 Task: Explore Historic Homes in Annapolis with Waterfront Living.
Action: Key pressed <Key.caps_lock>A<Key.caps_lock>nnapolis
Screenshot: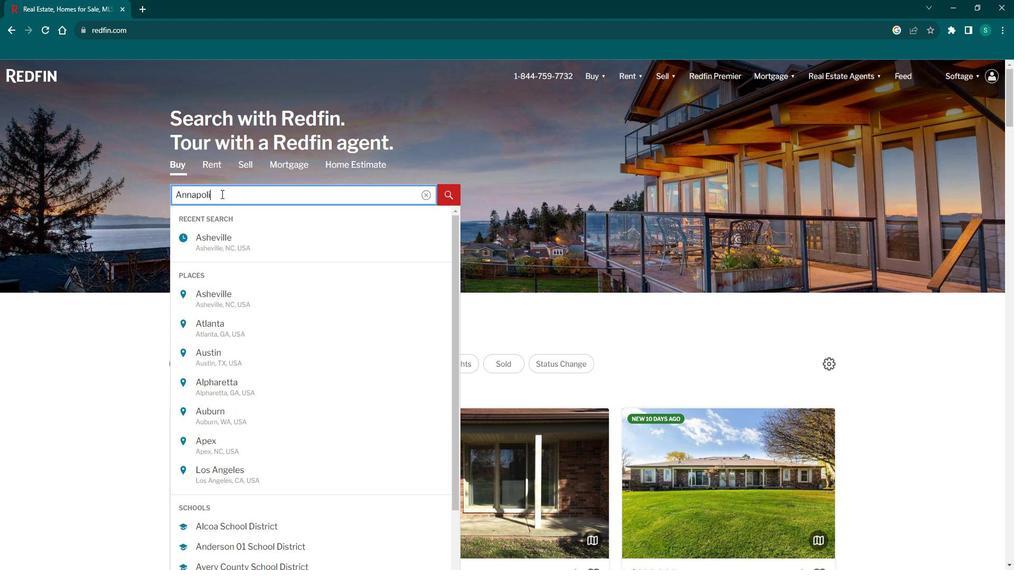 
Action: Mouse moved to (214, 245)
Screenshot: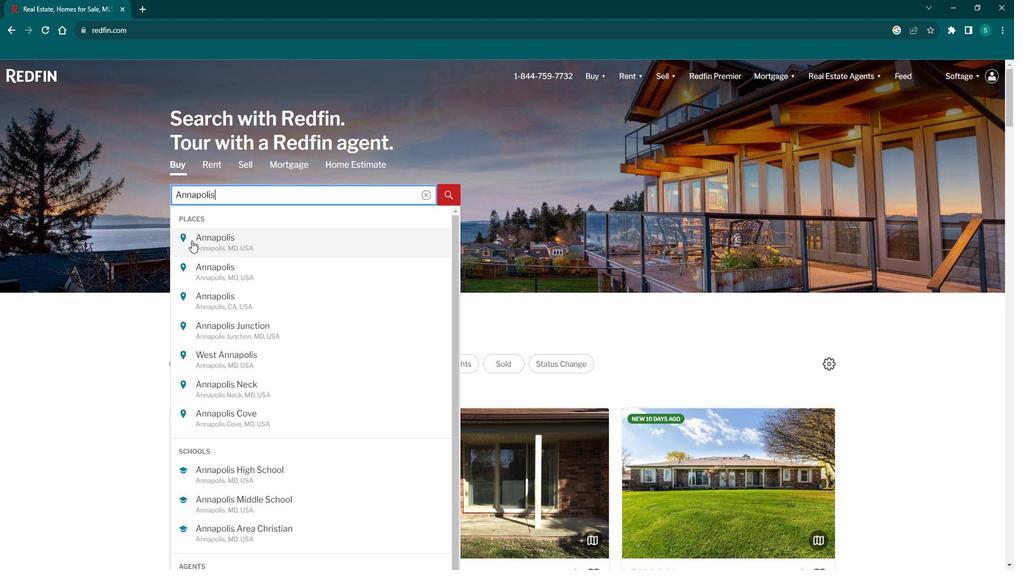 
Action: Mouse pressed left at (214, 245)
Screenshot: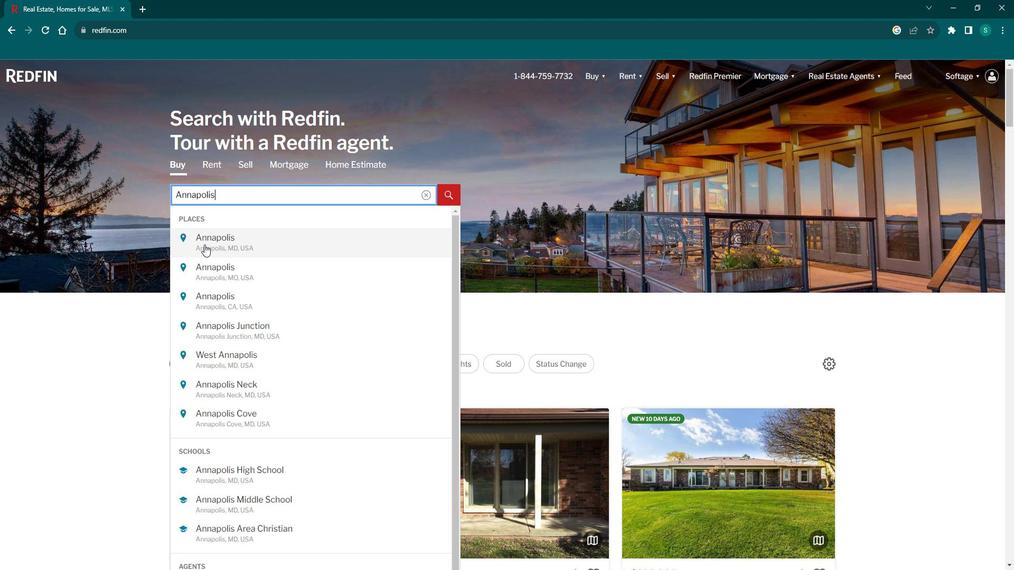 
Action: Mouse moved to (921, 153)
Screenshot: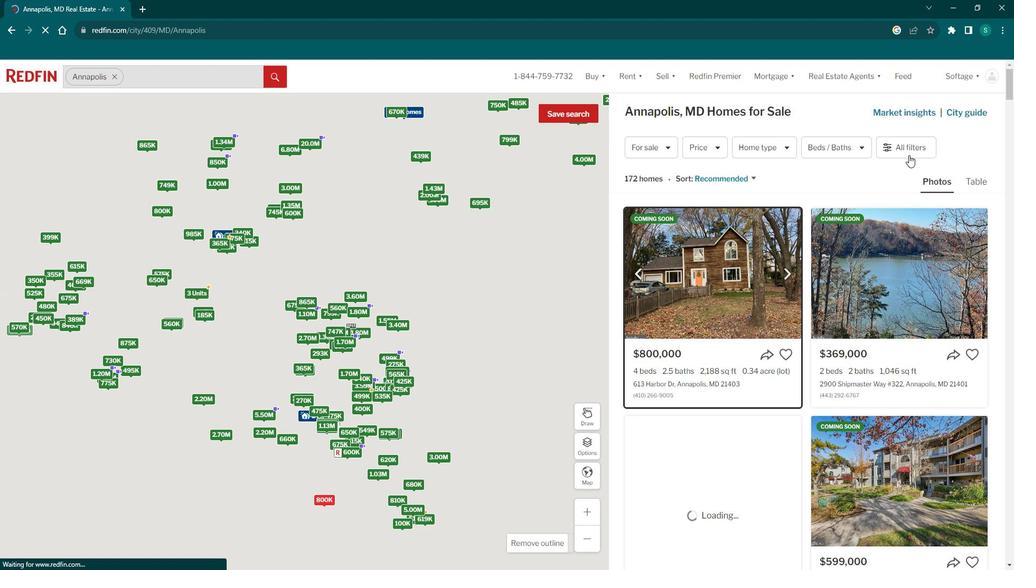 
Action: Mouse pressed left at (921, 153)
Screenshot: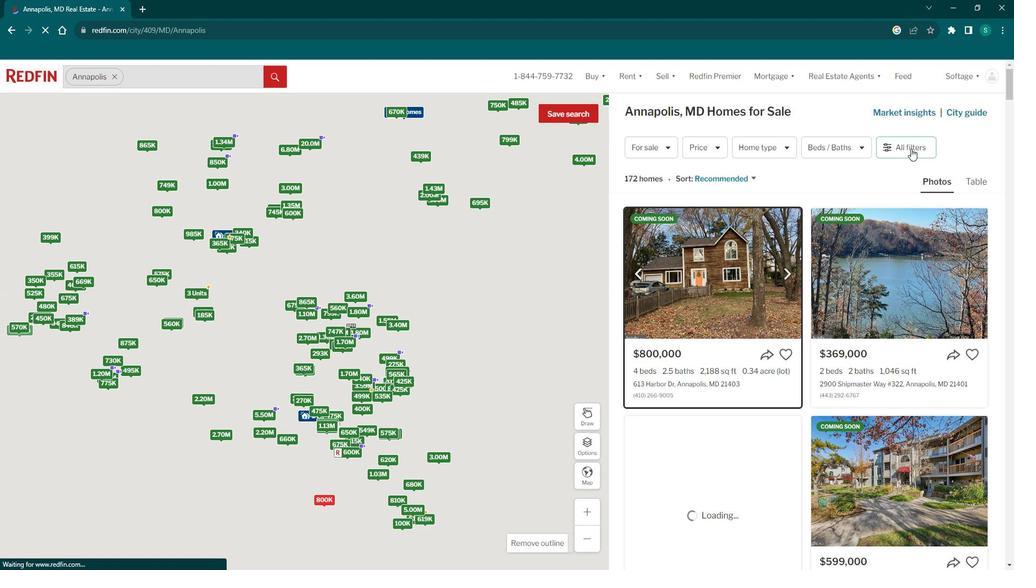 
Action: Mouse moved to (921, 153)
Screenshot: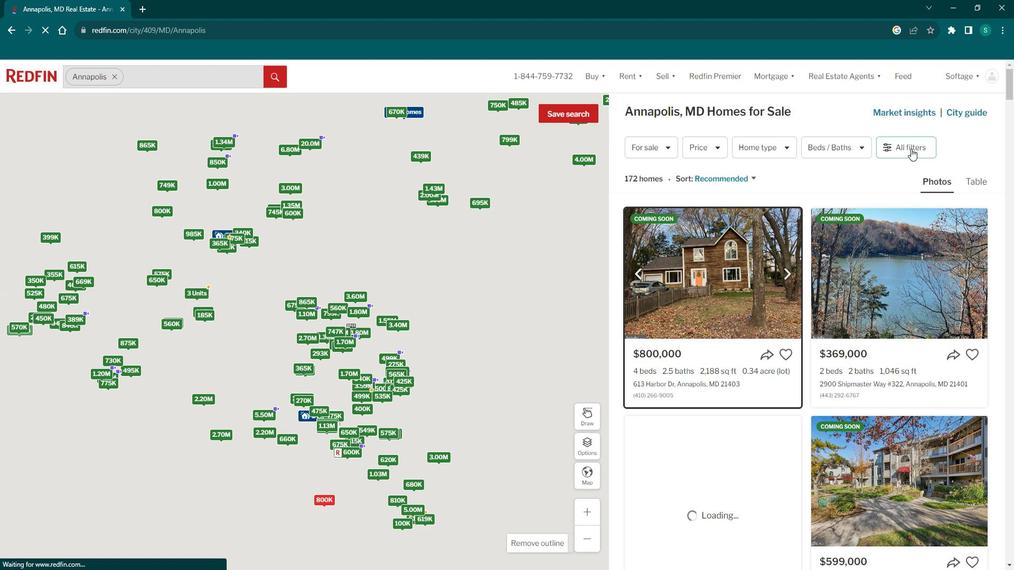 
Action: Mouse pressed left at (921, 153)
Screenshot: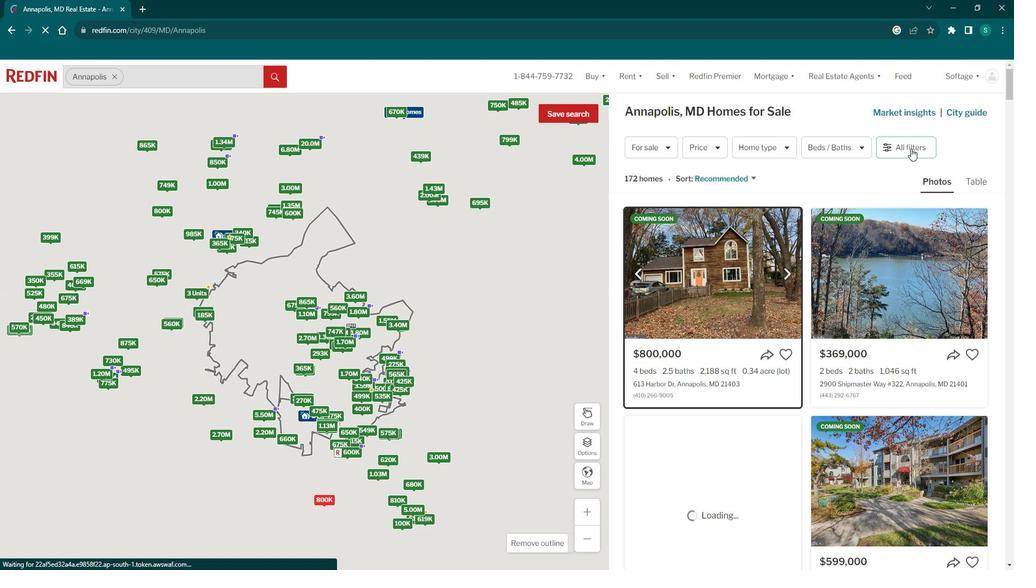 
Action: Mouse pressed left at (921, 153)
Screenshot: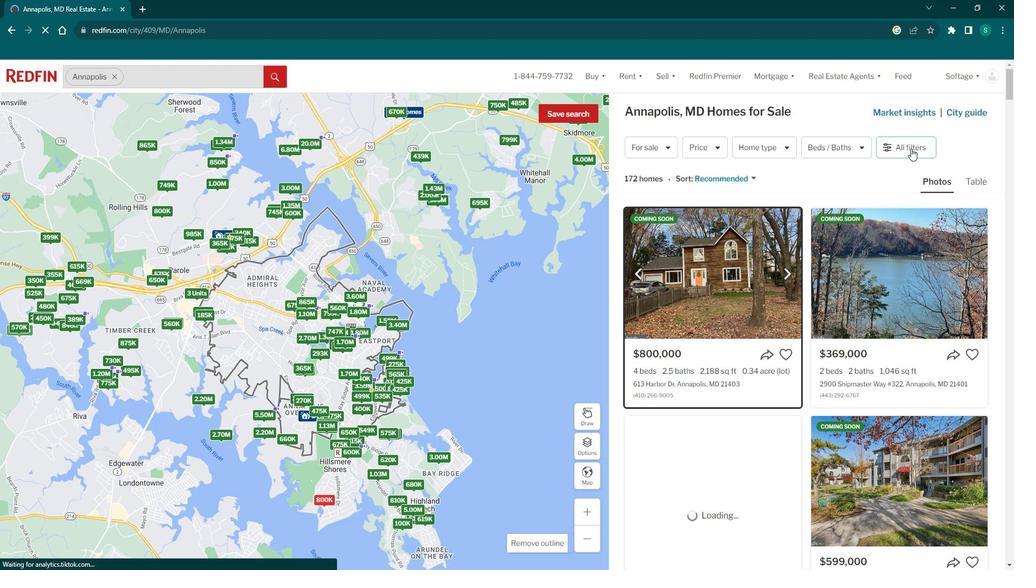 
Action: Mouse pressed left at (921, 153)
Screenshot: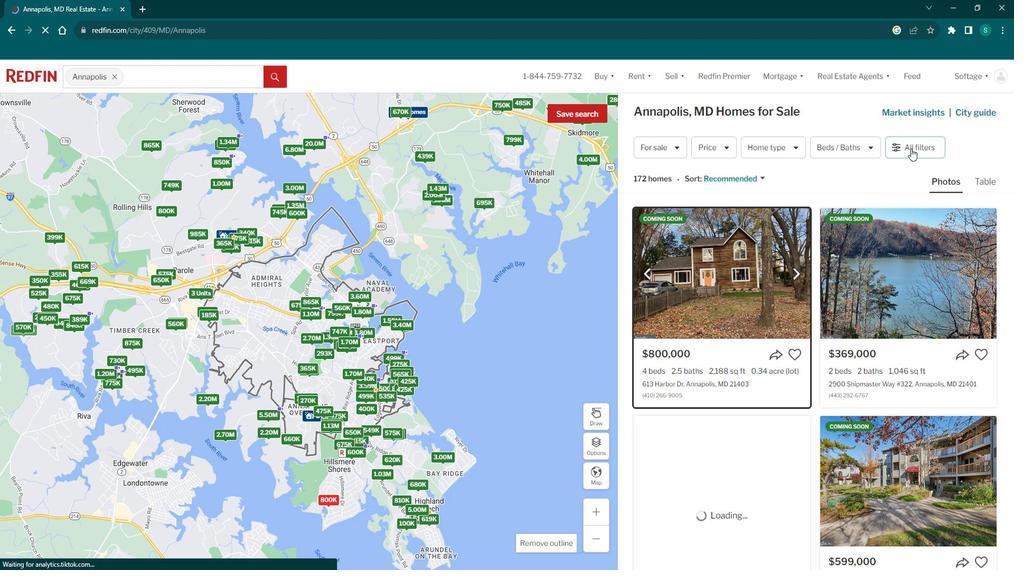 
Action: Mouse pressed left at (921, 153)
Screenshot: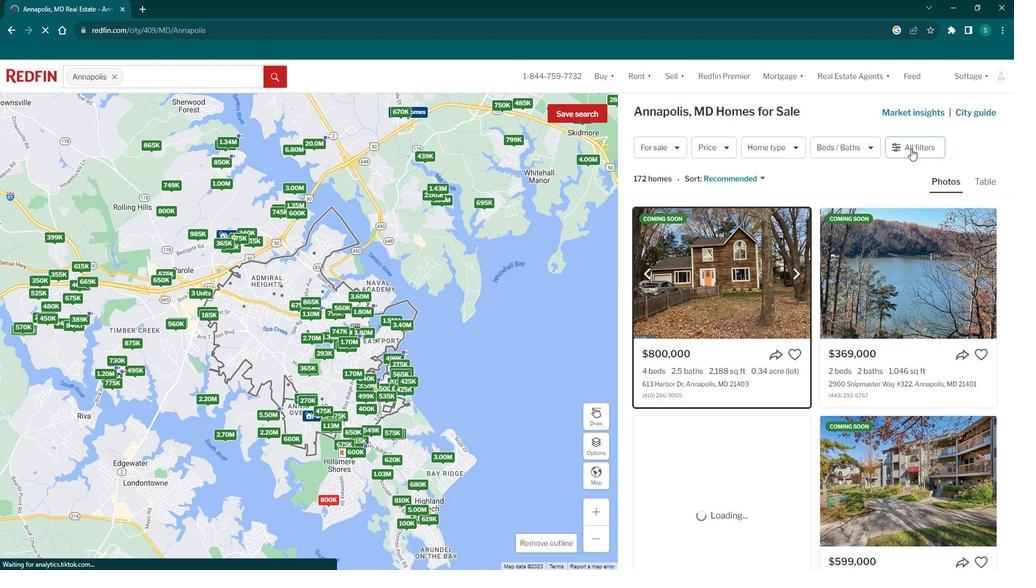 
Action: Mouse moved to (774, 333)
Screenshot: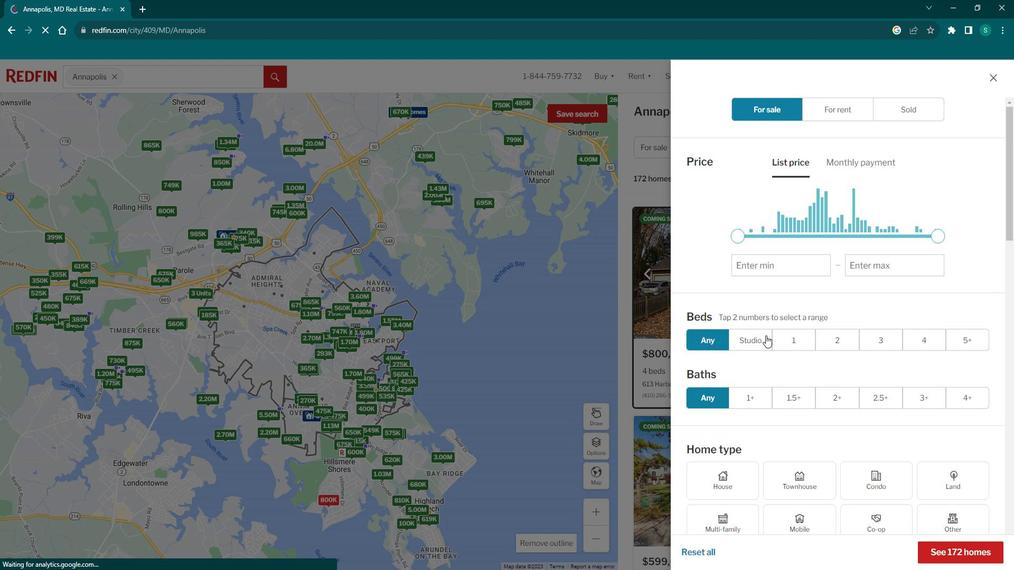 
Action: Mouse scrolled (774, 332) with delta (0, 0)
Screenshot: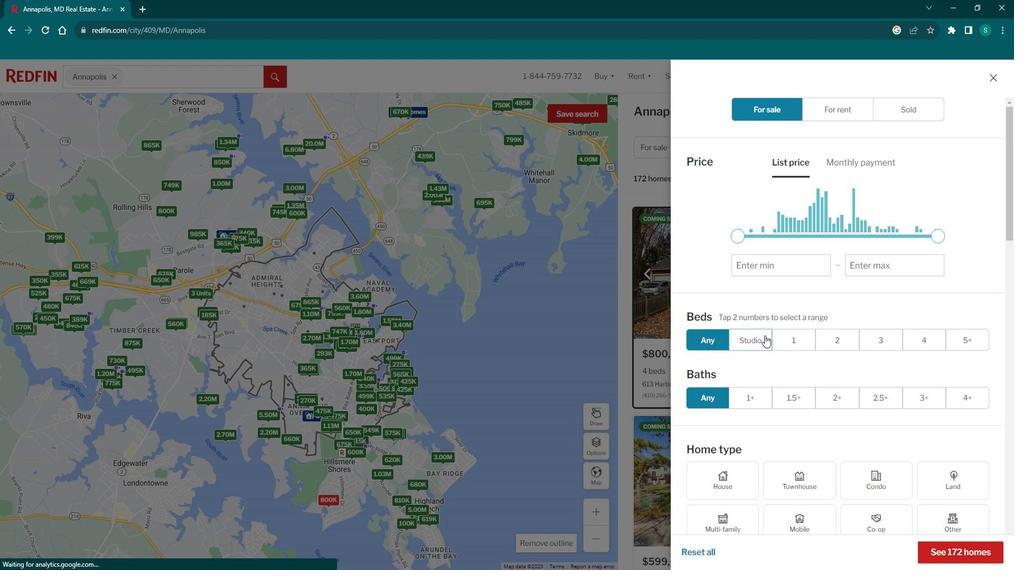 
Action: Mouse scrolled (774, 332) with delta (0, 0)
Screenshot: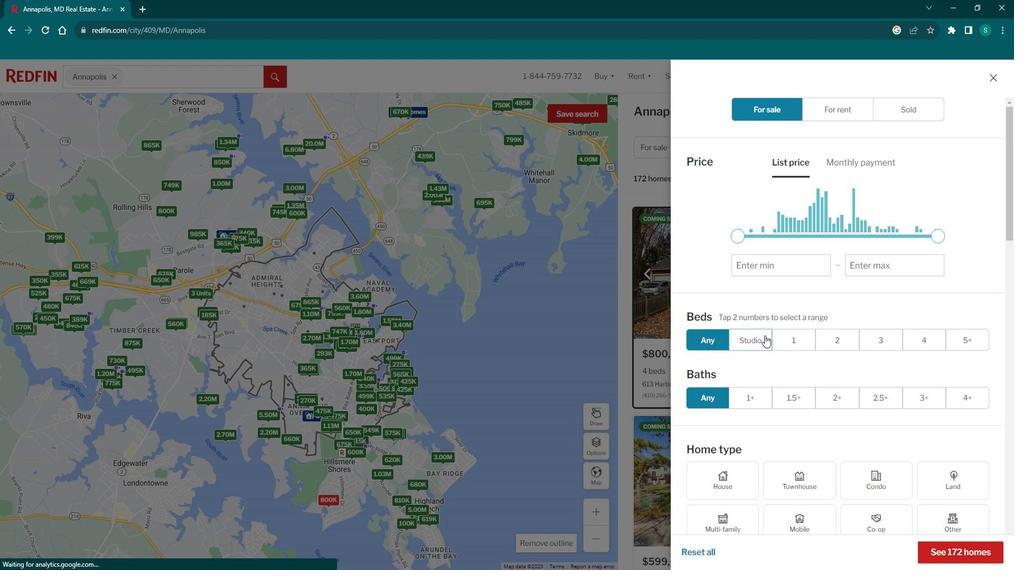 
Action: Mouse scrolled (774, 332) with delta (0, 0)
Screenshot: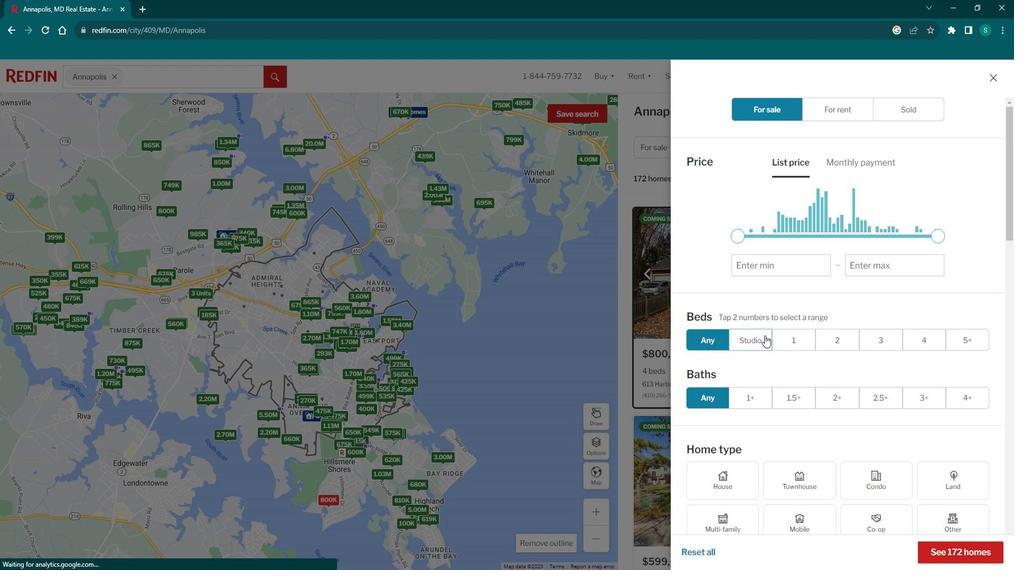 
Action: Mouse scrolled (774, 332) with delta (0, 0)
Screenshot: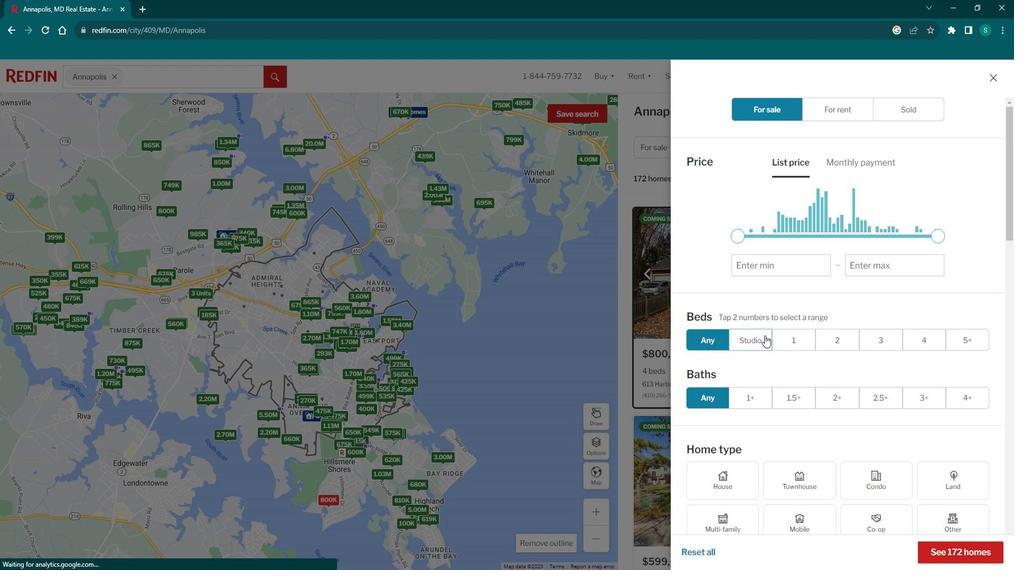 
Action: Mouse moved to (723, 320)
Screenshot: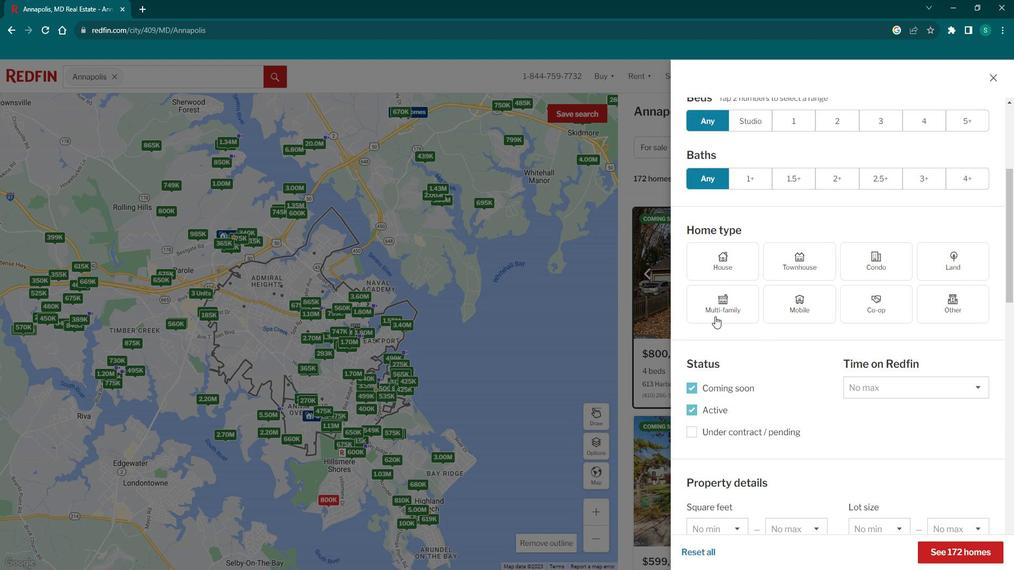 
Action: Mouse scrolled (723, 319) with delta (0, 0)
Screenshot: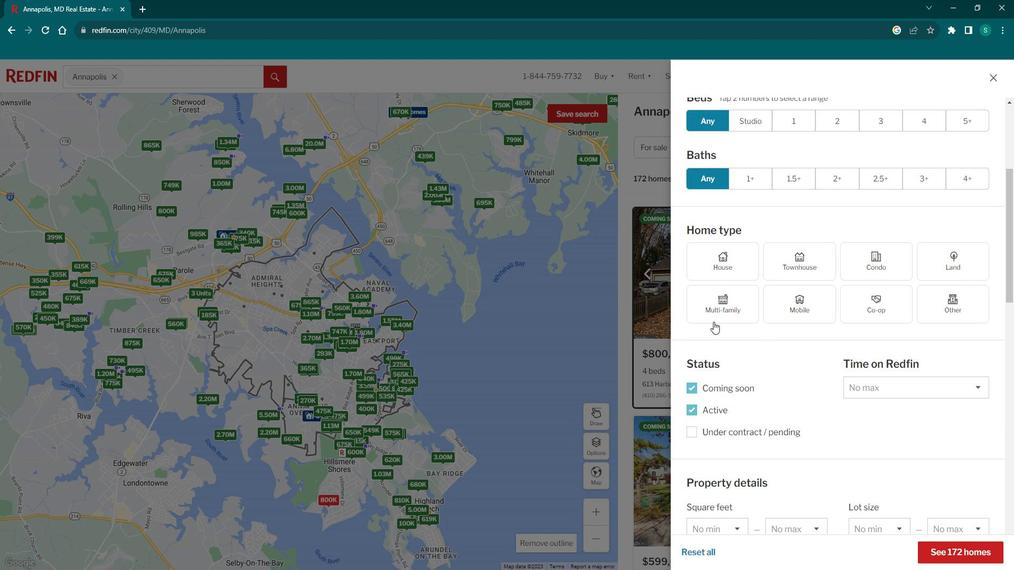 
Action: Mouse scrolled (723, 319) with delta (0, 0)
Screenshot: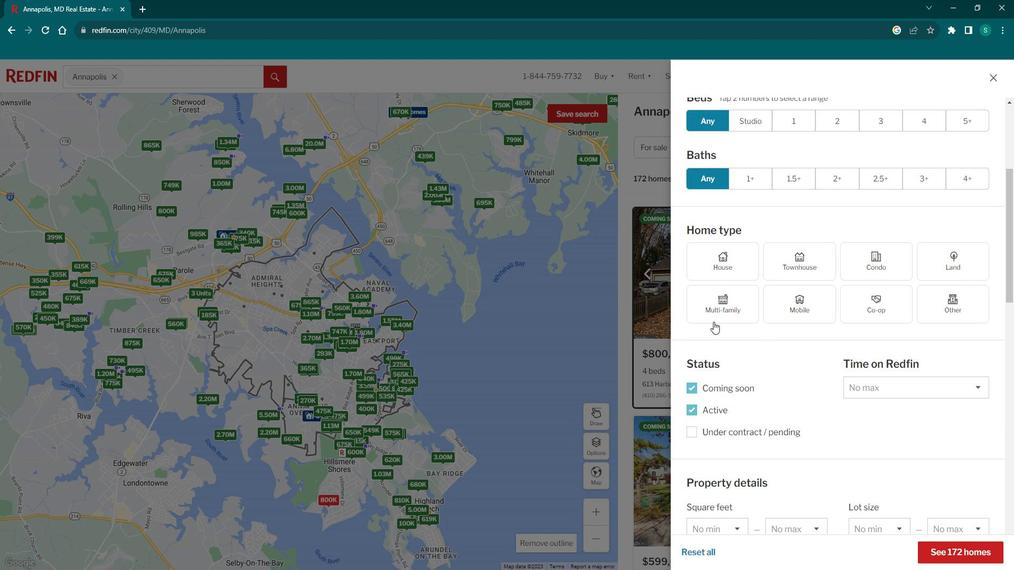 
Action: Mouse scrolled (723, 319) with delta (0, 0)
Screenshot: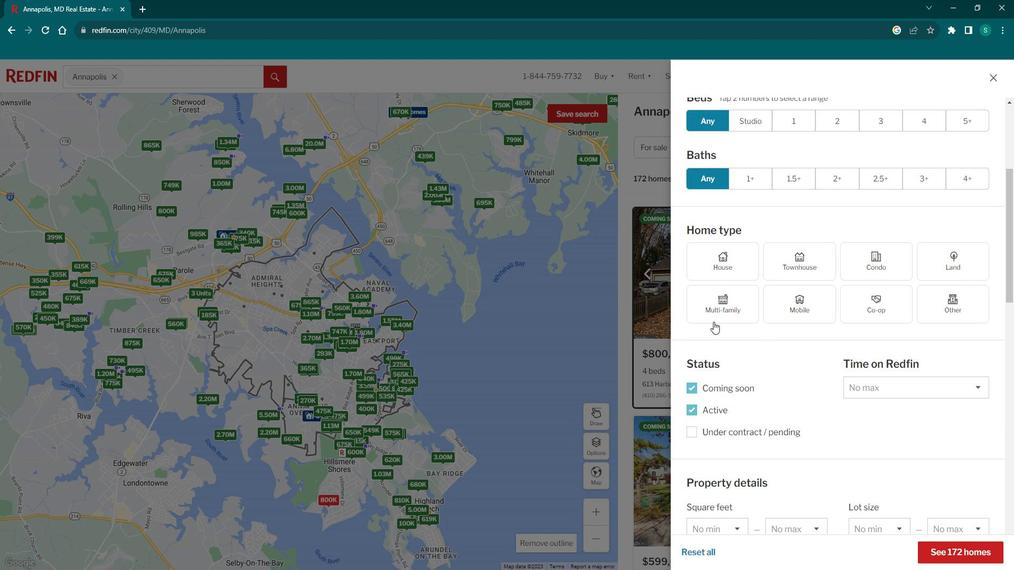 
Action: Mouse scrolled (723, 319) with delta (0, 0)
Screenshot: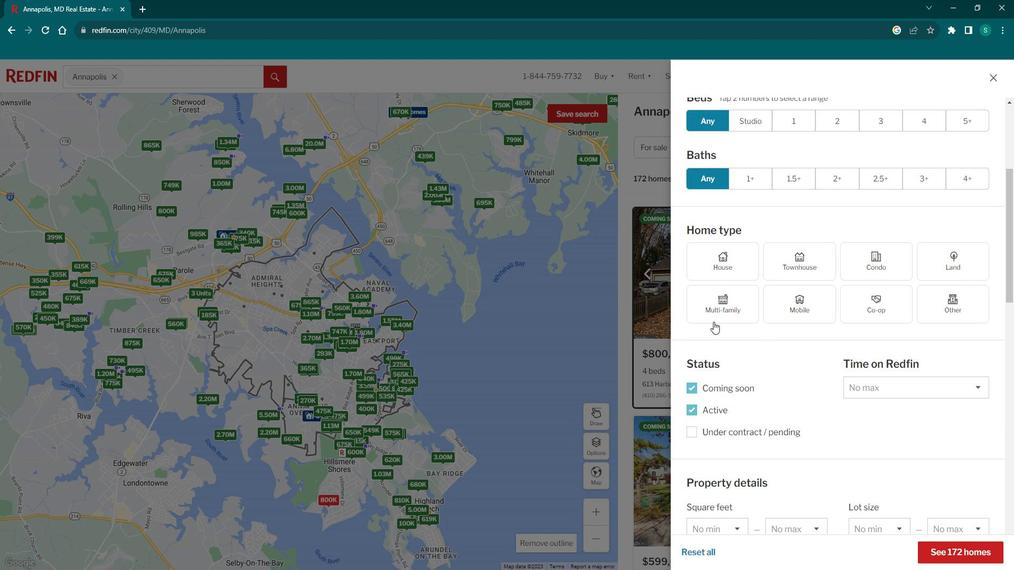
Action: Mouse scrolled (723, 319) with delta (0, 0)
Screenshot: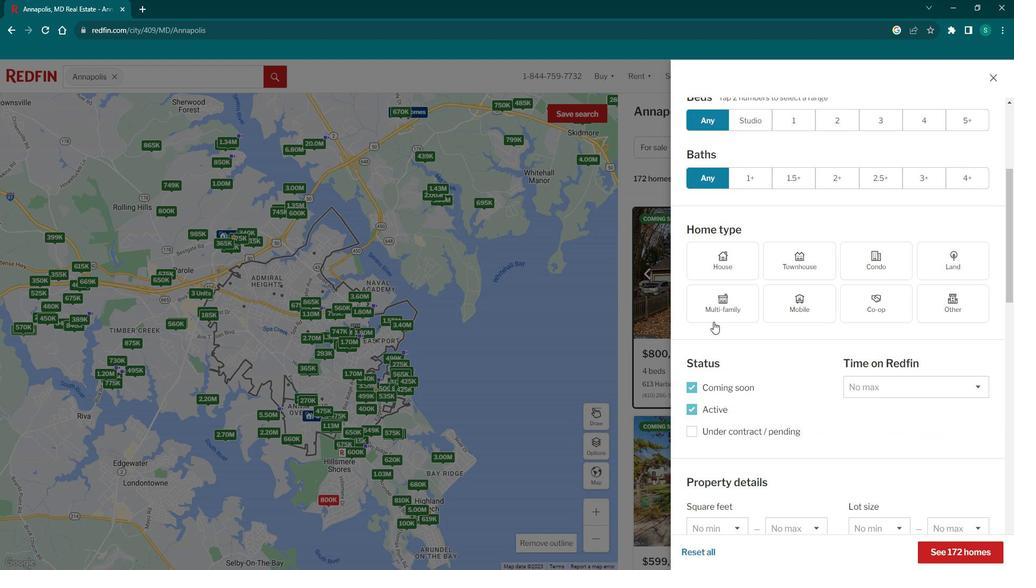 
Action: Mouse scrolled (723, 319) with delta (0, 0)
Screenshot: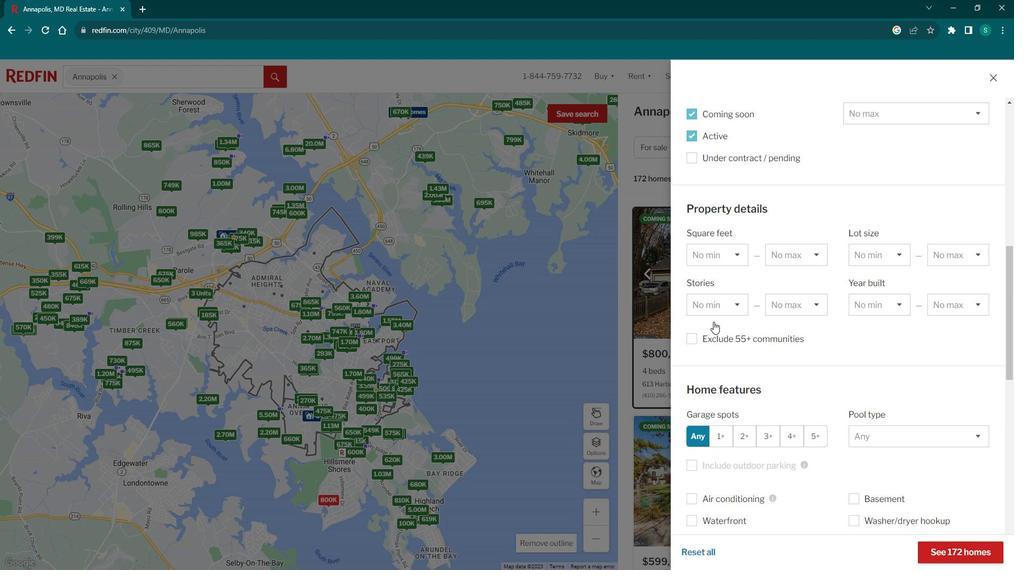 
Action: Mouse scrolled (723, 319) with delta (0, 0)
Screenshot: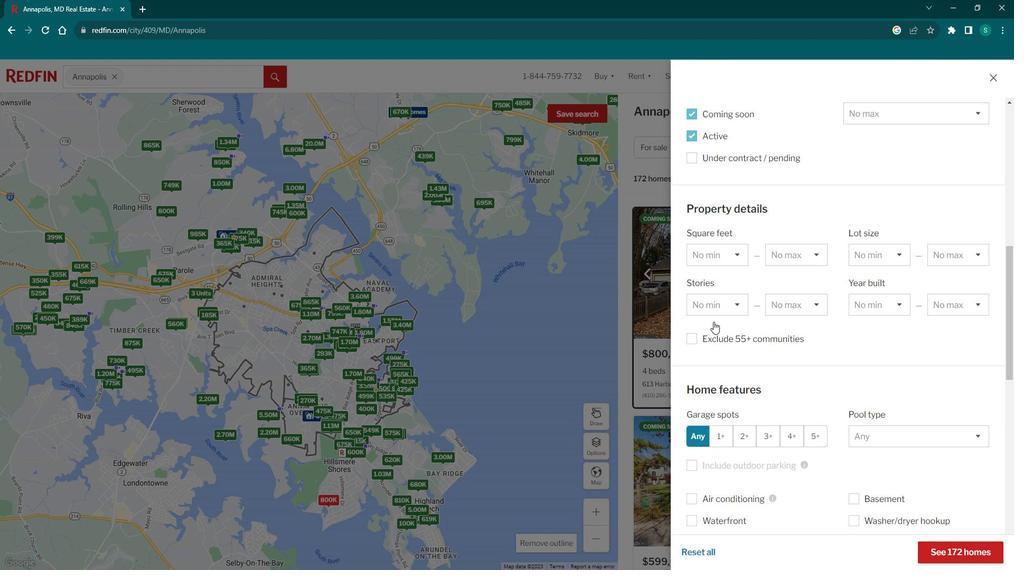 
Action: Mouse scrolled (723, 319) with delta (0, 0)
Screenshot: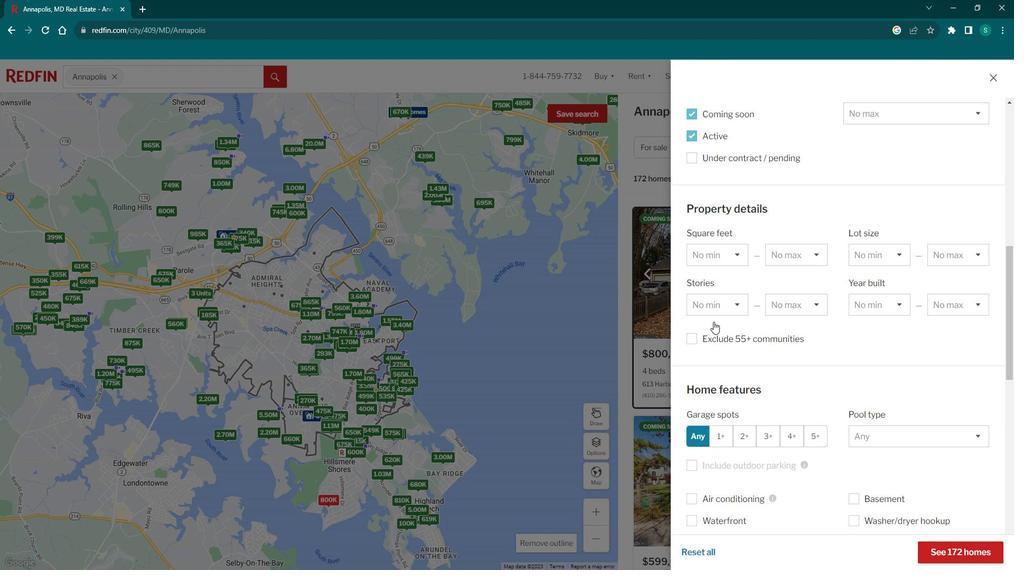 
Action: Mouse scrolled (723, 319) with delta (0, 0)
Screenshot: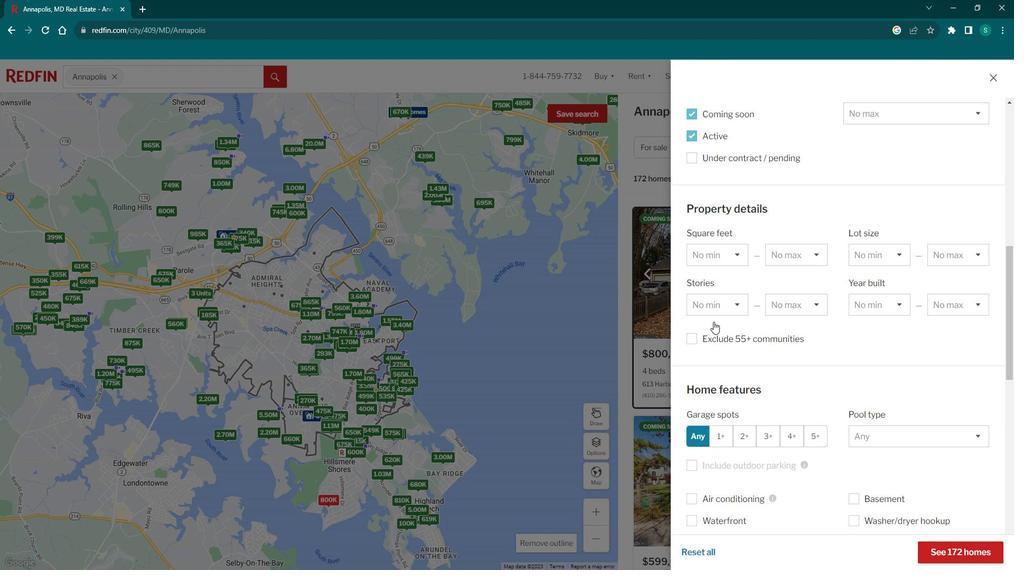 
Action: Mouse moved to (706, 298)
Screenshot: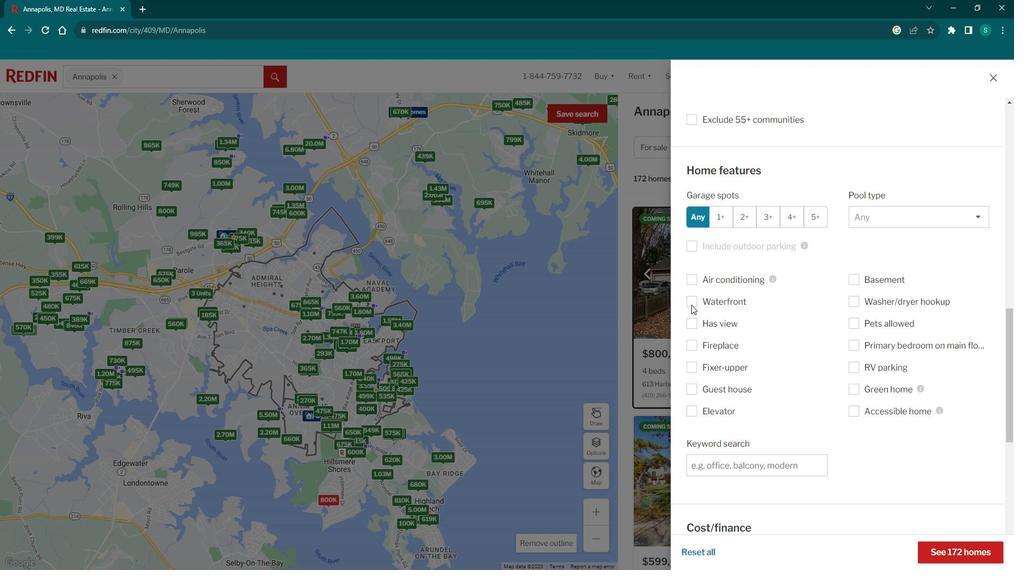 
Action: Mouse pressed left at (706, 298)
Screenshot: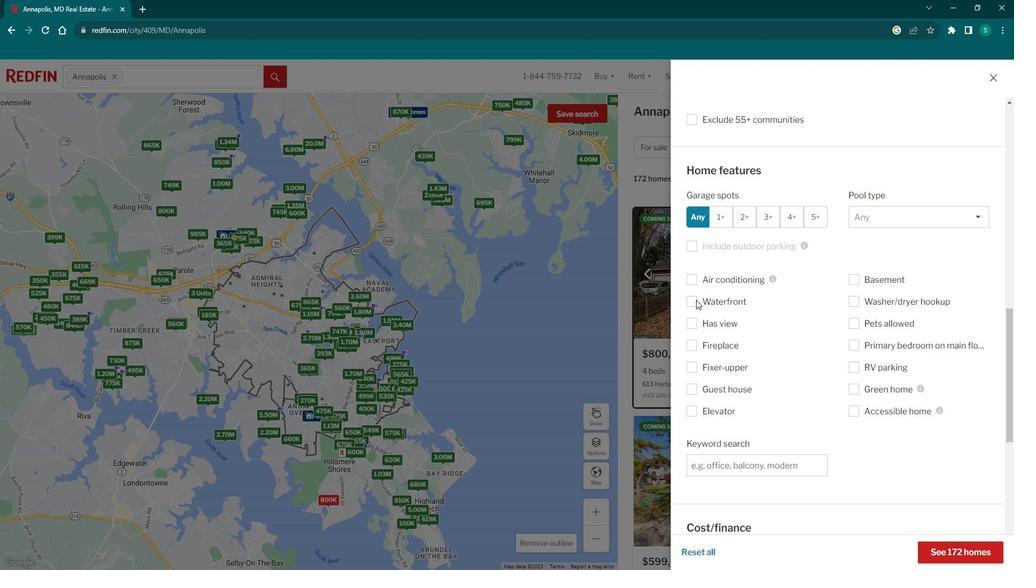 
Action: Mouse moved to (732, 461)
Screenshot: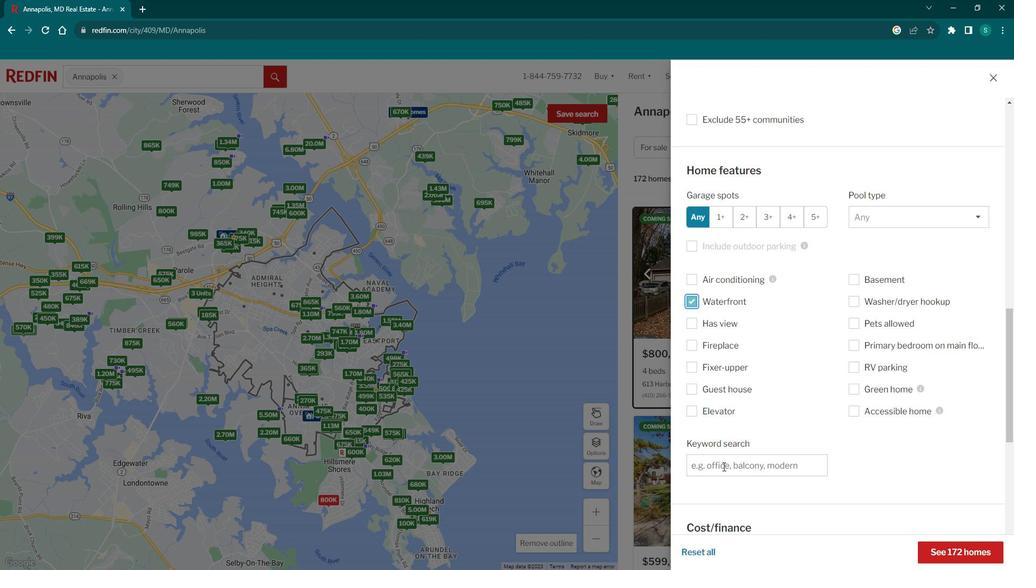 
Action: Mouse pressed left at (732, 461)
Screenshot: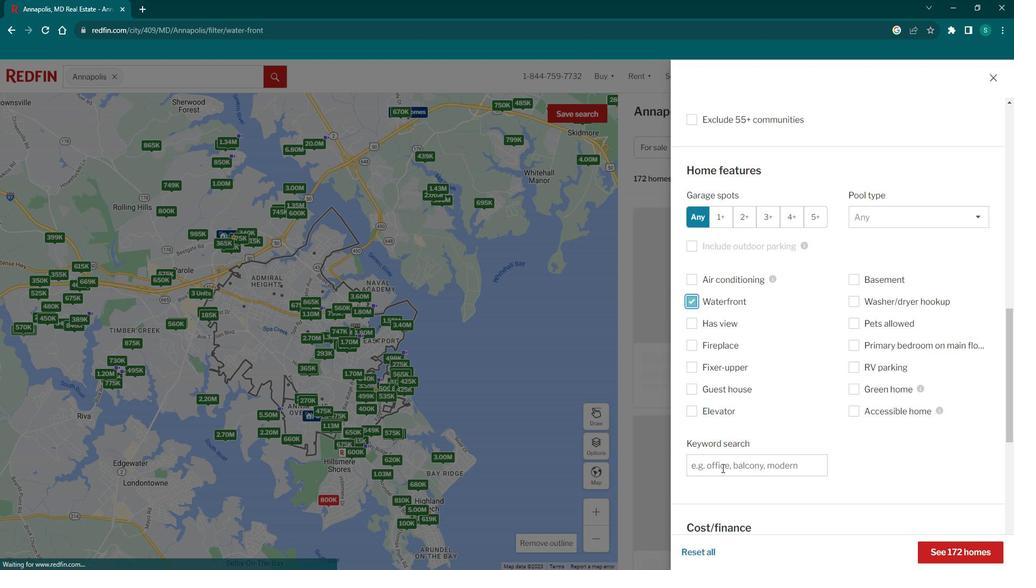 
Action: Key pressed <Key.caps_lock>H<Key.caps_lock>istoric<Key.space><Key.caps_lock>H<Key.caps_lock>om<Key.backspace><Key.backspace><Key.backspace><Key.space>
Screenshot: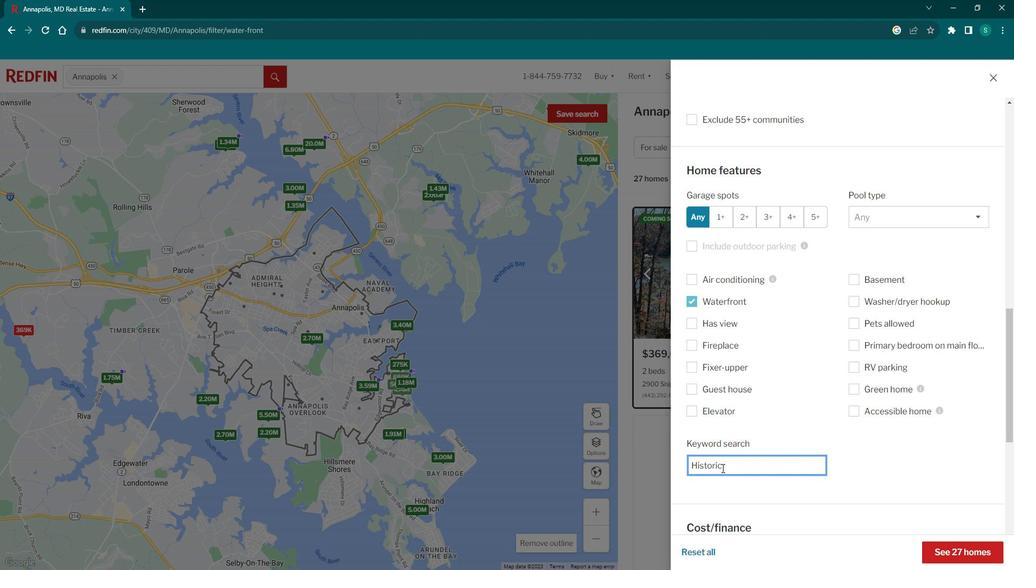 
Action: Mouse moved to (945, 535)
Screenshot: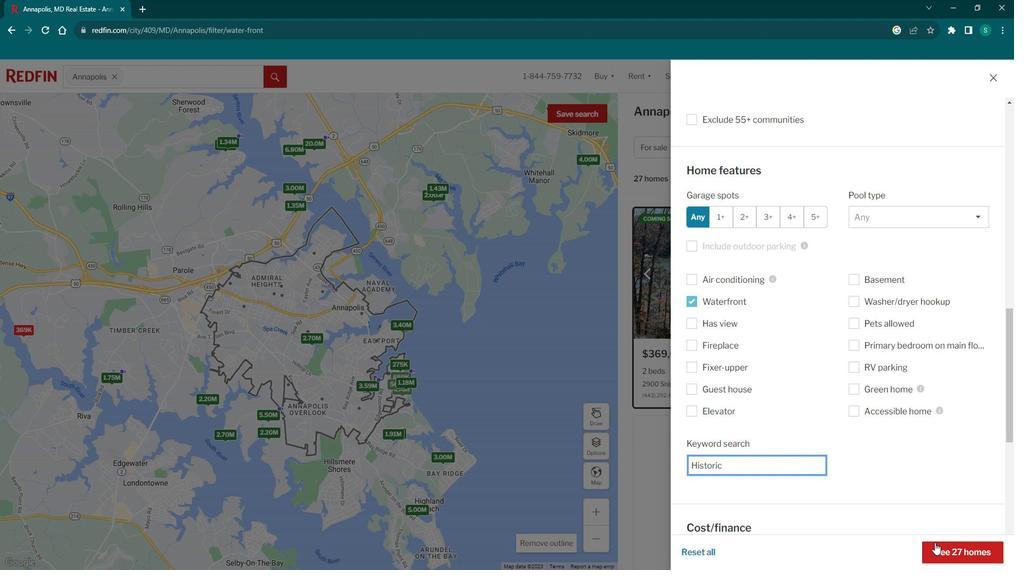 
Action: Mouse pressed left at (945, 535)
Screenshot: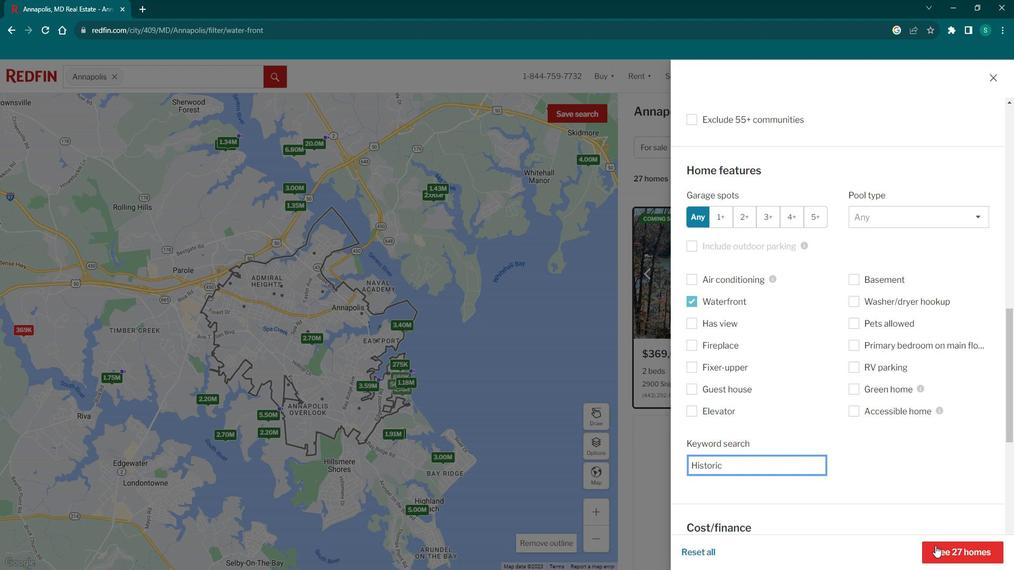 
Action: Mouse moved to (728, 382)
Screenshot: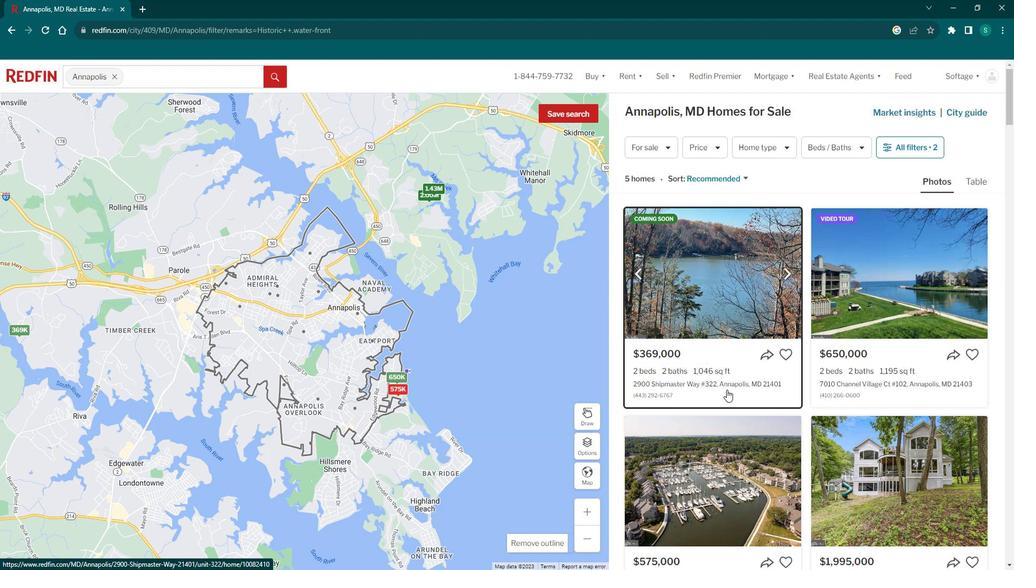 
Action: Mouse scrolled (728, 382) with delta (0, 0)
Screenshot: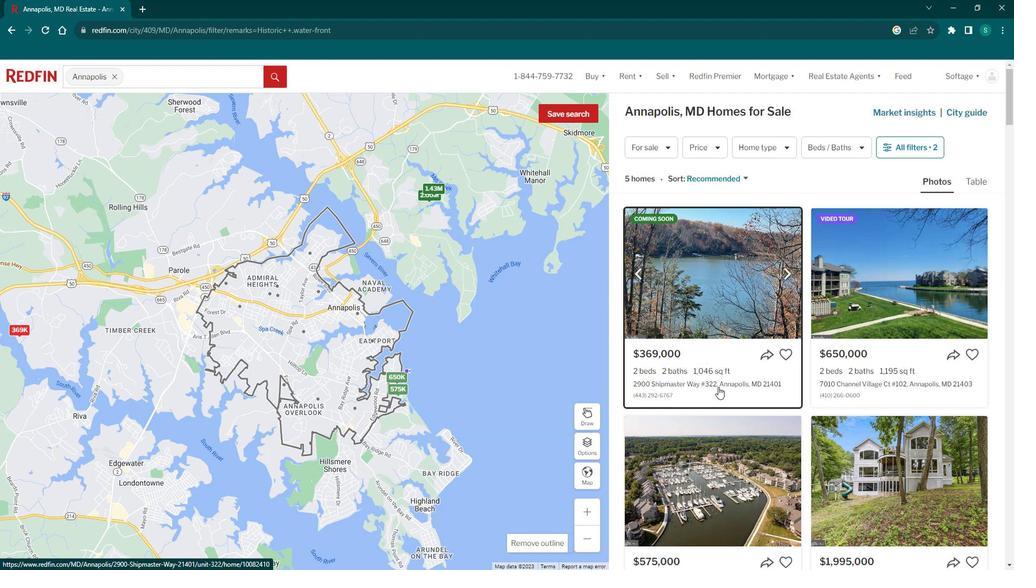 
Action: Mouse scrolled (728, 382) with delta (0, 0)
Screenshot: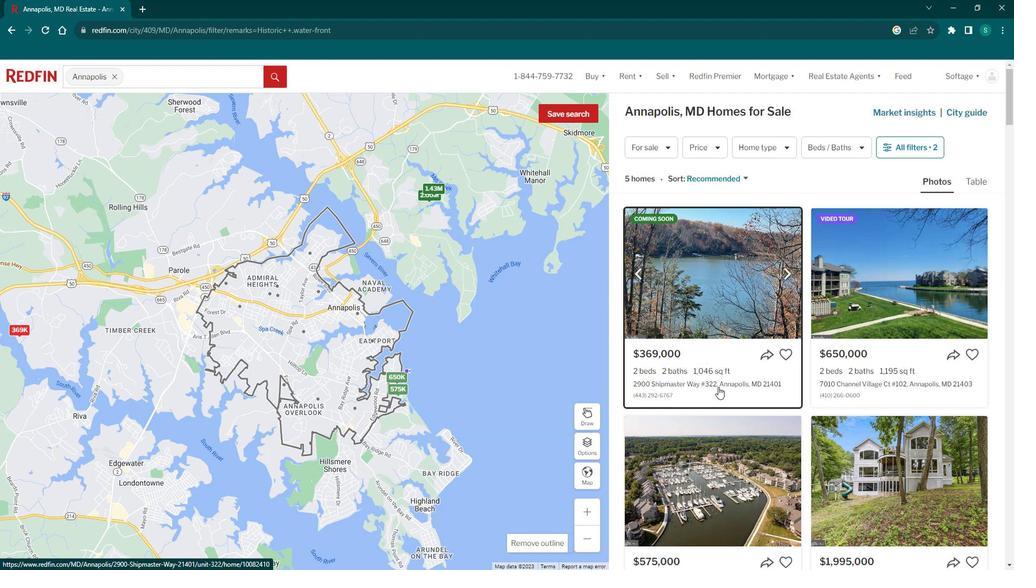 
Action: Mouse scrolled (728, 382) with delta (0, 0)
Screenshot: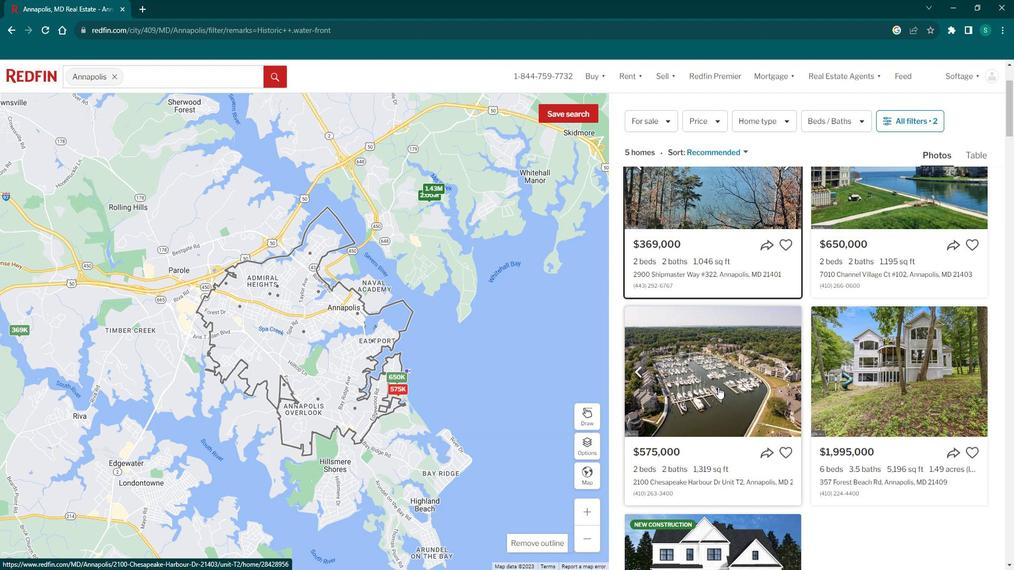 
Action: Mouse scrolled (728, 382) with delta (0, 0)
Screenshot: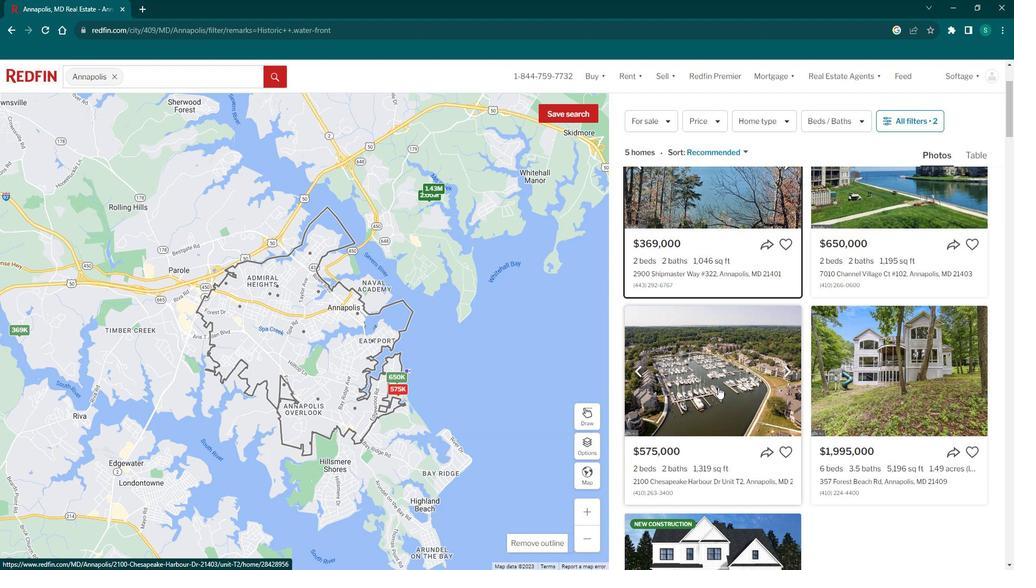 
Action: Mouse moved to (691, 452)
Screenshot: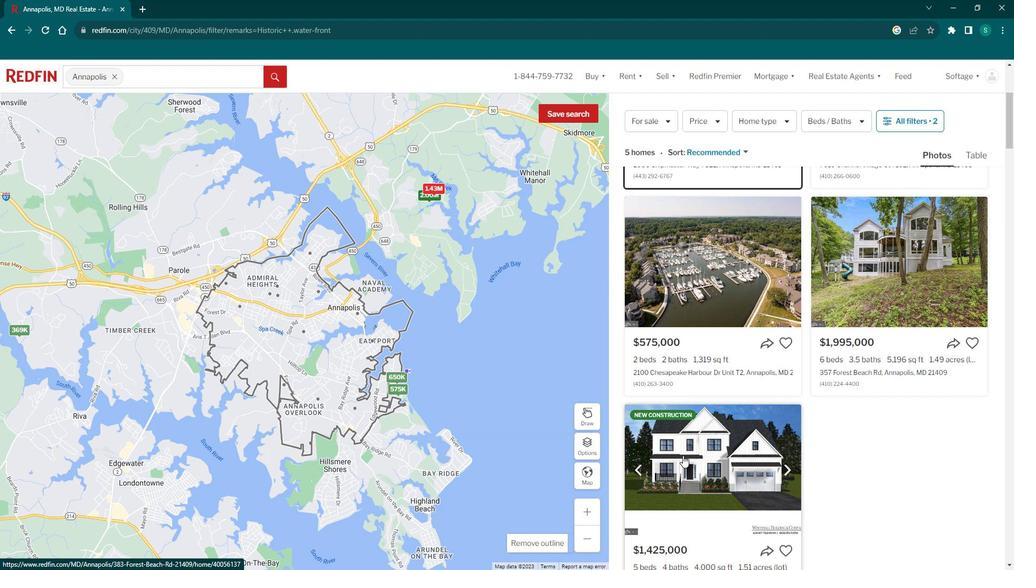 
Action: Mouse pressed left at (691, 452)
Screenshot: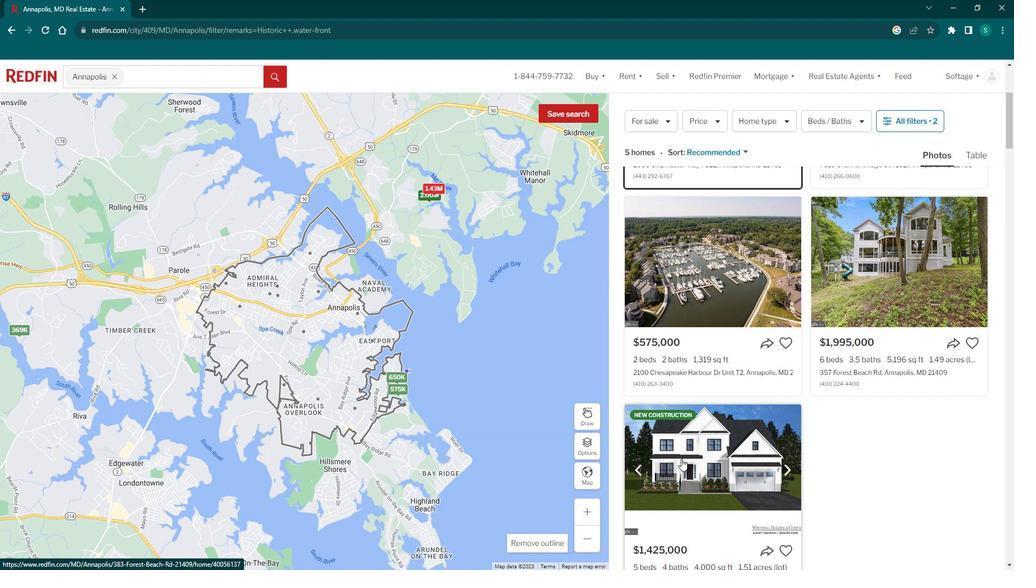 
Action: Mouse moved to (360, 370)
Screenshot: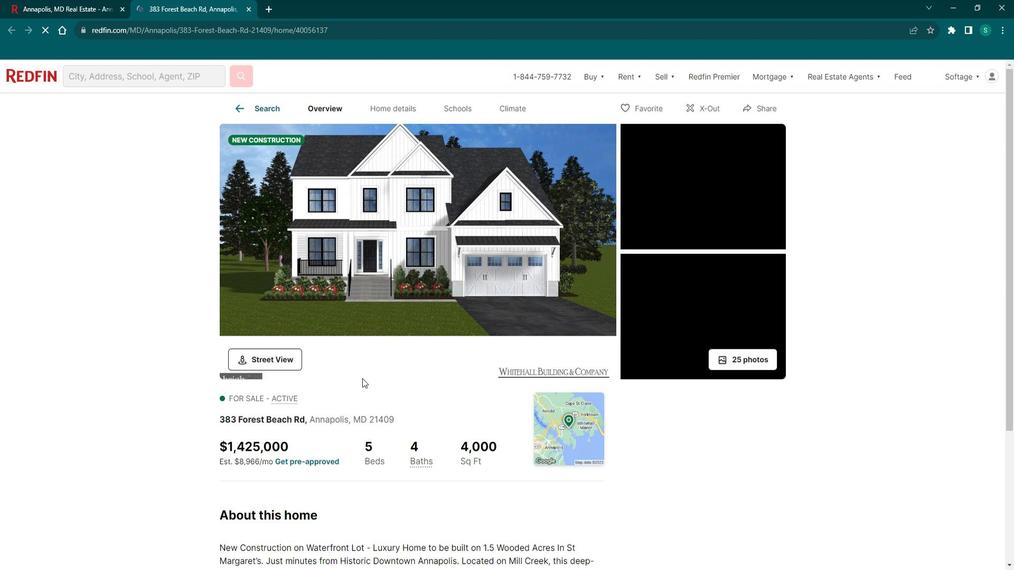 
Action: Mouse scrolled (360, 369) with delta (0, 0)
Screenshot: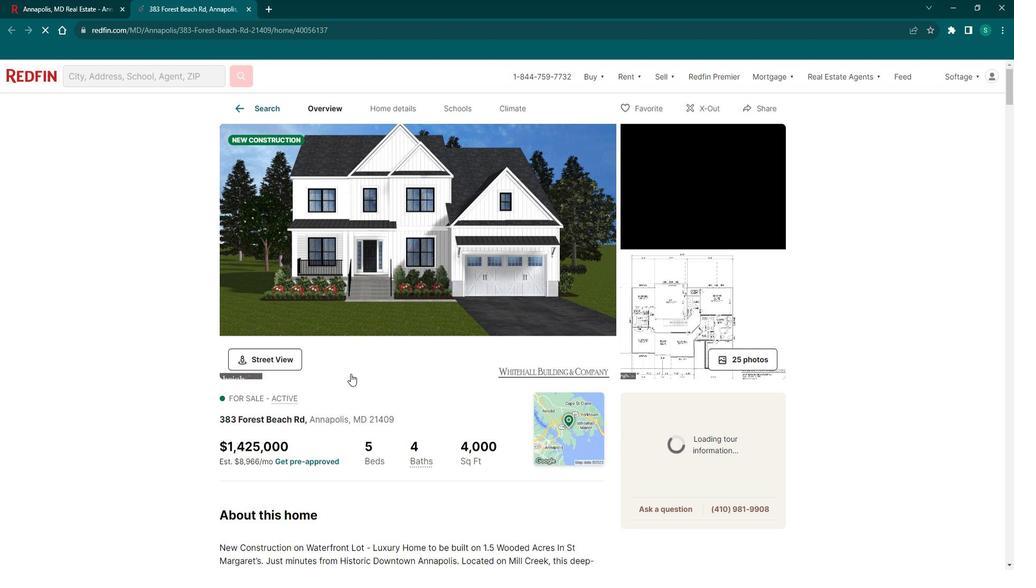 
Action: Mouse scrolled (360, 369) with delta (0, 0)
Screenshot: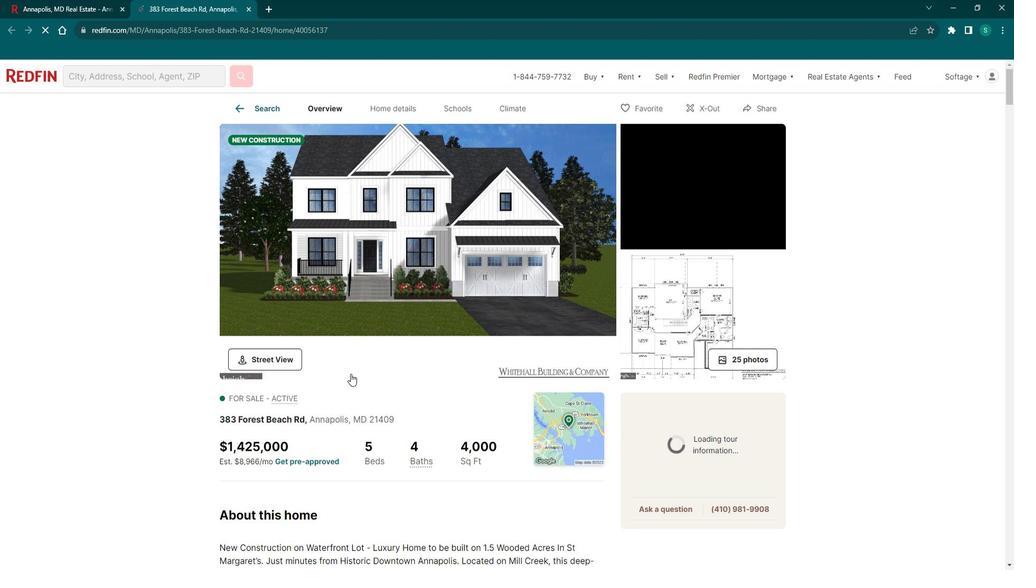 
Action: Mouse scrolled (360, 369) with delta (0, 0)
Screenshot: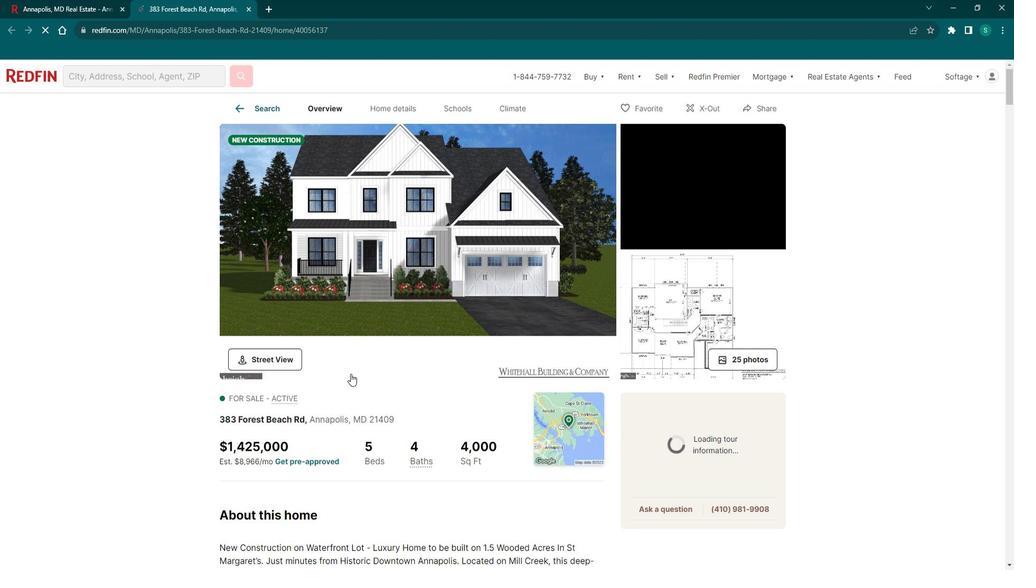 
Action: Mouse scrolled (360, 369) with delta (0, 0)
Screenshot: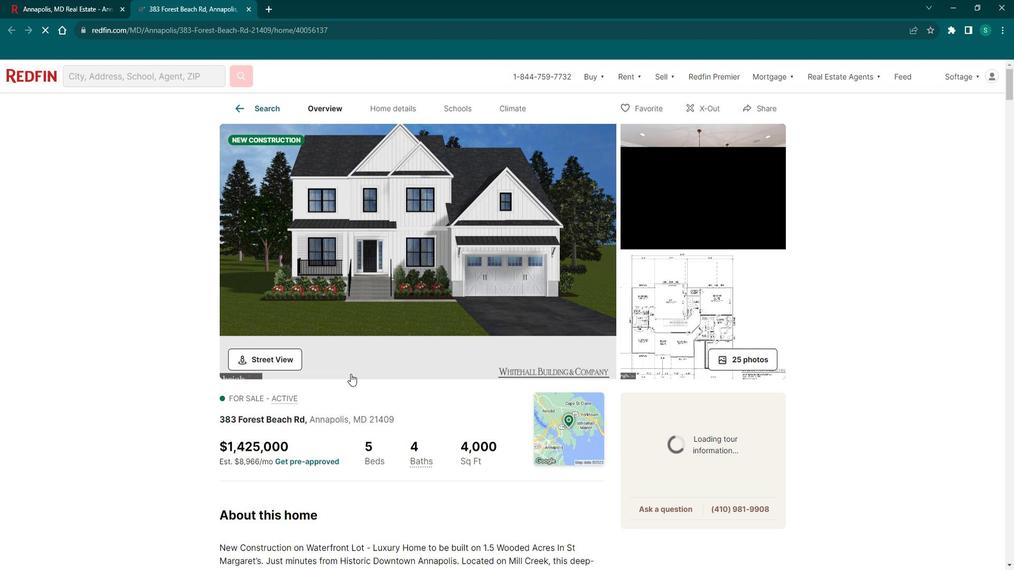 
Action: Mouse moved to (270, 369)
Screenshot: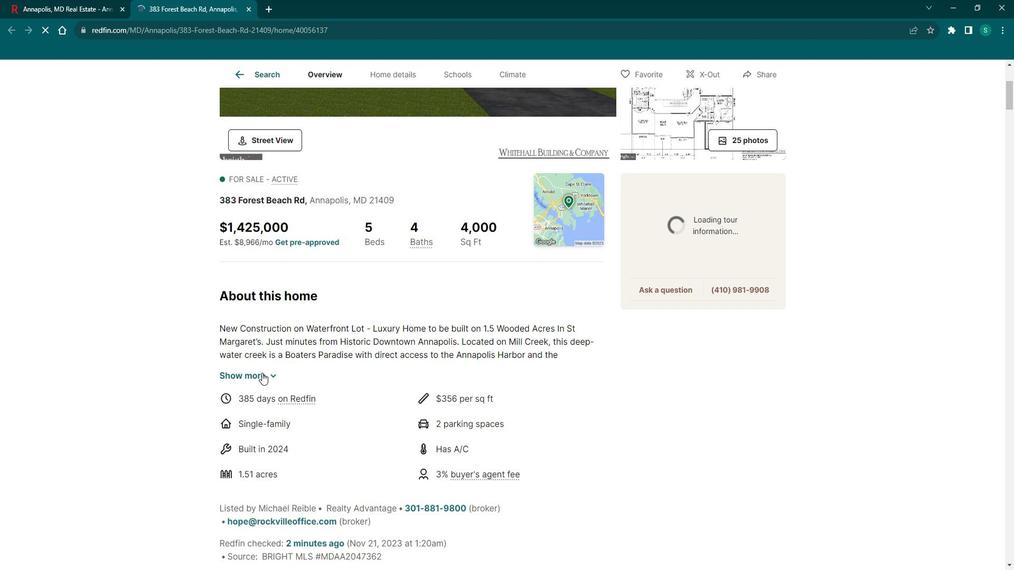 
Action: Mouse pressed left at (270, 369)
Screenshot: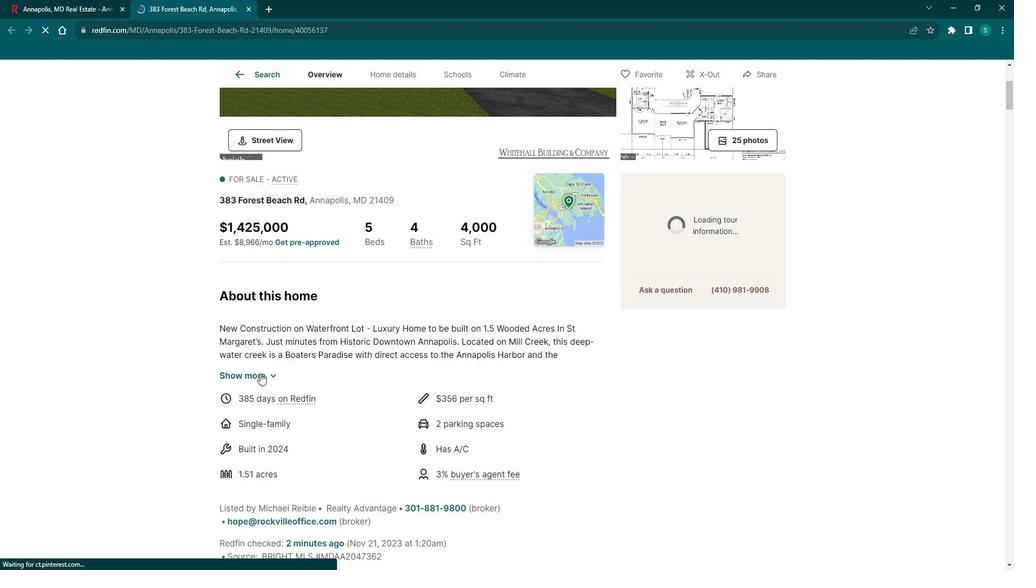 
Action: Mouse moved to (292, 372)
Screenshot: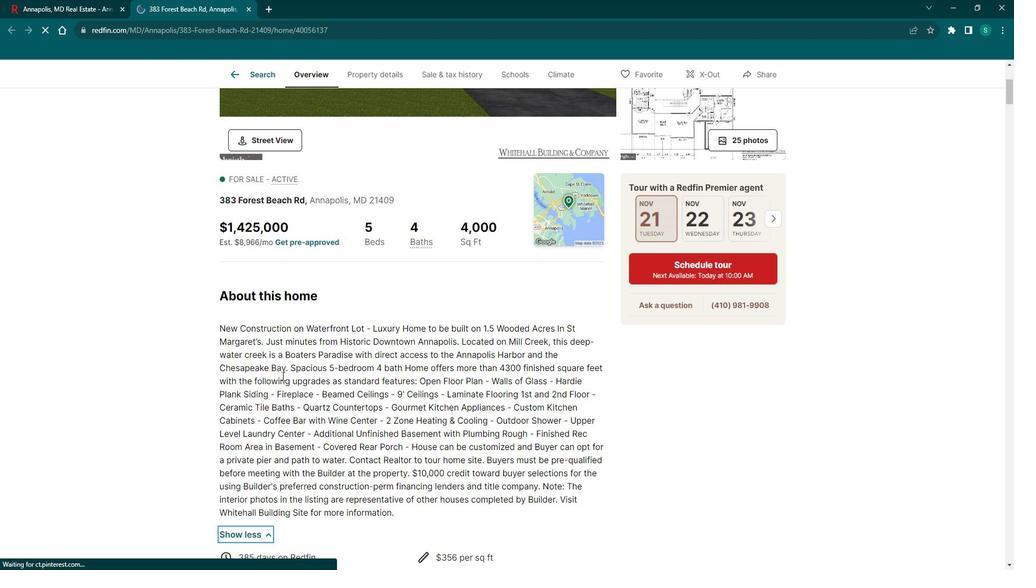 
Action: Mouse scrolled (292, 371) with delta (0, 0)
Screenshot: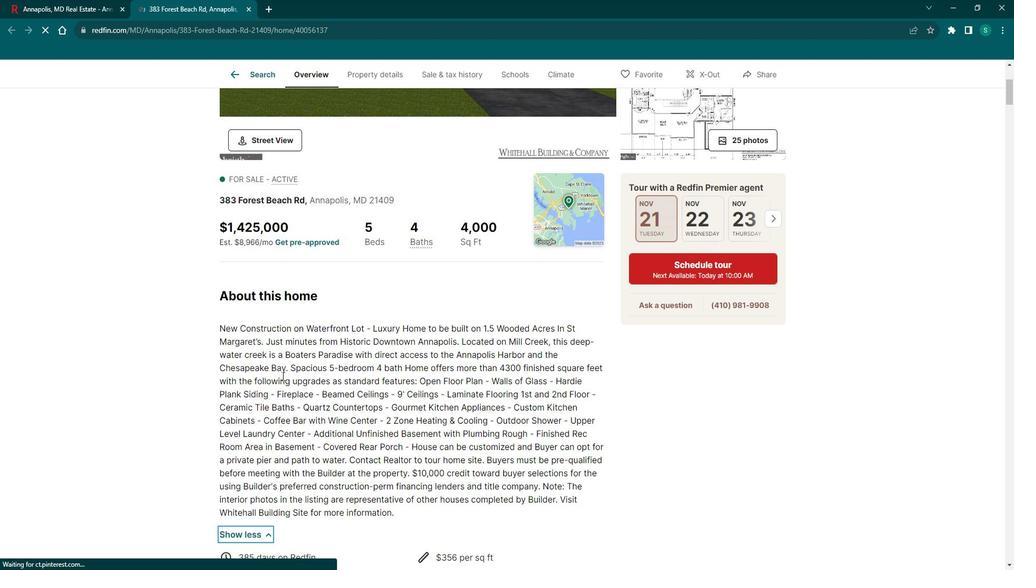 
Action: Mouse scrolled (292, 371) with delta (0, 0)
Screenshot: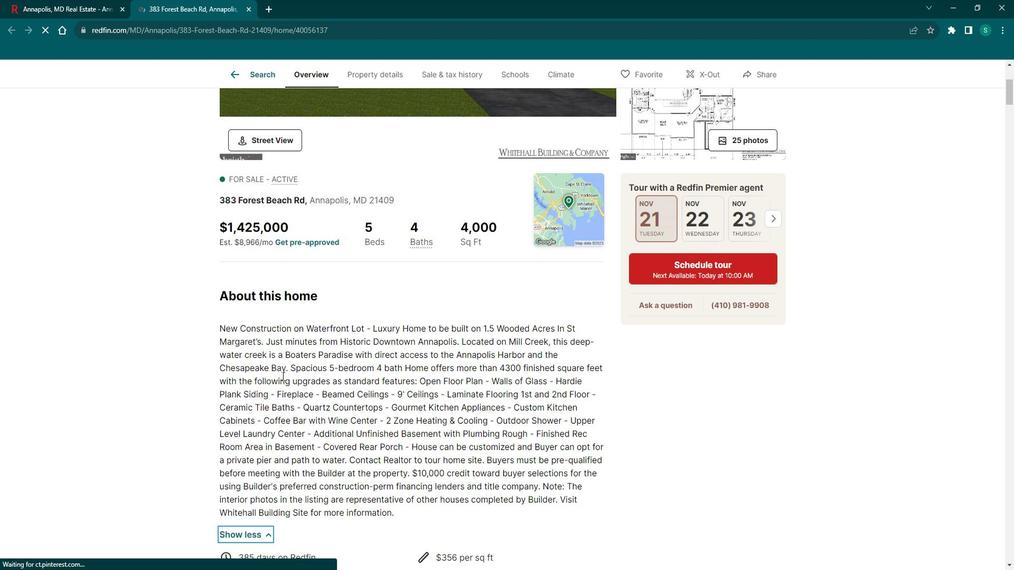 
Action: Mouse scrolled (292, 371) with delta (0, 0)
Screenshot: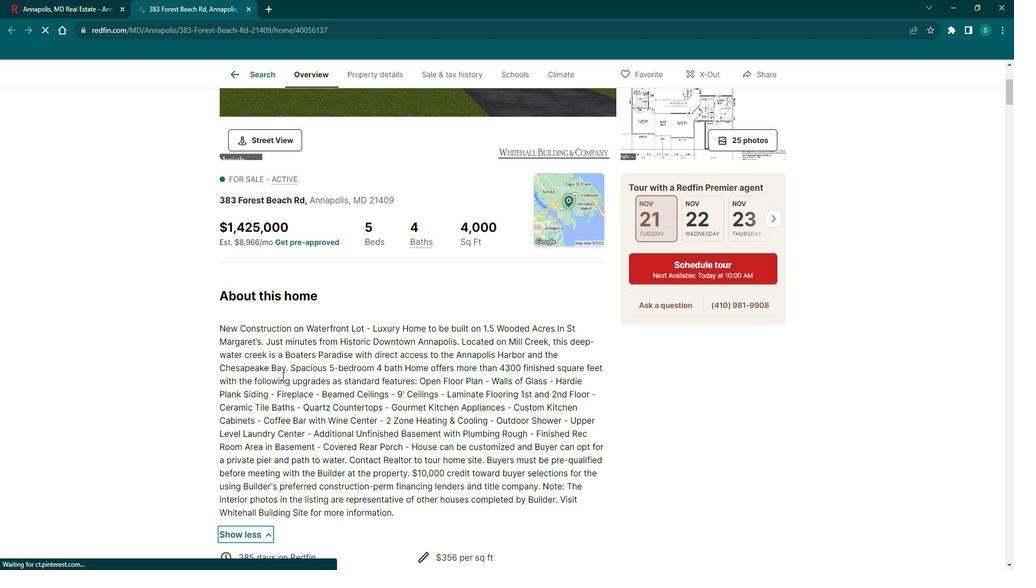
Action: Mouse moved to (423, 308)
Screenshot: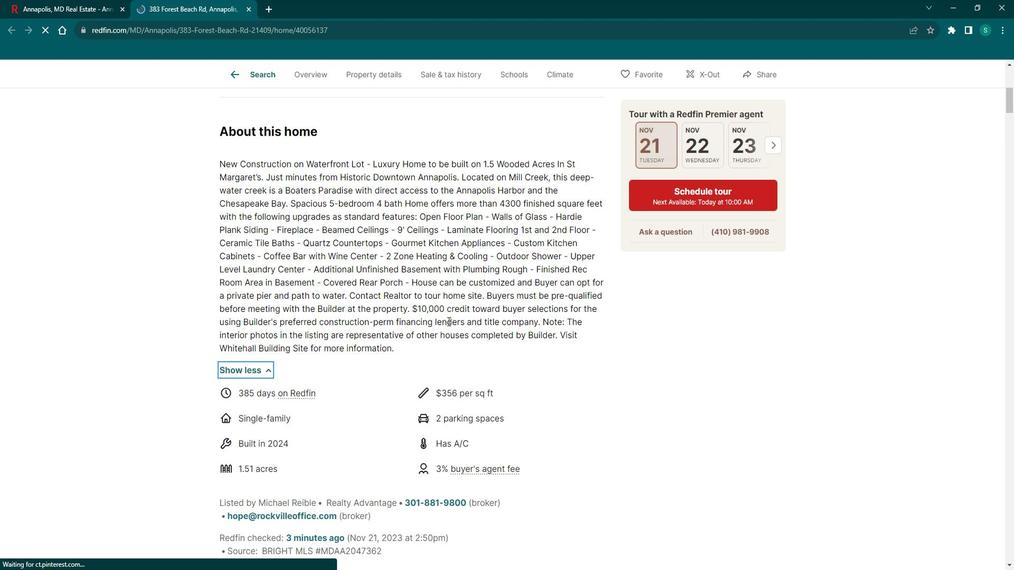 
Action: Mouse scrolled (423, 307) with delta (0, 0)
Screenshot: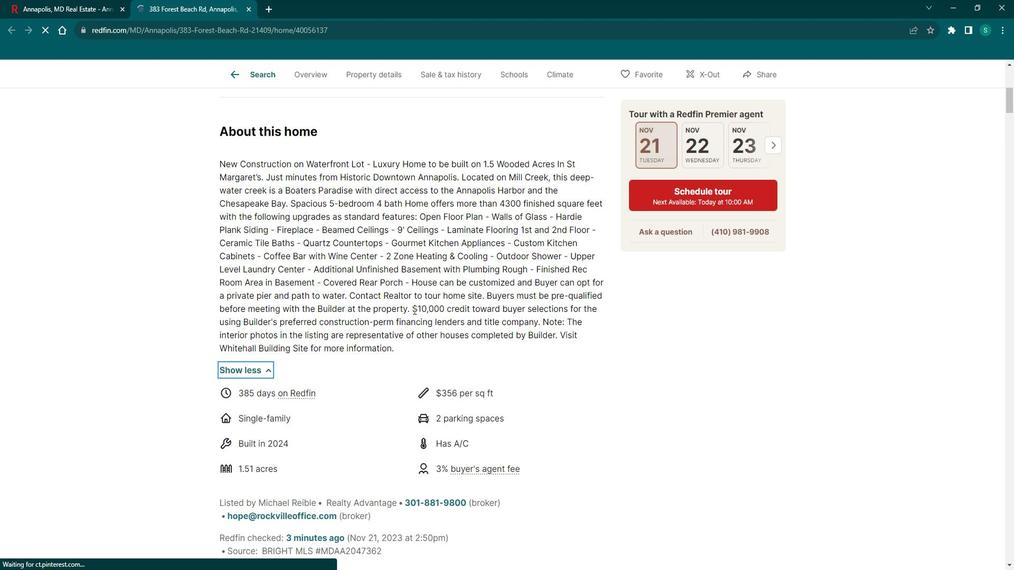 
Action: Mouse scrolled (423, 307) with delta (0, 0)
Screenshot: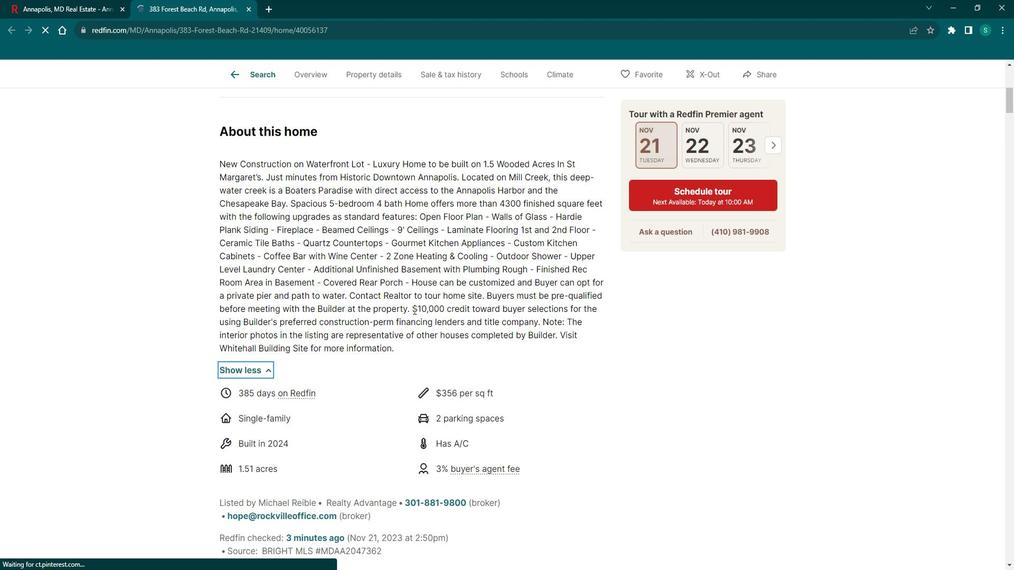 
Action: Mouse scrolled (423, 307) with delta (0, 0)
Screenshot: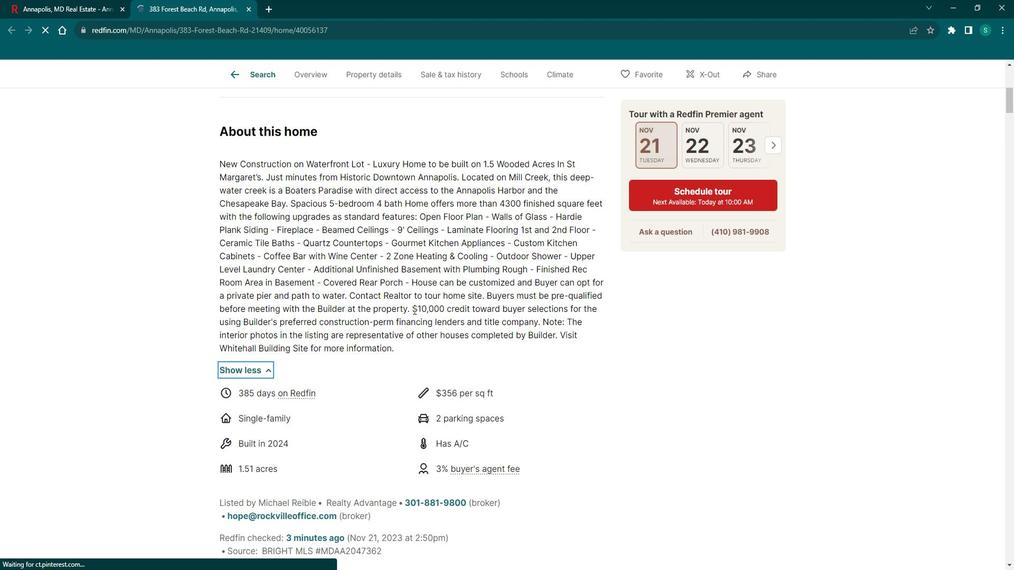 
Action: Mouse scrolled (423, 307) with delta (0, 0)
Screenshot: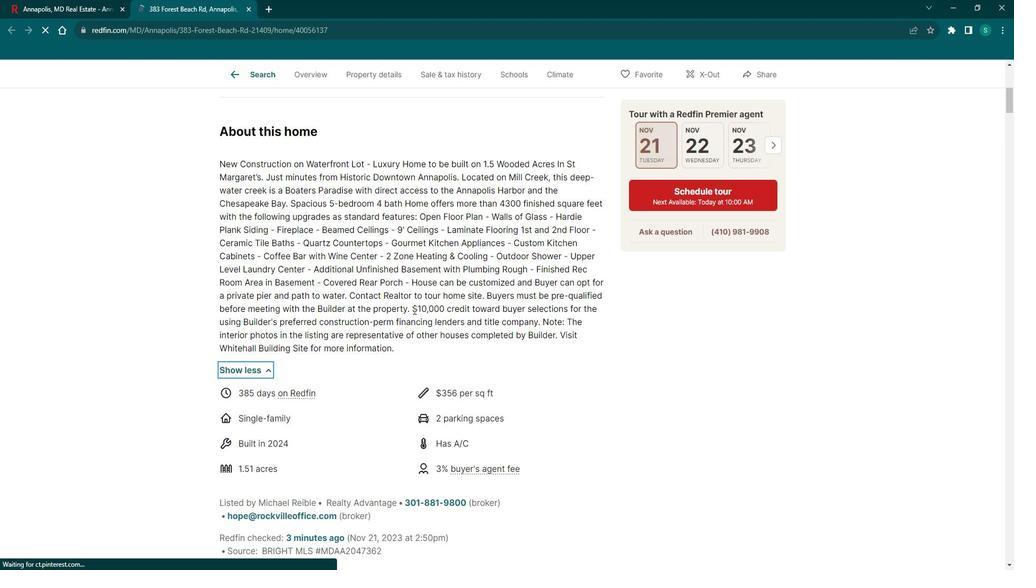
Action: Mouse scrolled (423, 307) with delta (0, 0)
Screenshot: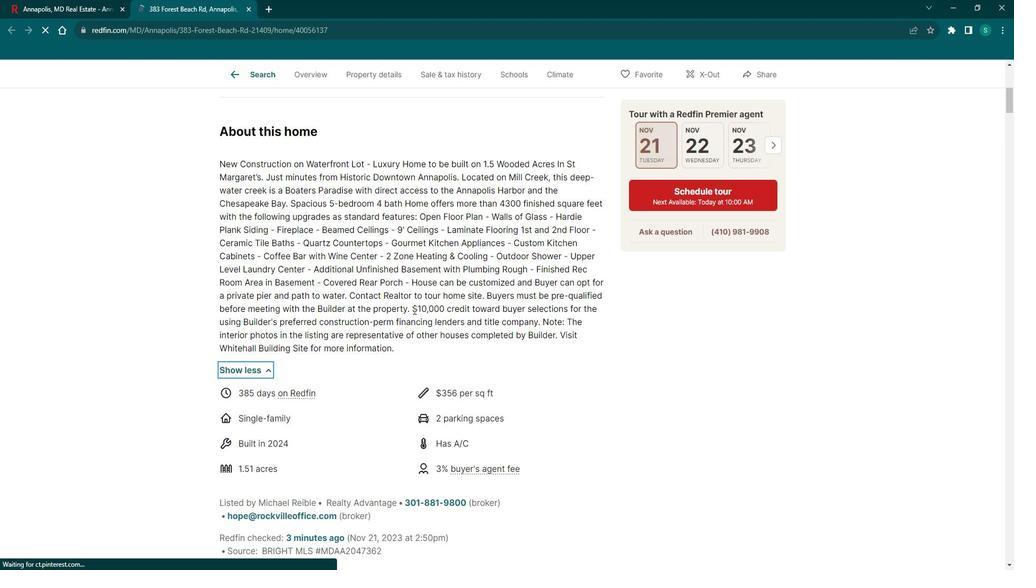 
Action: Mouse scrolled (423, 307) with delta (0, 0)
Screenshot: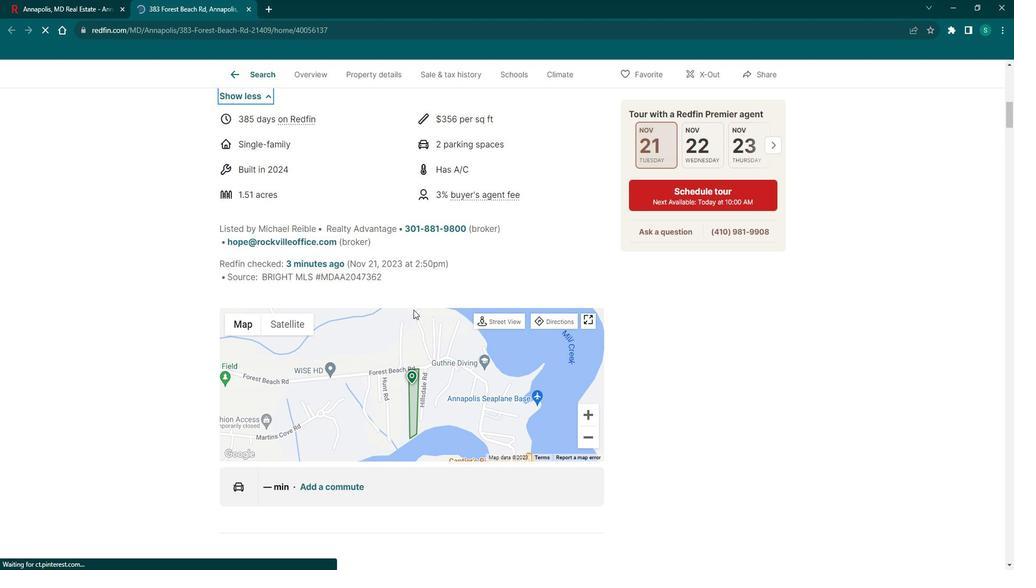 
Action: Mouse scrolled (423, 307) with delta (0, 0)
Screenshot: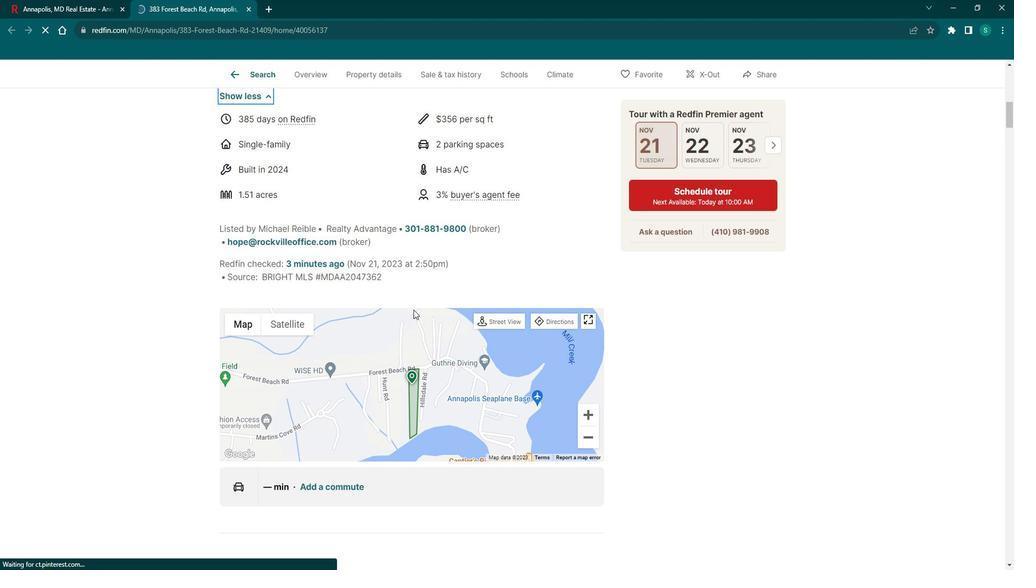 
Action: Mouse scrolled (423, 307) with delta (0, 0)
Screenshot: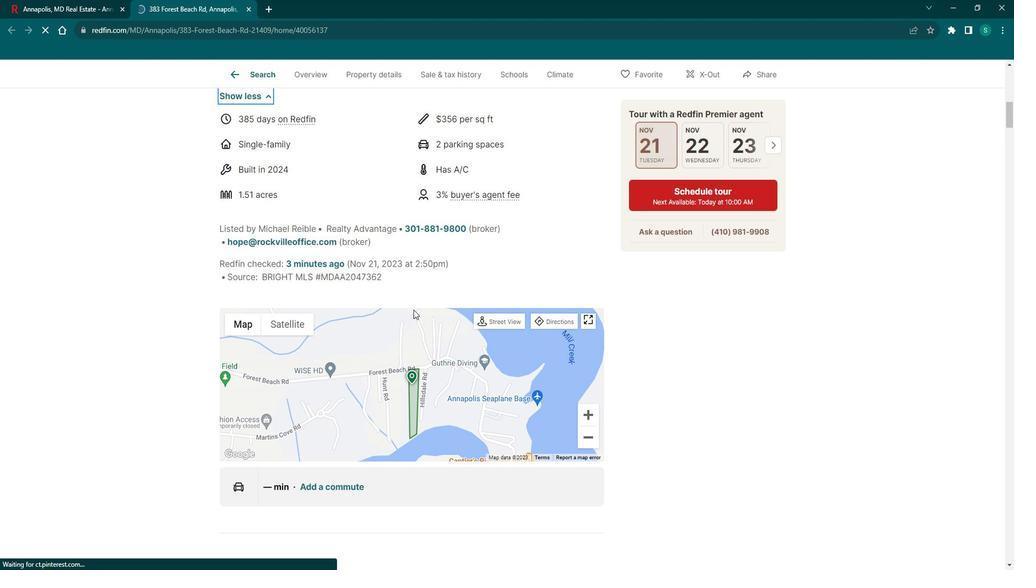 
Action: Mouse scrolled (423, 307) with delta (0, 0)
Screenshot: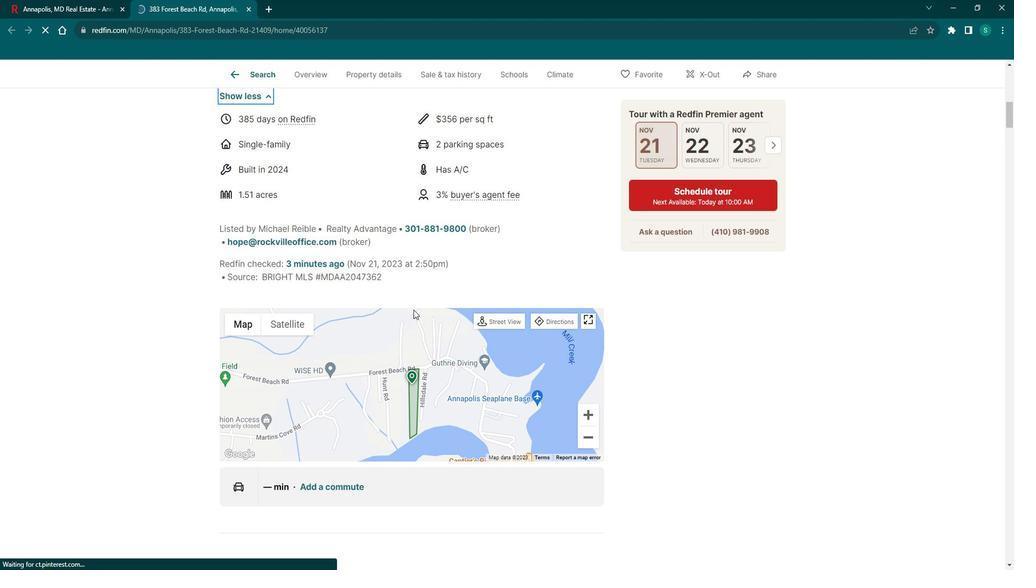 
Action: Mouse moved to (423, 308)
Screenshot: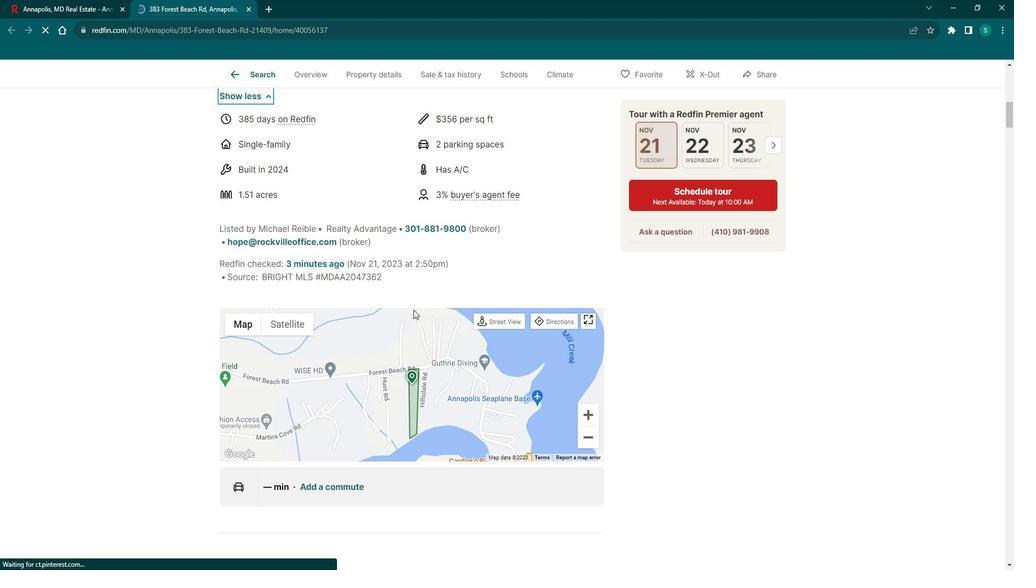 
Action: Mouse scrolled (423, 307) with delta (0, 0)
Screenshot: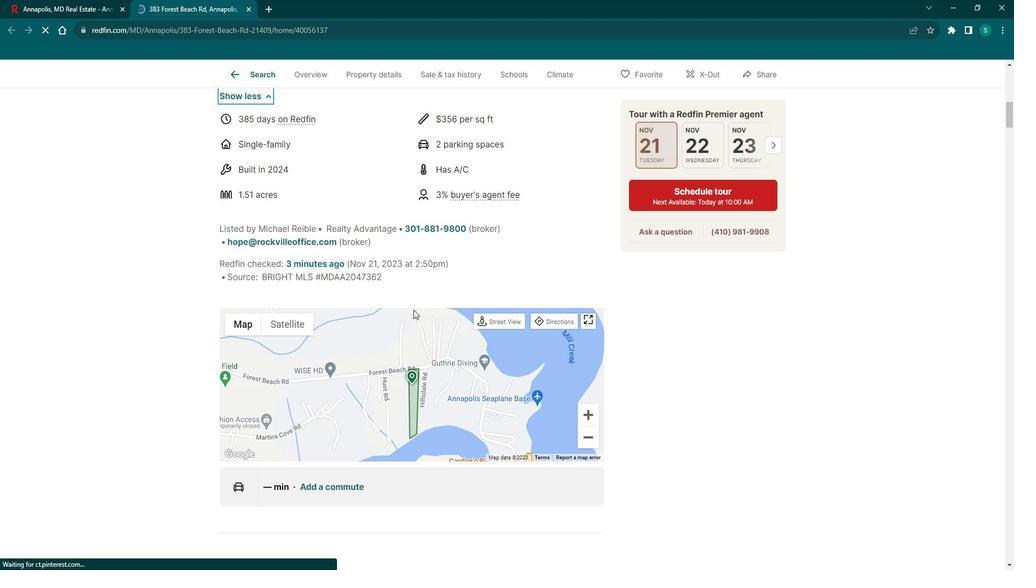 
Action: Mouse moved to (423, 307)
Screenshot: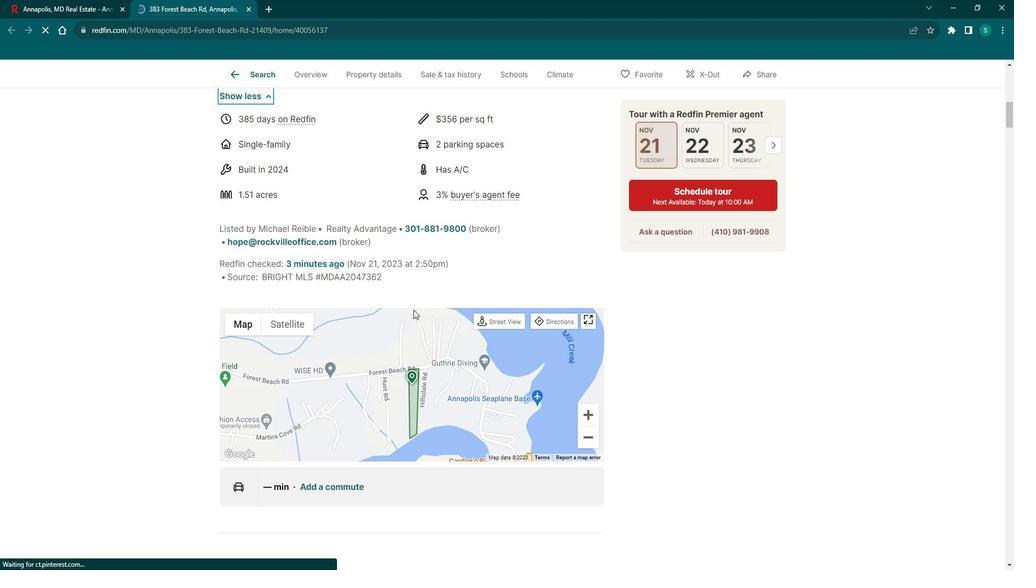 
Action: Mouse scrolled (423, 307) with delta (0, 0)
Screenshot: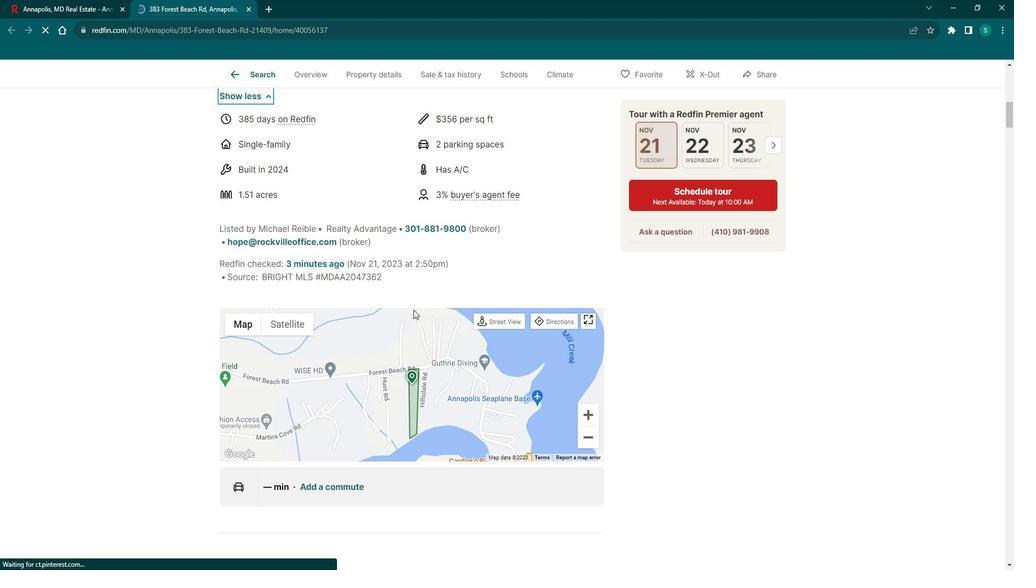 
Action: Mouse moved to (424, 307)
Screenshot: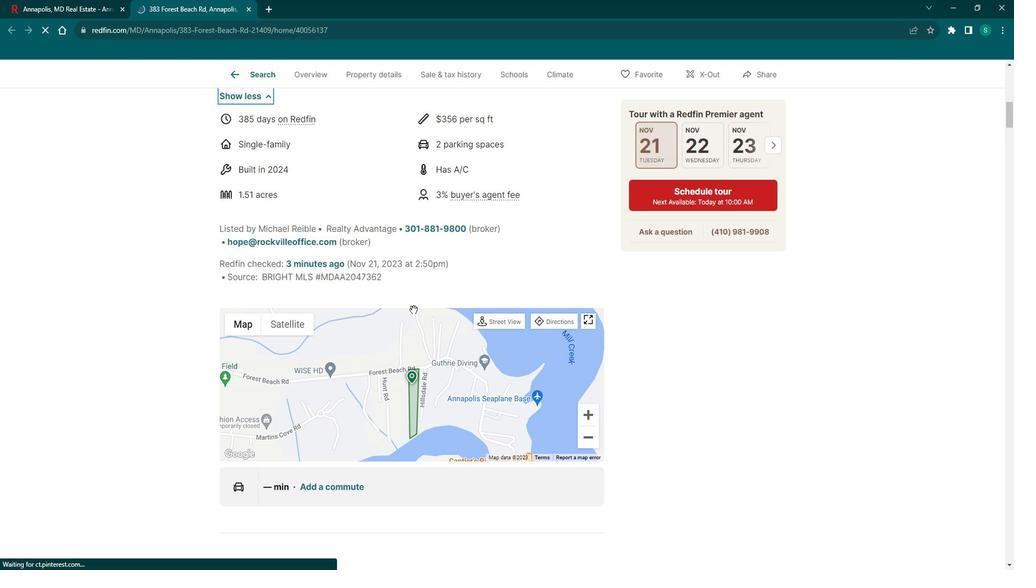 
Action: Mouse scrolled (424, 306) with delta (0, 0)
Screenshot: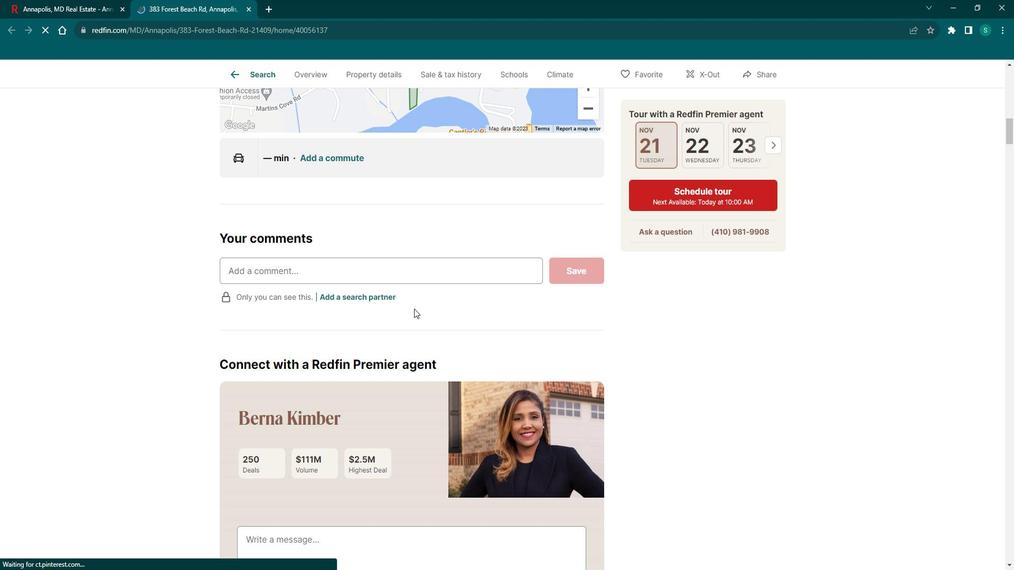 
Action: Mouse scrolled (424, 306) with delta (0, 0)
Screenshot: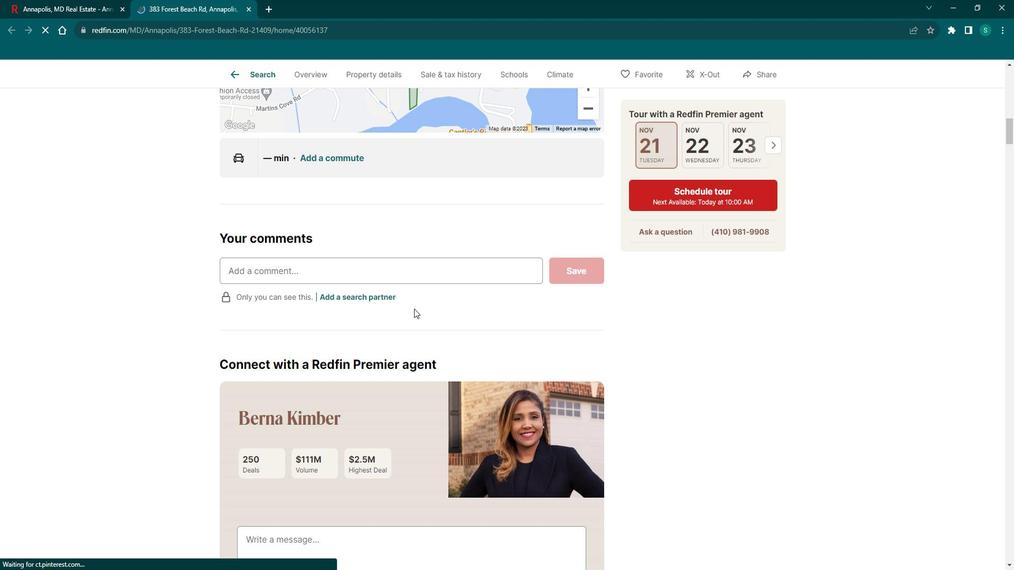 
Action: Mouse scrolled (424, 306) with delta (0, 0)
Screenshot: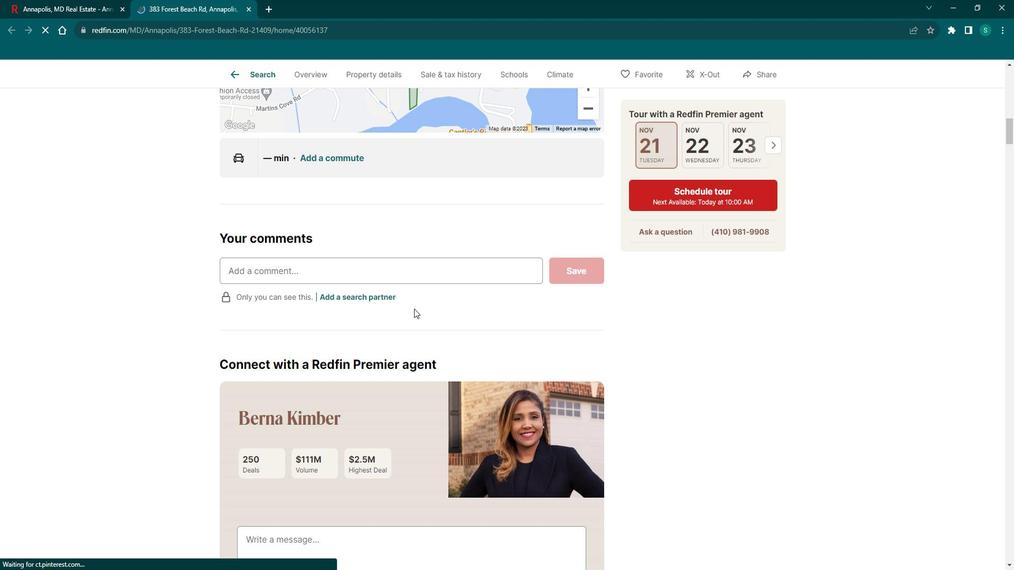 
Action: Mouse scrolled (424, 306) with delta (0, 0)
Screenshot: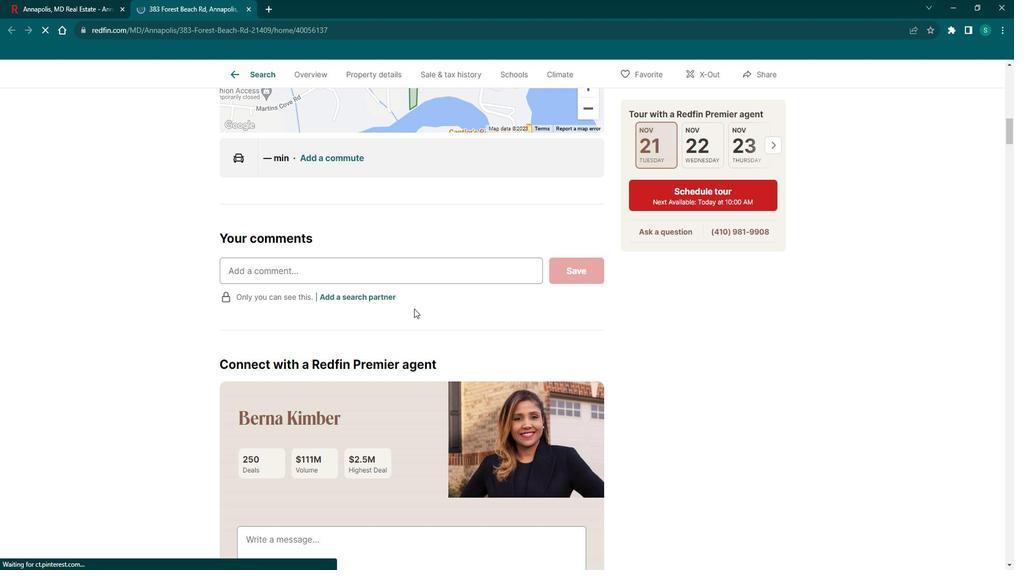 
Action: Mouse scrolled (424, 306) with delta (0, 0)
Screenshot: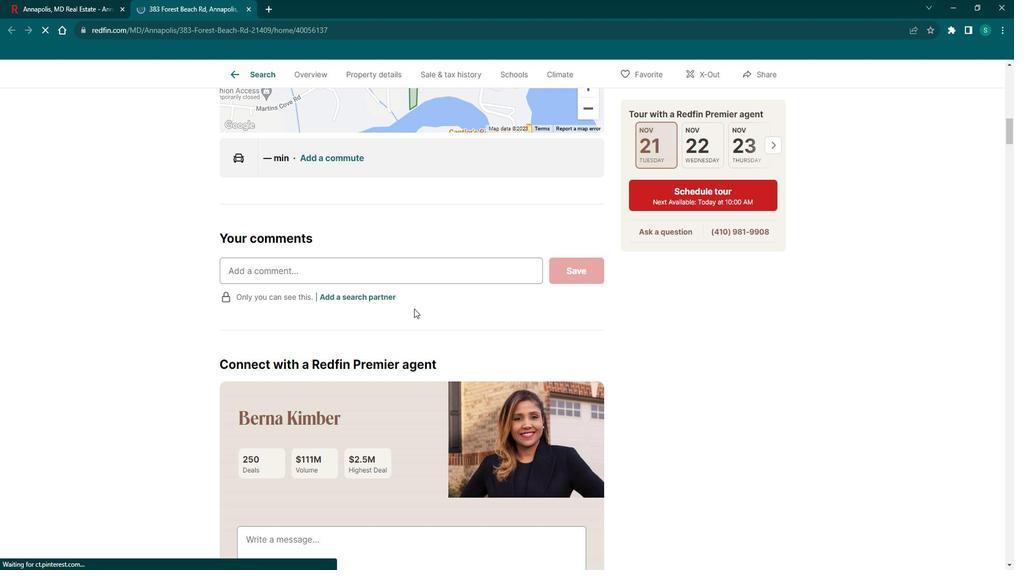 
Action: Mouse scrolled (424, 306) with delta (0, 0)
Screenshot: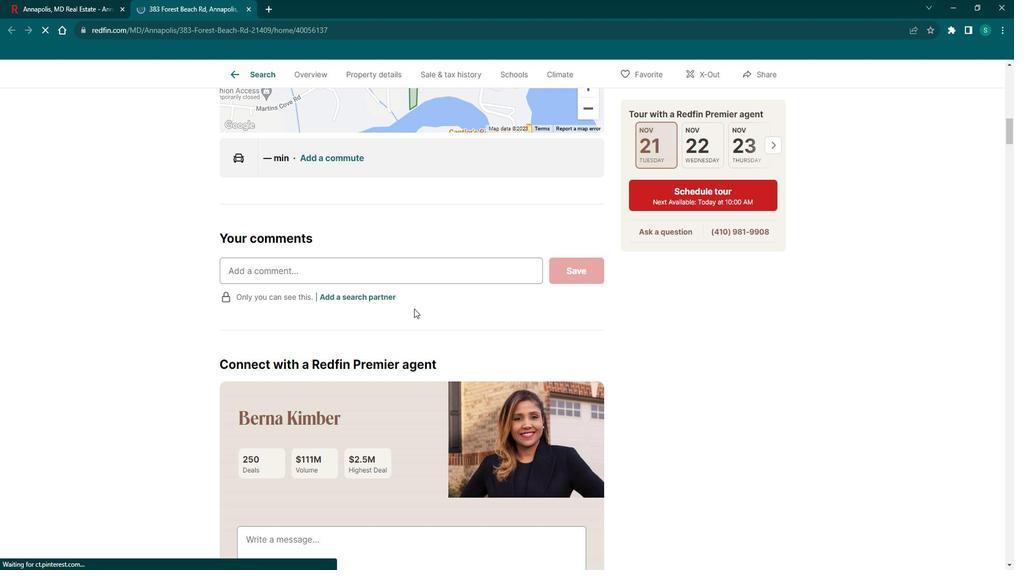 
Action: Mouse scrolled (424, 306) with delta (0, 0)
Screenshot: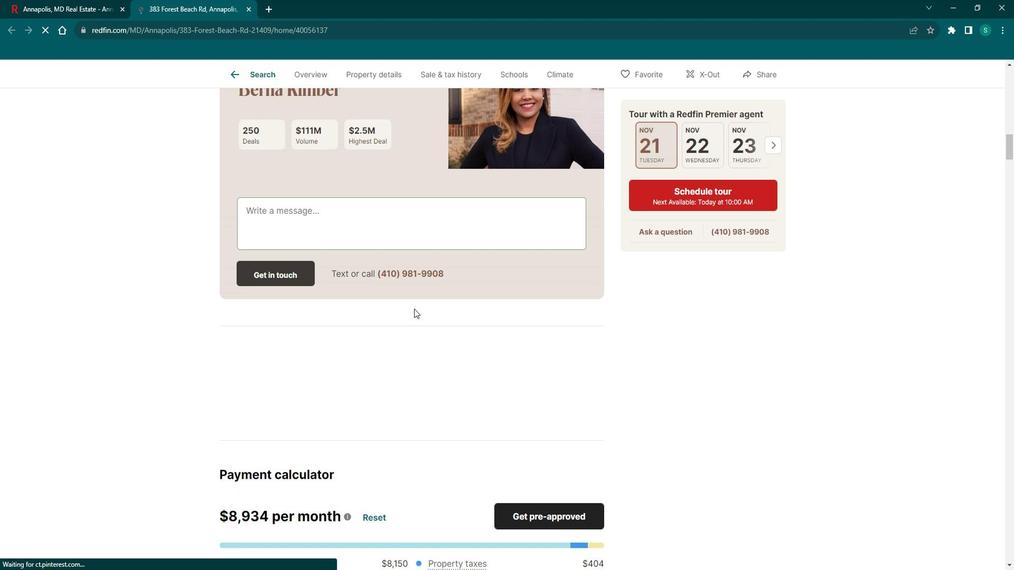 
Action: Mouse scrolled (424, 306) with delta (0, 0)
Screenshot: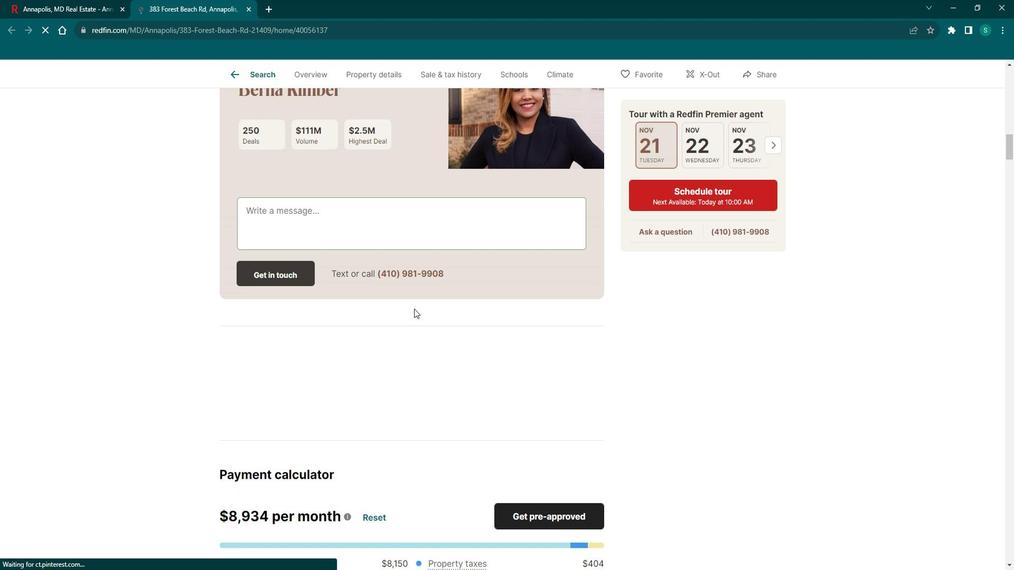 
Action: Mouse scrolled (424, 306) with delta (0, 0)
Screenshot: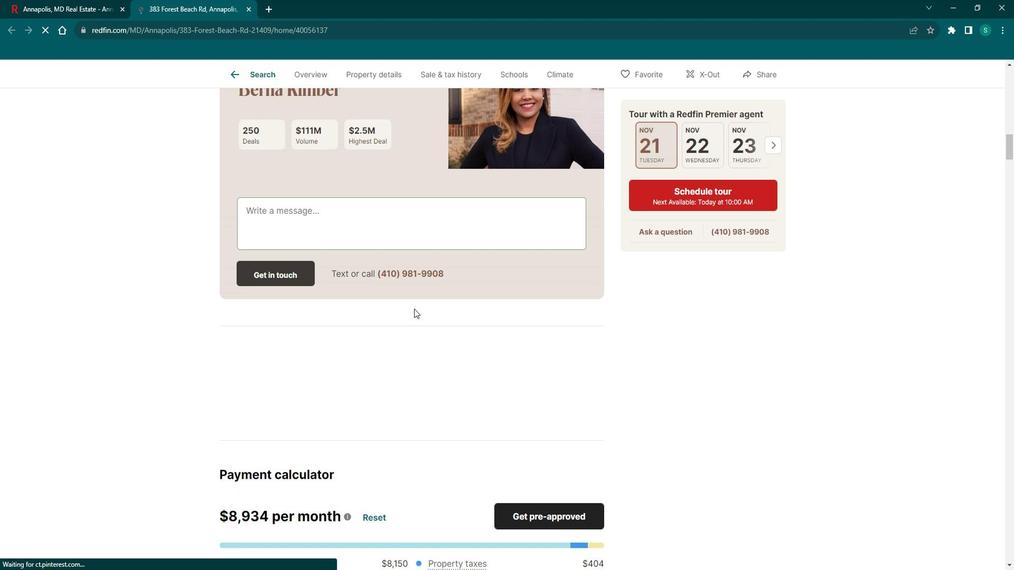 
Action: Mouse scrolled (424, 306) with delta (0, 0)
Screenshot: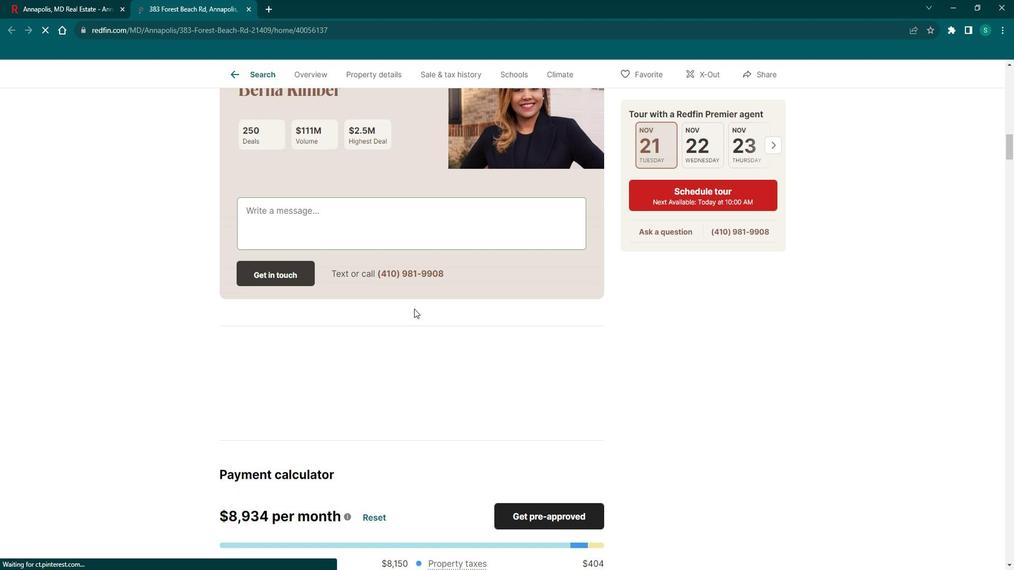 
Action: Mouse scrolled (424, 306) with delta (0, 0)
Screenshot: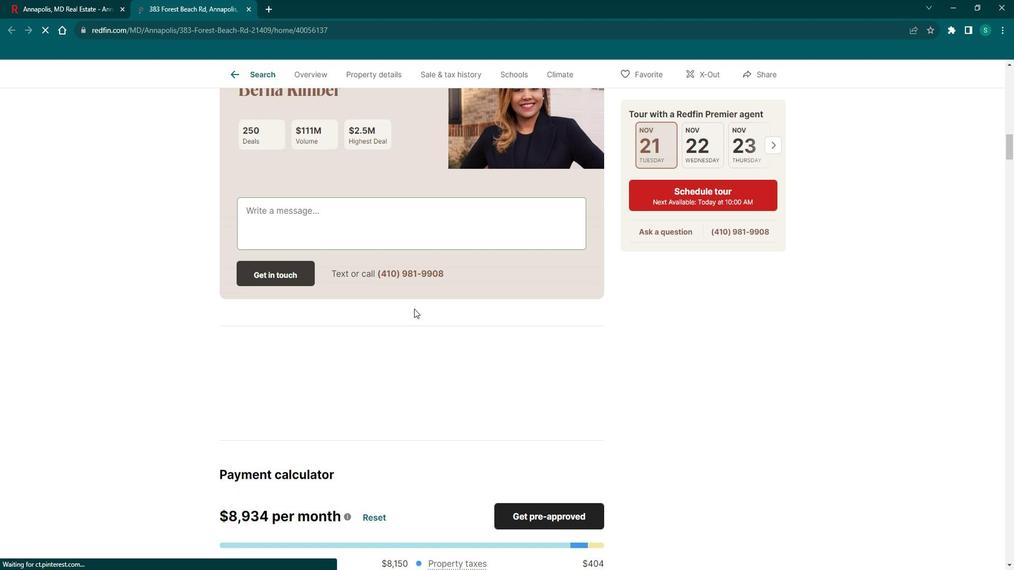 
Action: Mouse scrolled (424, 306) with delta (0, 0)
Screenshot: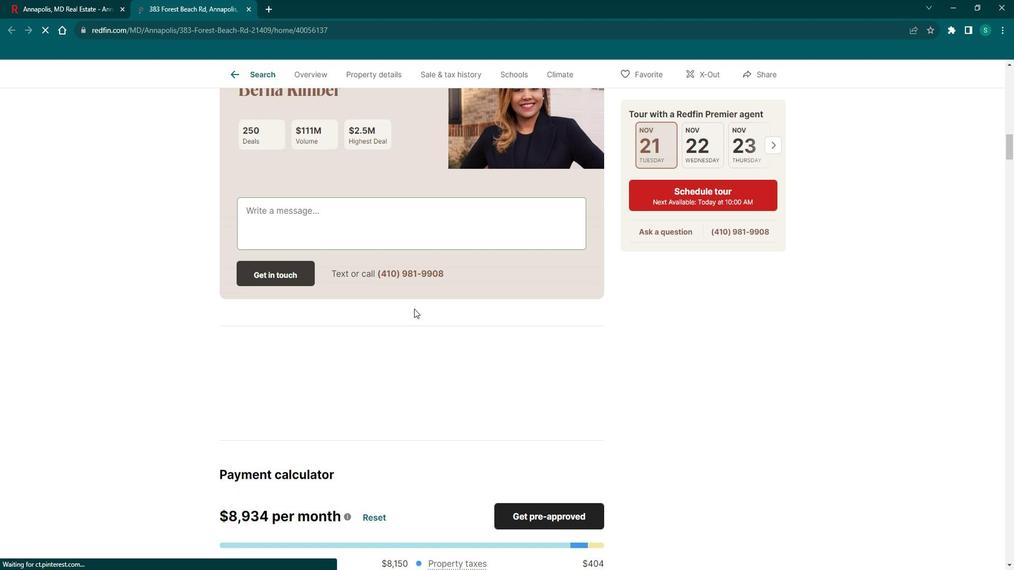 
Action: Mouse scrolled (424, 306) with delta (0, 0)
Screenshot: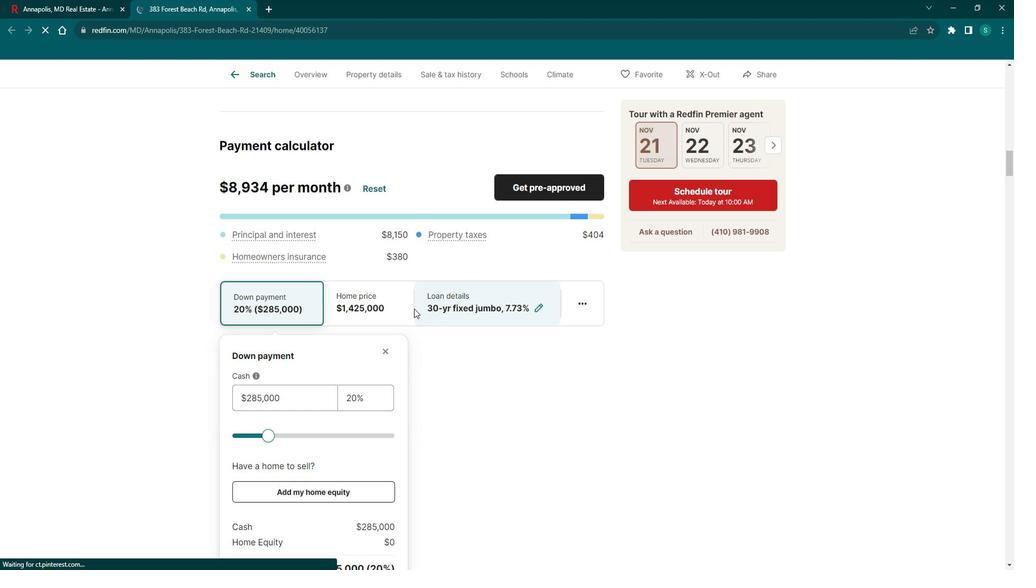 
Action: Mouse scrolled (424, 306) with delta (0, 0)
Screenshot: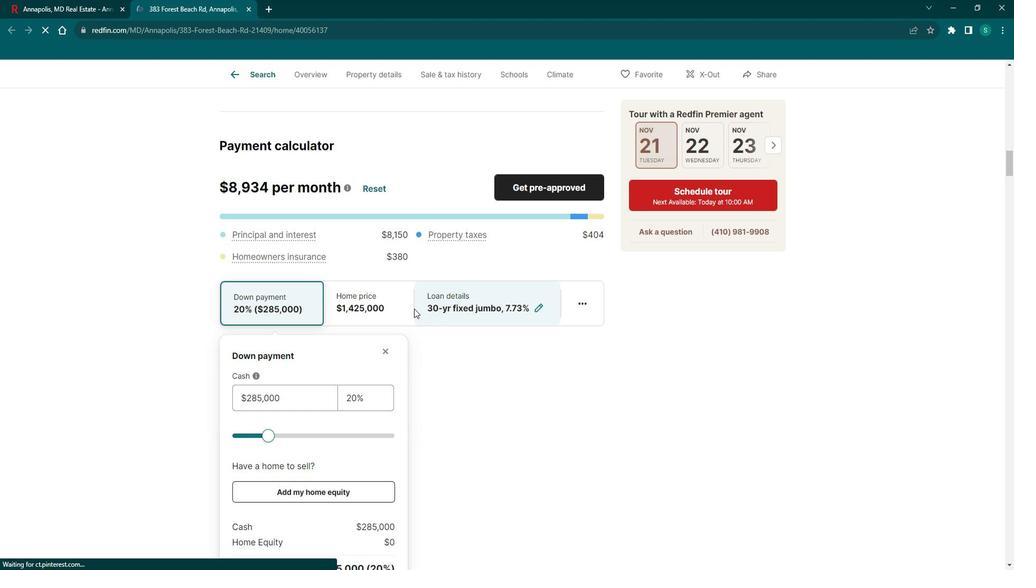 
Action: Mouse scrolled (424, 306) with delta (0, 0)
Screenshot: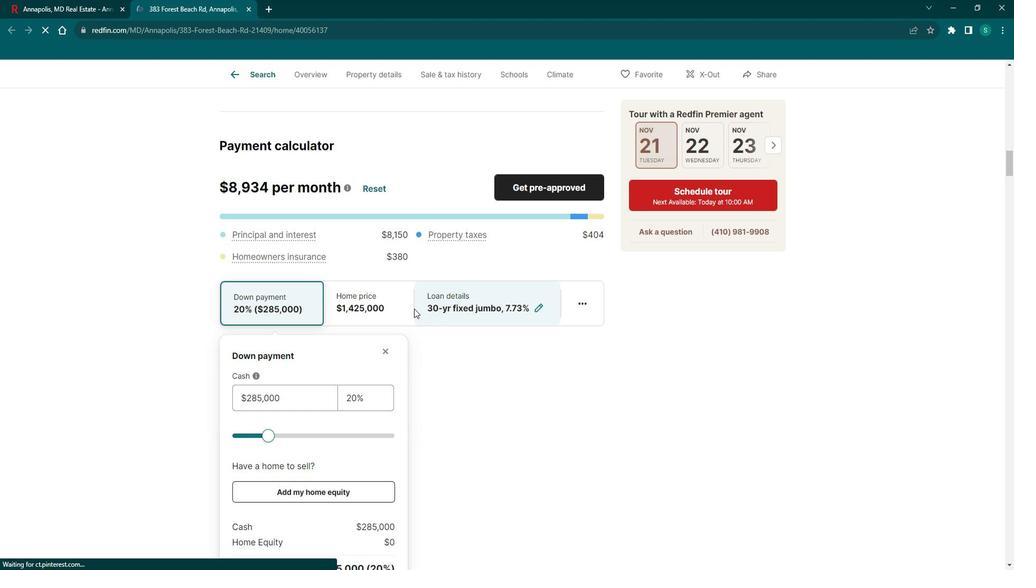 
Action: Mouse scrolled (424, 306) with delta (0, 0)
Screenshot: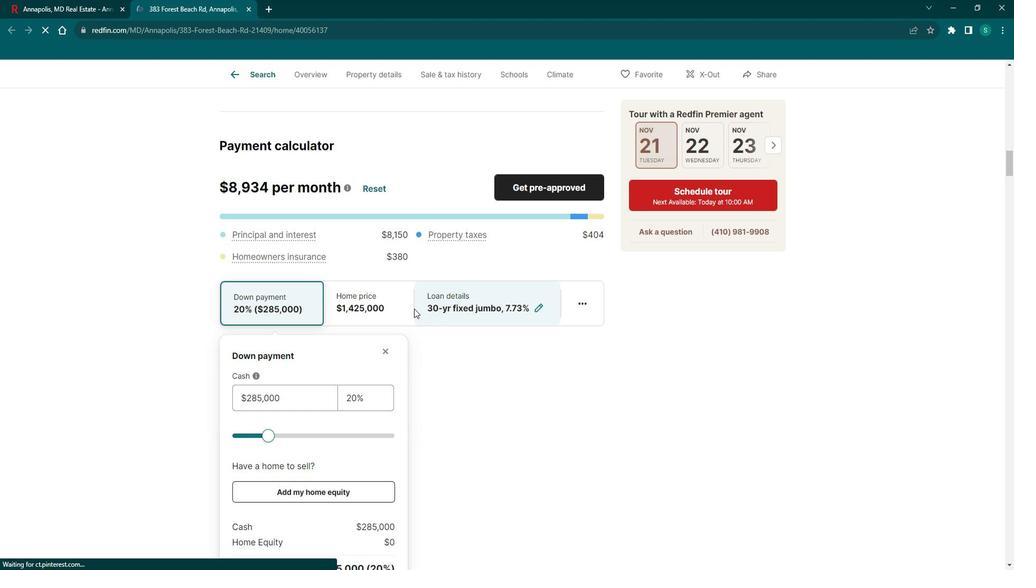 
Action: Mouse scrolled (424, 306) with delta (0, 0)
Screenshot: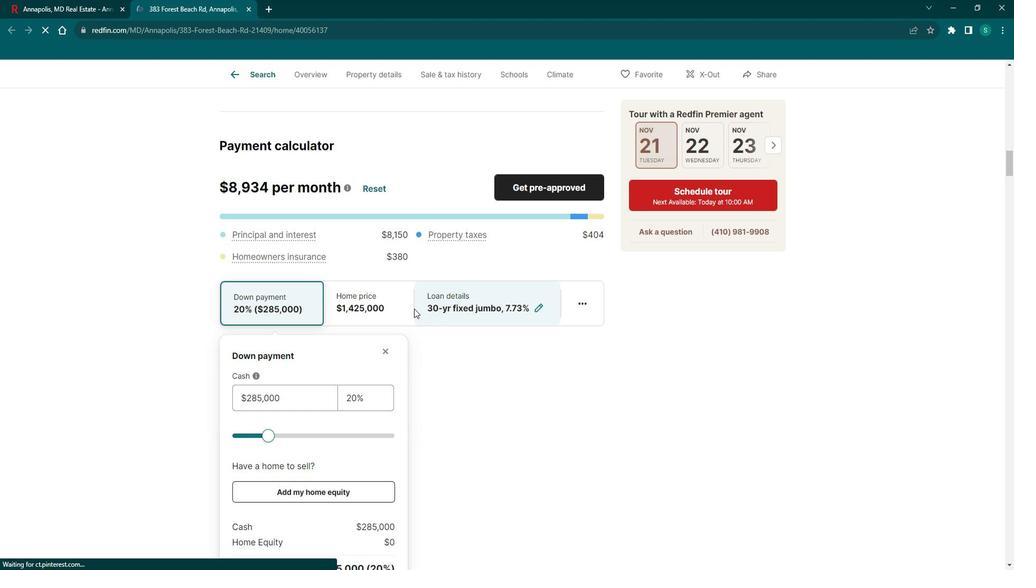 
Action: Mouse scrolled (424, 306) with delta (0, 0)
Screenshot: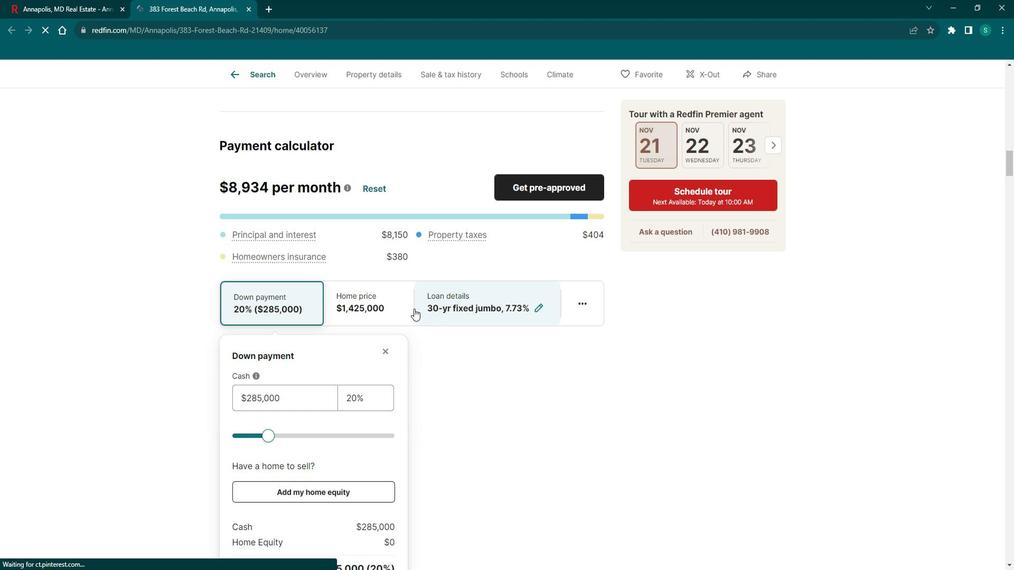
Action: Mouse scrolled (424, 306) with delta (0, 0)
Screenshot: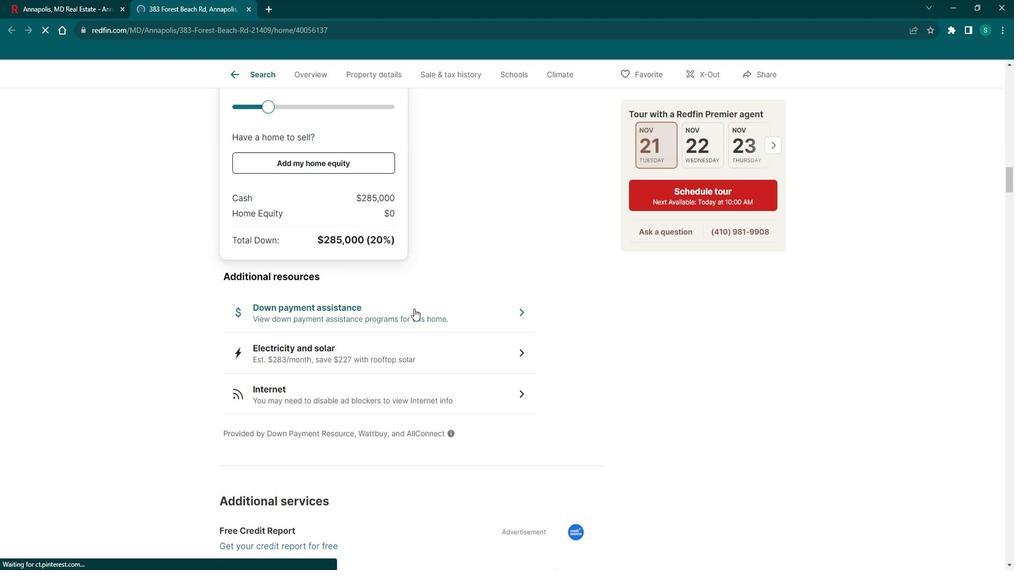 
Action: Mouse scrolled (424, 306) with delta (0, 0)
Screenshot: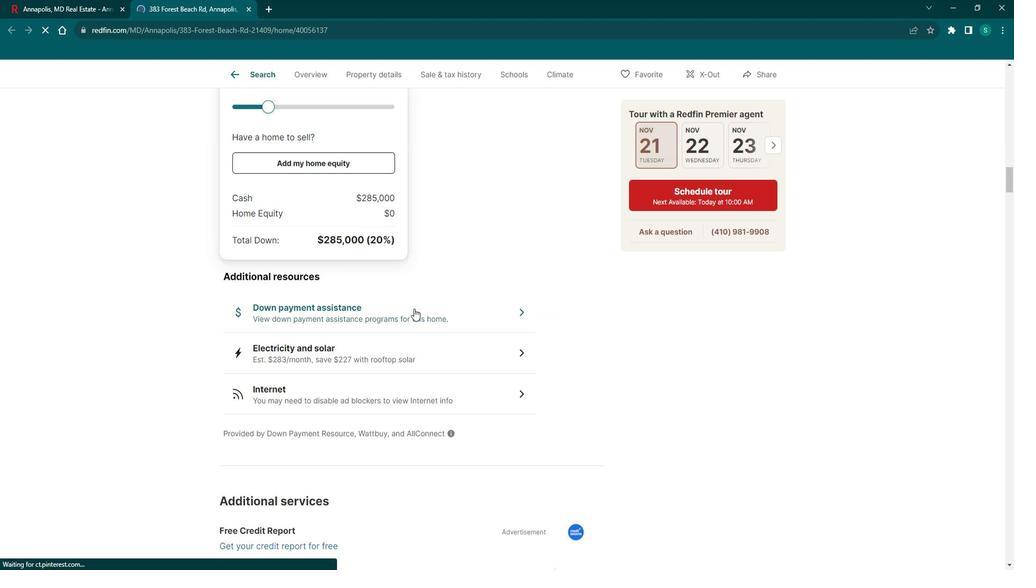 
Action: Mouse scrolled (424, 306) with delta (0, 0)
Screenshot: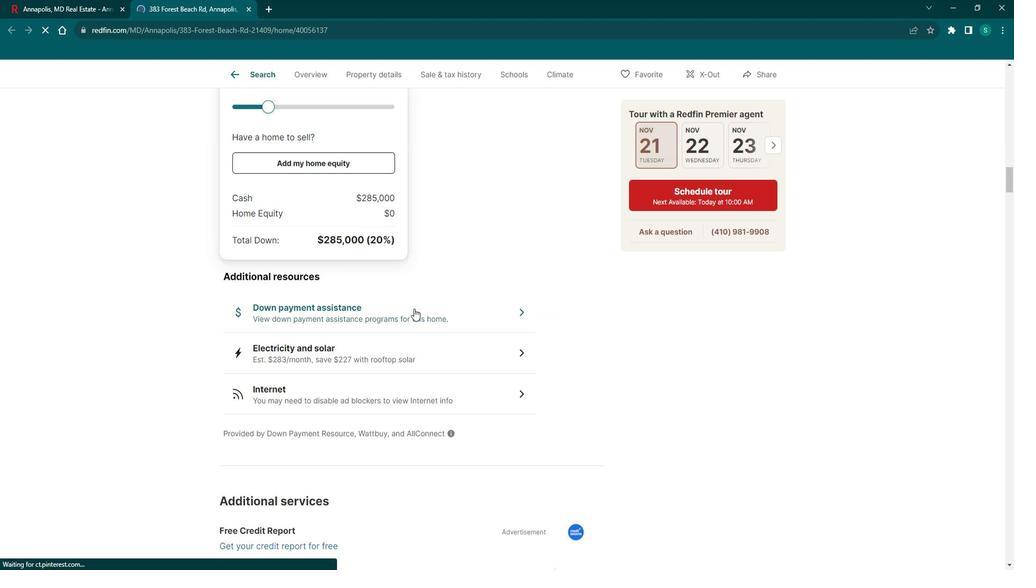 
Action: Mouse scrolled (424, 306) with delta (0, 0)
Screenshot: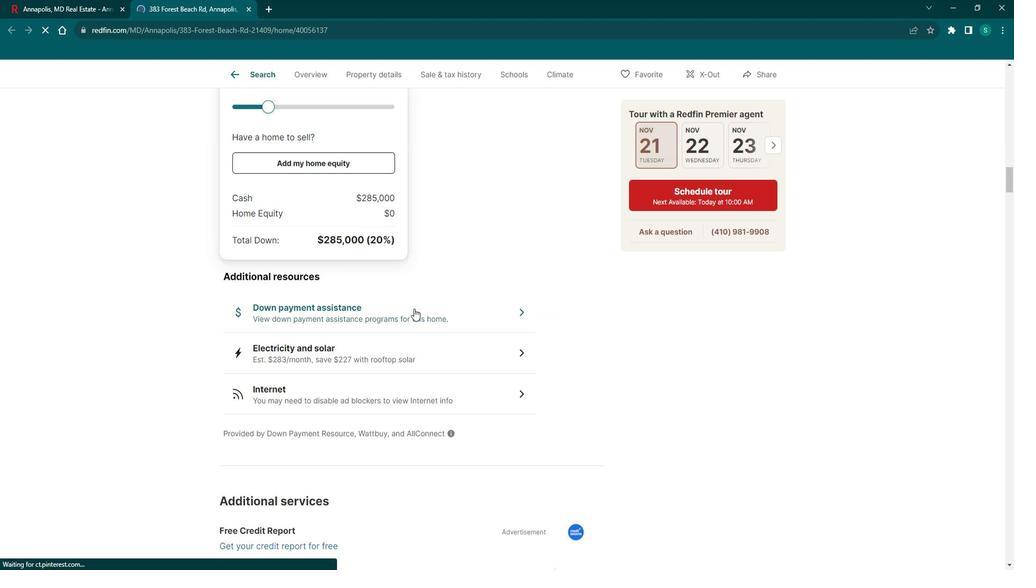 
Action: Mouse scrolled (424, 306) with delta (0, 0)
Screenshot: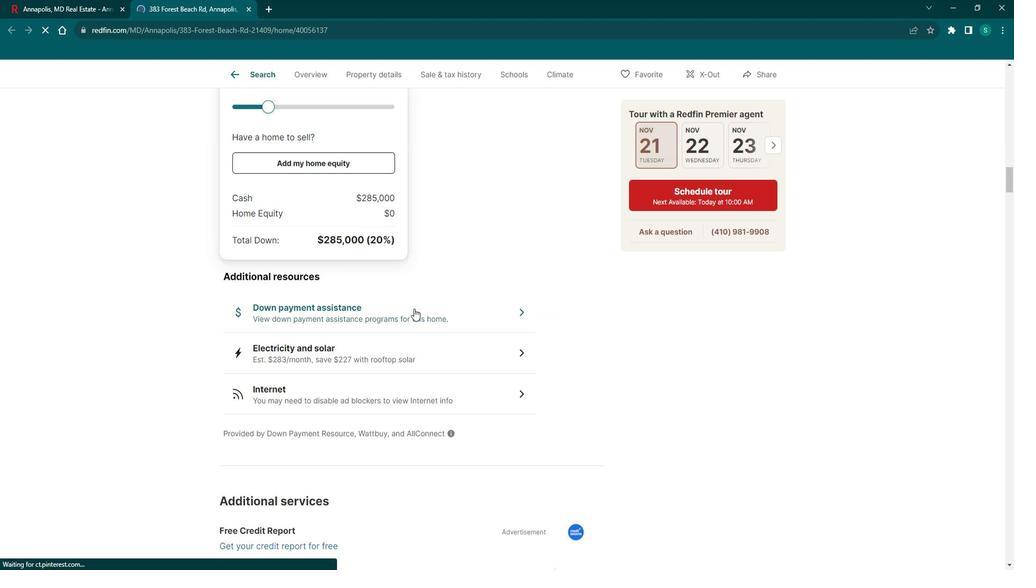 
Action: Mouse scrolled (424, 306) with delta (0, 0)
Screenshot: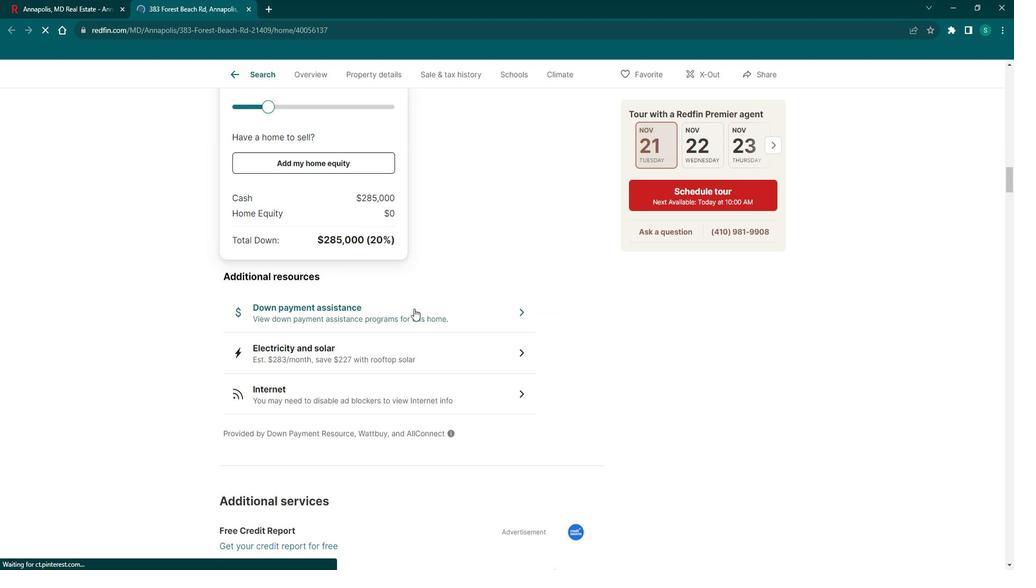 
Action: Mouse scrolled (424, 306) with delta (0, 0)
Screenshot: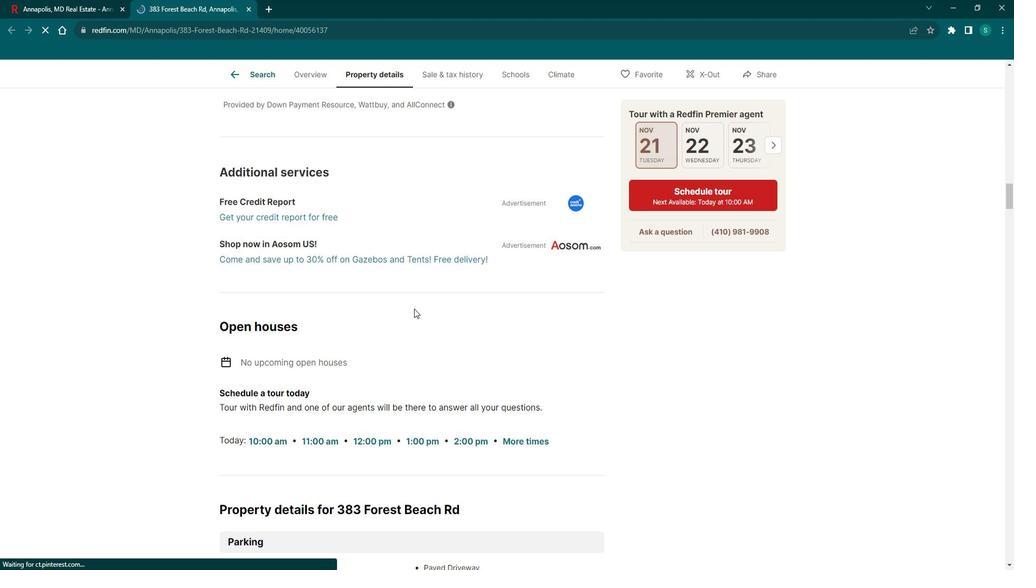 
Action: Mouse scrolled (424, 306) with delta (0, 0)
Screenshot: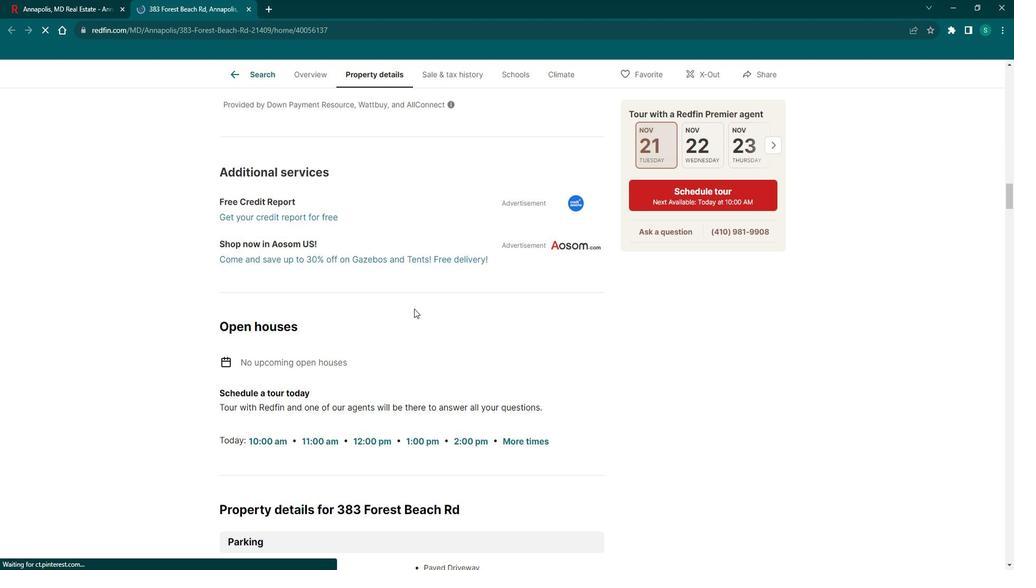 
Action: Mouse scrolled (424, 306) with delta (0, 0)
Screenshot: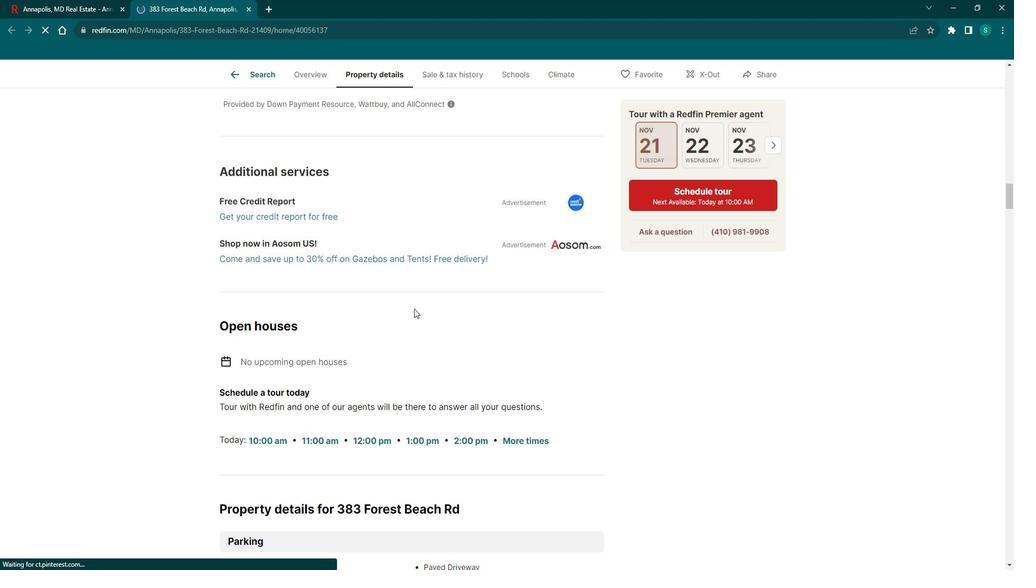 
Action: Mouse scrolled (424, 306) with delta (0, 0)
Screenshot: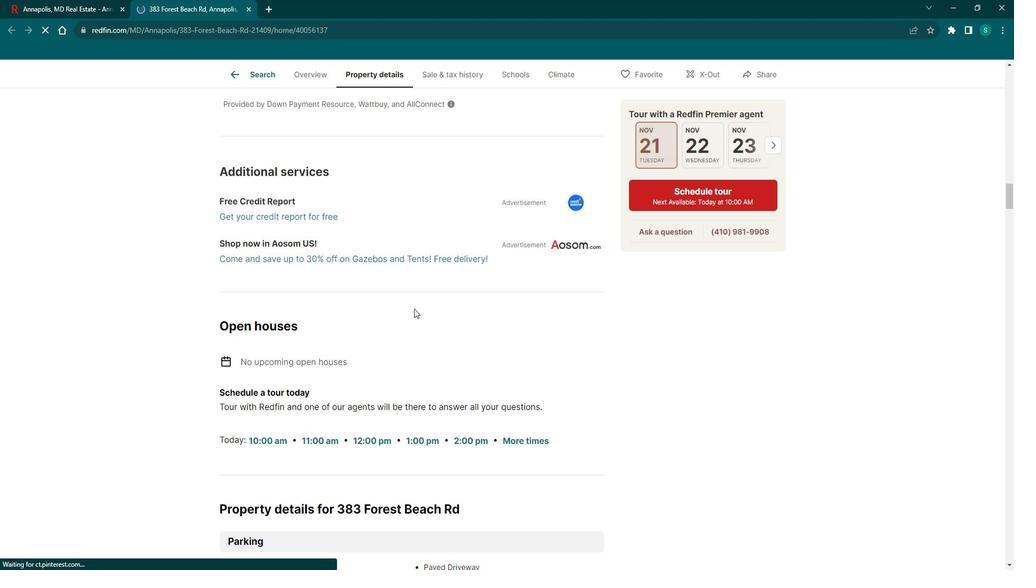 
Action: Mouse scrolled (424, 306) with delta (0, 0)
Screenshot: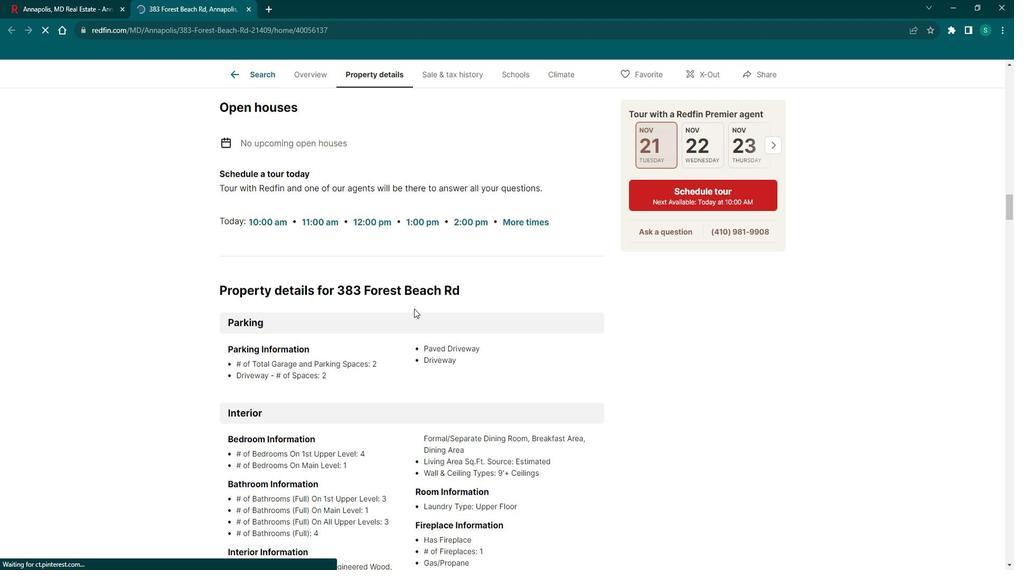 
Action: Mouse scrolled (424, 306) with delta (0, 0)
Screenshot: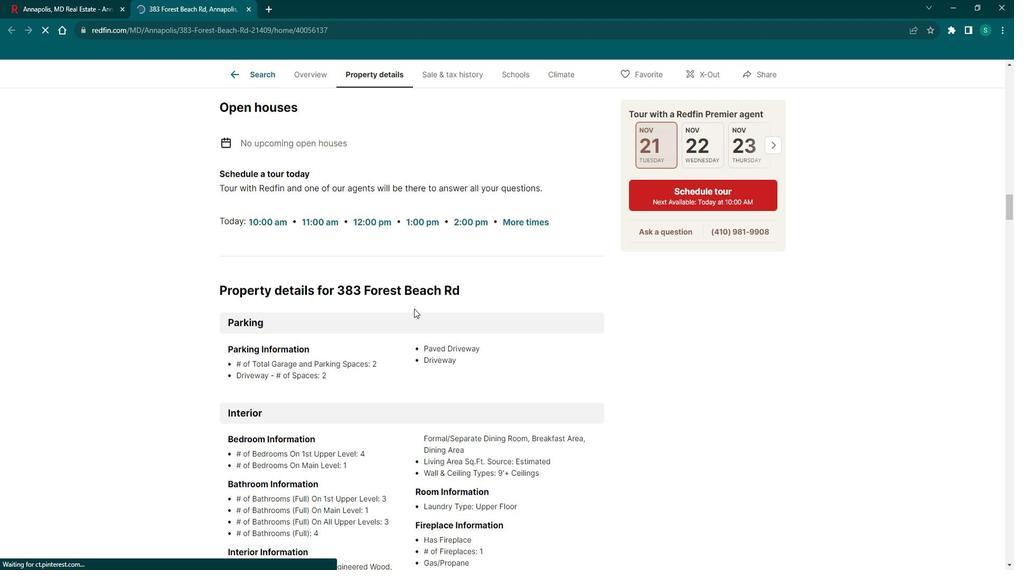 
Action: Mouse scrolled (424, 306) with delta (0, 0)
Screenshot: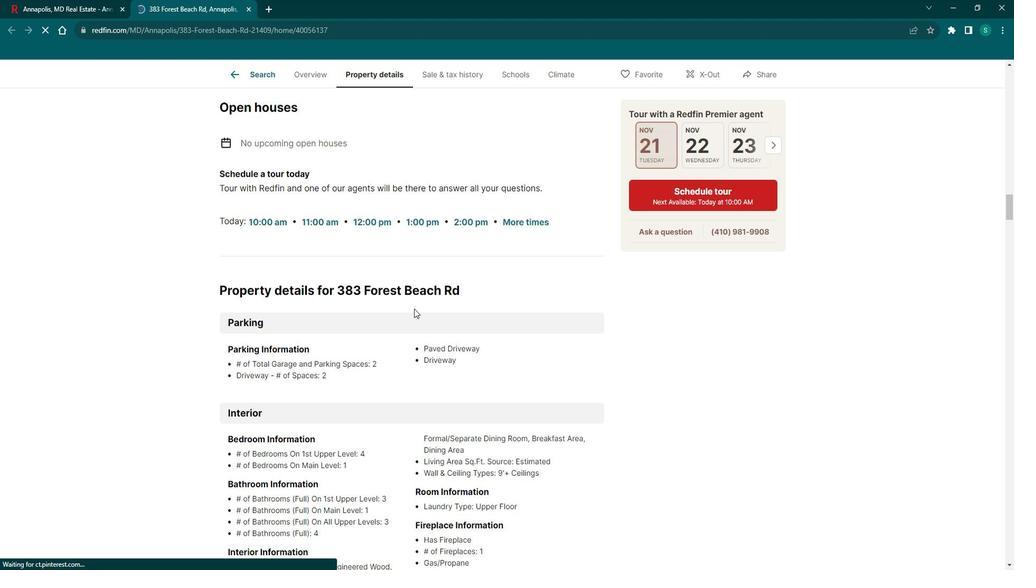 
Action: Mouse scrolled (424, 306) with delta (0, 0)
Screenshot: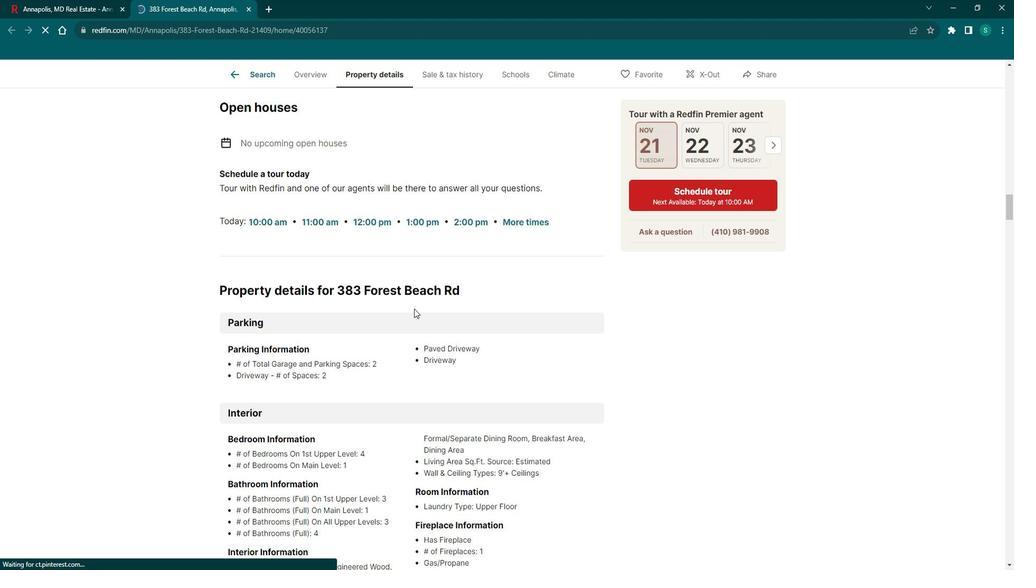 
Action: Mouse scrolled (424, 306) with delta (0, 0)
Screenshot: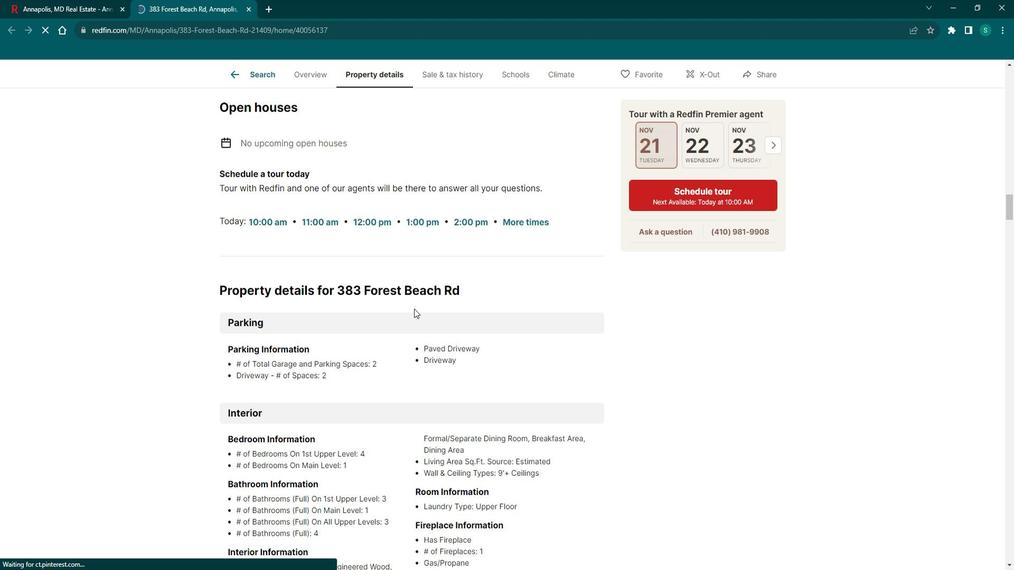 
Action: Mouse scrolled (424, 306) with delta (0, 0)
Screenshot: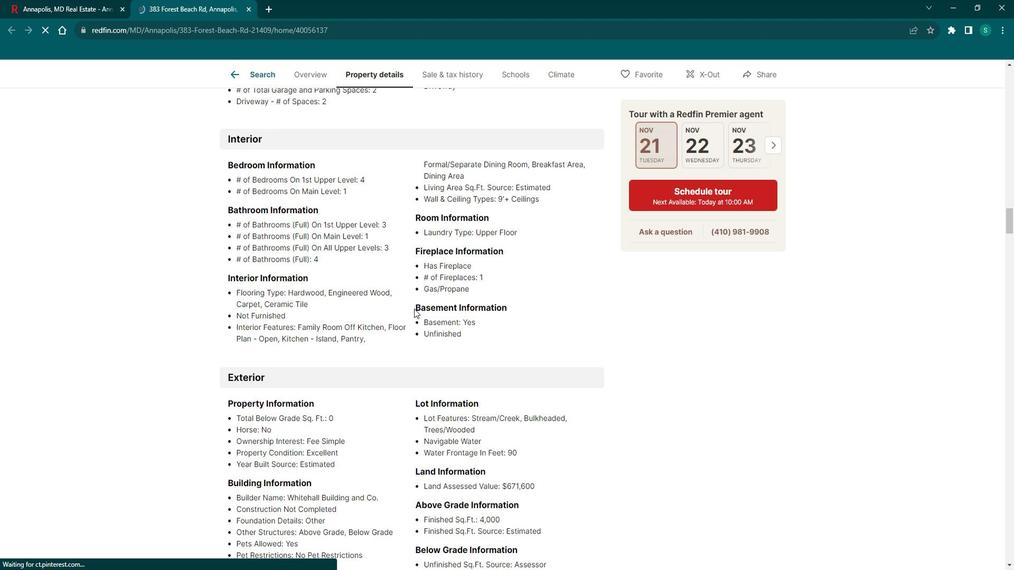 
Action: Mouse scrolled (424, 306) with delta (0, 0)
Screenshot: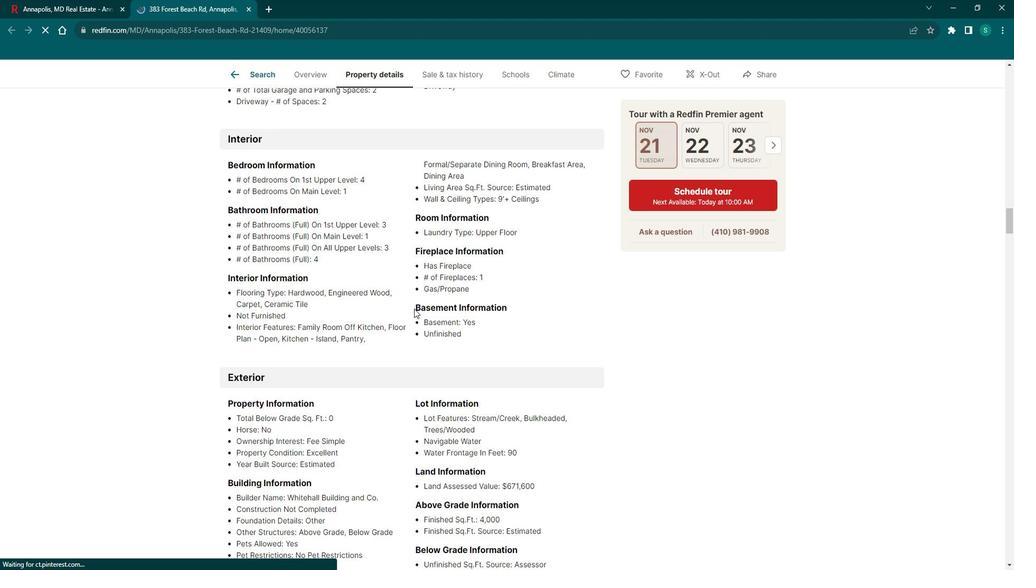 
Action: Mouse scrolled (424, 306) with delta (0, 0)
Screenshot: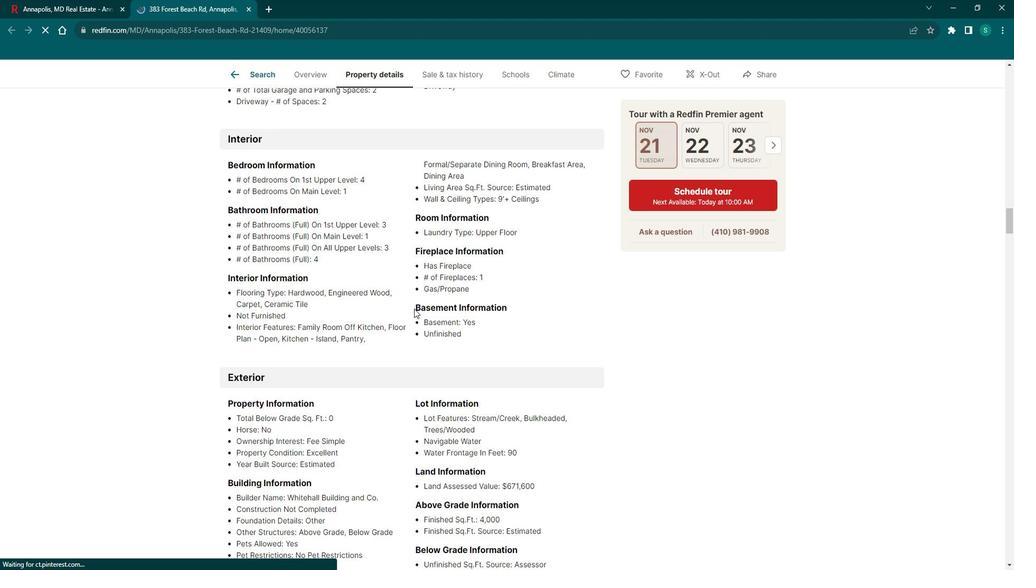 
Action: Mouse scrolled (424, 306) with delta (0, 0)
Screenshot: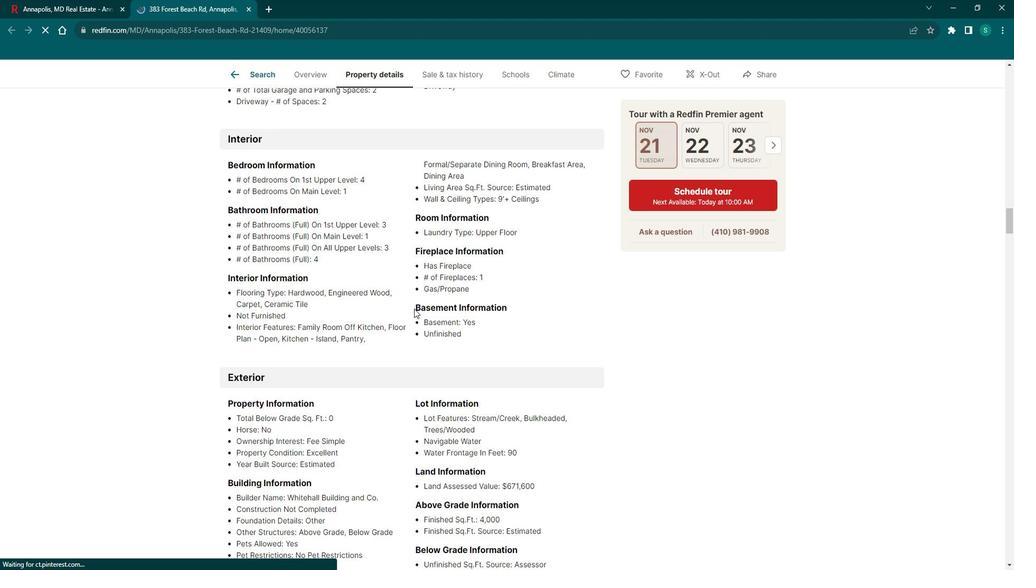 
Action: Mouse scrolled (424, 306) with delta (0, 0)
Screenshot: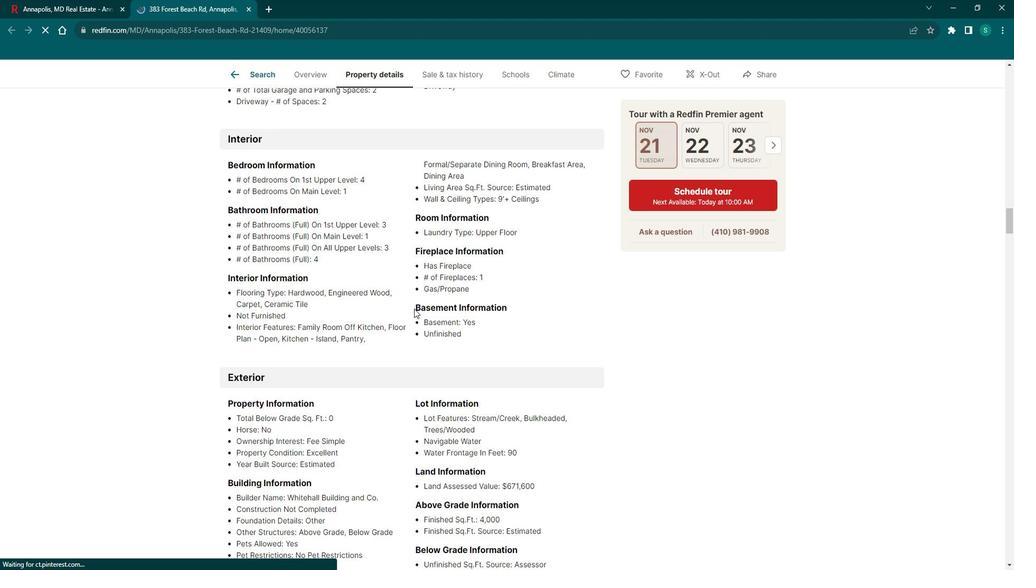 
Action: Mouse scrolled (424, 306) with delta (0, 0)
Screenshot: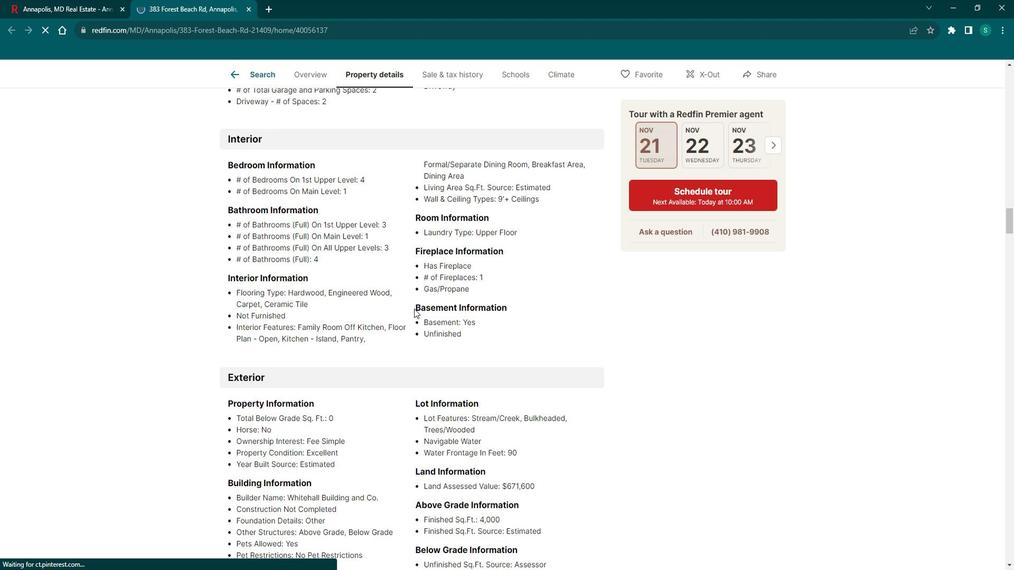 
Action: Mouse scrolled (424, 306) with delta (0, 0)
Screenshot: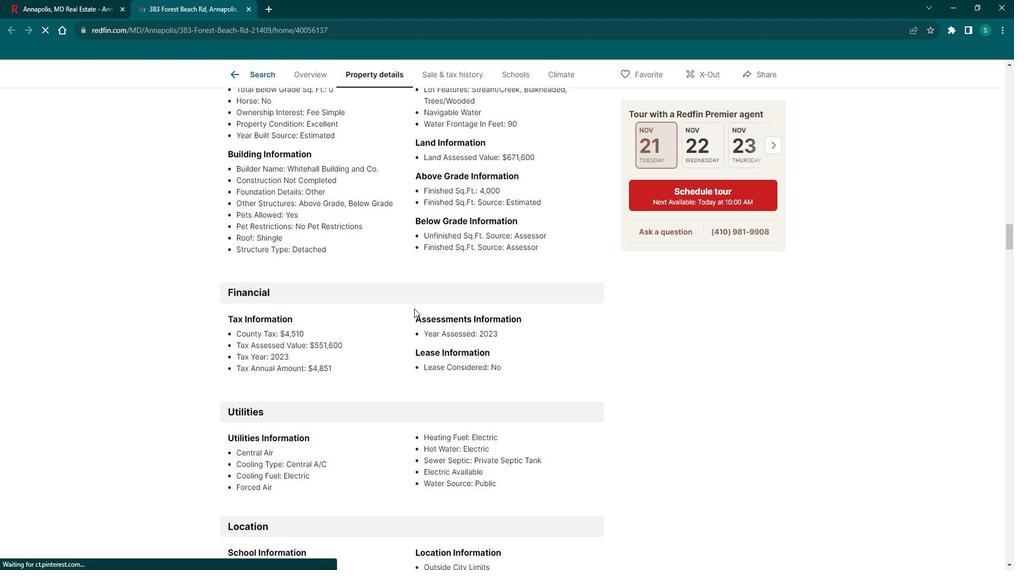 
Action: Mouse scrolled (424, 306) with delta (0, 0)
Screenshot: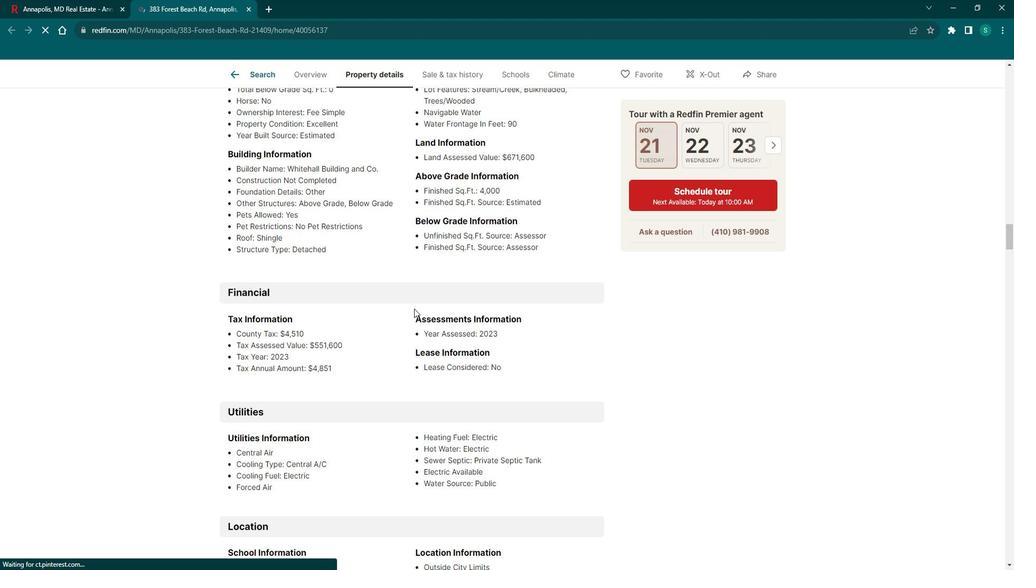 
Action: Mouse scrolled (424, 306) with delta (0, 0)
Screenshot: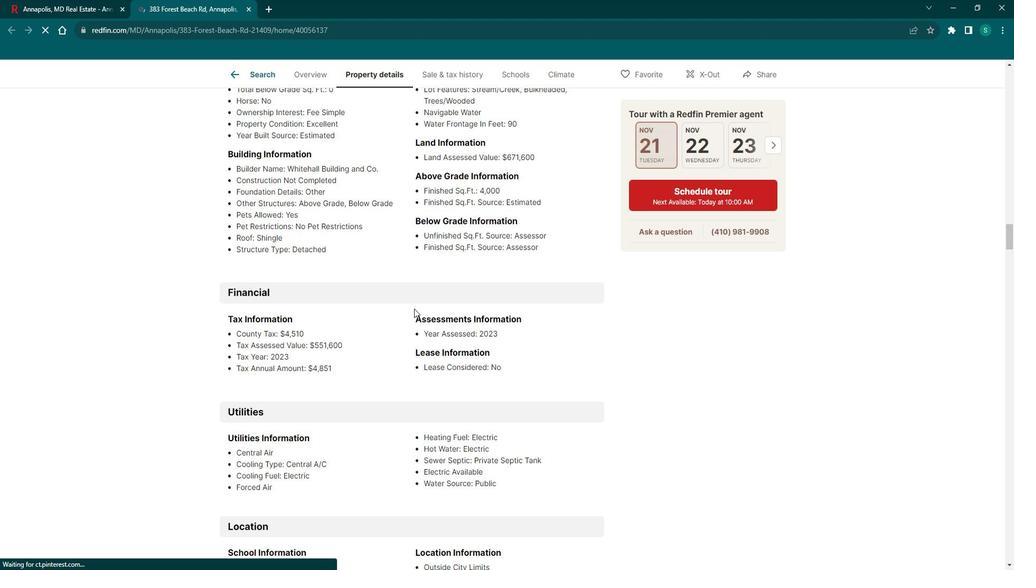 
Action: Mouse scrolled (424, 306) with delta (0, 0)
Screenshot: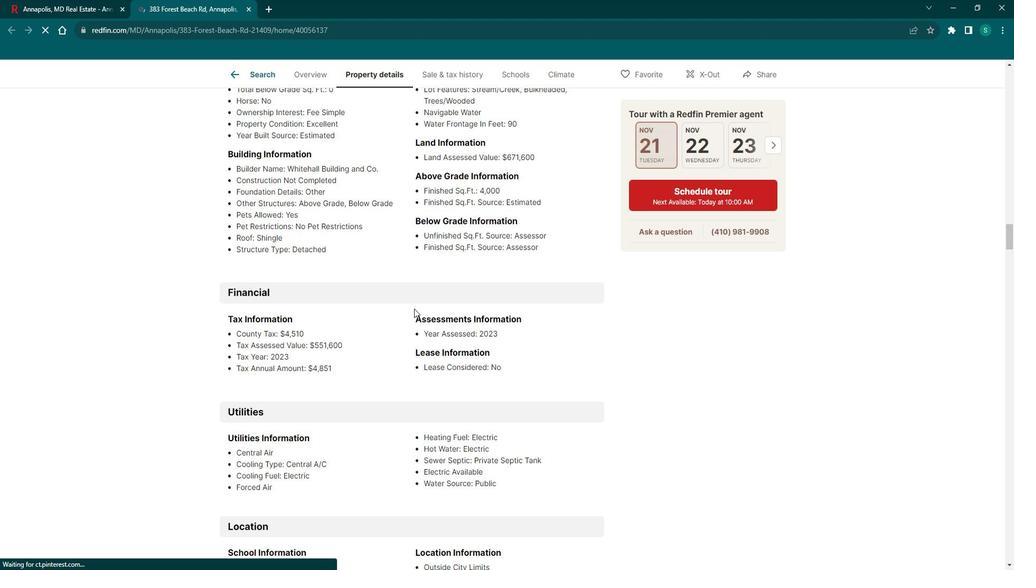 
Action: Mouse scrolled (424, 306) with delta (0, 0)
Screenshot: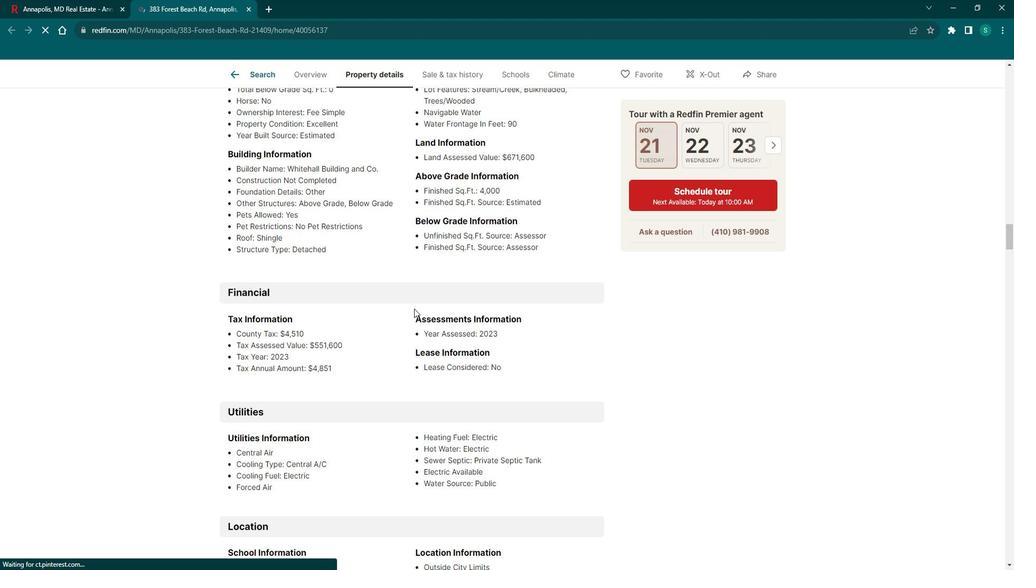 
Action: Mouse scrolled (424, 306) with delta (0, 0)
Screenshot: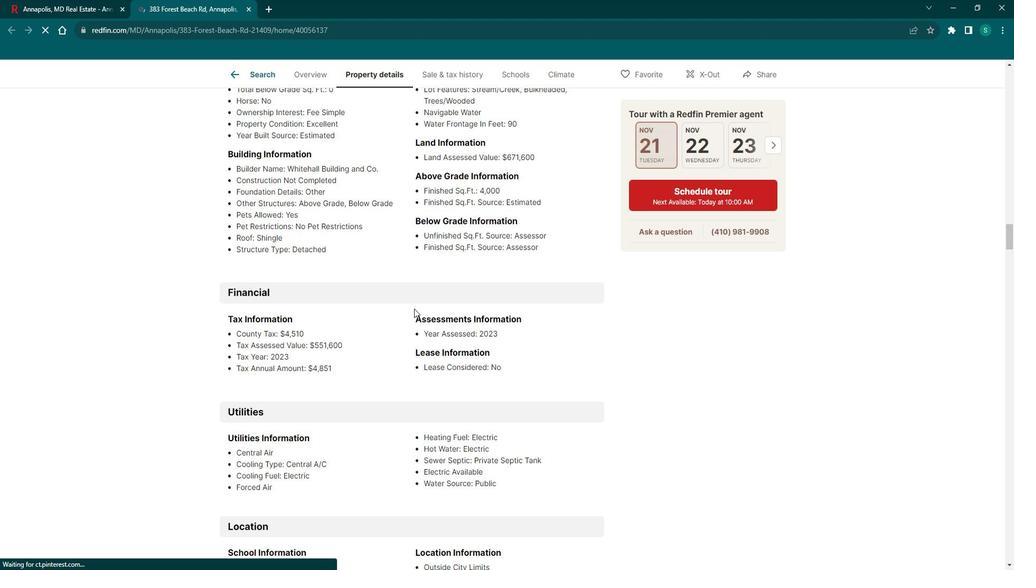 
Action: Mouse scrolled (424, 306) with delta (0, 0)
Screenshot: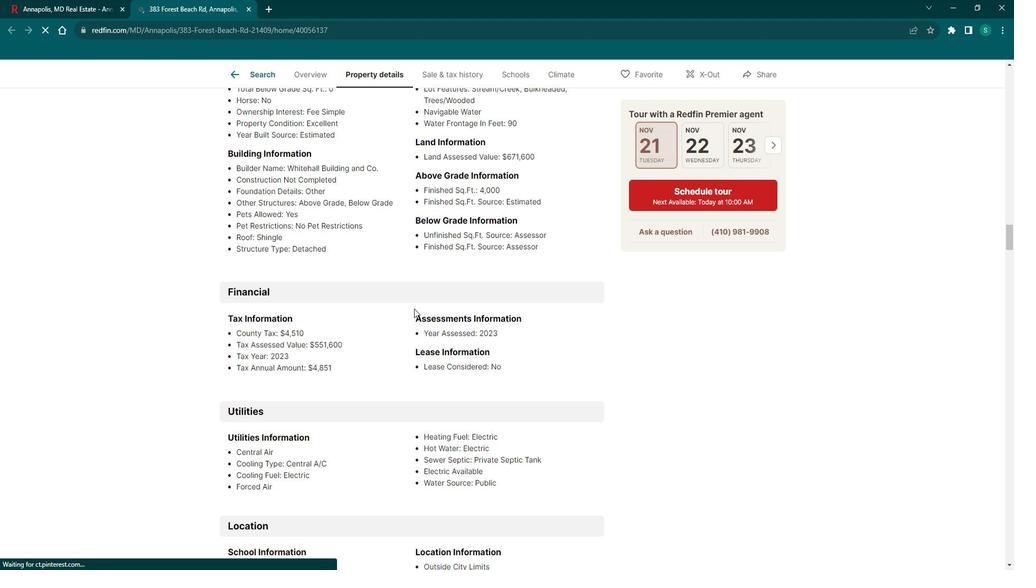 
Action: Mouse scrolled (424, 306) with delta (0, 0)
Screenshot: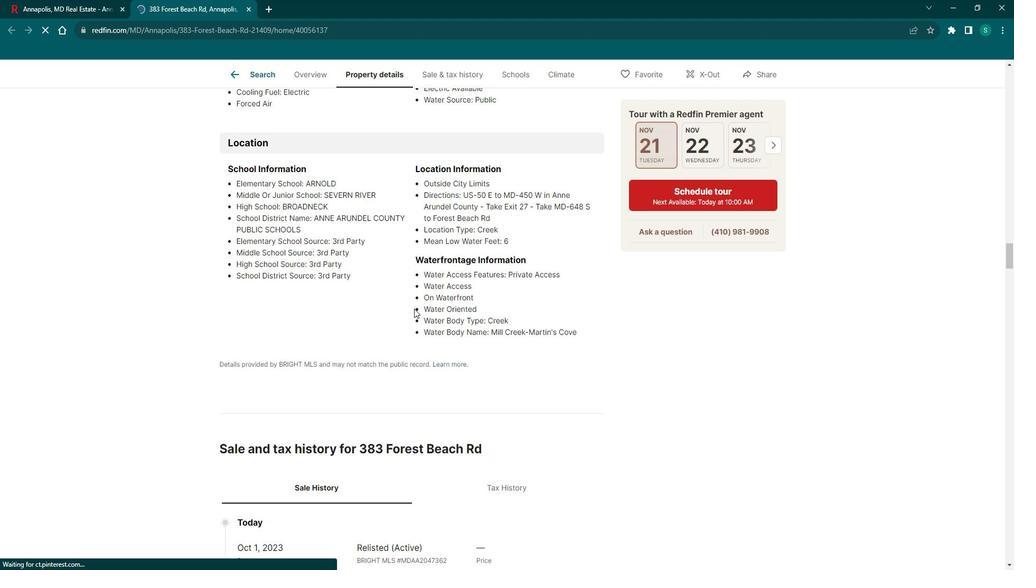 
Action: Mouse scrolled (424, 306) with delta (0, 0)
Screenshot: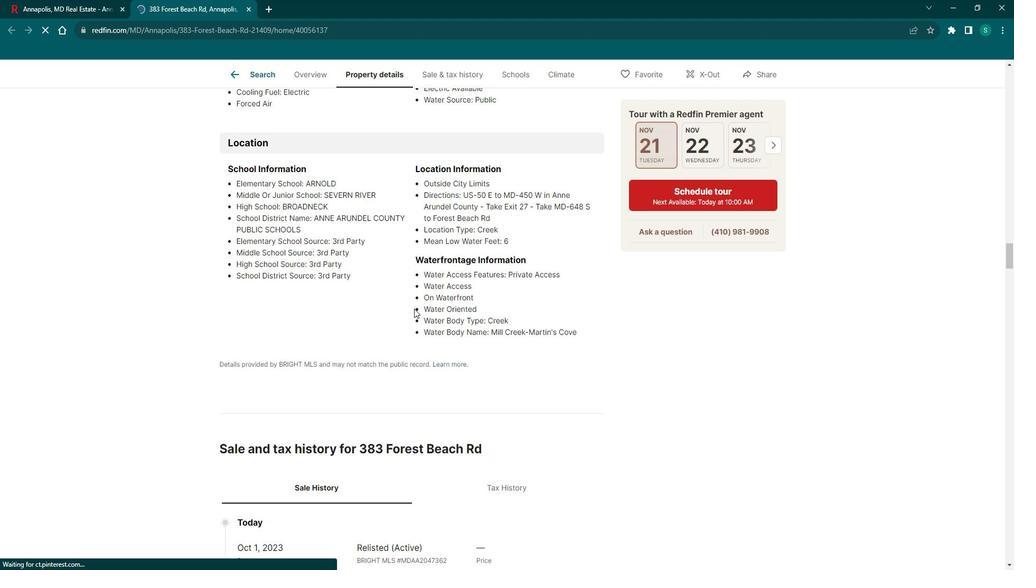 
Action: Mouse scrolled (424, 306) with delta (0, 0)
Screenshot: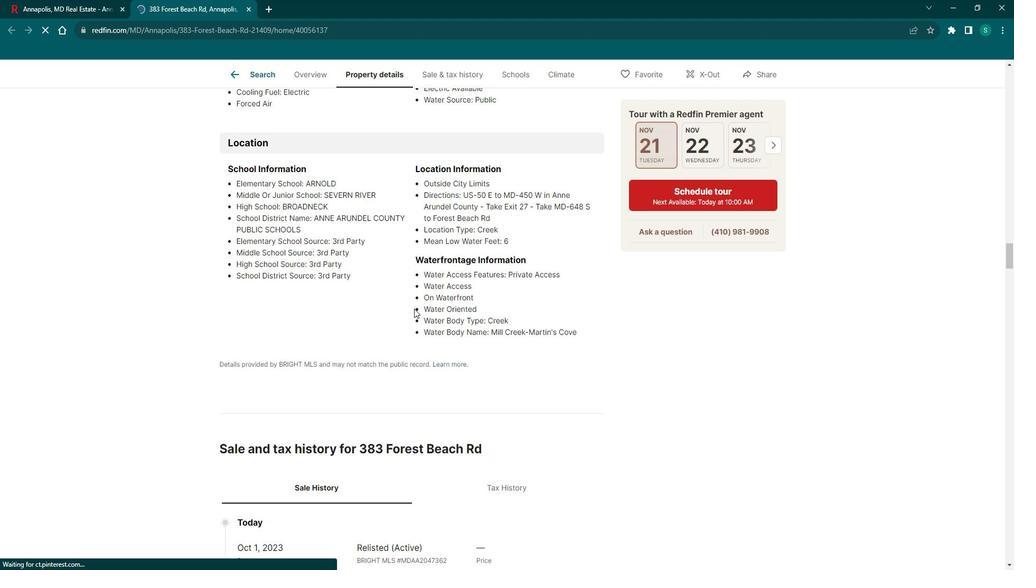 
Action: Mouse scrolled (424, 306) with delta (0, 0)
Screenshot: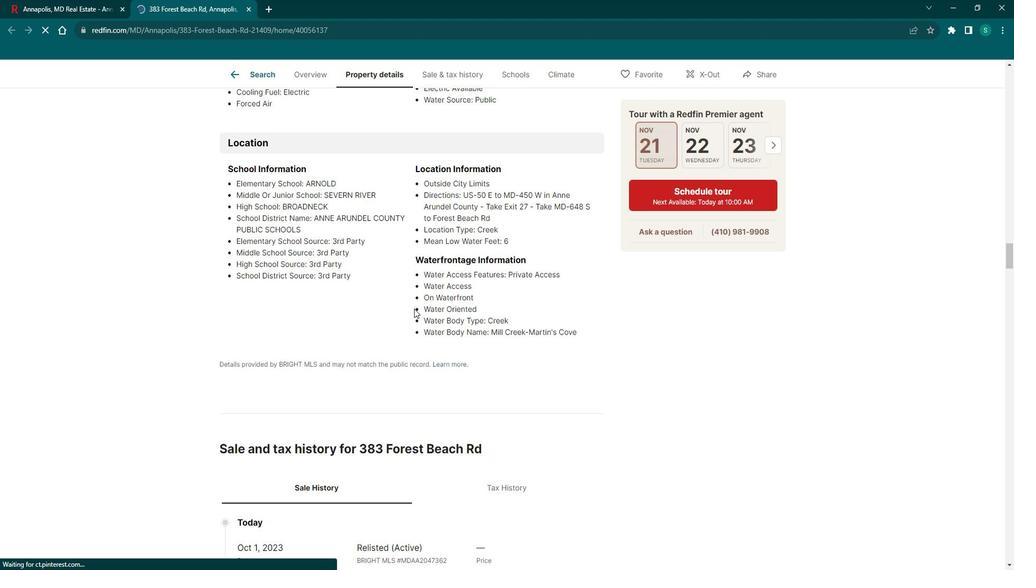 
Action: Mouse scrolled (424, 306) with delta (0, 0)
Screenshot: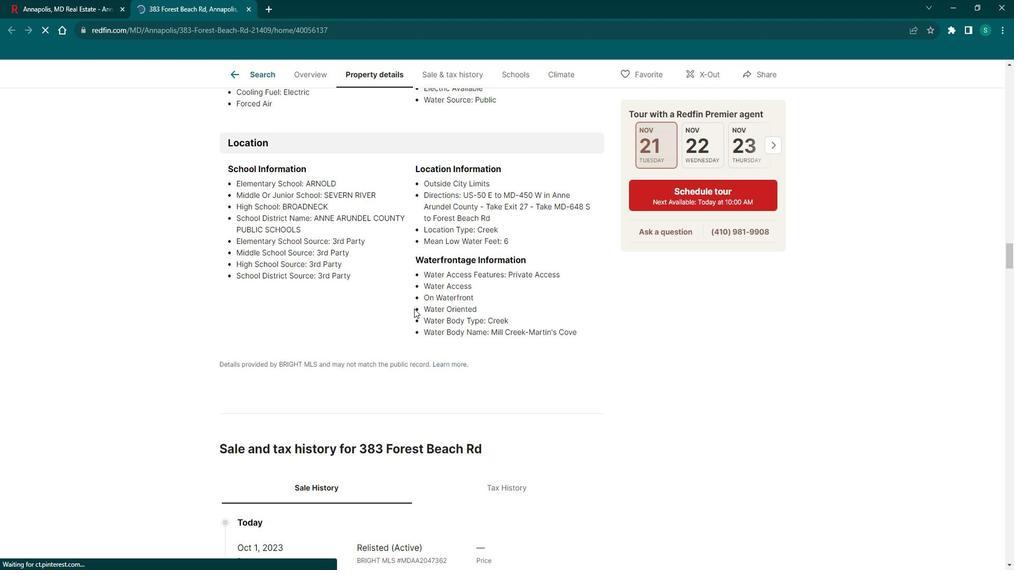 
Action: Mouse scrolled (424, 306) with delta (0, 0)
Screenshot: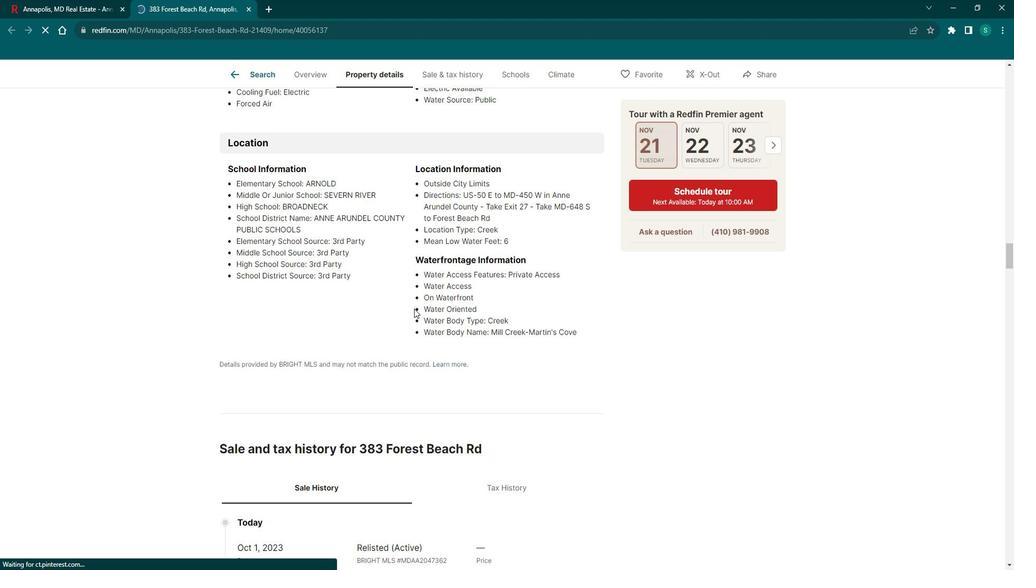
Action: Mouse scrolled (424, 306) with delta (0, 0)
Screenshot: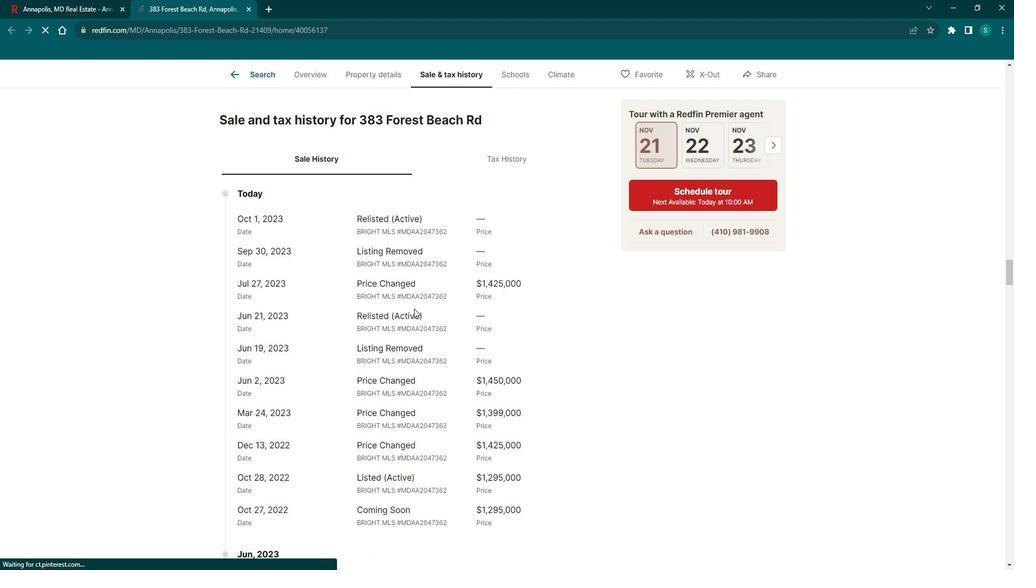 
Action: Mouse scrolled (424, 306) with delta (0, 0)
Screenshot: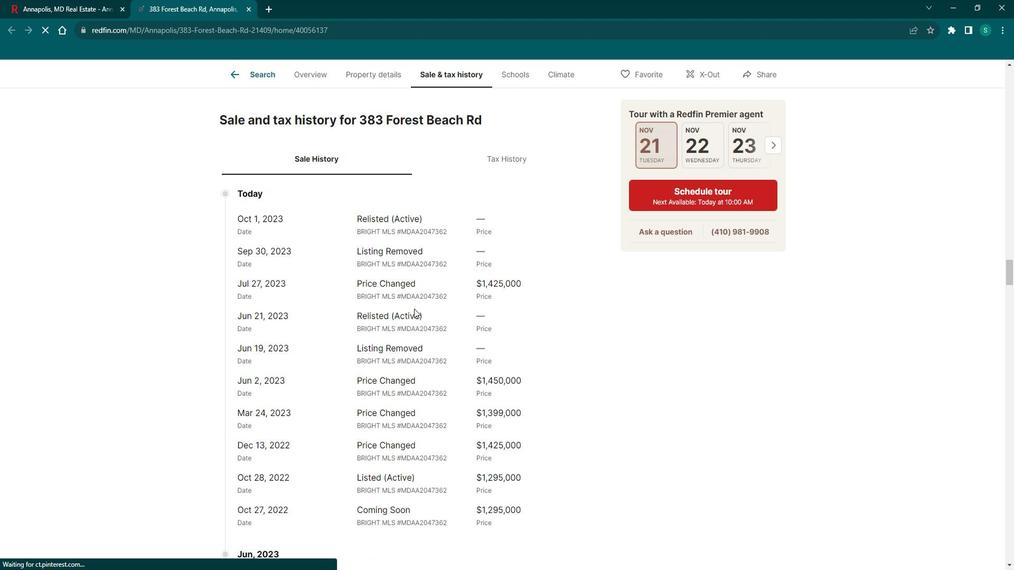 
Action: Mouse scrolled (424, 306) with delta (0, 0)
Screenshot: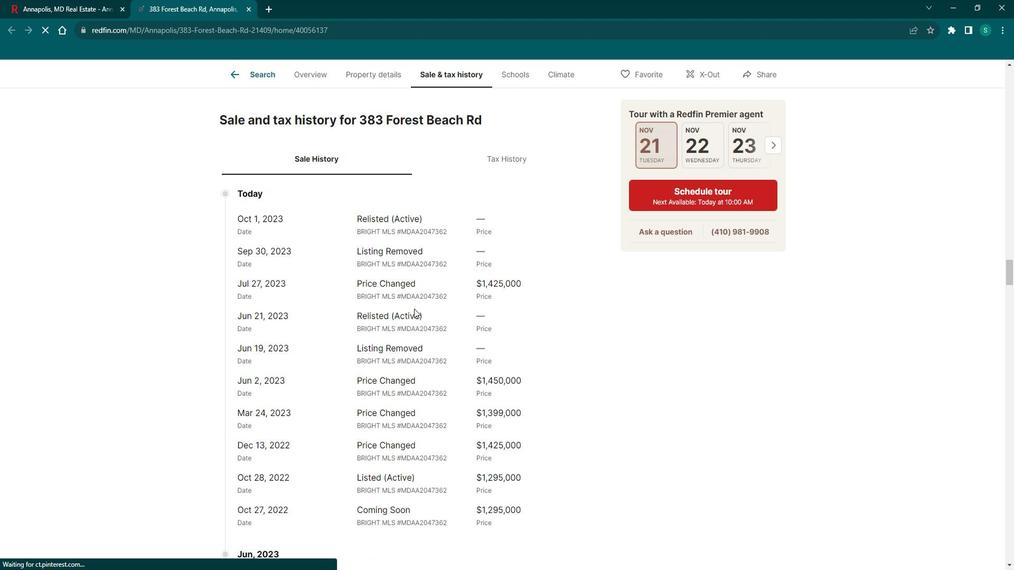 
Action: Mouse scrolled (424, 306) with delta (0, 0)
Screenshot: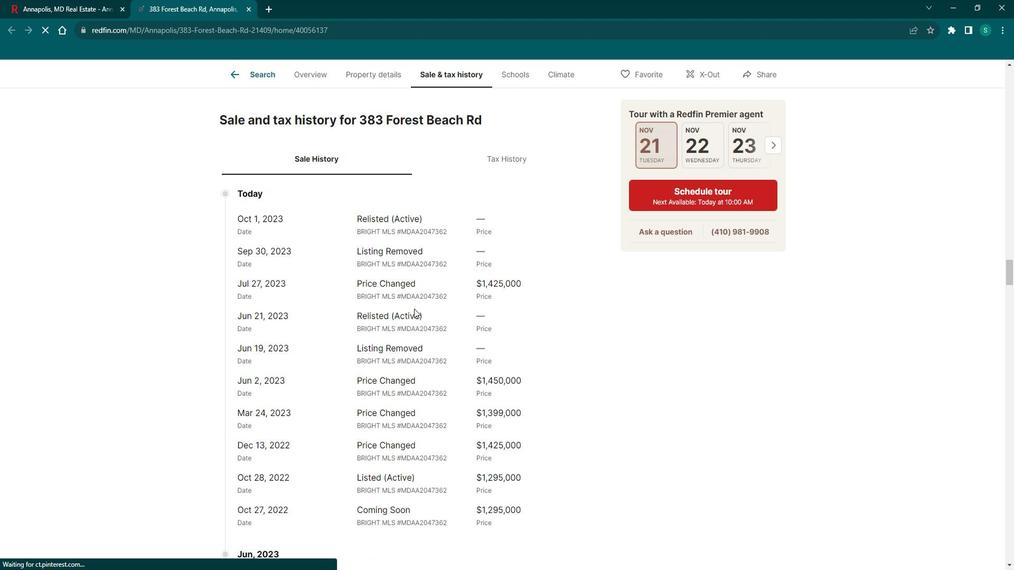 
Action: Mouse scrolled (424, 306) with delta (0, 0)
Screenshot: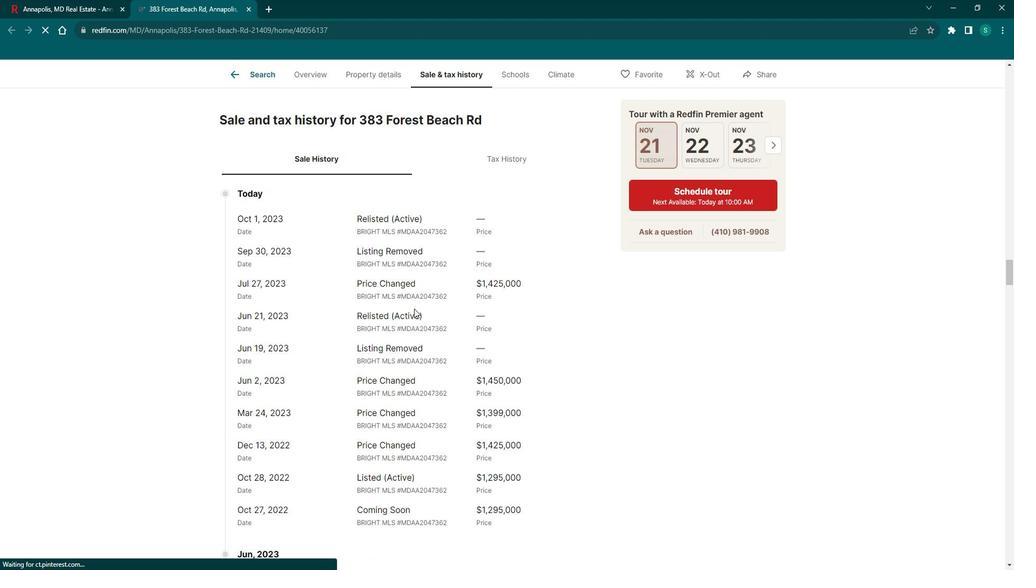 
Action: Mouse scrolled (424, 306) with delta (0, 0)
Screenshot: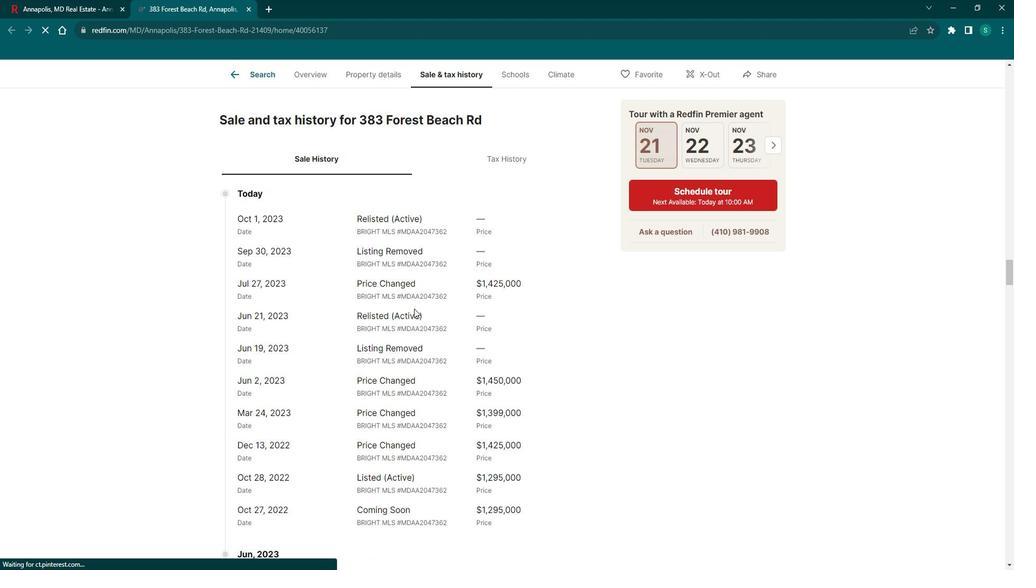 
Action: Mouse scrolled (424, 306) with delta (0, 0)
Screenshot: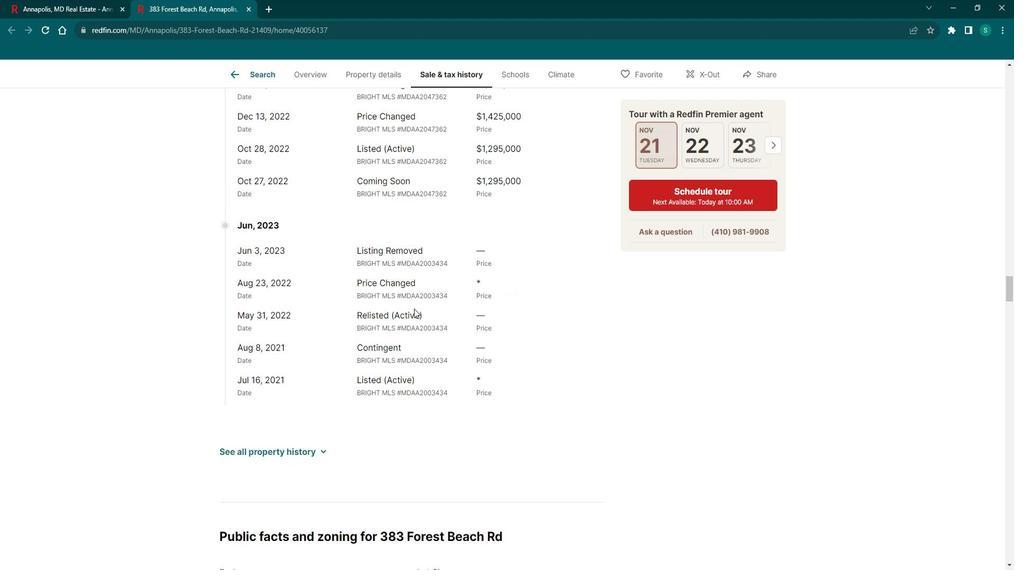 
Action: Mouse scrolled (424, 306) with delta (0, 0)
Screenshot: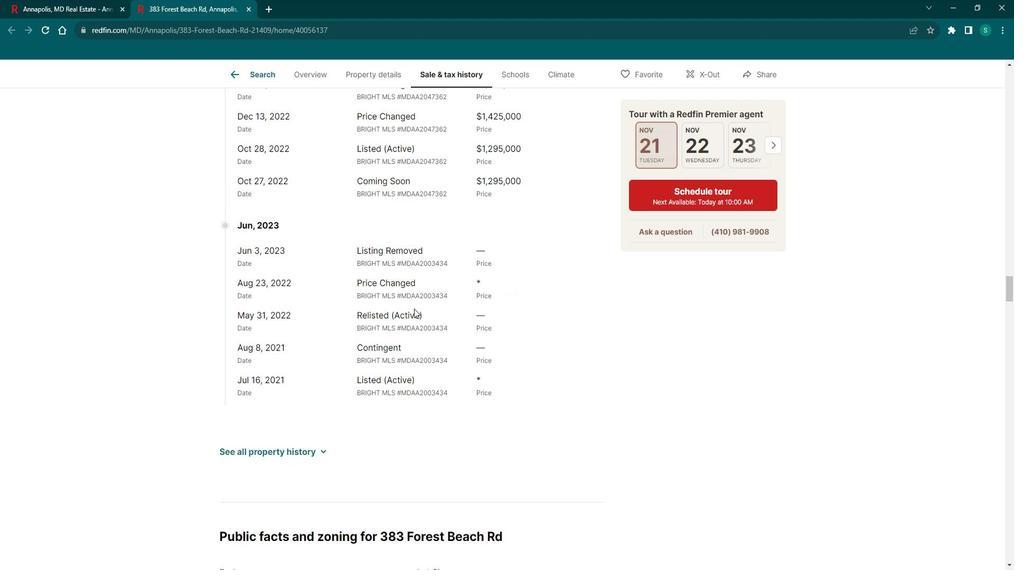 
Action: Mouse scrolled (424, 306) with delta (0, 0)
Screenshot: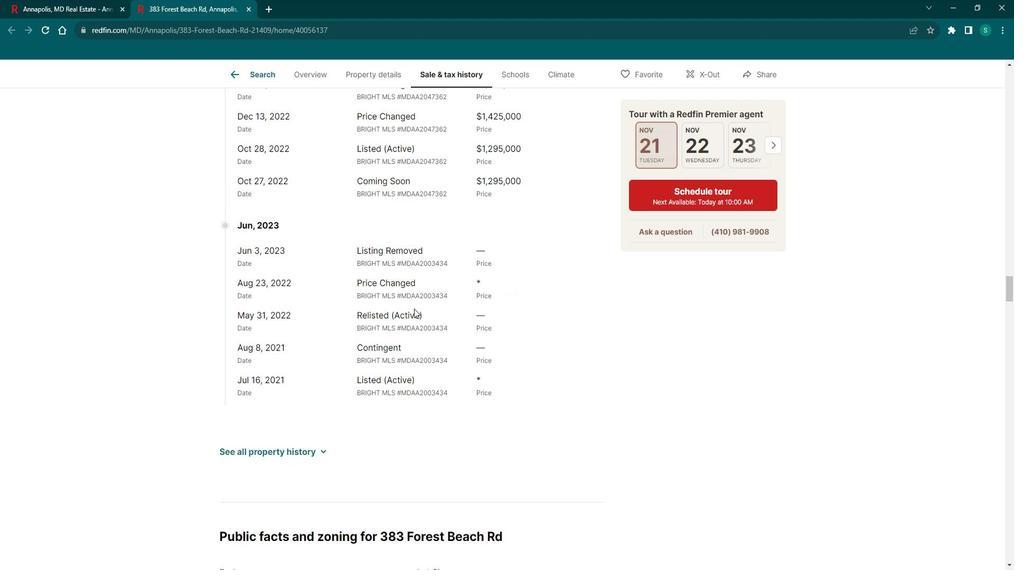 
Action: Mouse scrolled (424, 306) with delta (0, 0)
Screenshot: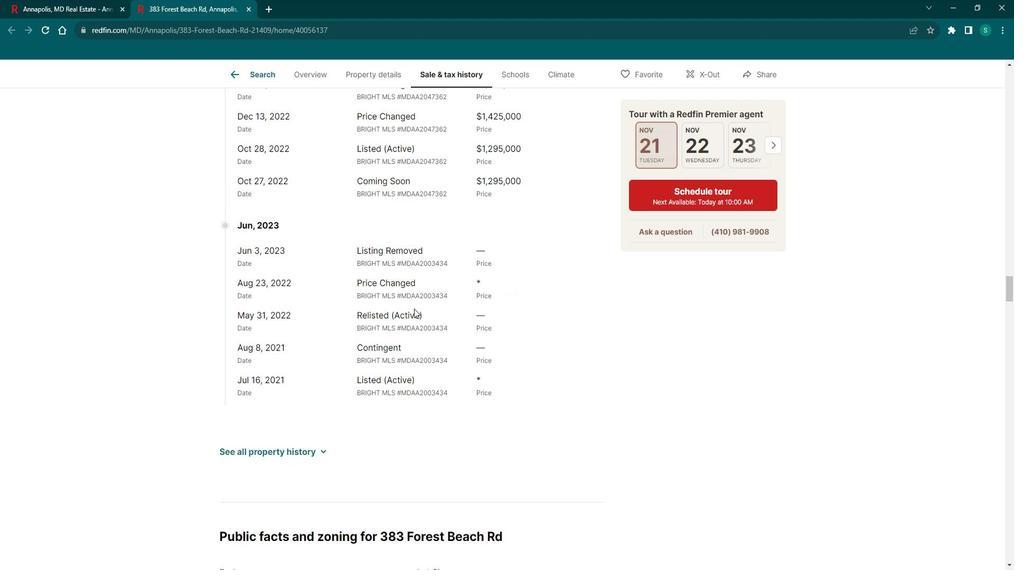 
Action: Mouse scrolled (424, 306) with delta (0, 0)
Screenshot: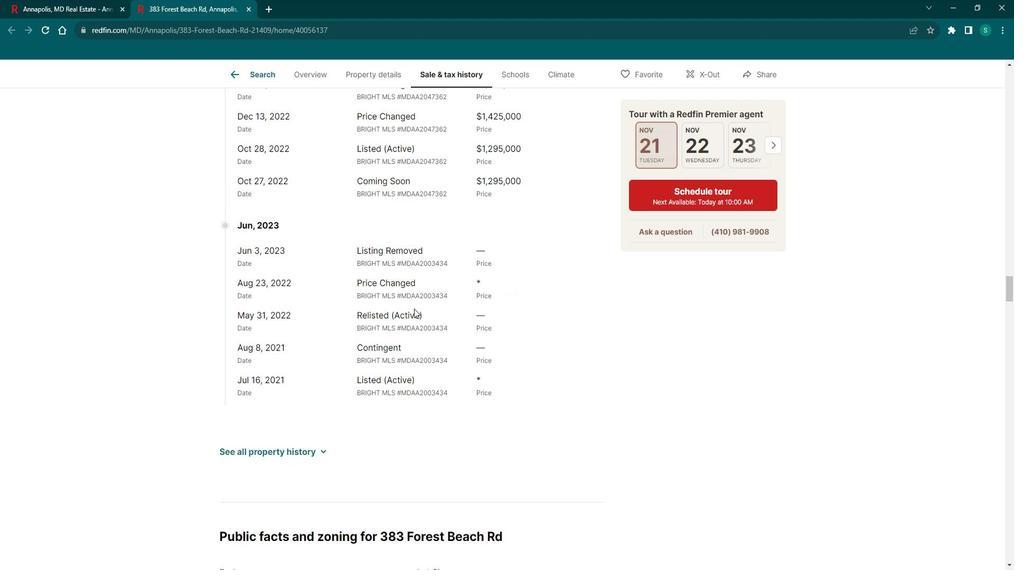 
Action: Mouse scrolled (424, 306) with delta (0, 0)
Screenshot: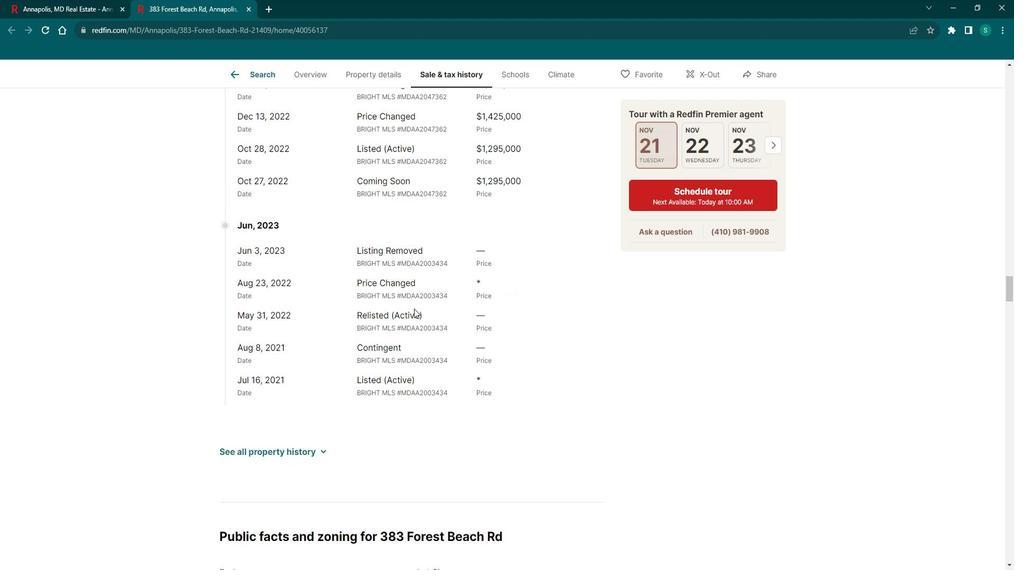 
Action: Mouse scrolled (424, 306) with delta (0, 0)
Screenshot: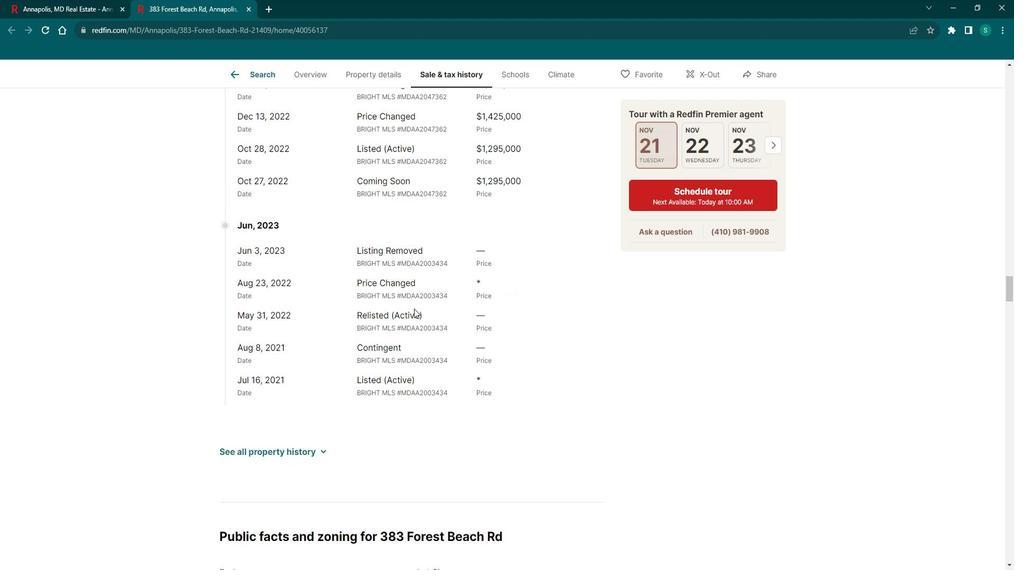 
Action: Mouse scrolled (424, 307) with delta (0, 0)
Screenshot: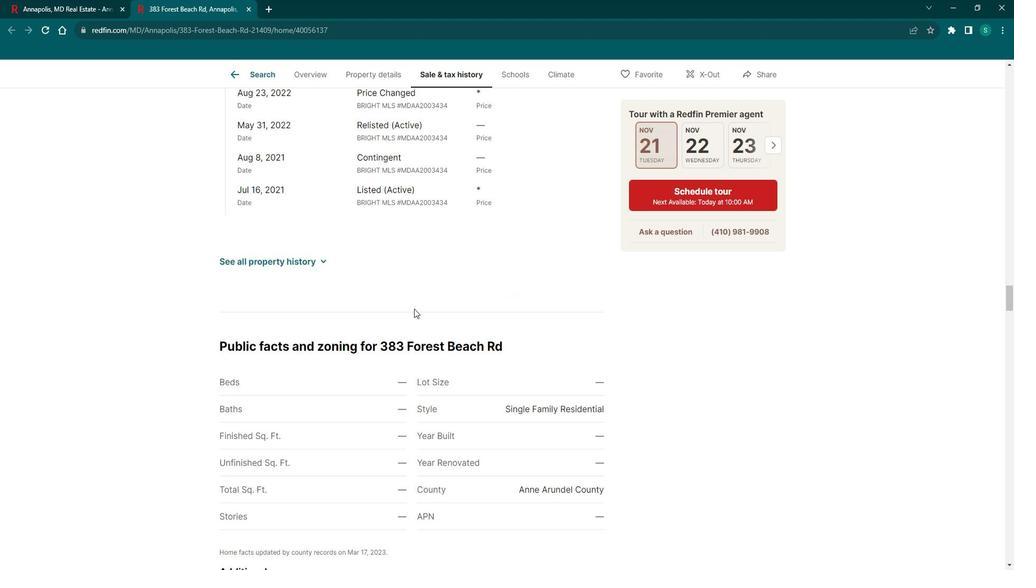 
Action: Mouse scrolled (424, 306) with delta (0, 0)
Screenshot: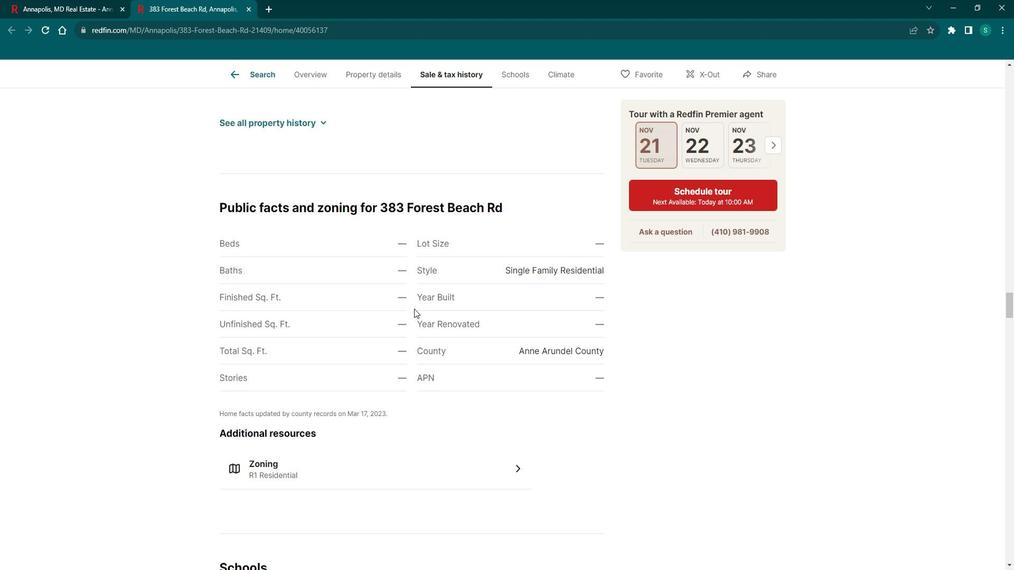 
Action: Mouse scrolled (424, 306) with delta (0, 0)
Screenshot: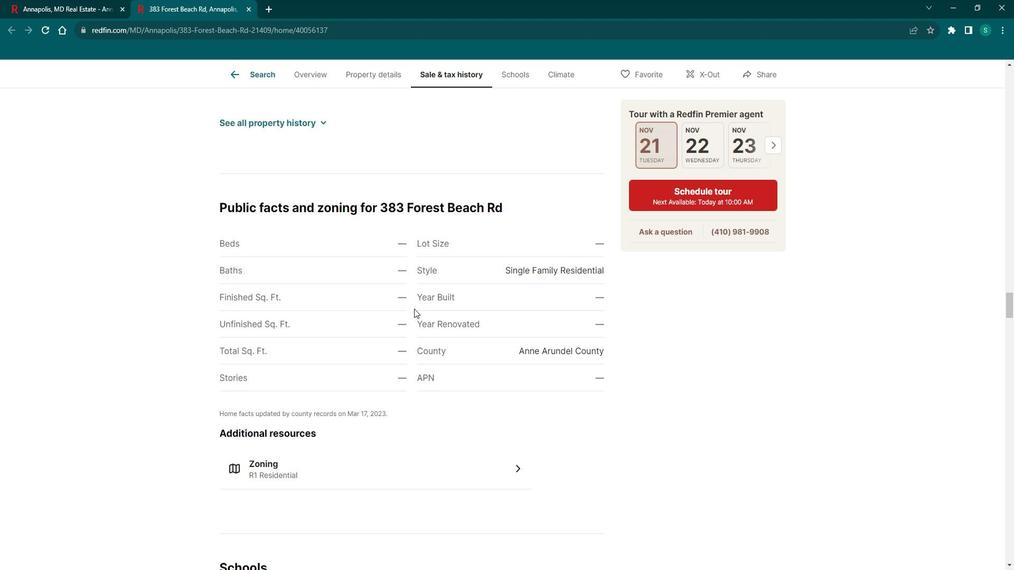 
Action: Mouse scrolled (424, 306) with delta (0, 0)
Screenshot: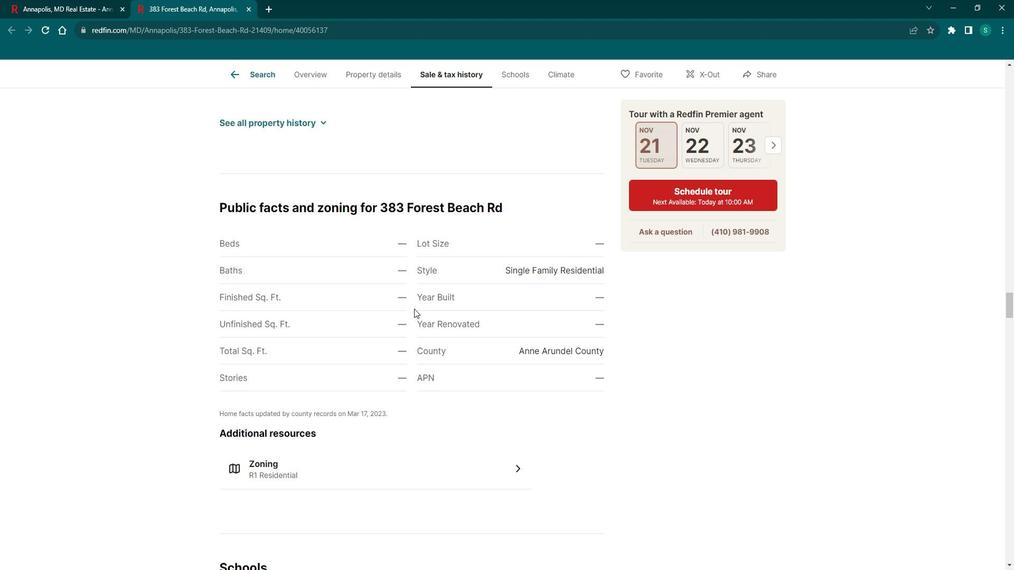 
Action: Mouse scrolled (424, 306) with delta (0, 0)
Screenshot: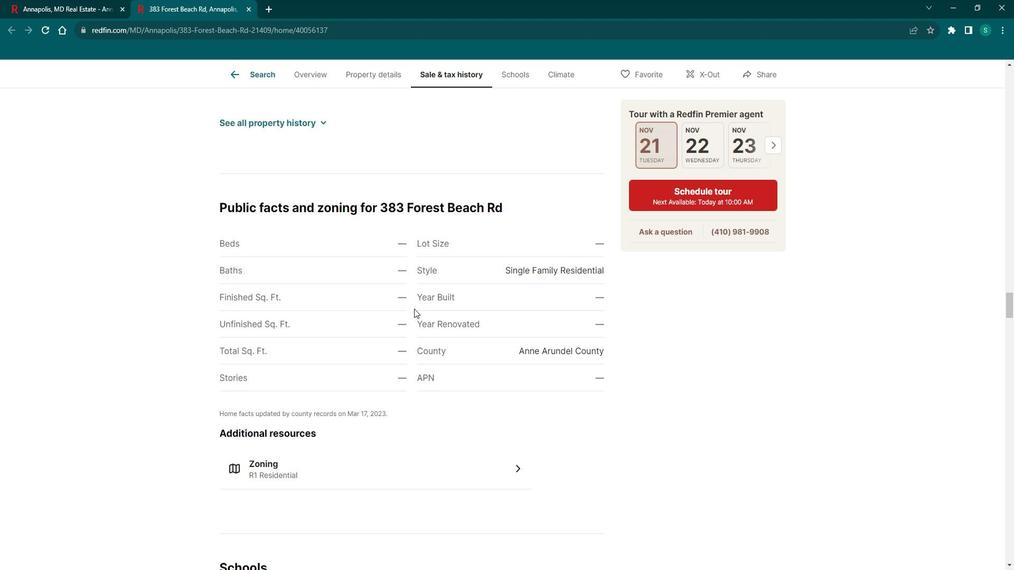 
Action: Mouse scrolled (424, 306) with delta (0, 0)
Screenshot: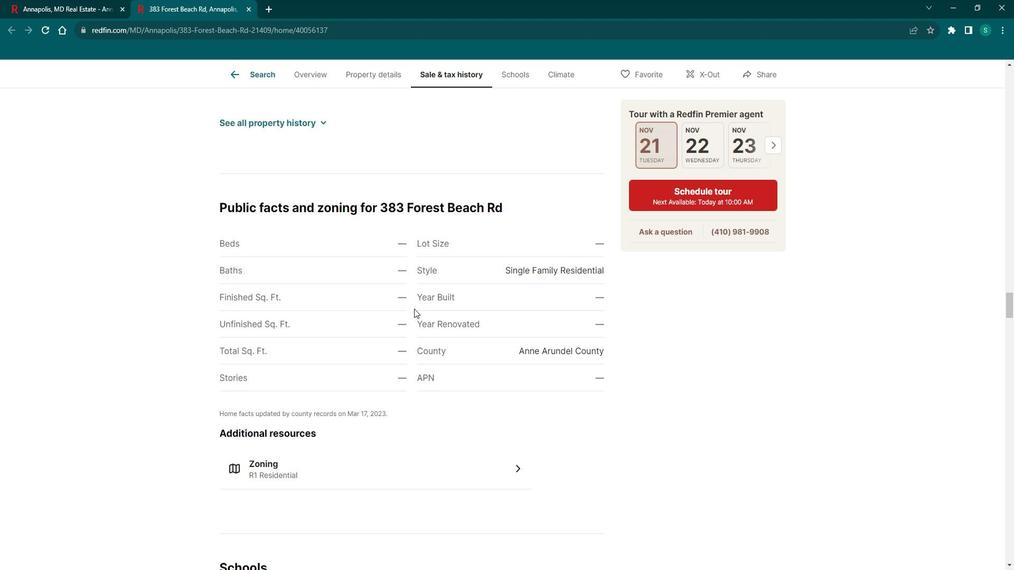 
Action: Mouse scrolled (424, 306) with delta (0, 0)
Screenshot: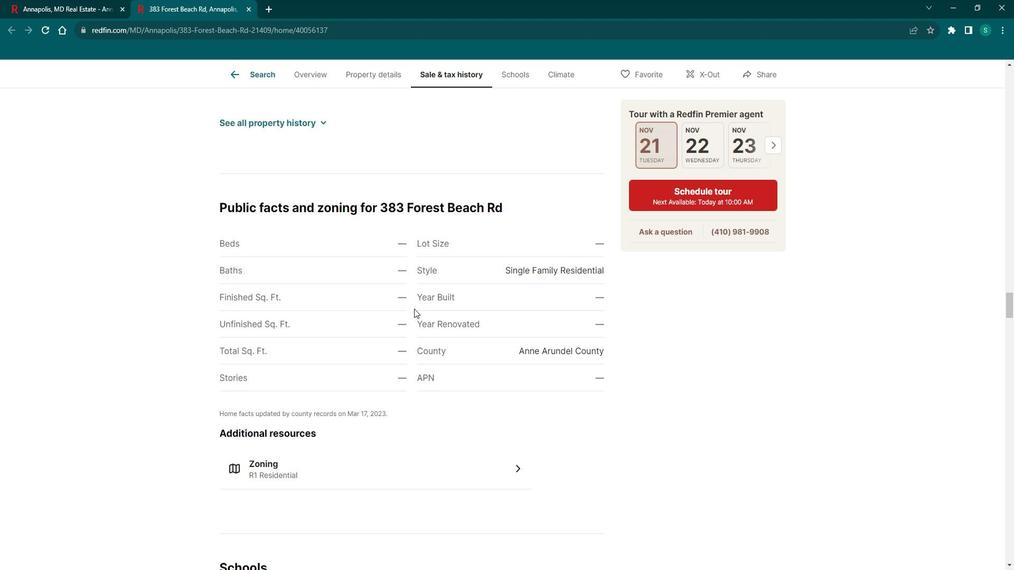 
Action: Mouse scrolled (424, 306) with delta (0, 0)
Screenshot: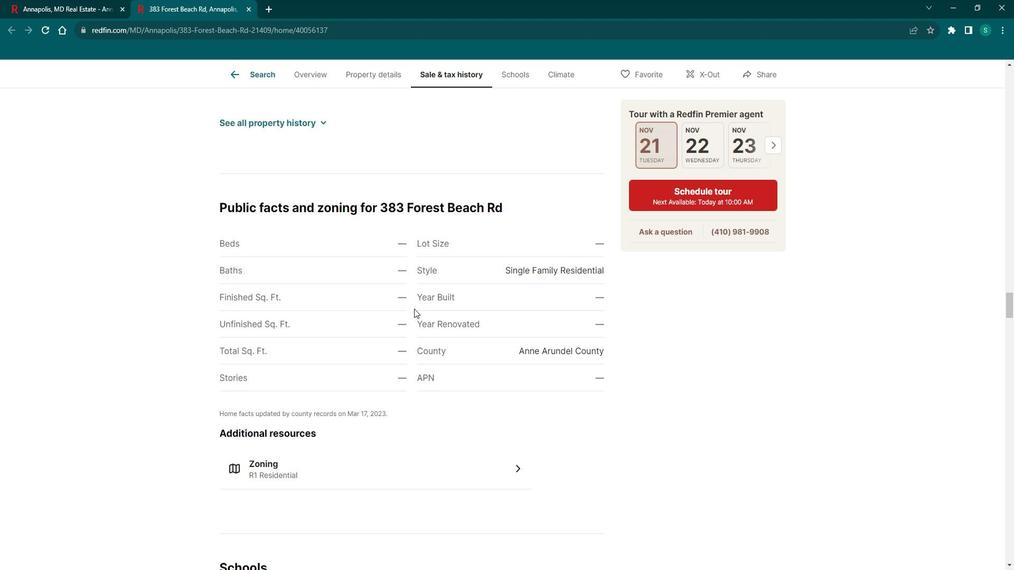 
Action: Mouse scrolled (424, 307) with delta (0, 0)
Screenshot: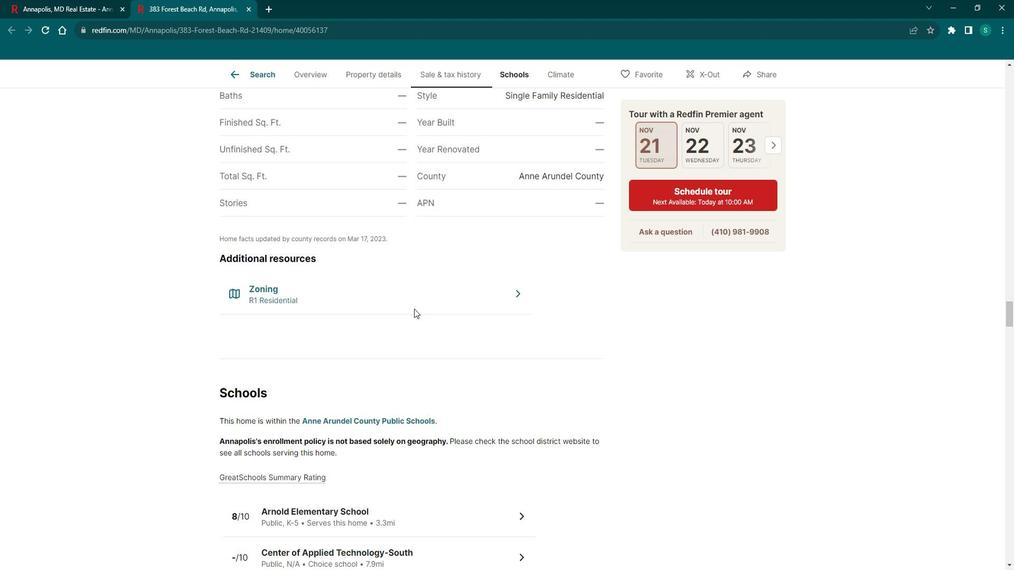 
Action: Mouse scrolled (424, 306) with delta (0, 0)
Screenshot: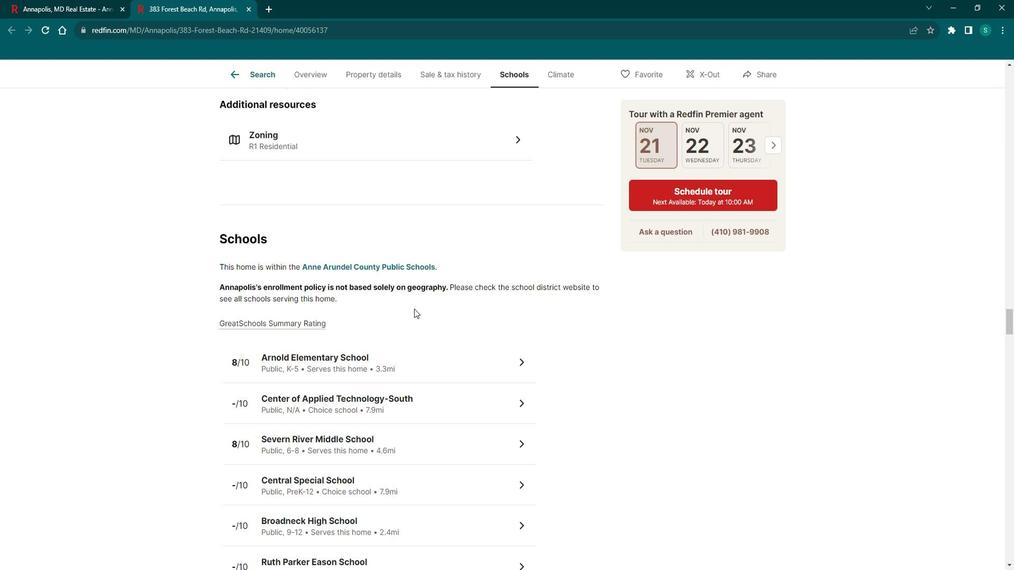 
Action: Mouse scrolled (424, 306) with delta (0, 0)
Screenshot: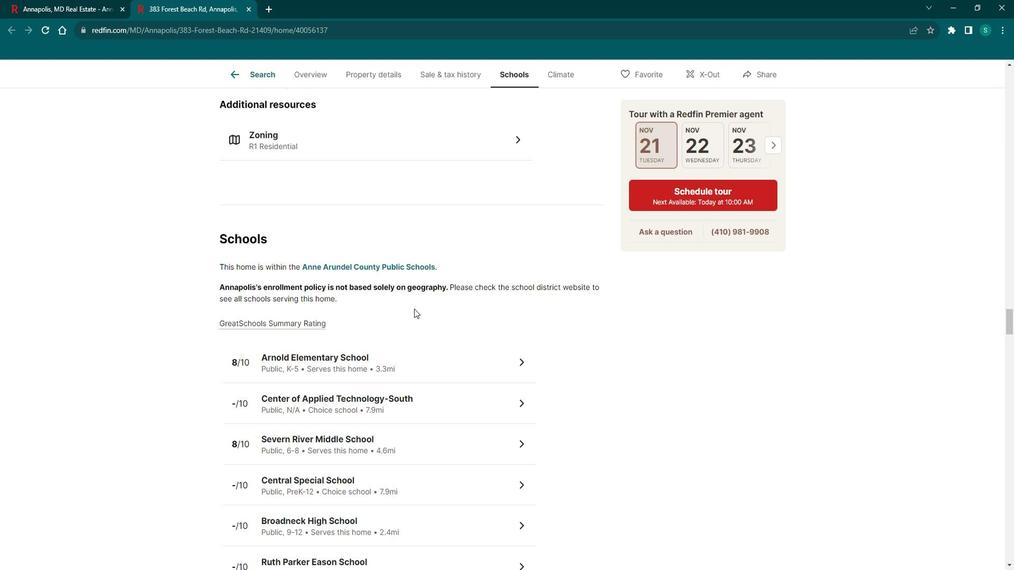 
Action: Mouse scrolled (424, 306) with delta (0, 0)
Screenshot: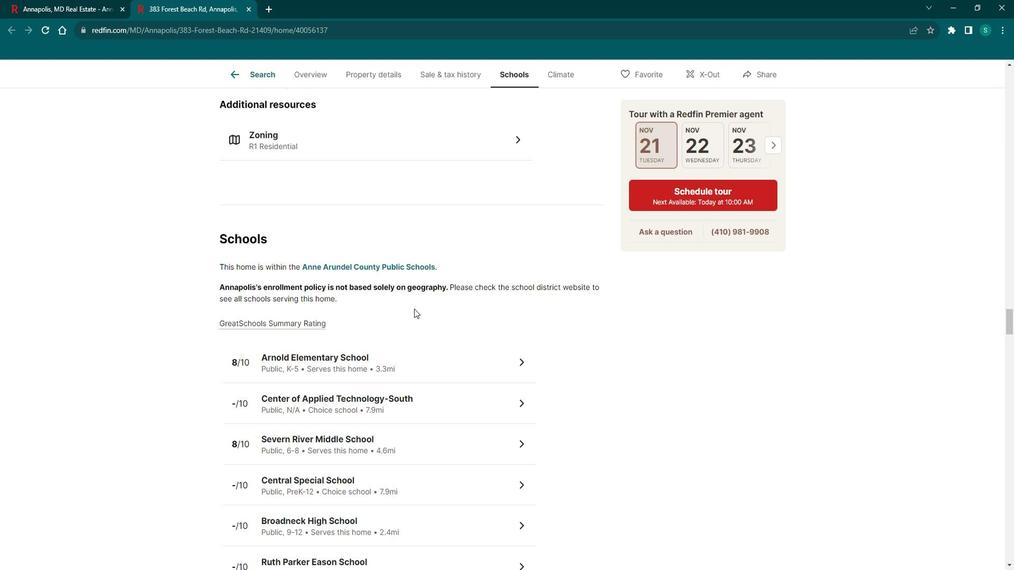
Action: Mouse scrolled (424, 306) with delta (0, 0)
Screenshot: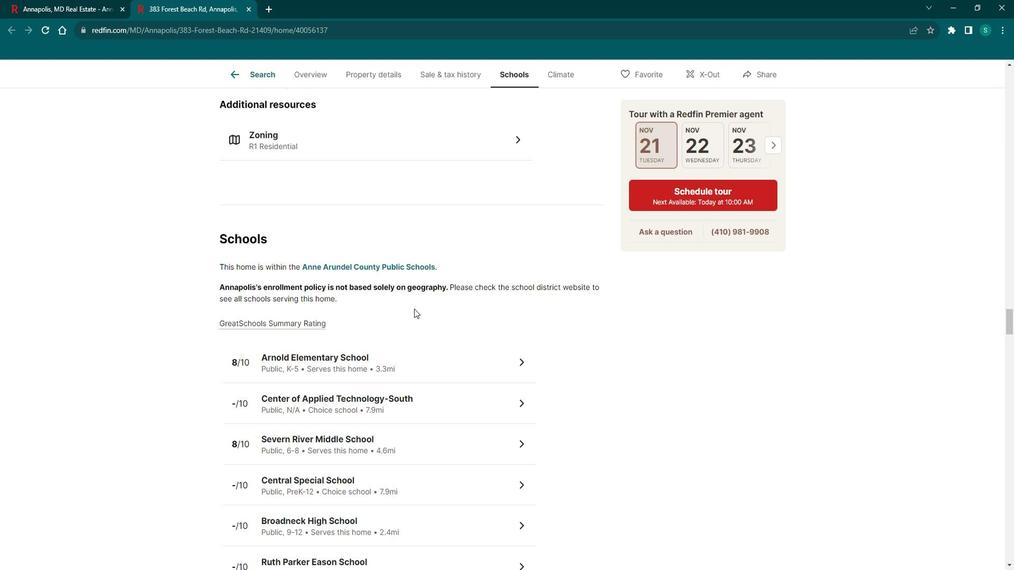 
Action: Mouse scrolled (424, 306) with delta (0, 0)
Screenshot: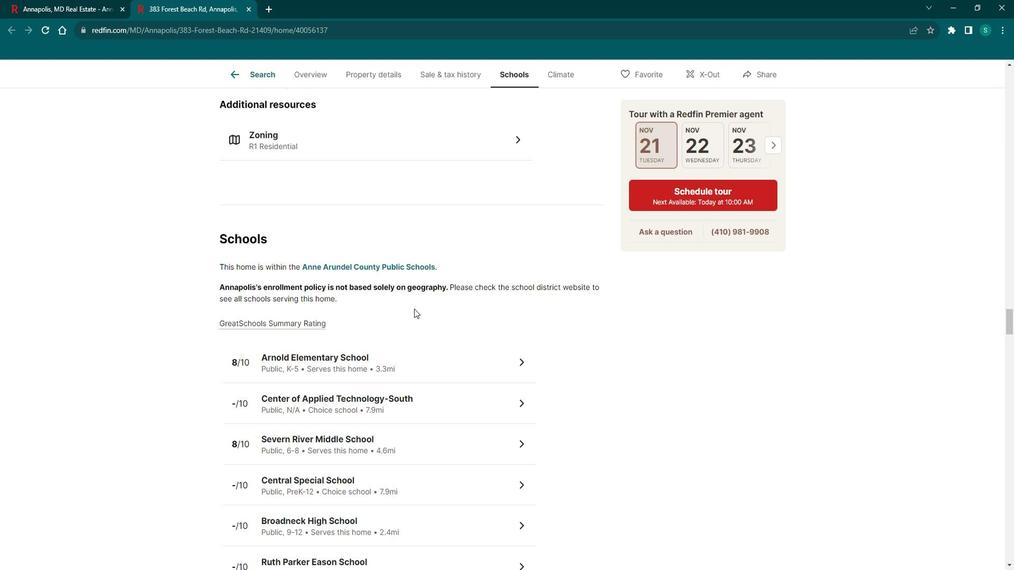 
Action: Mouse scrolled (424, 306) with delta (0, 0)
Screenshot: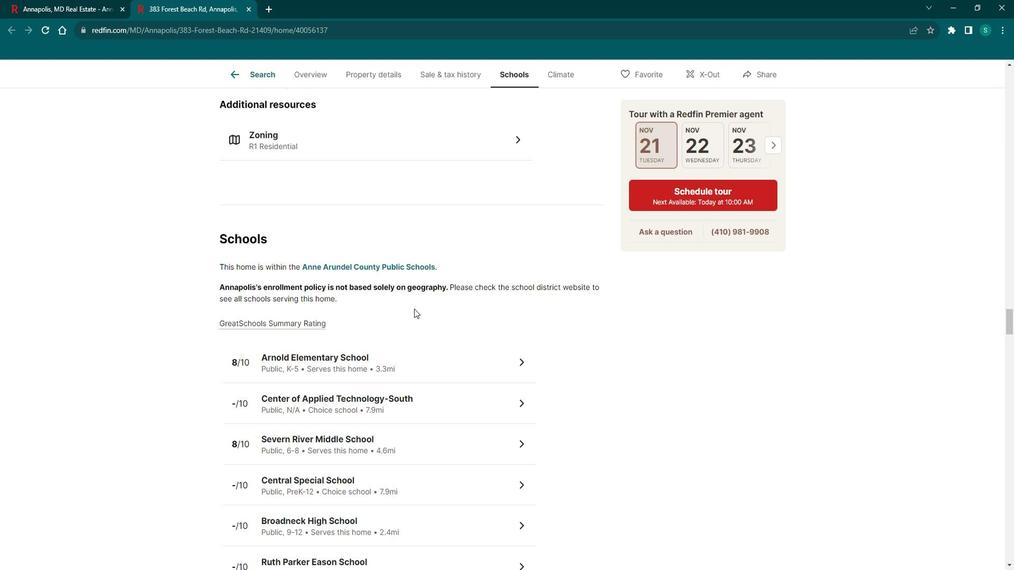 
Action: Mouse scrolled (424, 306) with delta (0, 0)
Screenshot: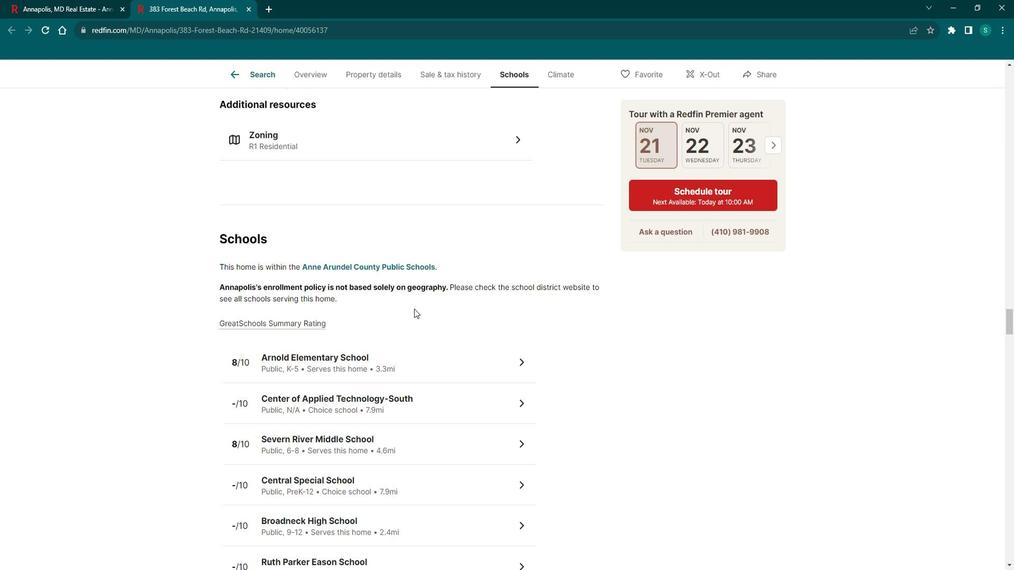 
Action: Mouse scrolled (424, 306) with delta (0, 0)
Screenshot: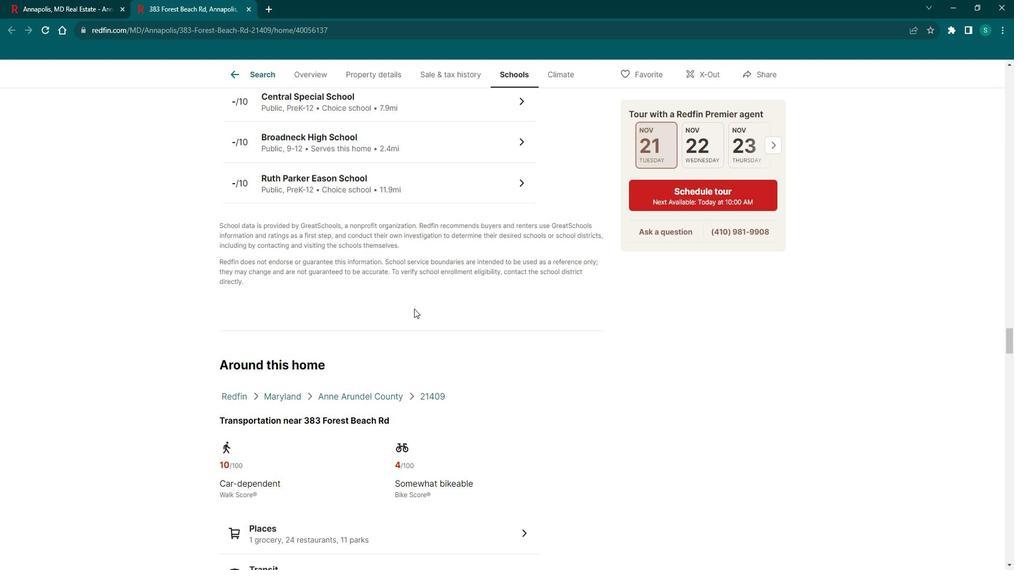 
Action: Mouse scrolled (424, 306) with delta (0, 0)
Screenshot: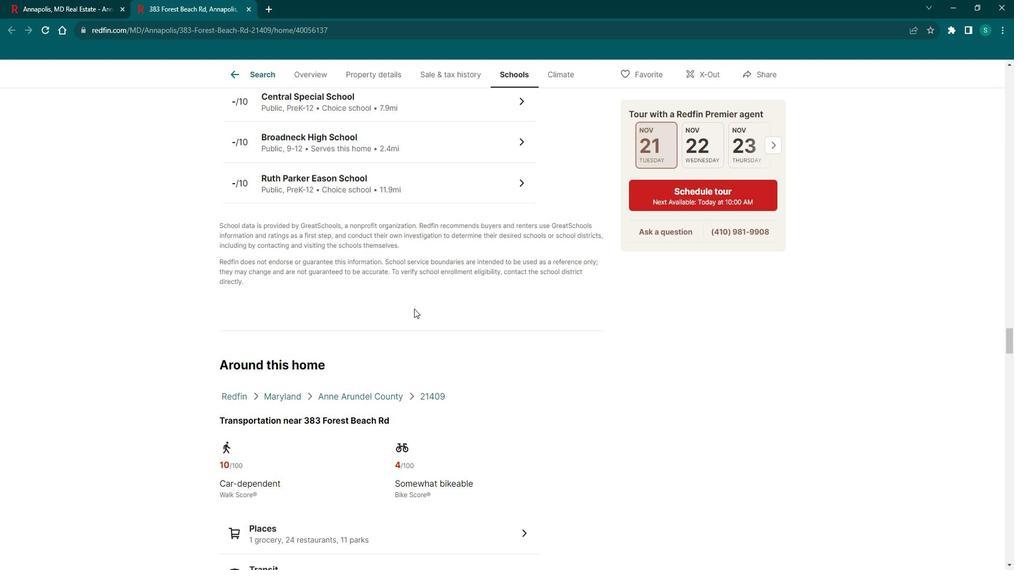
Action: Mouse scrolled (424, 306) with delta (0, 0)
Screenshot: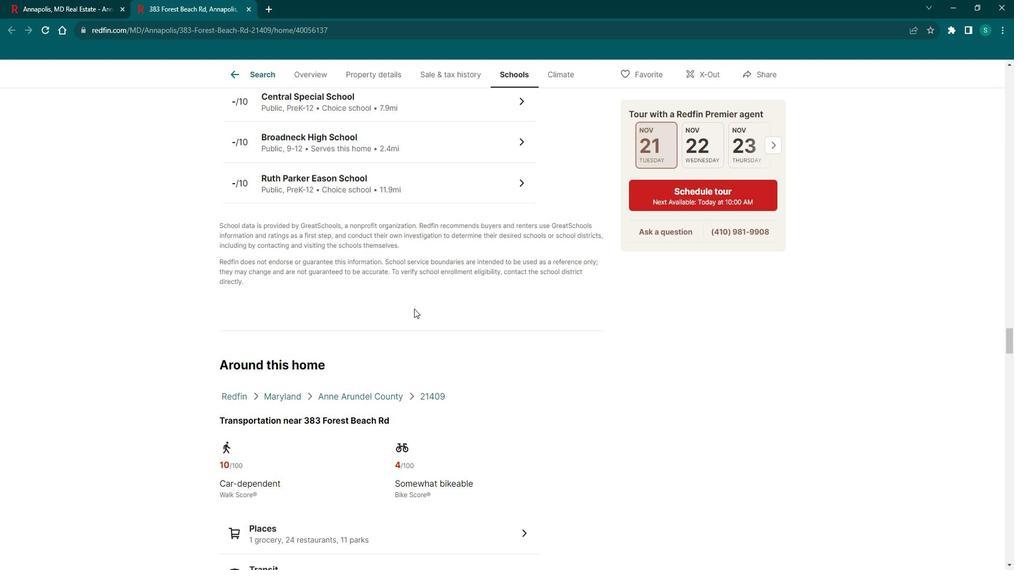 
Action: Mouse scrolled (424, 306) with delta (0, 0)
Screenshot: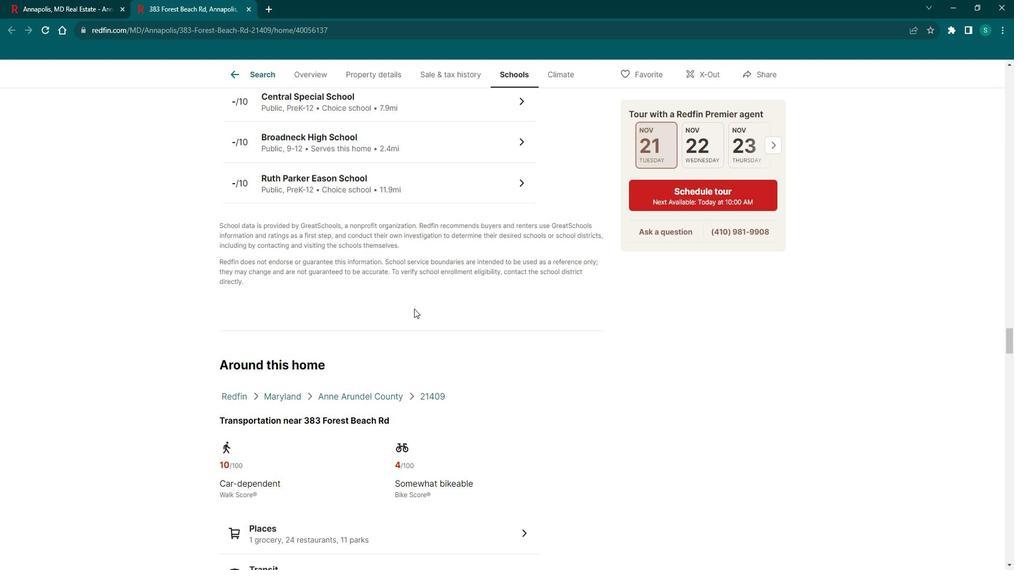 
Action: Mouse scrolled (424, 306) with delta (0, 0)
Screenshot: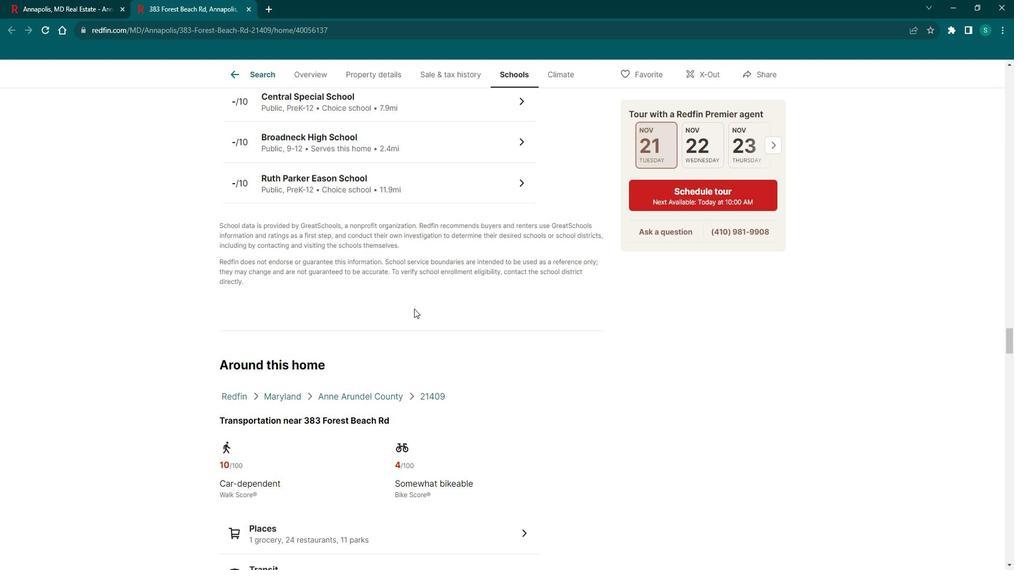 
Action: Mouse scrolled (424, 306) with delta (0, 0)
Screenshot: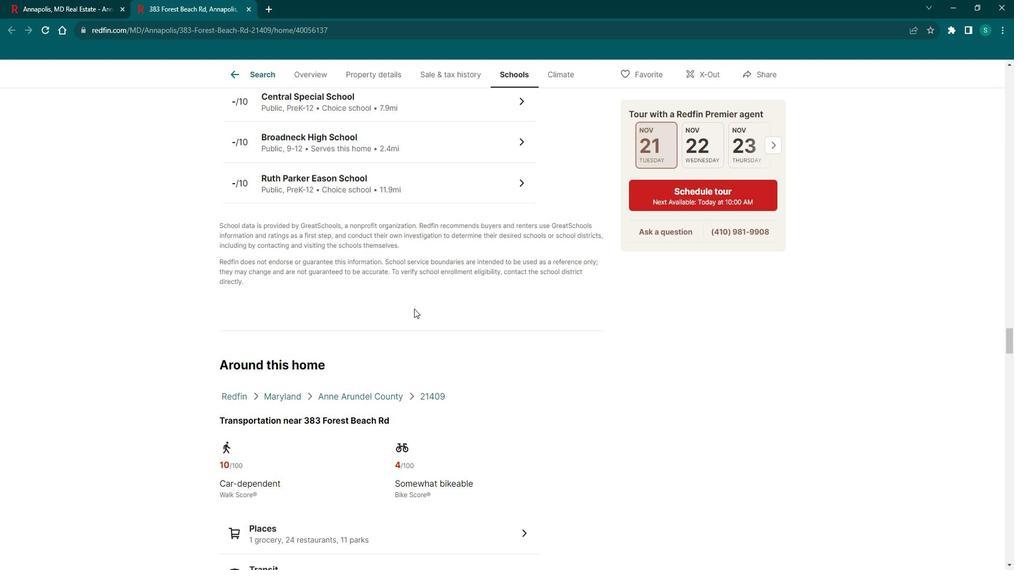 
Action: Mouse scrolled (424, 306) with delta (0, 0)
Screenshot: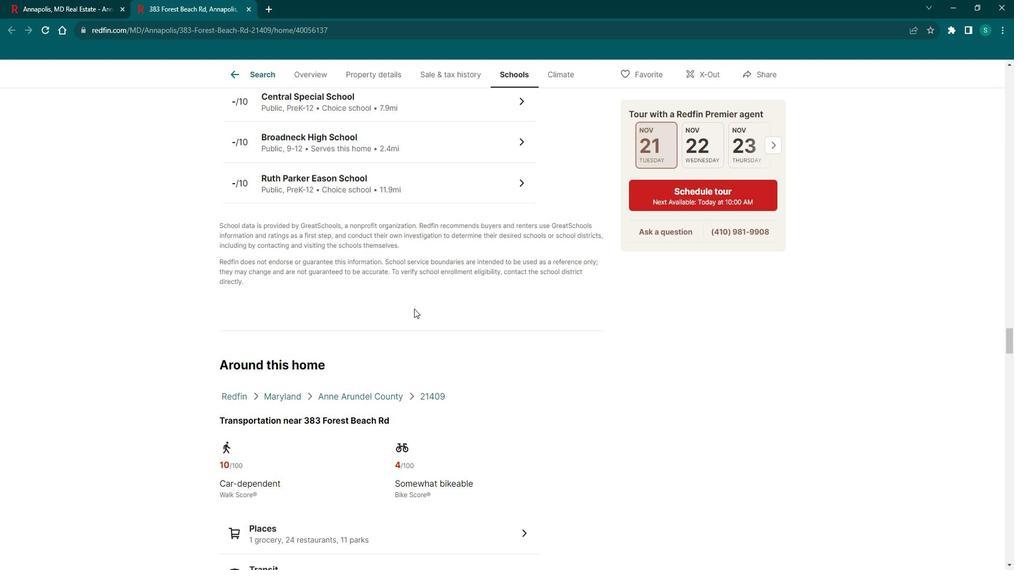 
Action: Mouse scrolled (424, 306) with delta (0, 0)
Screenshot: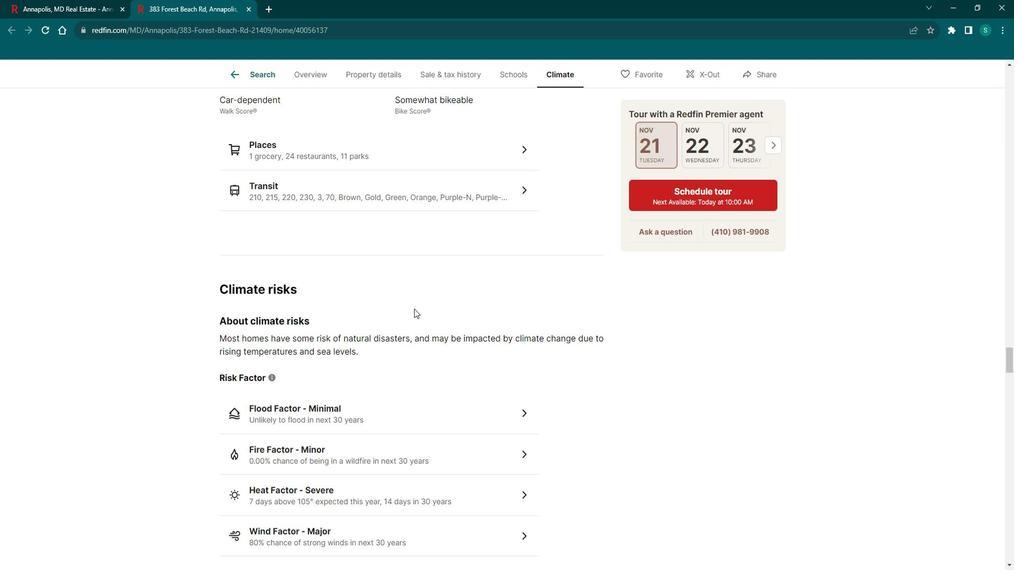 
Action: Mouse scrolled (424, 306) with delta (0, 0)
Screenshot: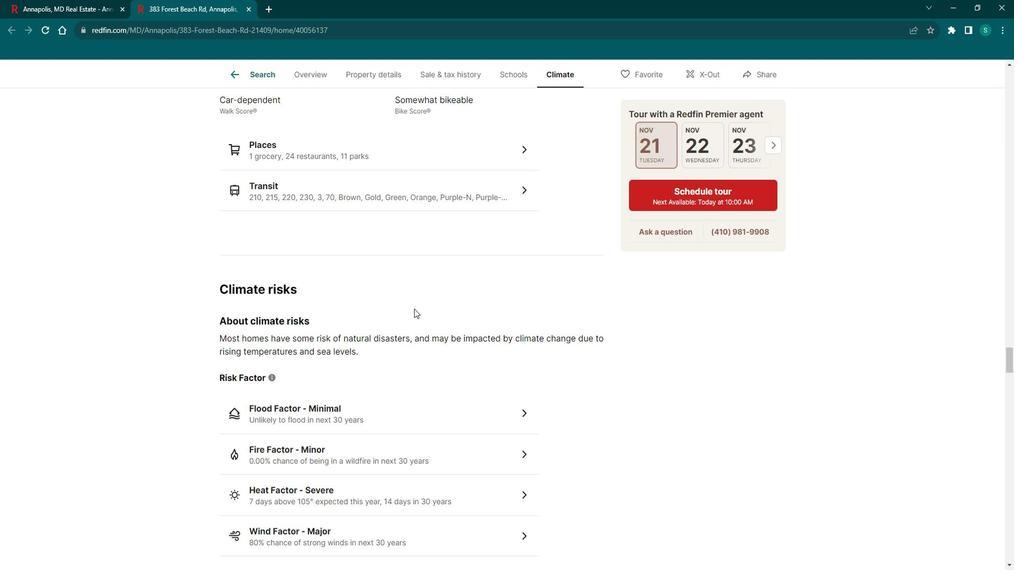 
Action: Mouse scrolled (424, 306) with delta (0, 0)
Screenshot: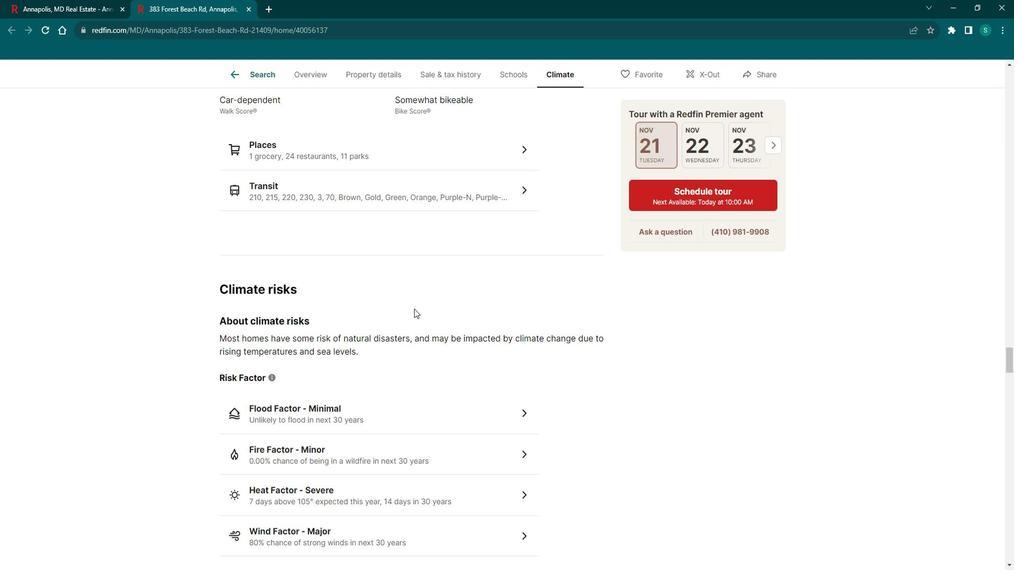 
Action: Mouse scrolled (424, 306) with delta (0, 0)
Screenshot: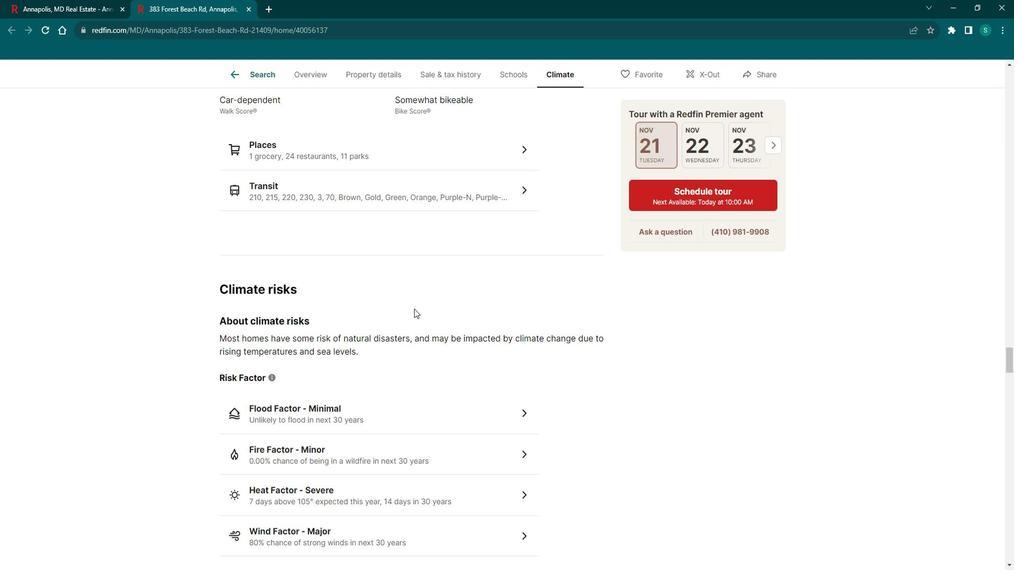 
Action: Mouse scrolled (424, 306) with delta (0, 0)
Screenshot: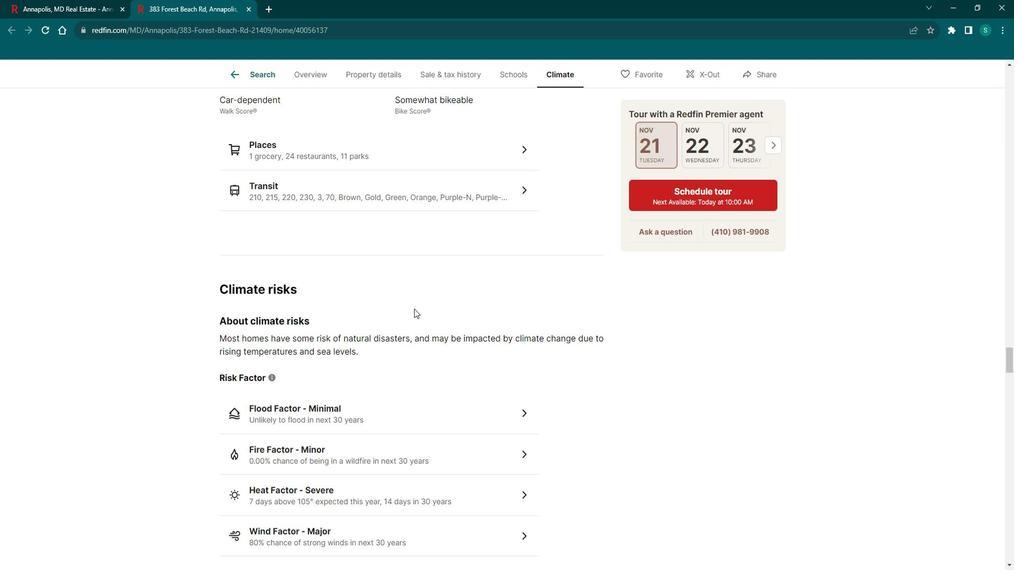 
Action: Mouse scrolled (424, 306) with delta (0, 0)
Screenshot: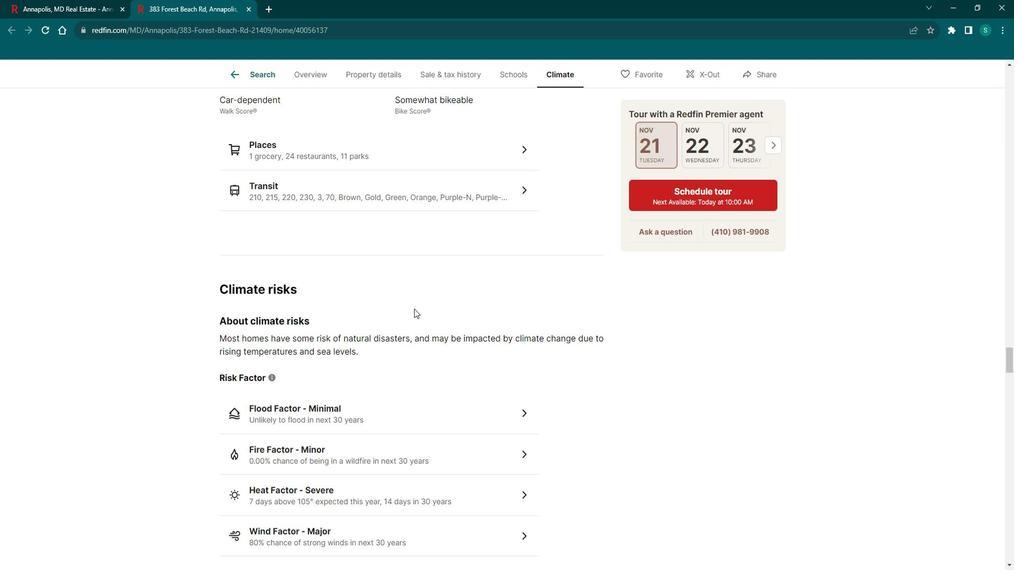 
Action: Mouse scrolled (424, 306) with delta (0, 0)
Screenshot: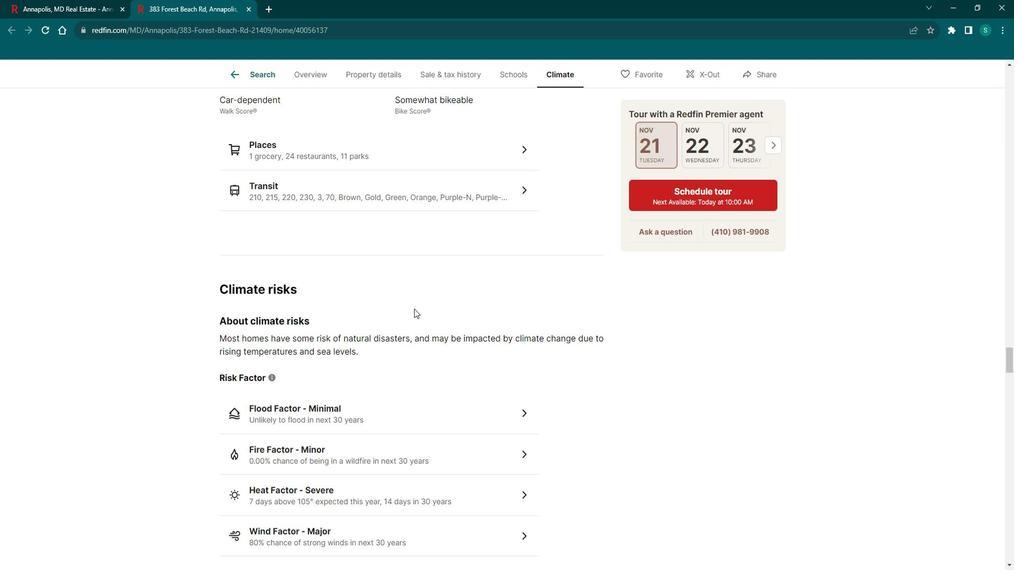 
Action: Mouse scrolled (424, 306) with delta (0, 0)
Screenshot: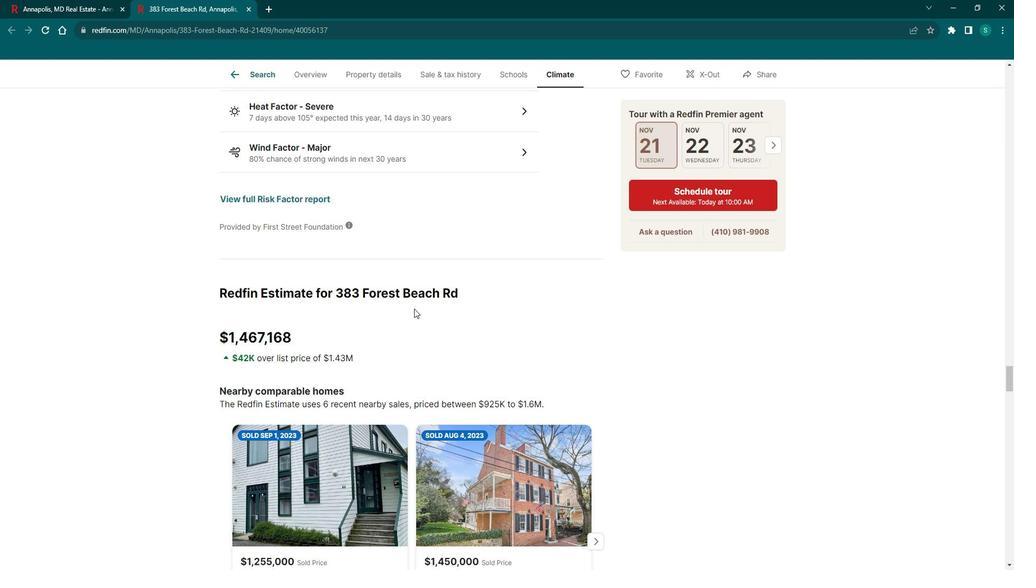 
Action: Mouse scrolled (424, 306) with delta (0, 0)
Screenshot: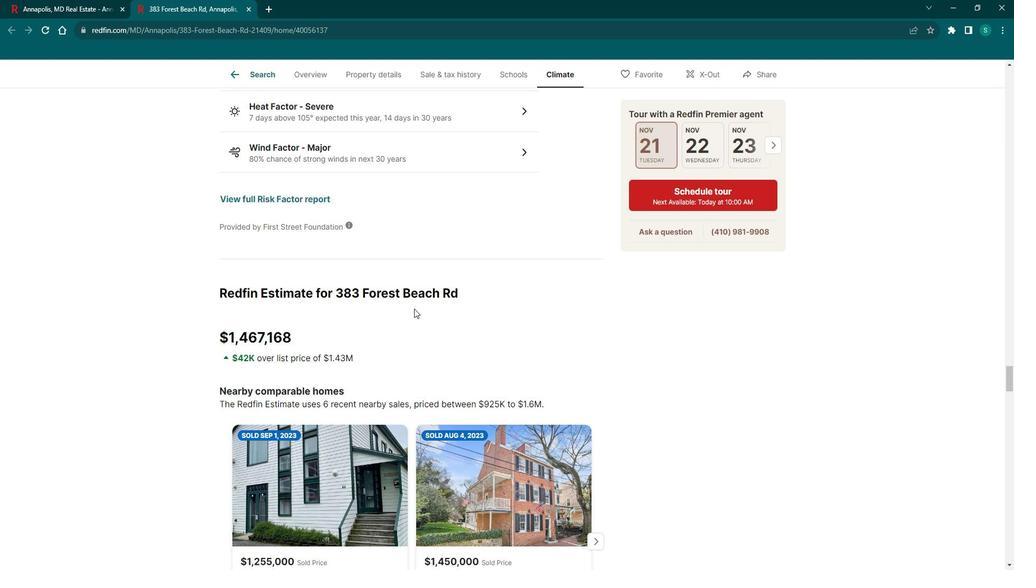 
Action: Mouse scrolled (424, 306) with delta (0, 0)
Screenshot: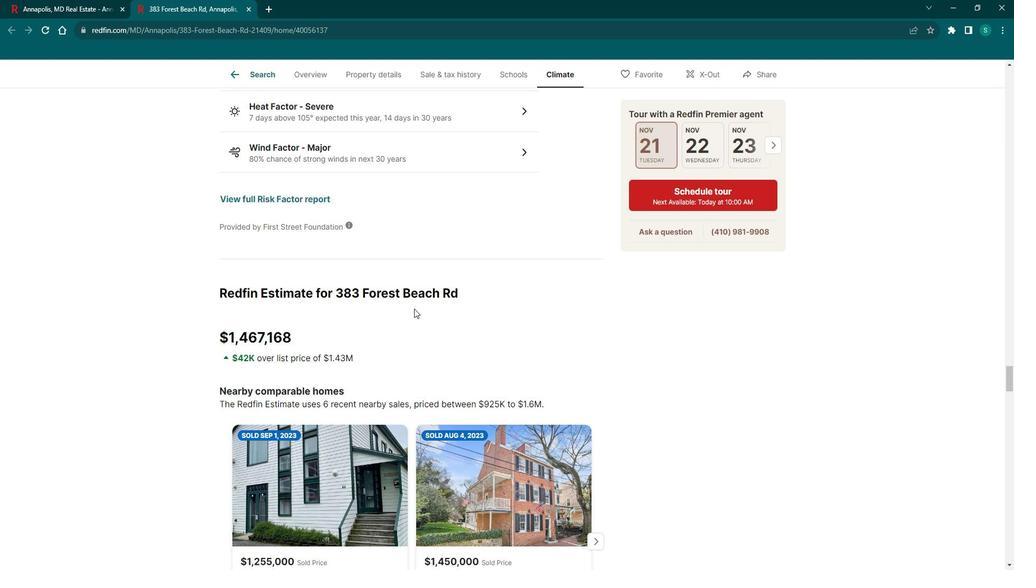 
Action: Mouse scrolled (424, 306) with delta (0, 0)
Screenshot: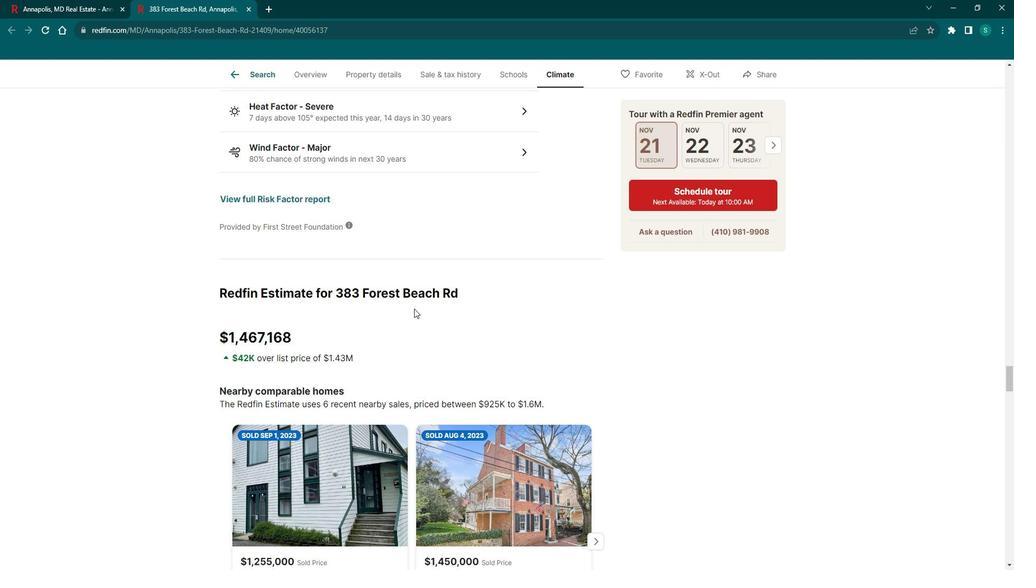 
Action: Mouse scrolled (424, 306) with delta (0, 0)
Screenshot: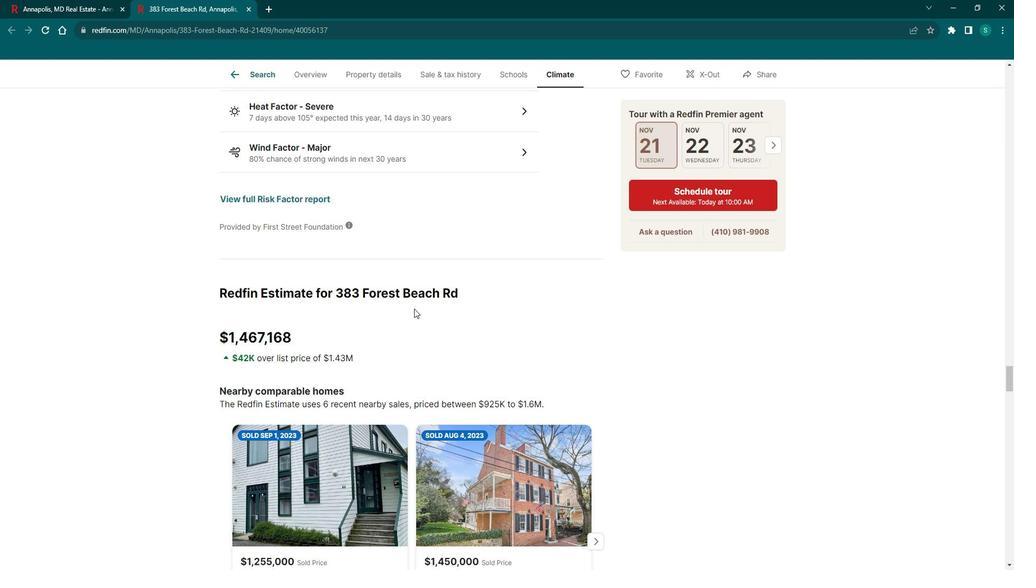 
Action: Mouse scrolled (424, 306) with delta (0, 0)
Screenshot: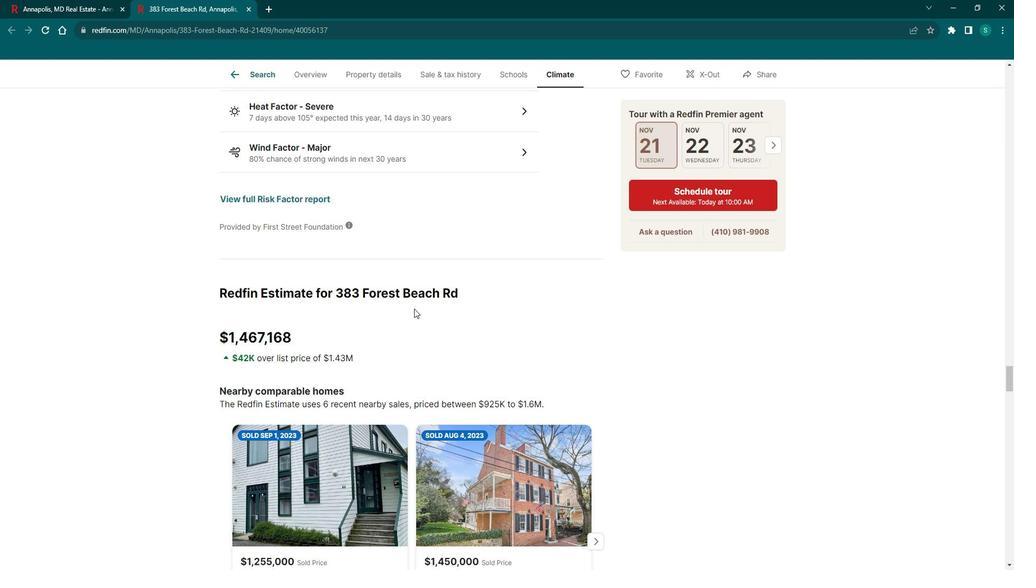 
Action: Mouse scrolled (424, 306) with delta (0, 0)
Screenshot: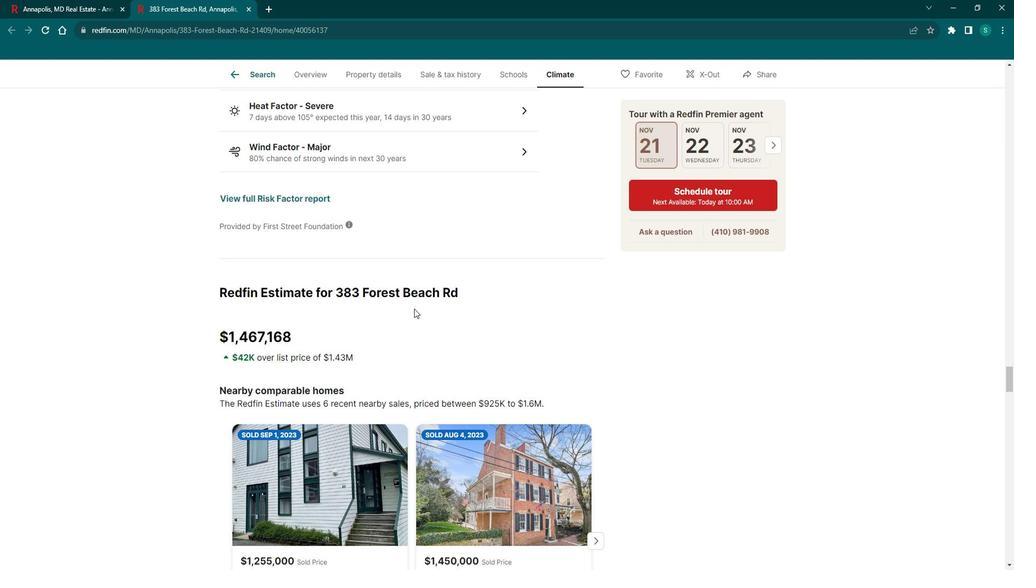 
Action: Mouse moved to (266, 81)
Screenshot: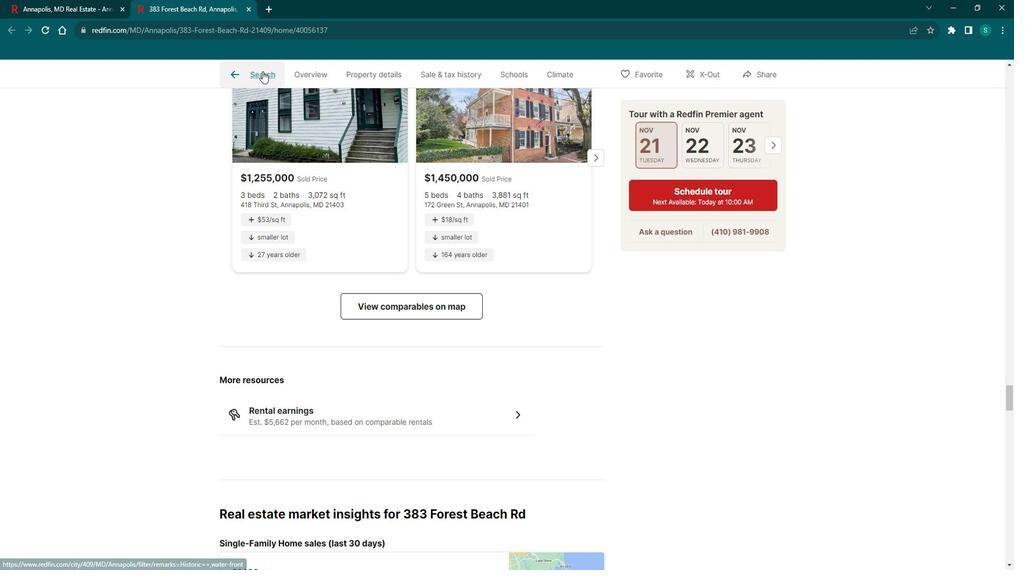 
Action: Mouse pressed left at (266, 81)
Screenshot: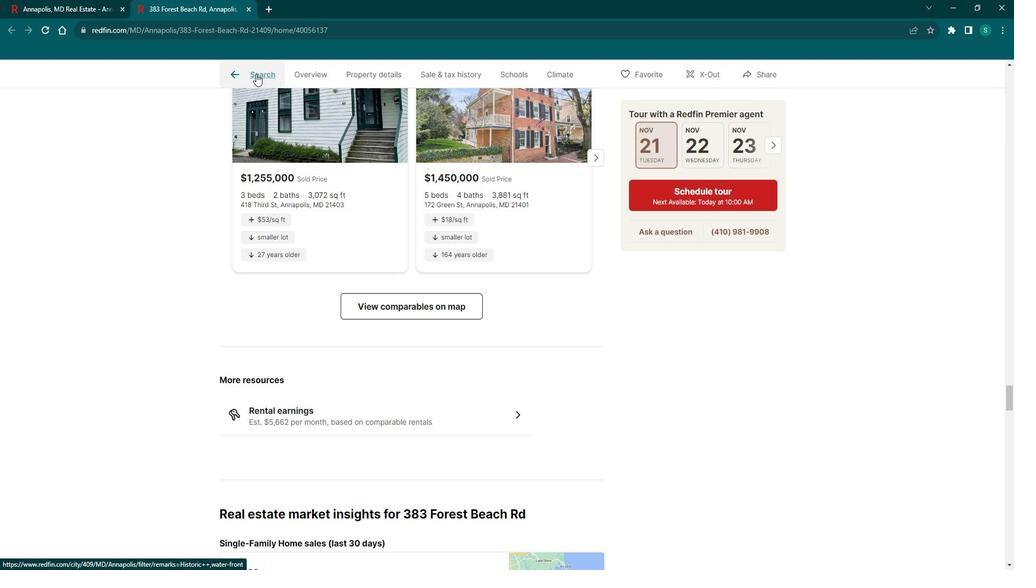 
Action: Mouse moved to (881, 367)
Screenshot: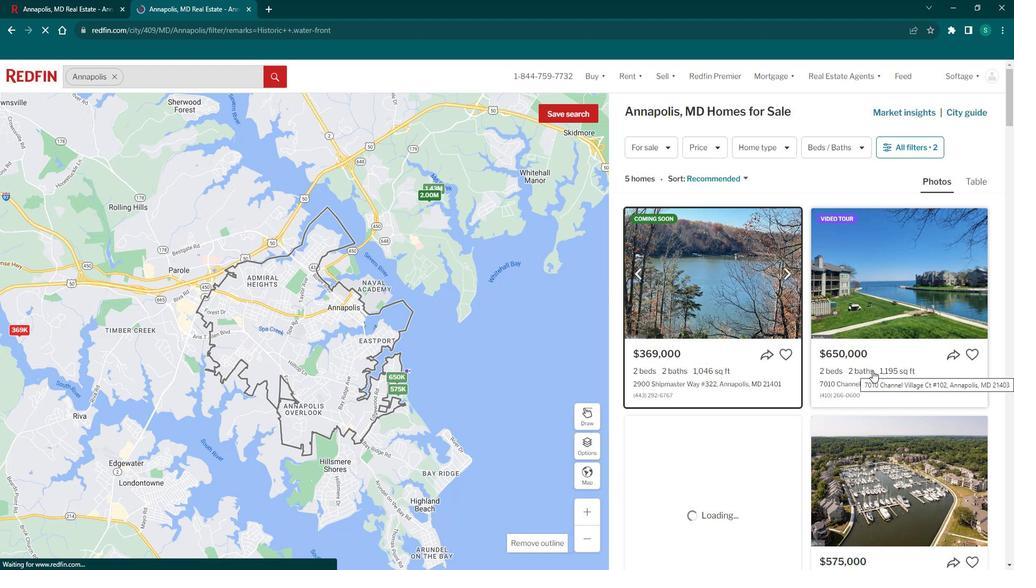 
Action: Mouse pressed left at (881, 367)
Screenshot: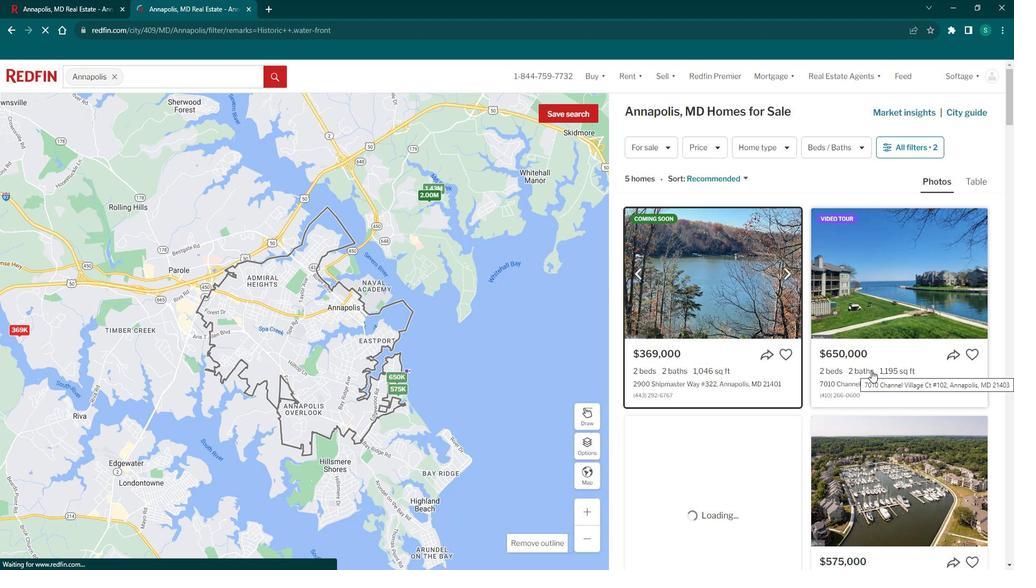 
Action: Mouse moved to (370, 331)
Screenshot: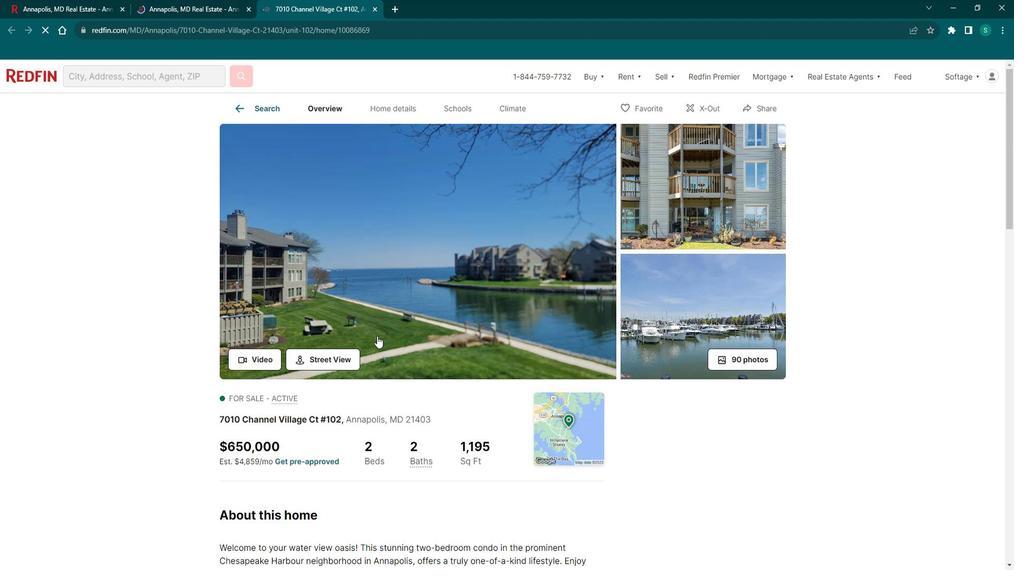 
Action: Mouse scrolled (370, 330) with delta (0, 0)
Screenshot: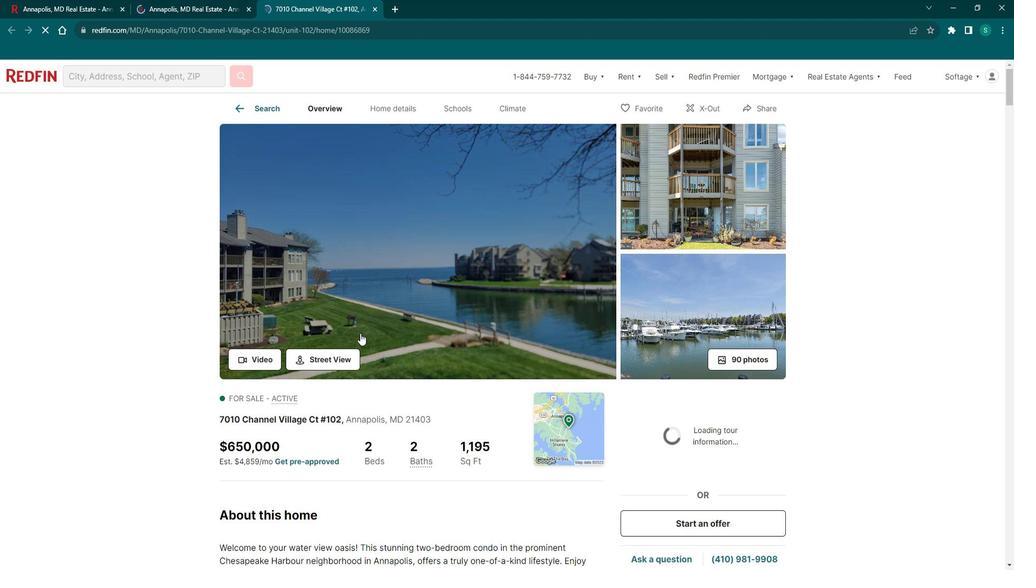 
Action: Mouse scrolled (370, 330) with delta (0, 0)
Screenshot: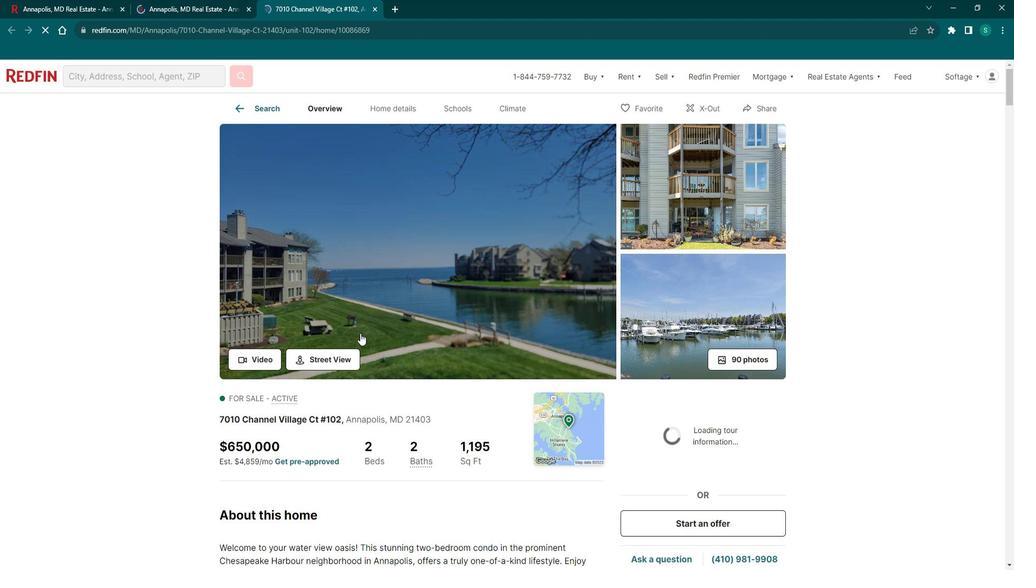 
Action: Mouse scrolled (370, 330) with delta (0, 0)
Screenshot: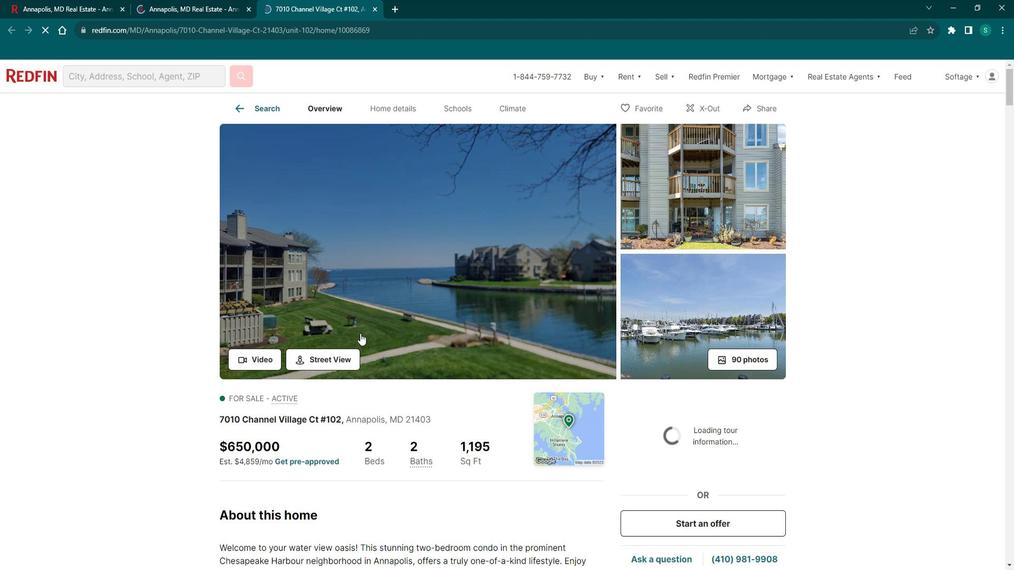 
Action: Mouse scrolled (370, 330) with delta (0, 0)
Screenshot: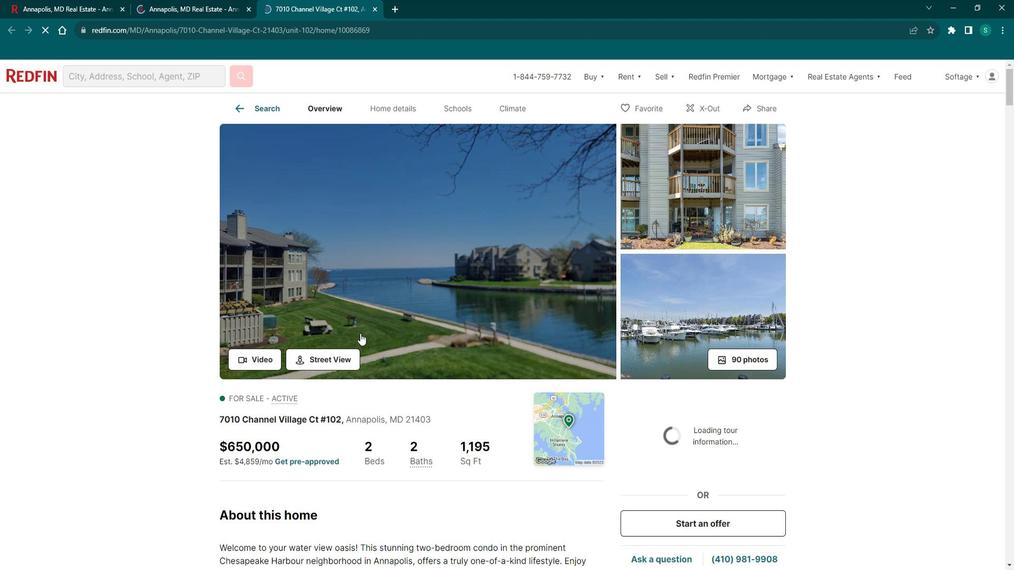 
Action: Mouse scrolled (370, 330) with delta (0, 0)
Screenshot: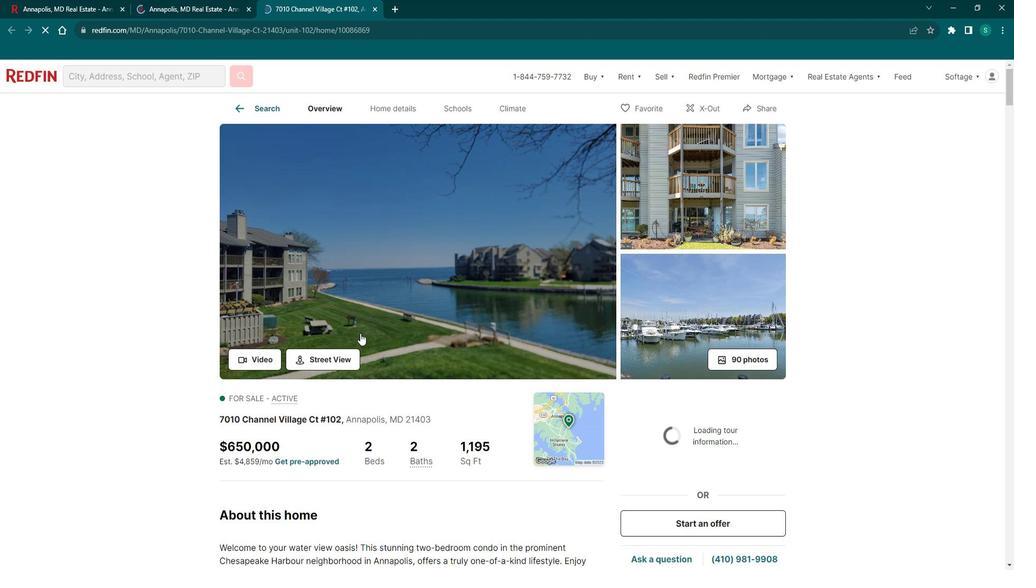 
Action: Mouse moved to (262, 318)
Screenshot: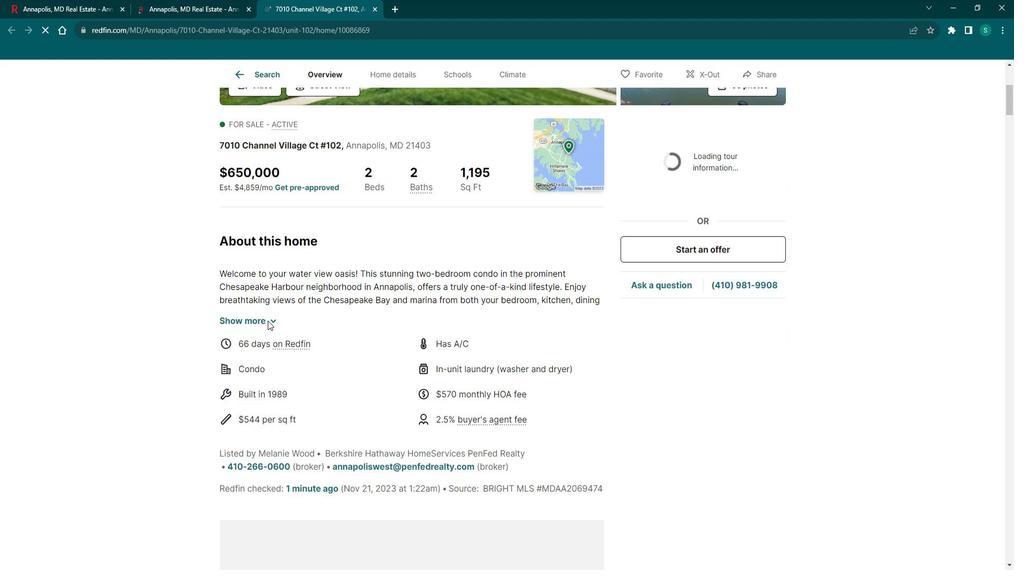 
Action: Mouse pressed left at (262, 318)
Screenshot: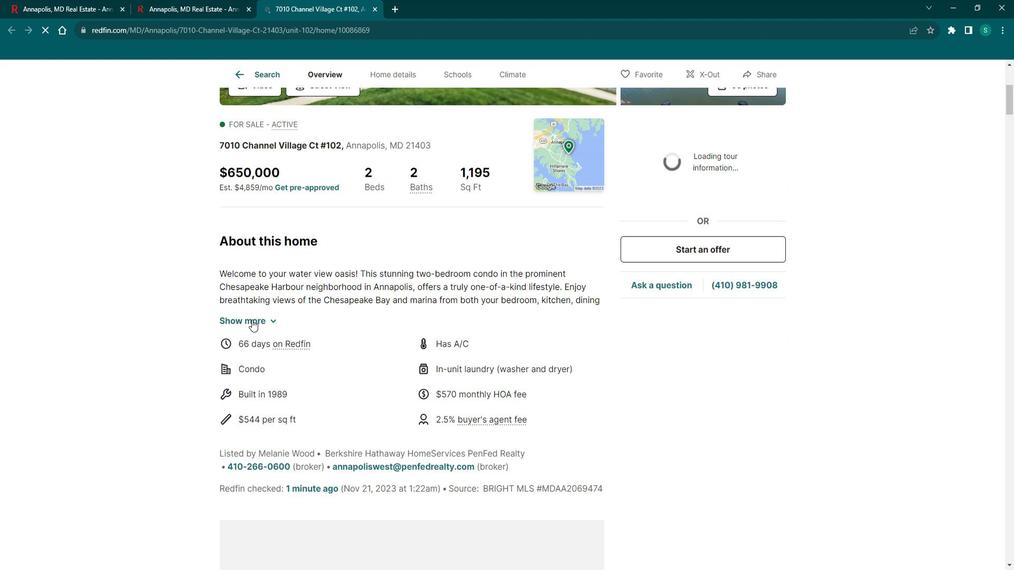 
Action: Mouse moved to (275, 321)
Screenshot: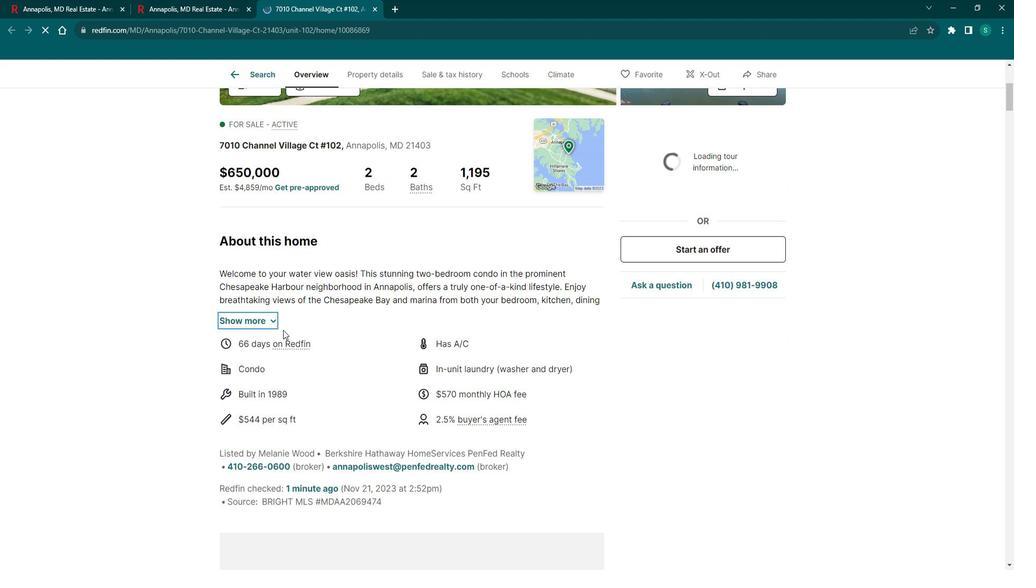 
Action: Mouse pressed left at (275, 321)
Screenshot: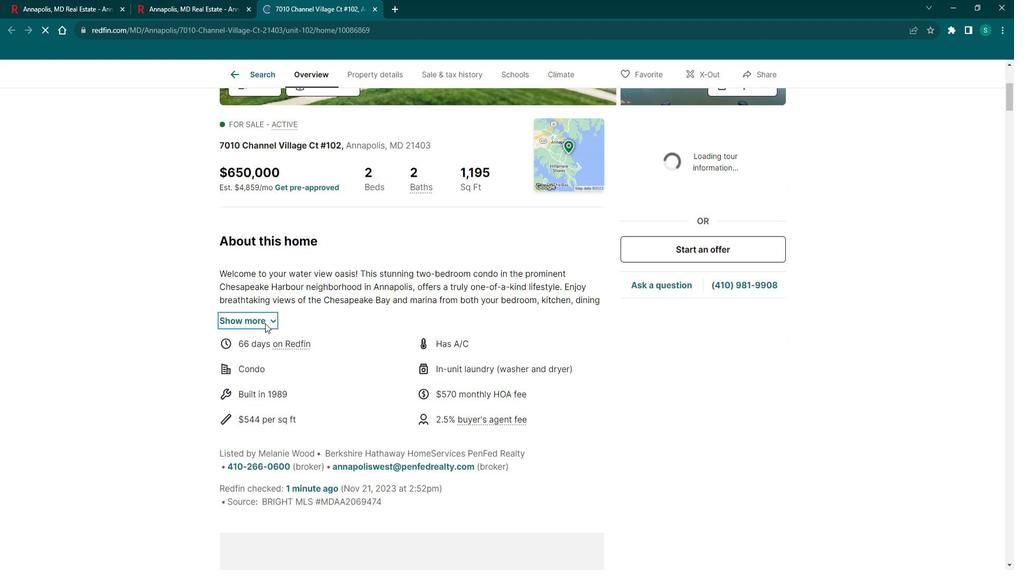 
Action: Mouse moved to (305, 317)
Screenshot: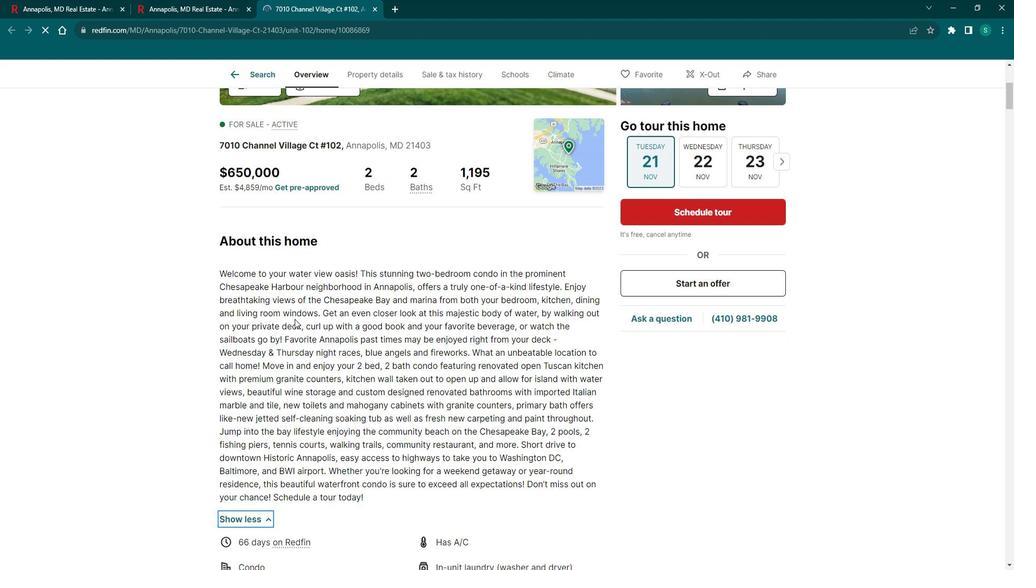 
Action: Mouse scrolled (305, 316) with delta (0, 0)
Screenshot: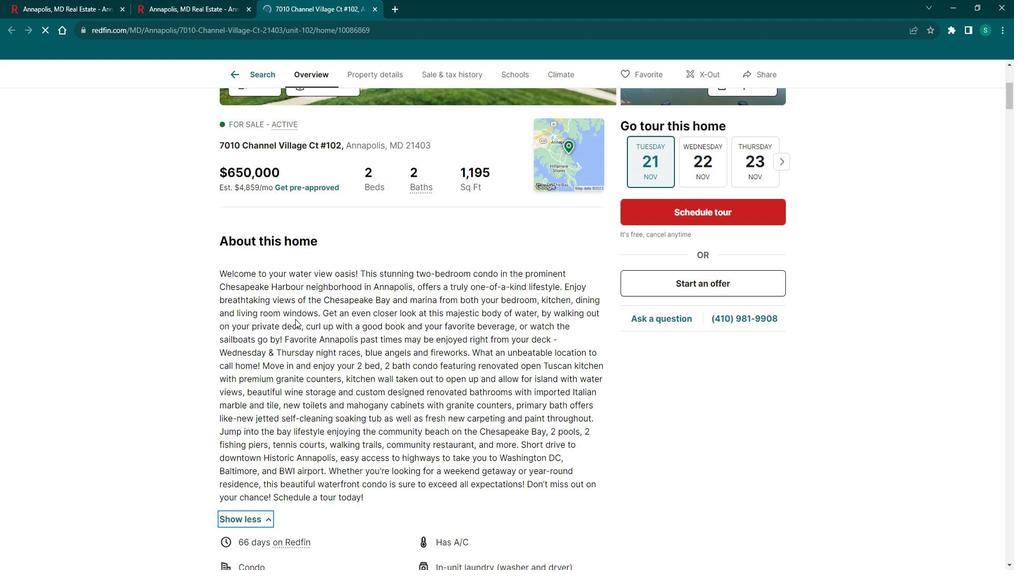 
Action: Mouse scrolled (305, 316) with delta (0, 0)
Screenshot: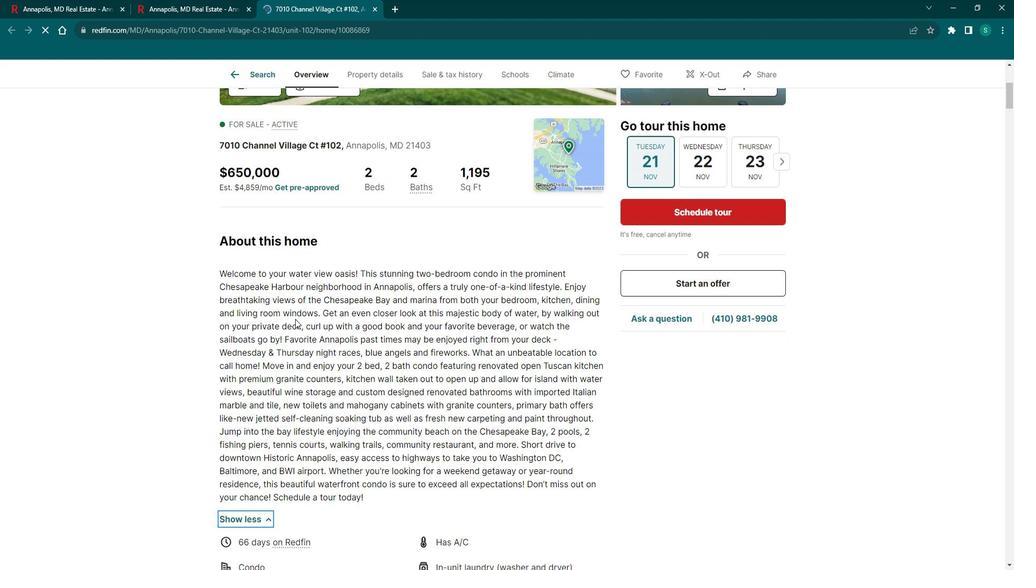 
Action: Mouse scrolled (305, 316) with delta (0, 0)
Screenshot: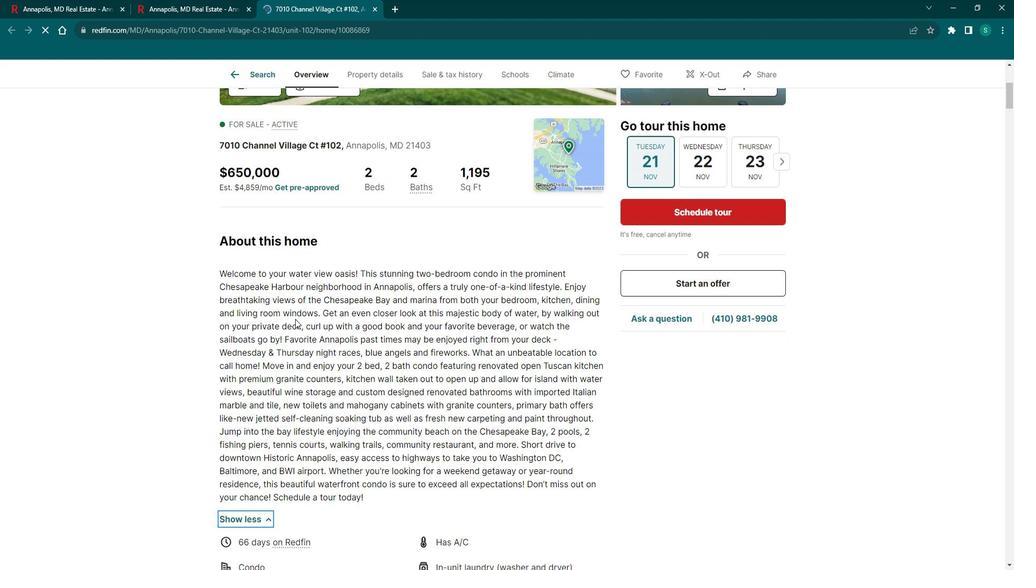 
Action: Mouse scrolled (305, 316) with delta (0, 0)
Screenshot: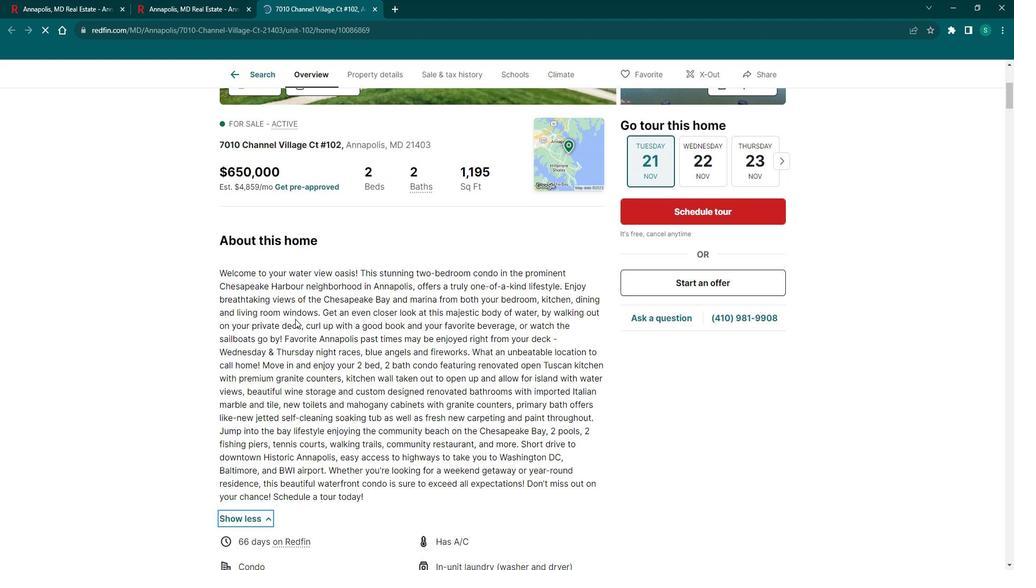 
Action: Mouse scrolled (305, 316) with delta (0, 0)
Screenshot: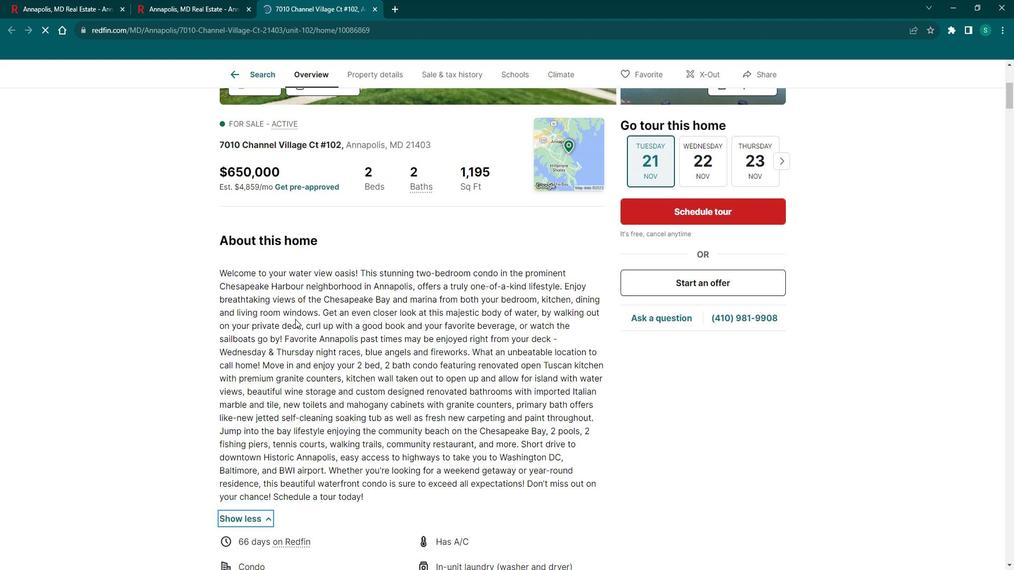 
Action: Mouse scrolled (305, 316) with delta (0, 0)
Screenshot: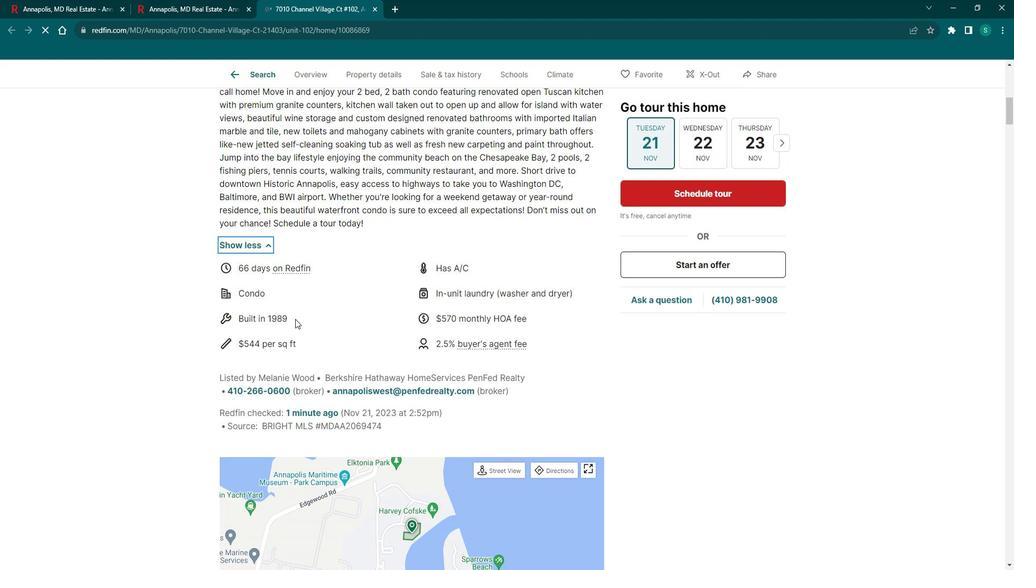 
Action: Mouse scrolled (305, 316) with delta (0, 0)
Screenshot: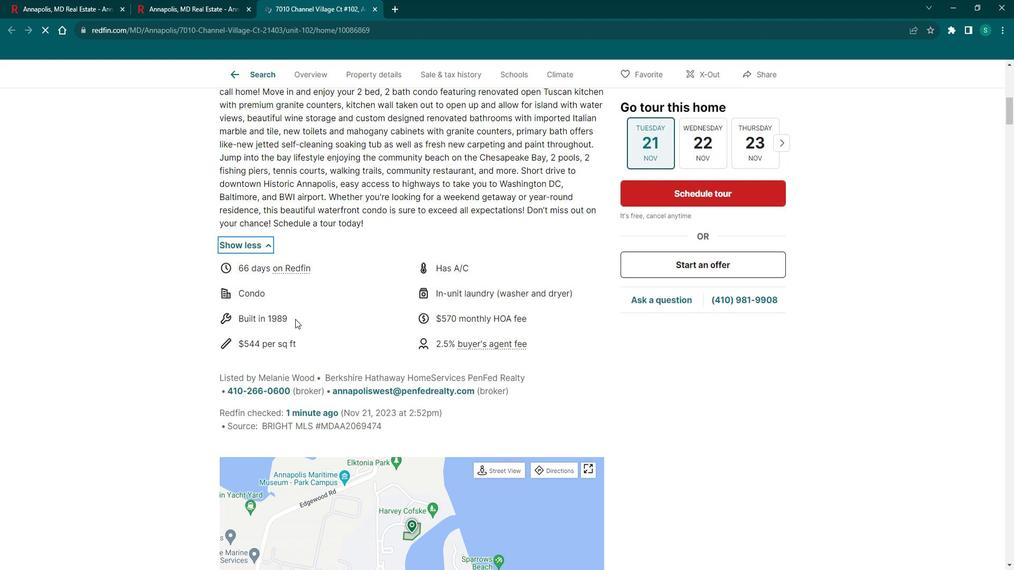 
Action: Mouse scrolled (305, 316) with delta (0, 0)
Screenshot: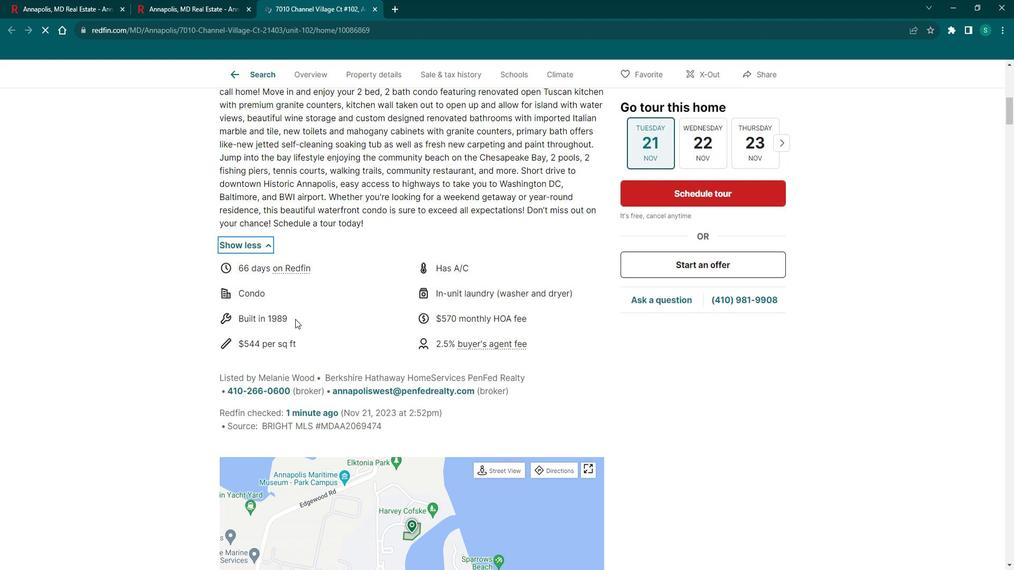 
Action: Mouse scrolled (305, 316) with delta (0, 0)
Screenshot: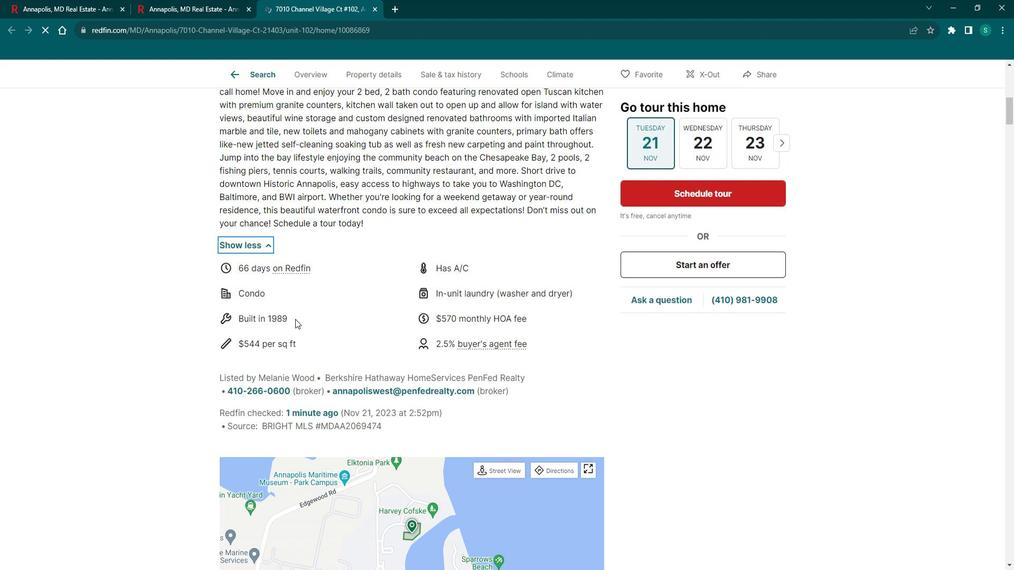 
Action: Mouse scrolled (305, 316) with delta (0, 0)
Screenshot: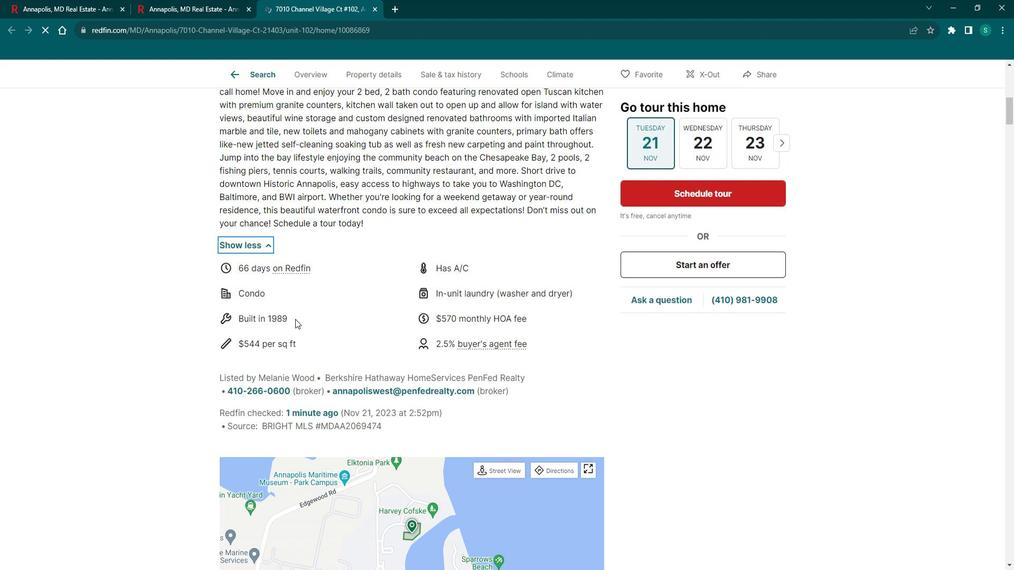 
Action: Mouse scrolled (305, 316) with delta (0, 0)
Screenshot: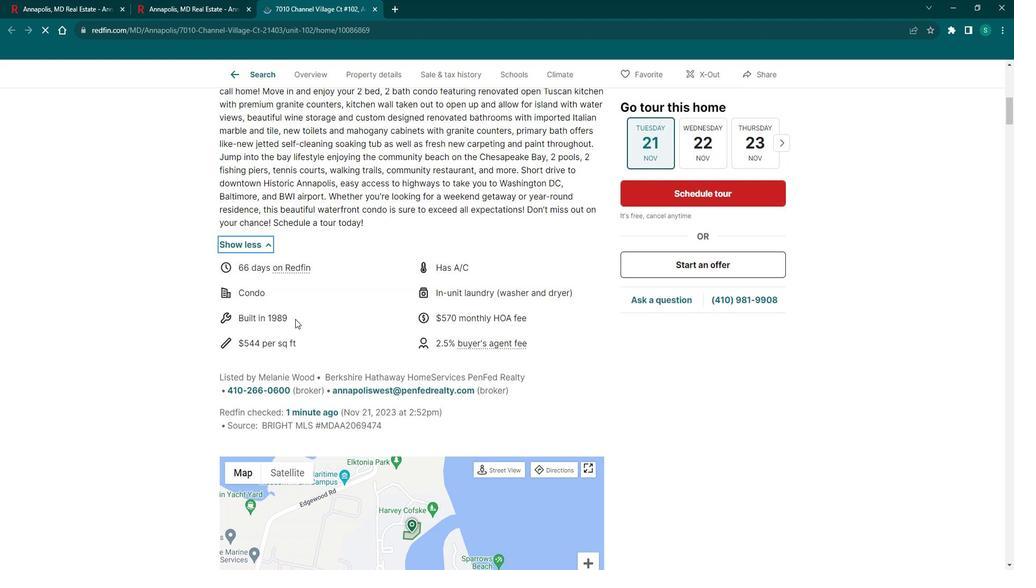 
Action: Mouse scrolled (305, 316) with delta (0, 0)
Screenshot: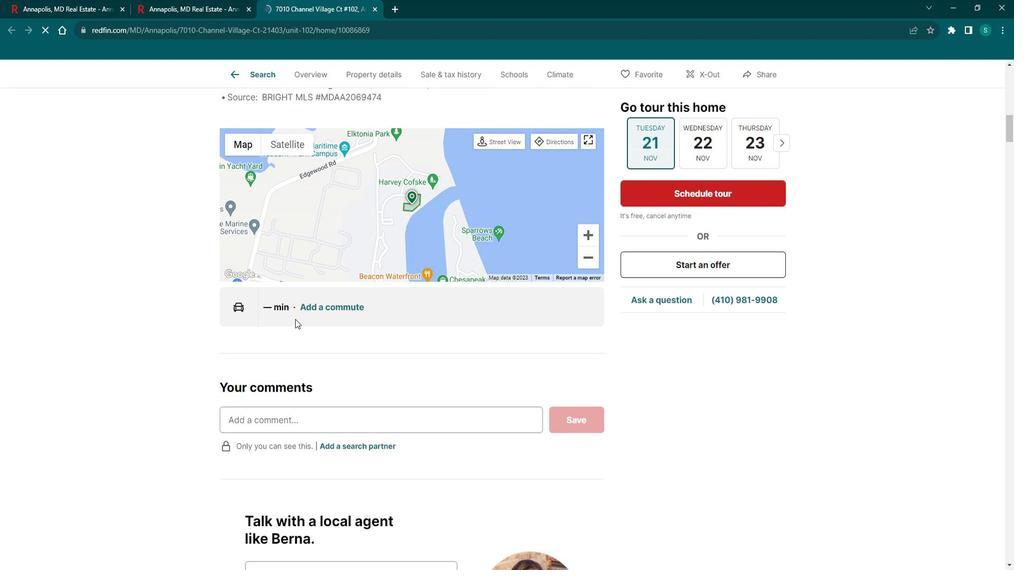 
Action: Mouse scrolled (305, 316) with delta (0, 0)
Screenshot: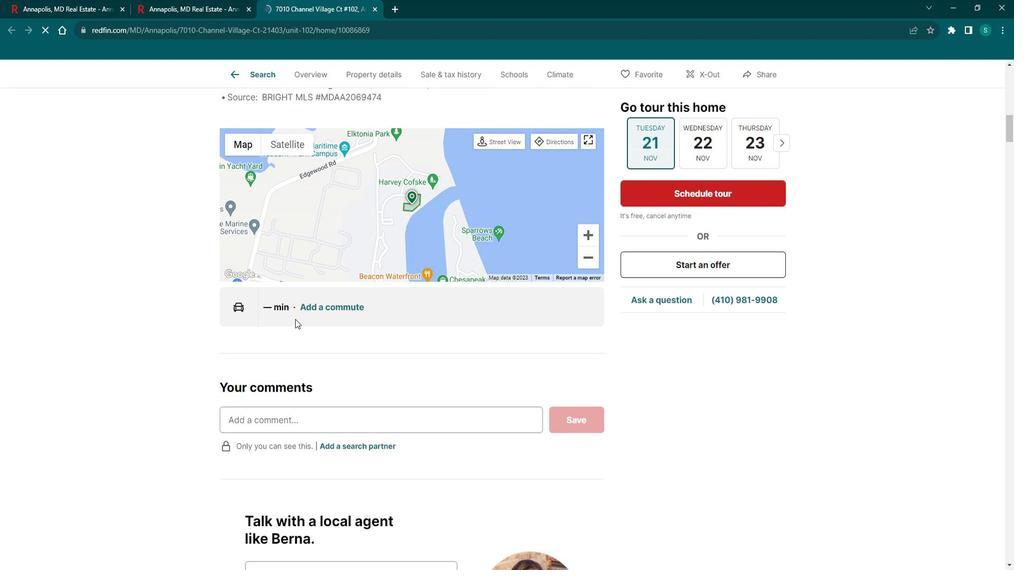 
Action: Mouse scrolled (305, 316) with delta (0, 0)
Screenshot: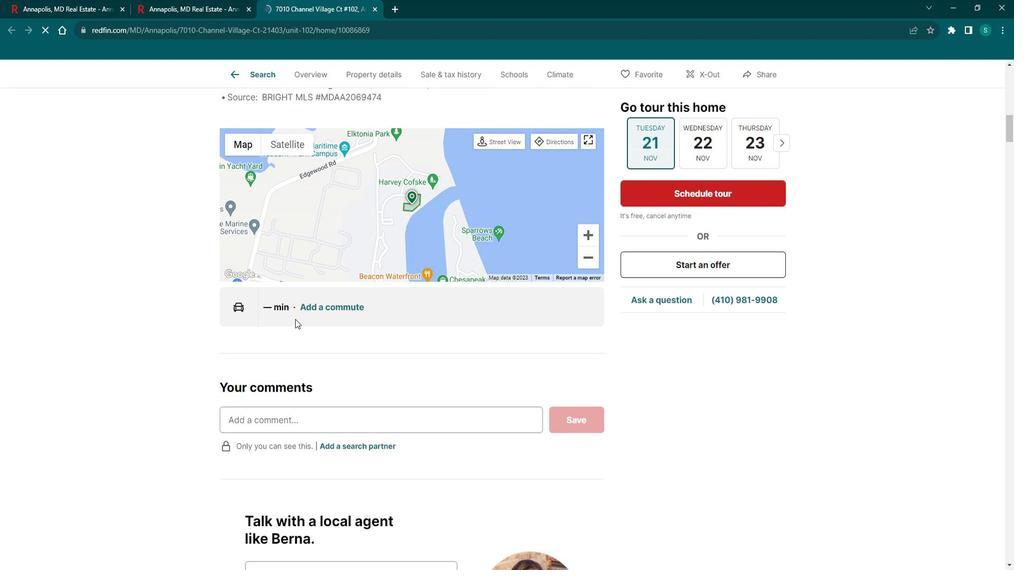 
Action: Mouse scrolled (305, 316) with delta (0, 0)
Screenshot: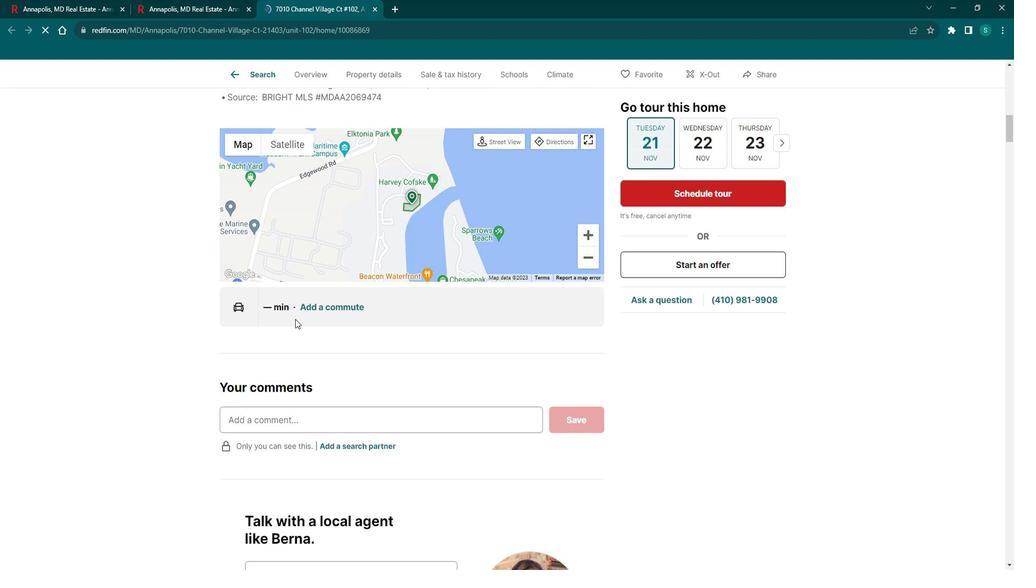 
Action: Mouse scrolled (305, 316) with delta (0, 0)
Screenshot: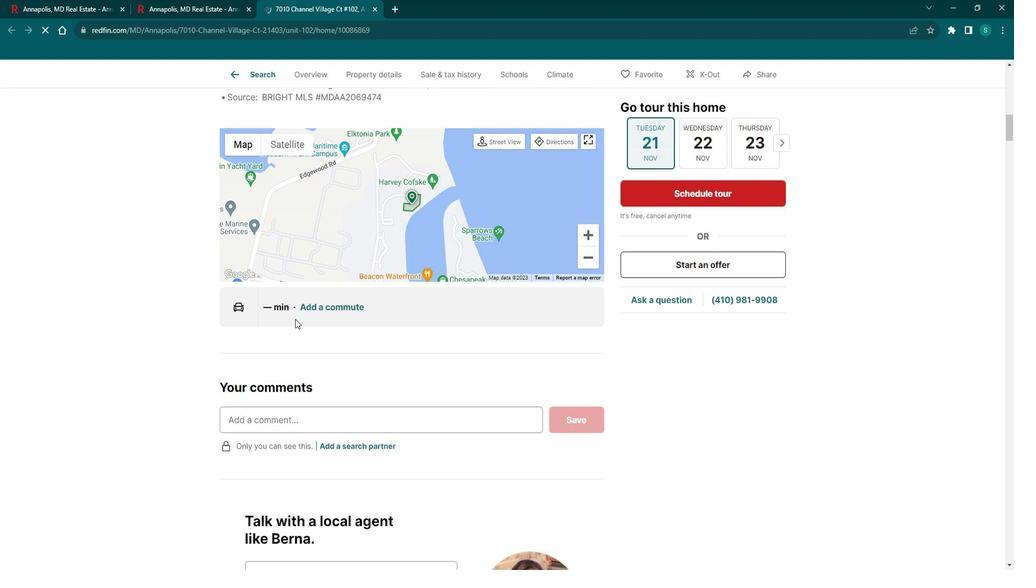 
Action: Mouse scrolled (305, 316) with delta (0, 0)
Screenshot: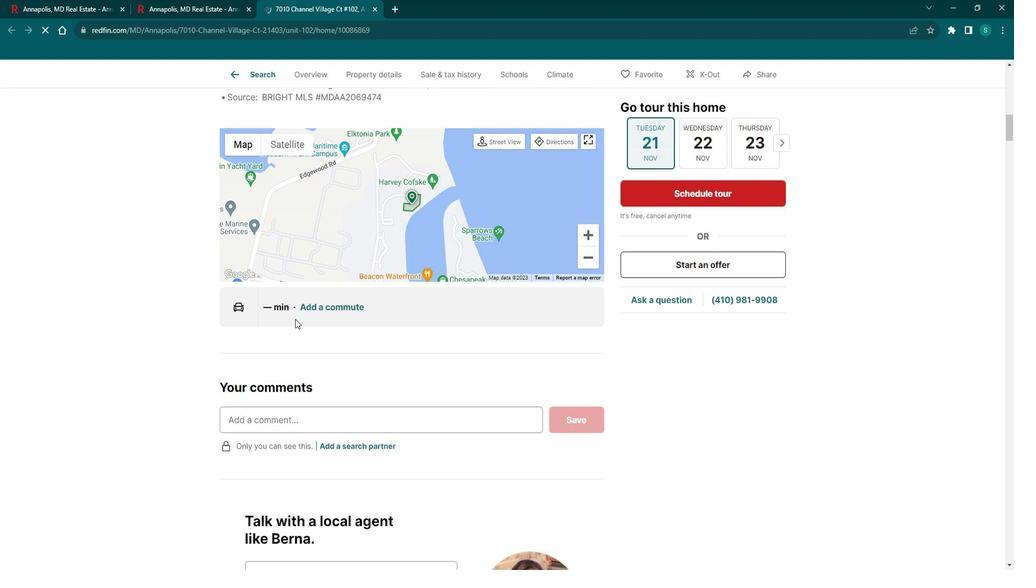 
Action: Mouse scrolled (305, 316) with delta (0, 0)
Screenshot: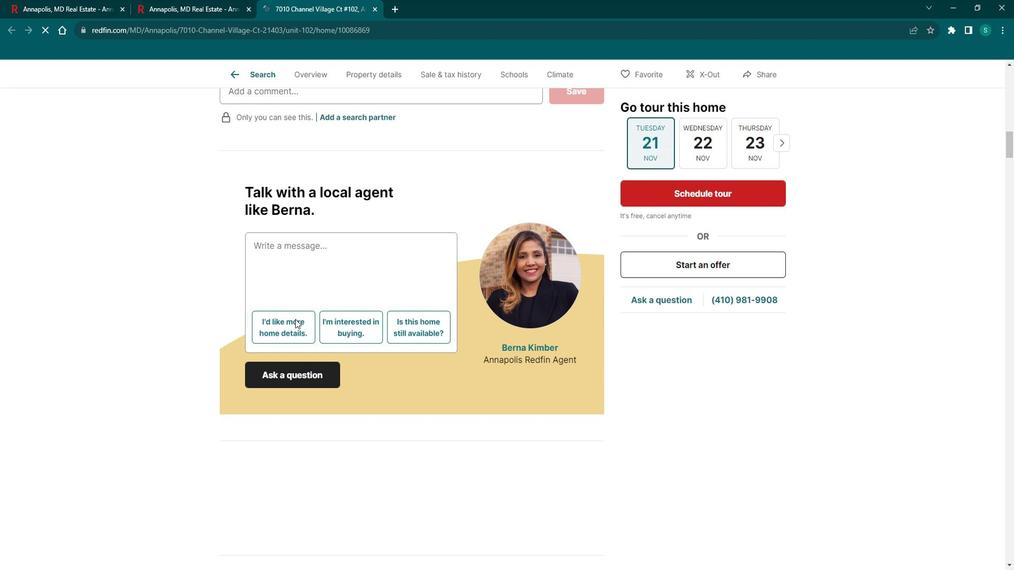 
Action: Mouse scrolled (305, 316) with delta (0, 0)
Screenshot: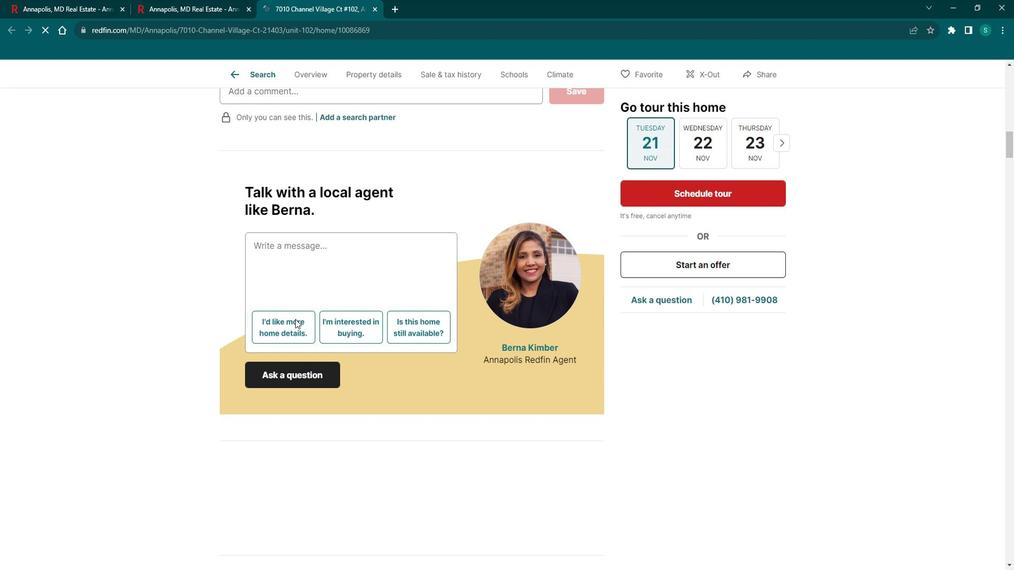 
Action: Mouse scrolled (305, 316) with delta (0, 0)
Screenshot: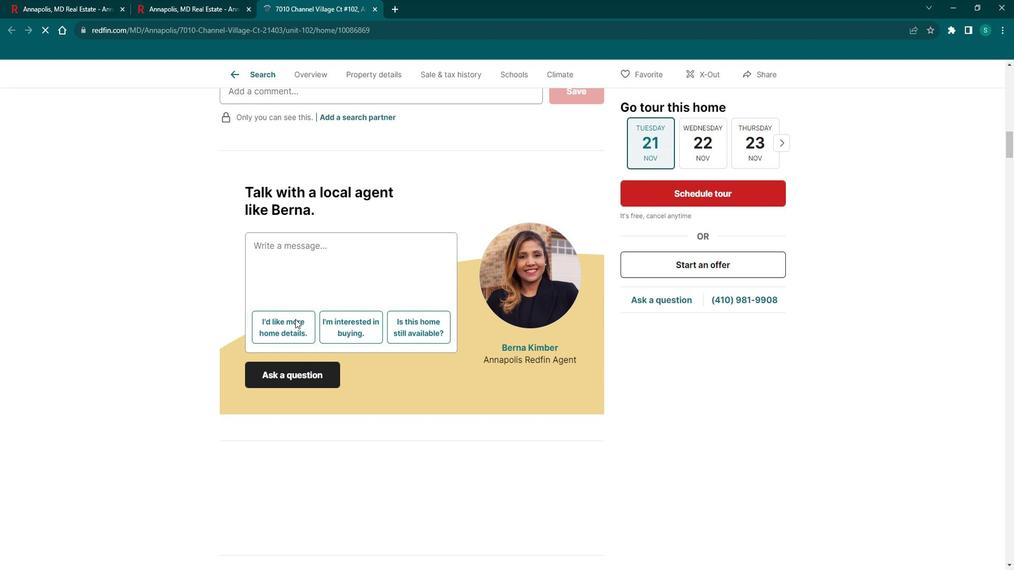 
Action: Mouse scrolled (305, 316) with delta (0, 0)
Screenshot: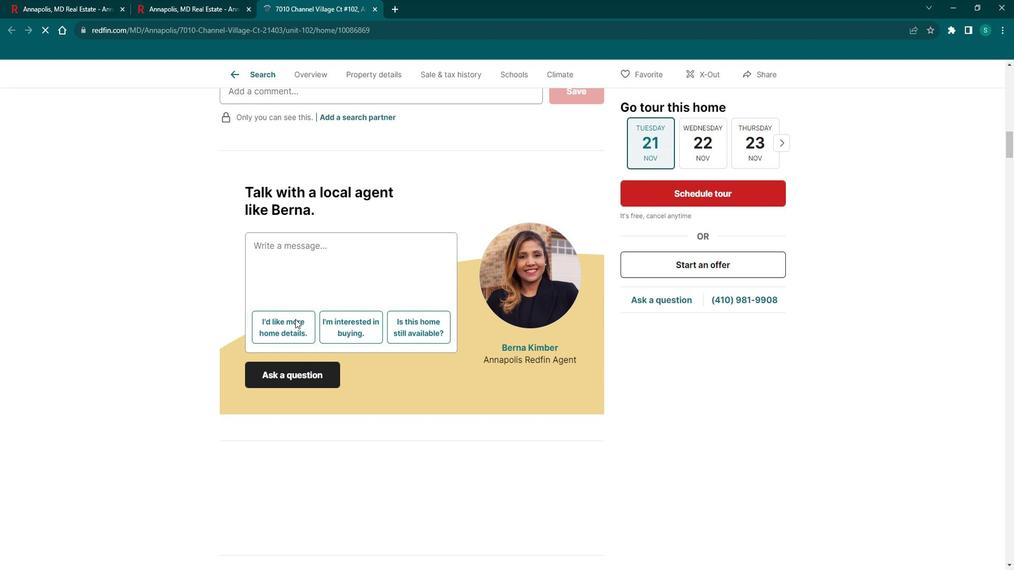 
Action: Mouse scrolled (305, 316) with delta (0, 0)
Screenshot: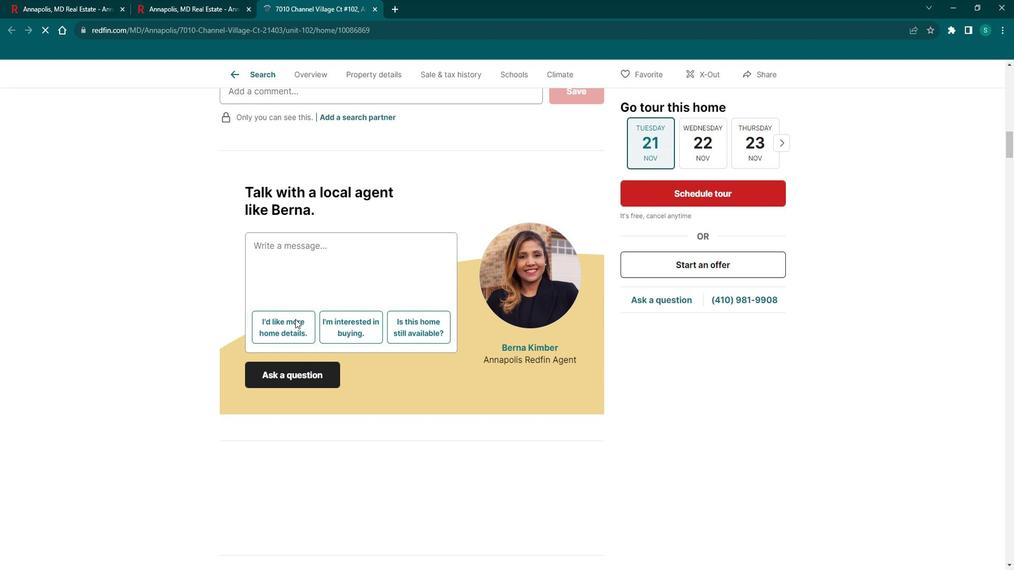 
Action: Mouse scrolled (305, 316) with delta (0, 0)
Screenshot: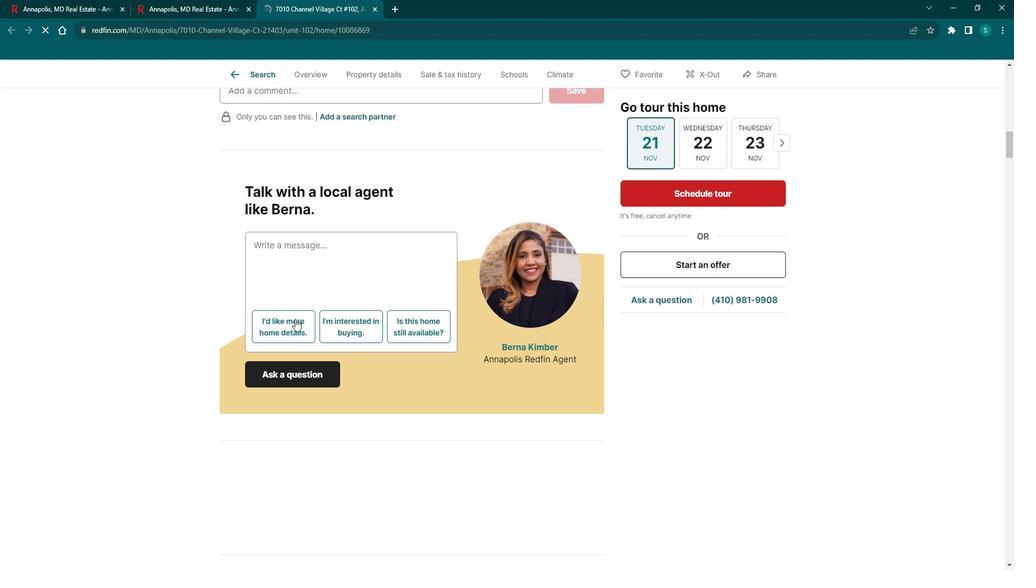 
Action: Mouse scrolled (305, 316) with delta (0, 0)
Screenshot: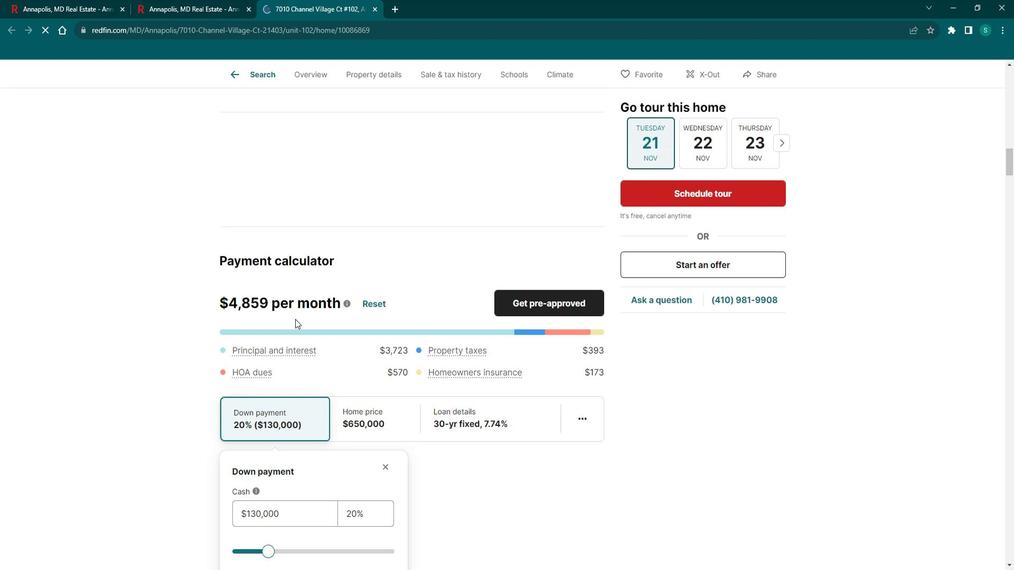 
Action: Mouse scrolled (305, 316) with delta (0, 0)
Screenshot: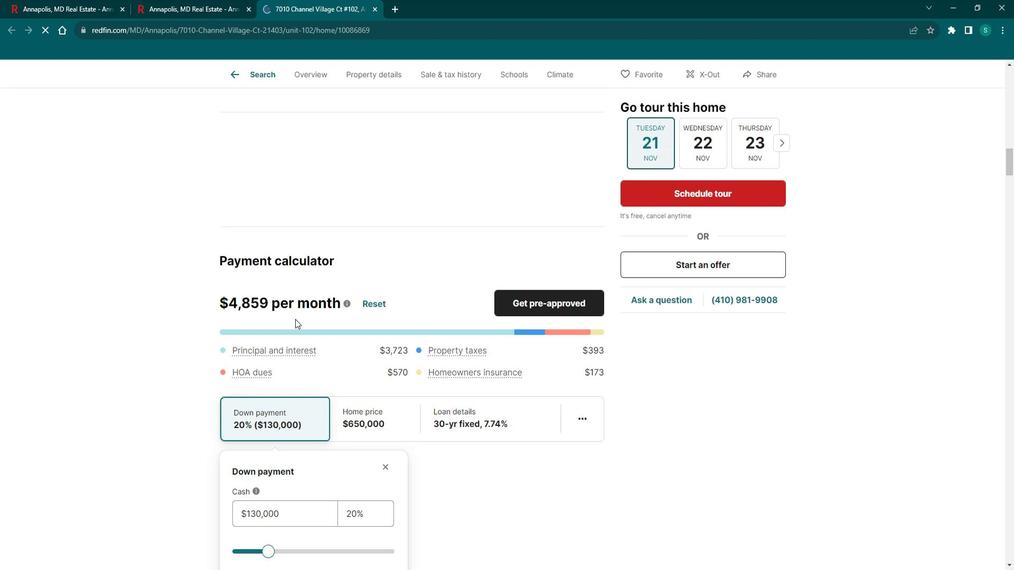 
Action: Mouse scrolled (305, 316) with delta (0, 0)
Screenshot: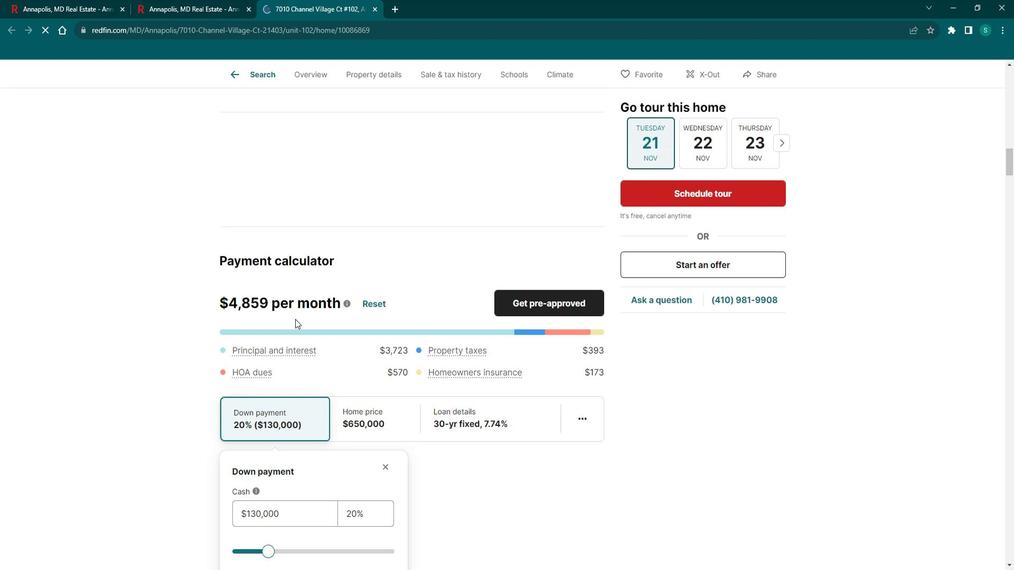 
Action: Mouse scrolled (305, 316) with delta (0, 0)
Screenshot: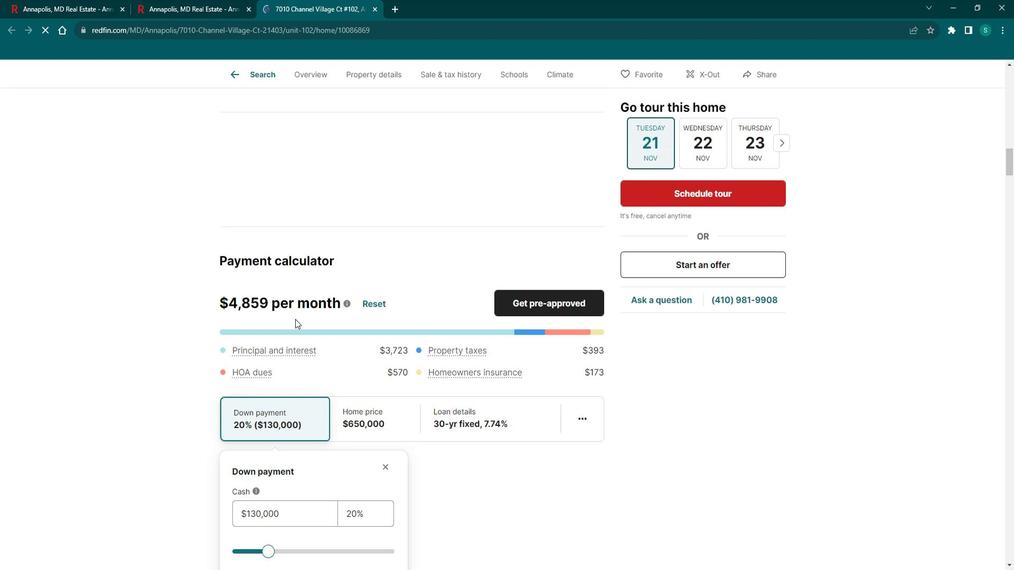 
Action: Mouse scrolled (305, 316) with delta (0, 0)
Screenshot: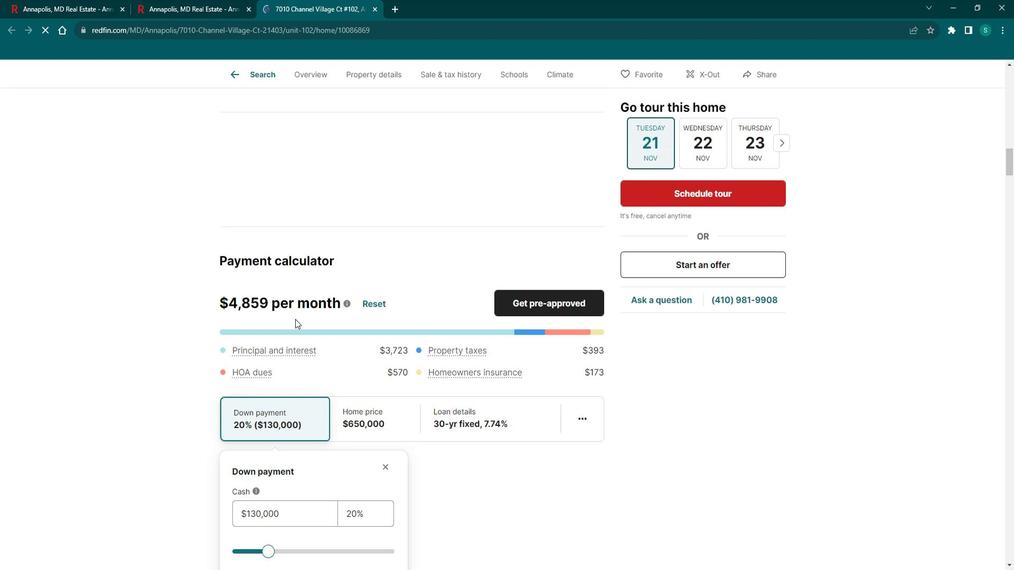 
Action: Mouse scrolled (305, 316) with delta (0, 0)
Screenshot: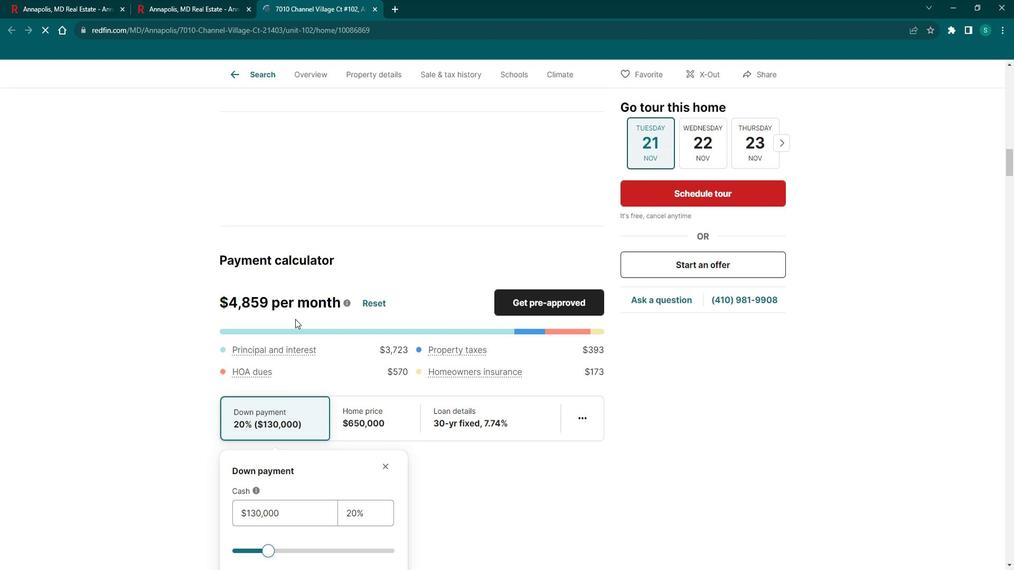 
Action: Mouse scrolled (305, 316) with delta (0, 0)
Screenshot: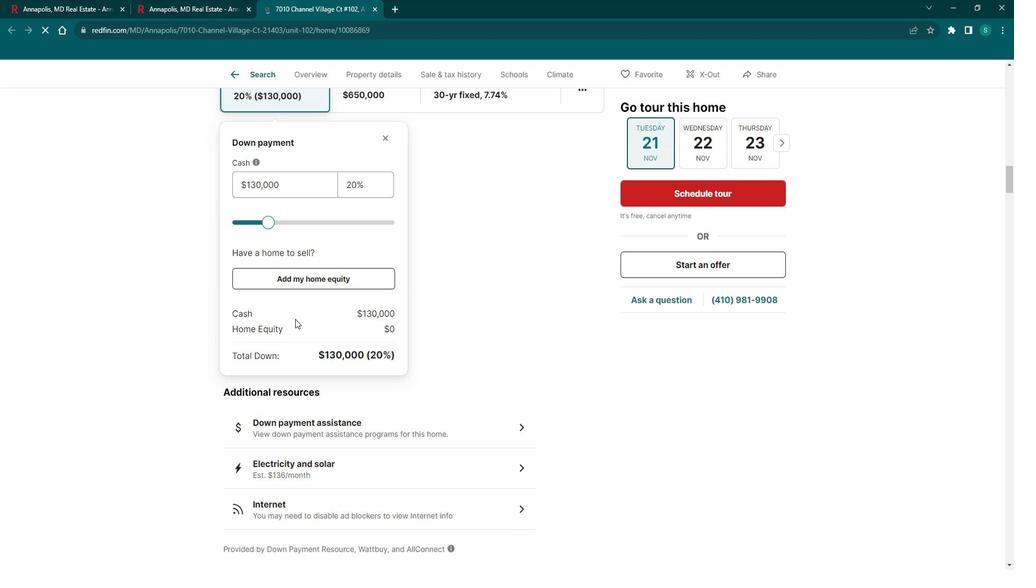 
Action: Mouse scrolled (305, 316) with delta (0, 0)
Screenshot: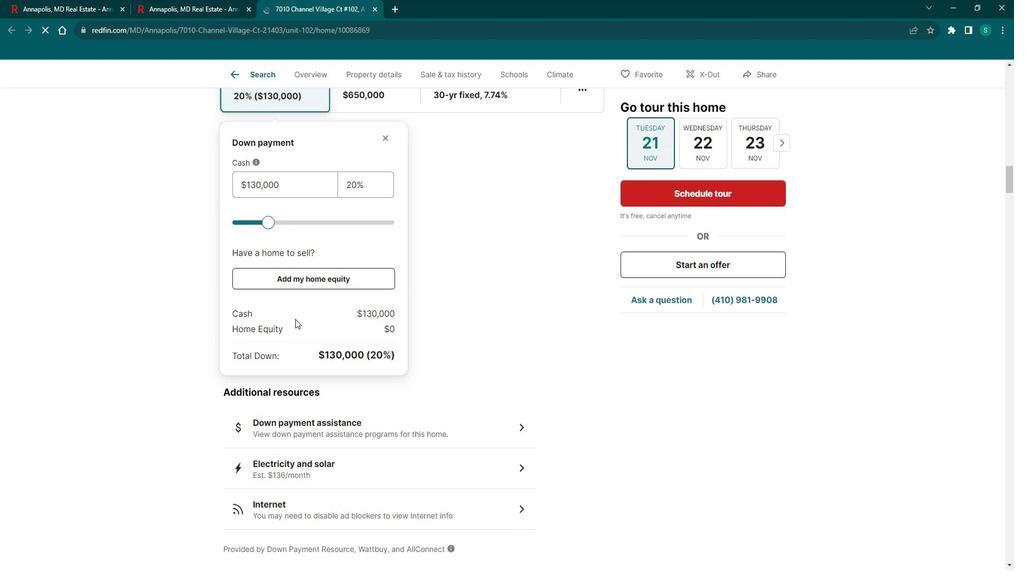 
Action: Mouse scrolled (305, 316) with delta (0, 0)
Screenshot: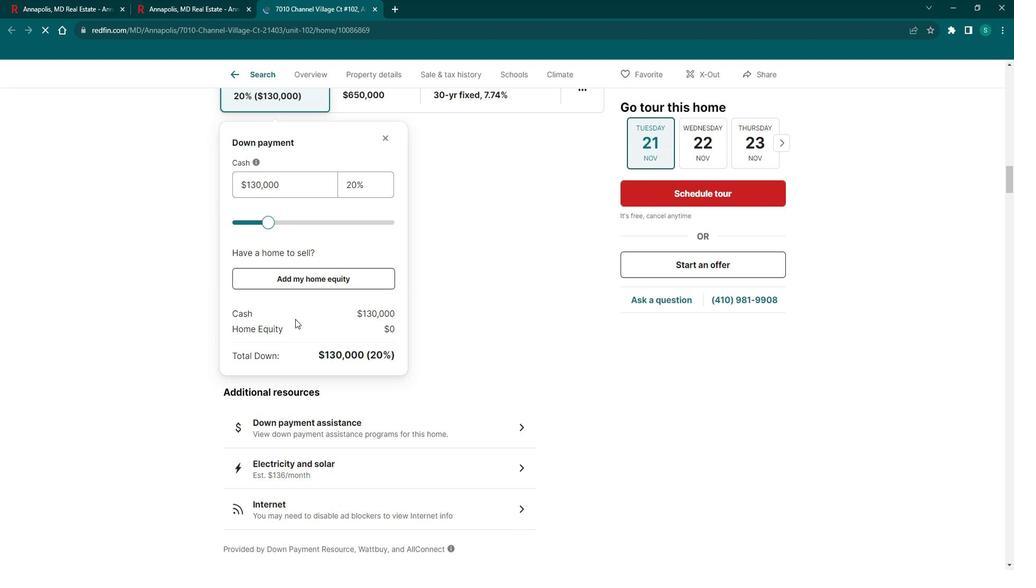 
Action: Mouse scrolled (305, 316) with delta (0, 0)
Screenshot: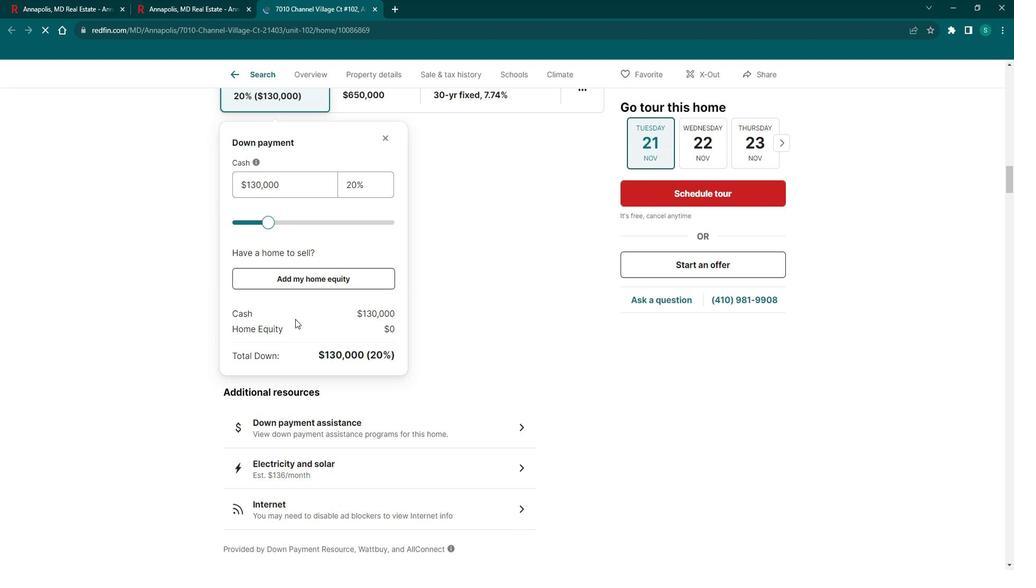 
Action: Mouse scrolled (305, 316) with delta (0, 0)
Screenshot: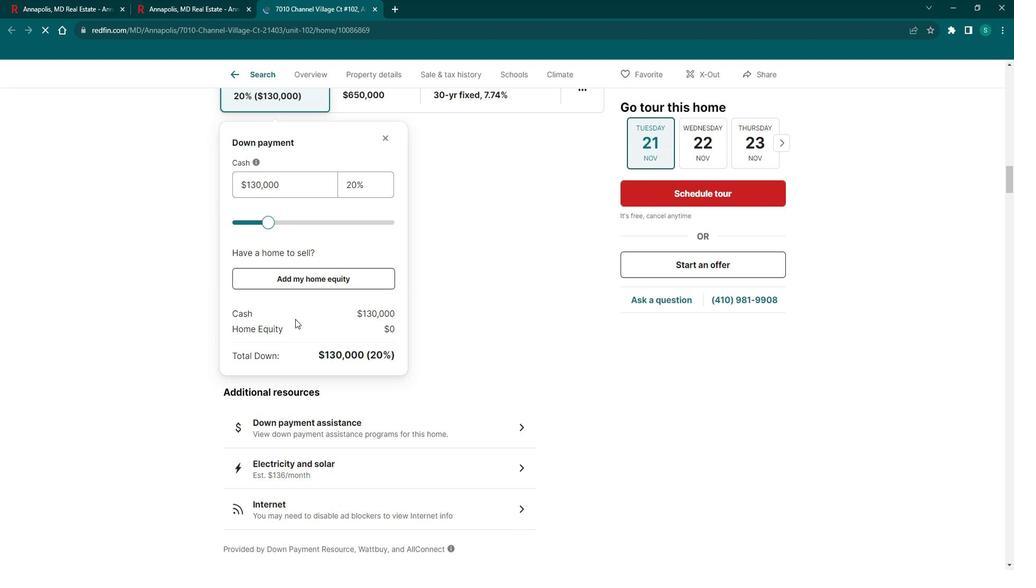 
Action: Mouse scrolled (305, 316) with delta (0, 0)
Screenshot: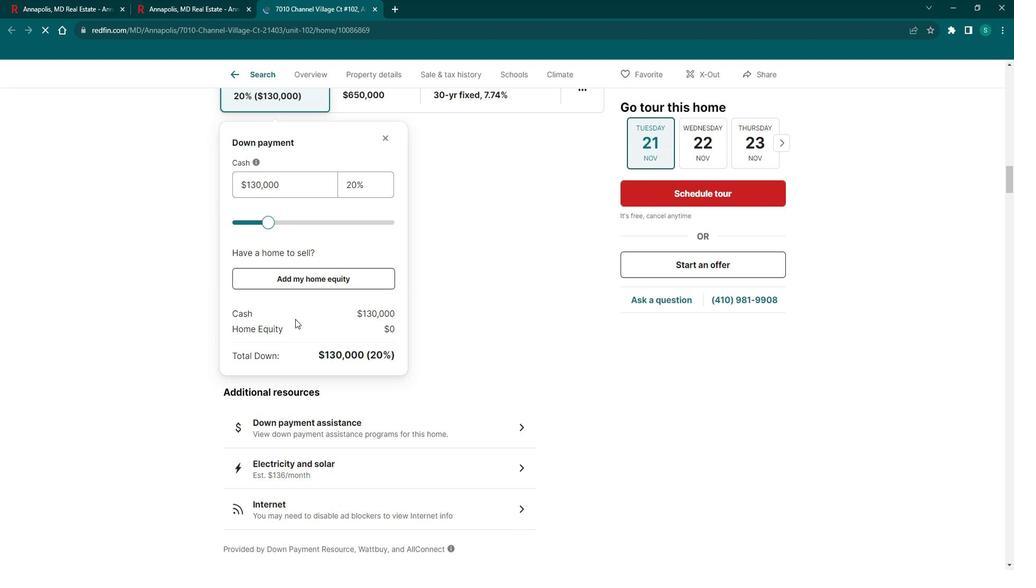 
Action: Mouse scrolled (305, 316) with delta (0, 0)
Screenshot: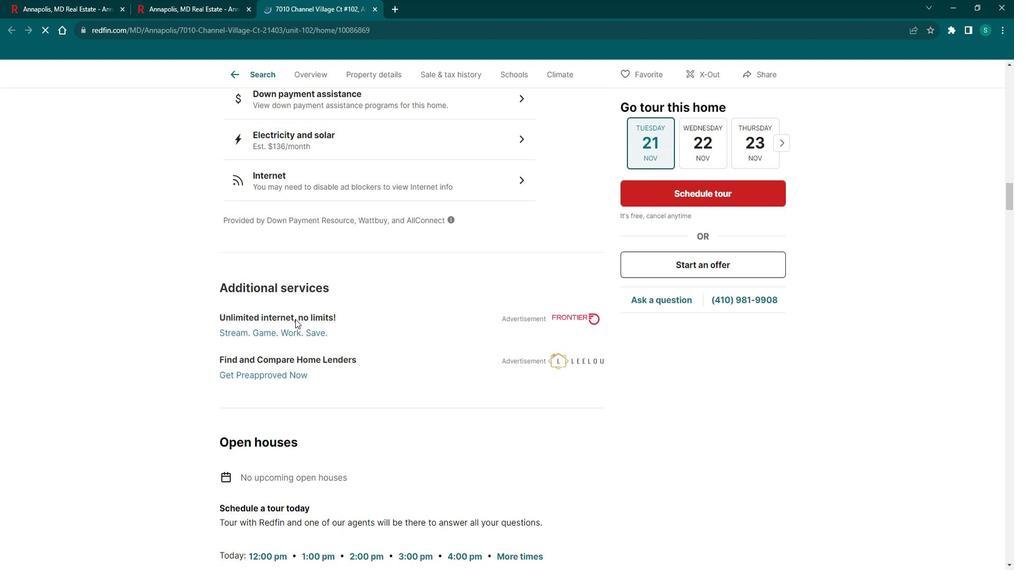 
Action: Mouse scrolled (305, 316) with delta (0, 0)
Screenshot: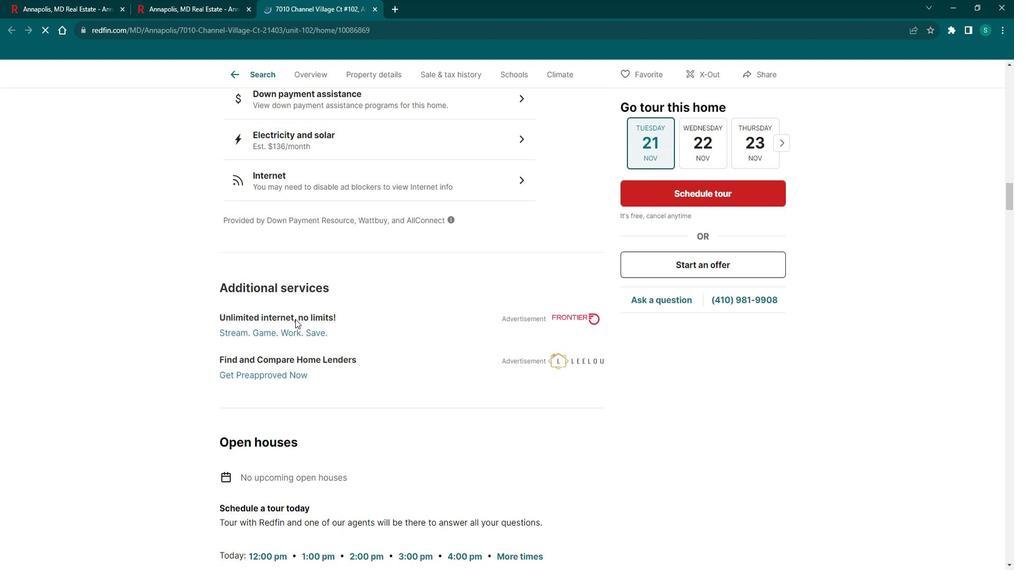 
Action: Mouse scrolled (305, 316) with delta (0, 0)
Screenshot: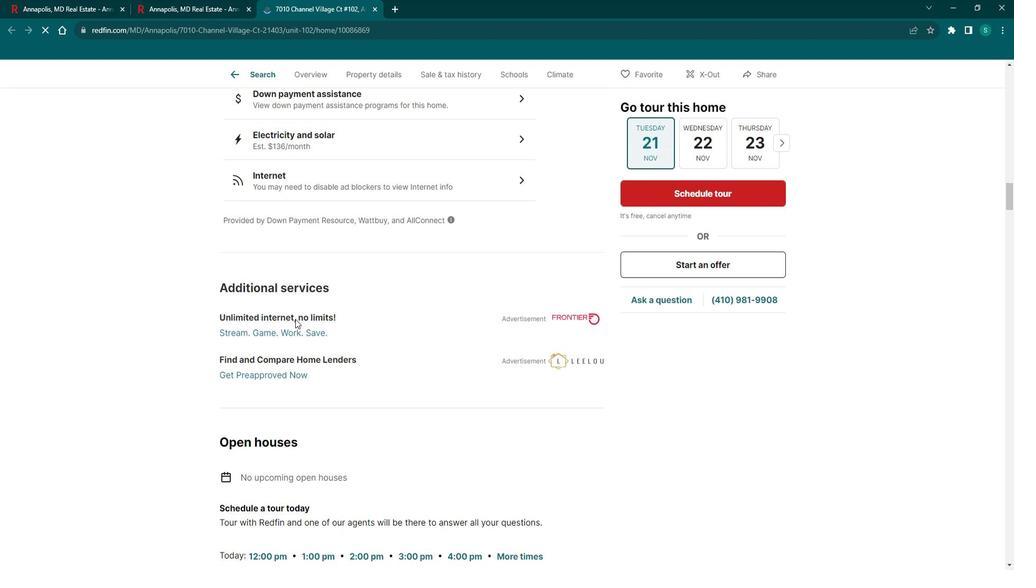 
Action: Mouse scrolled (305, 316) with delta (0, 0)
Screenshot: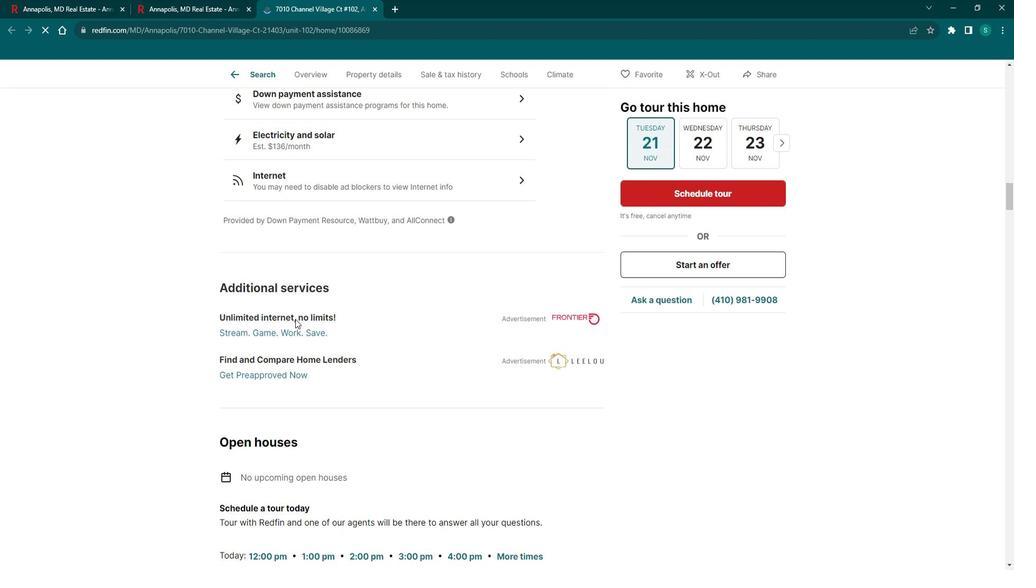 
Action: Mouse scrolled (305, 316) with delta (0, 0)
Screenshot: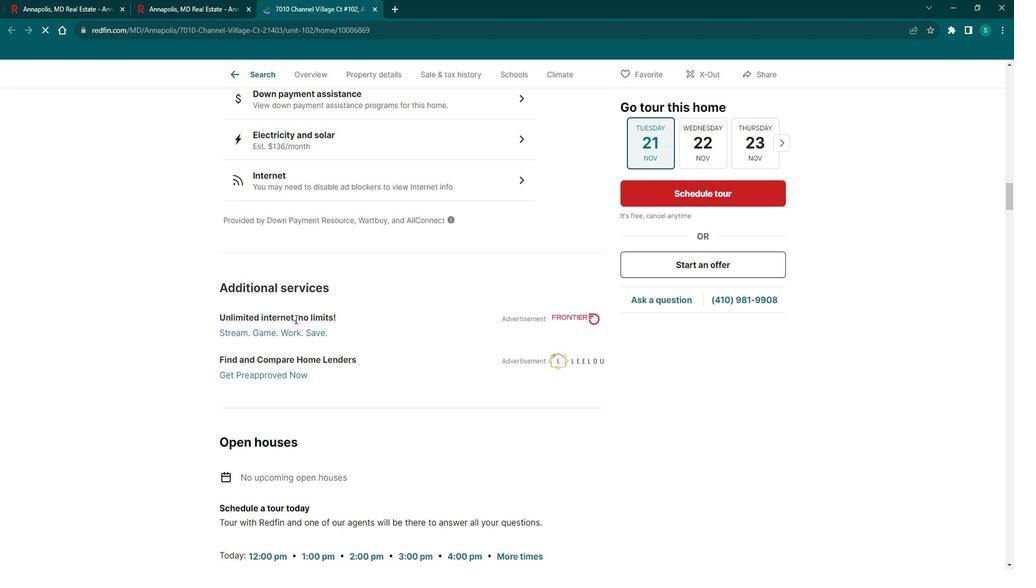 
Action: Mouse scrolled (305, 316) with delta (0, 0)
Screenshot: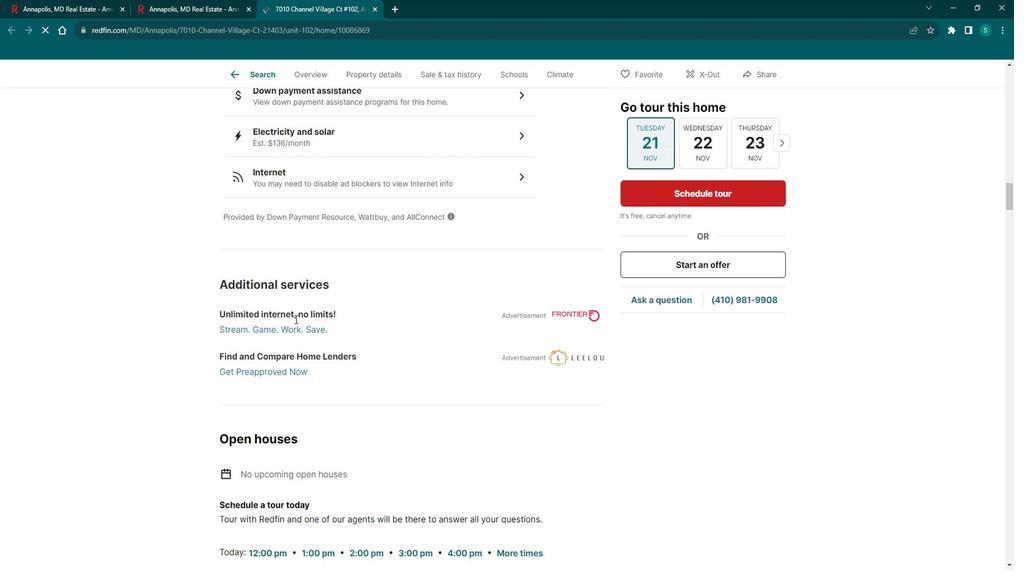 
Action: Mouse scrolled (305, 316) with delta (0, 0)
Screenshot: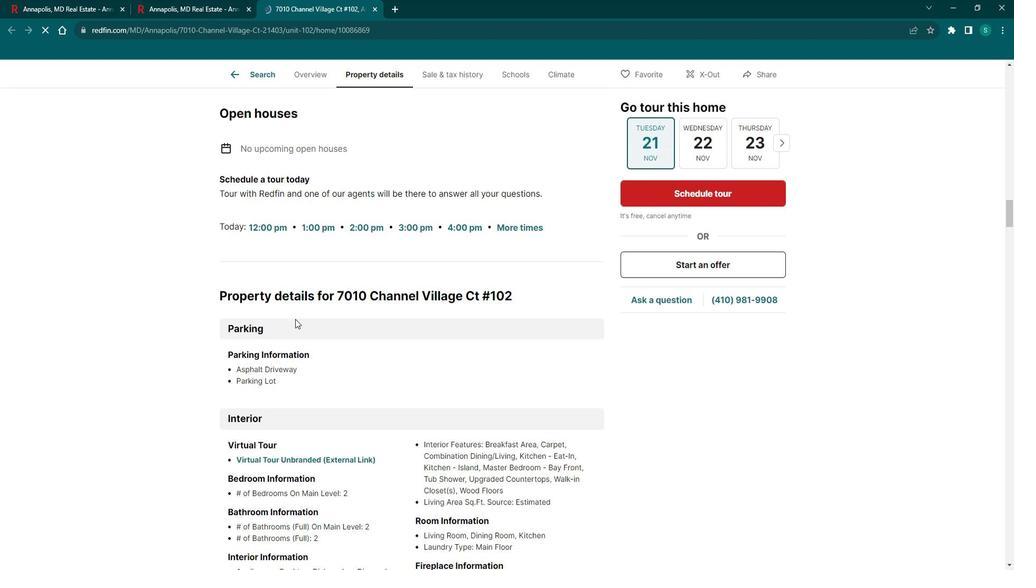 
Action: Mouse scrolled (305, 316) with delta (0, 0)
Screenshot: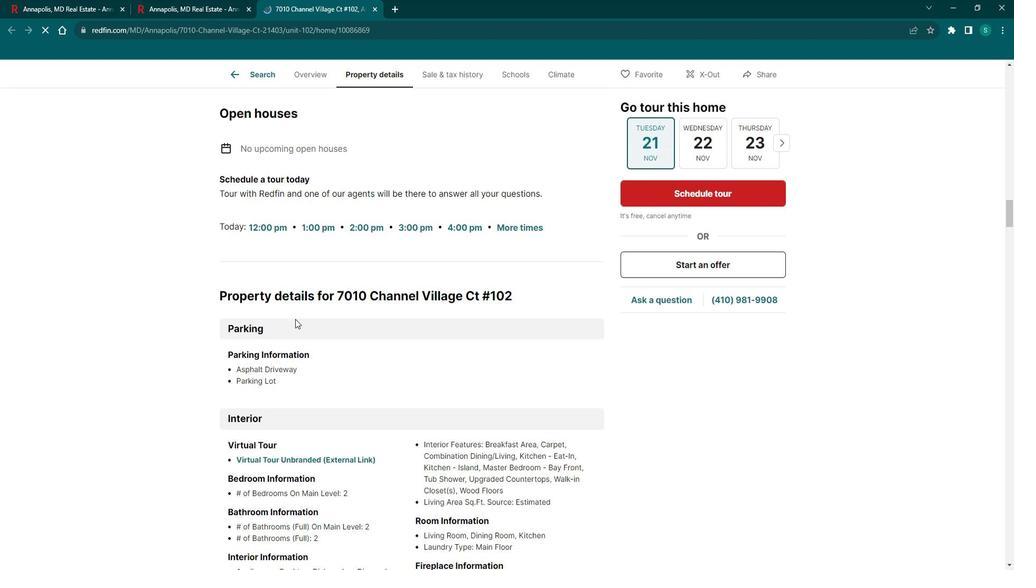
Action: Mouse scrolled (305, 316) with delta (0, 0)
Screenshot: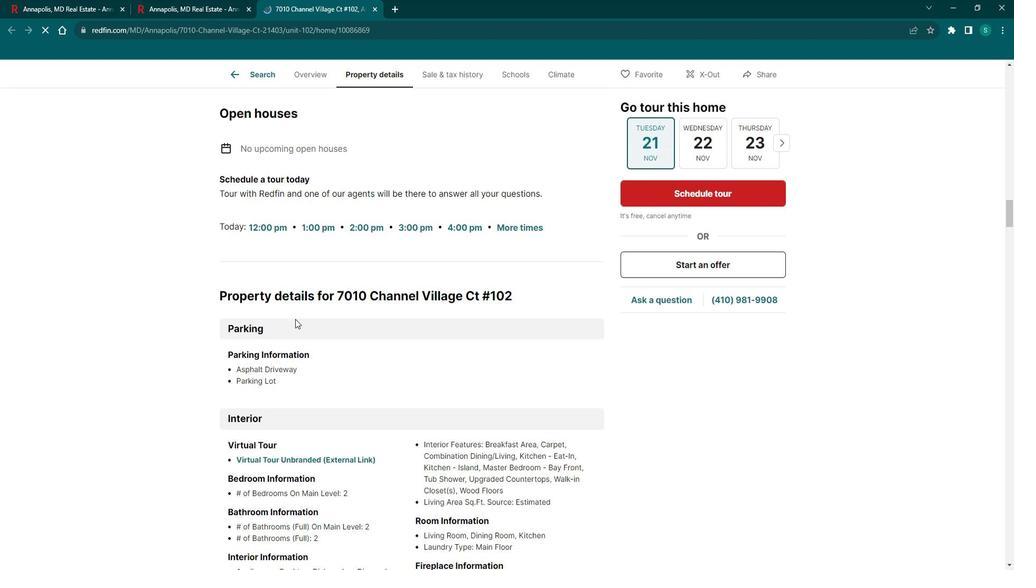
Action: Mouse scrolled (305, 316) with delta (0, 0)
Screenshot: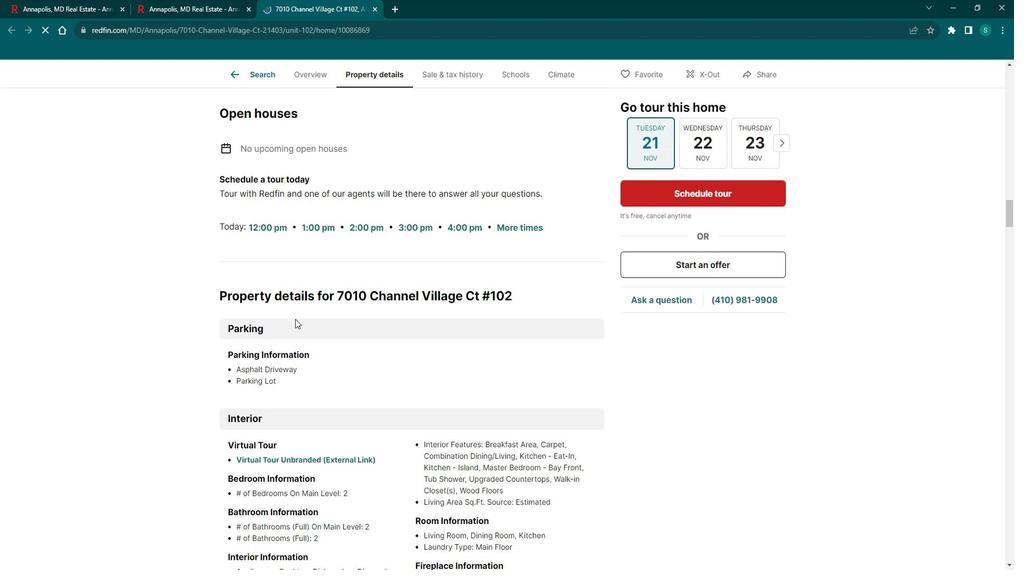 
Action: Mouse scrolled (305, 316) with delta (0, 0)
Screenshot: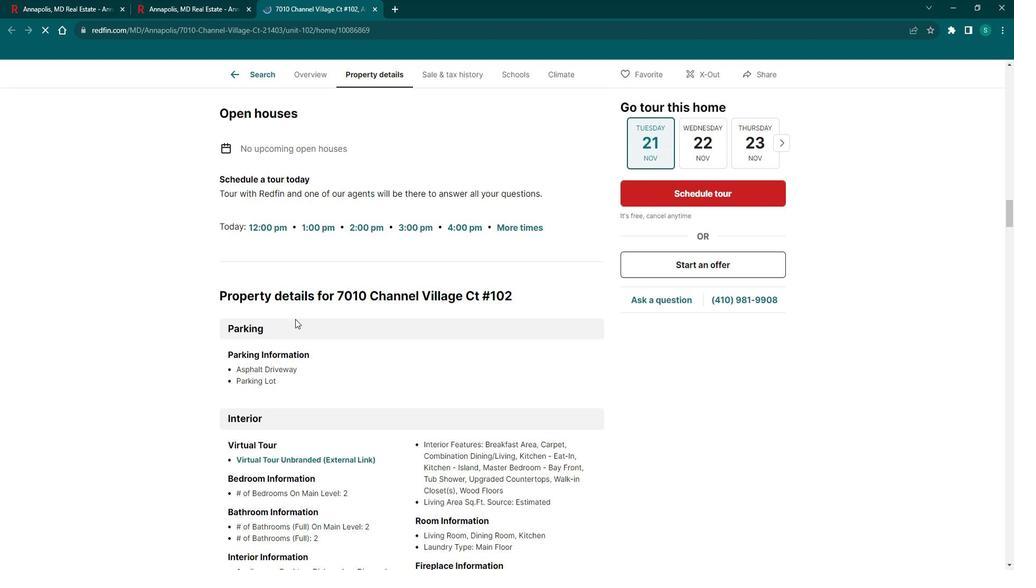 
Action: Mouse scrolled (305, 316) with delta (0, 0)
Screenshot: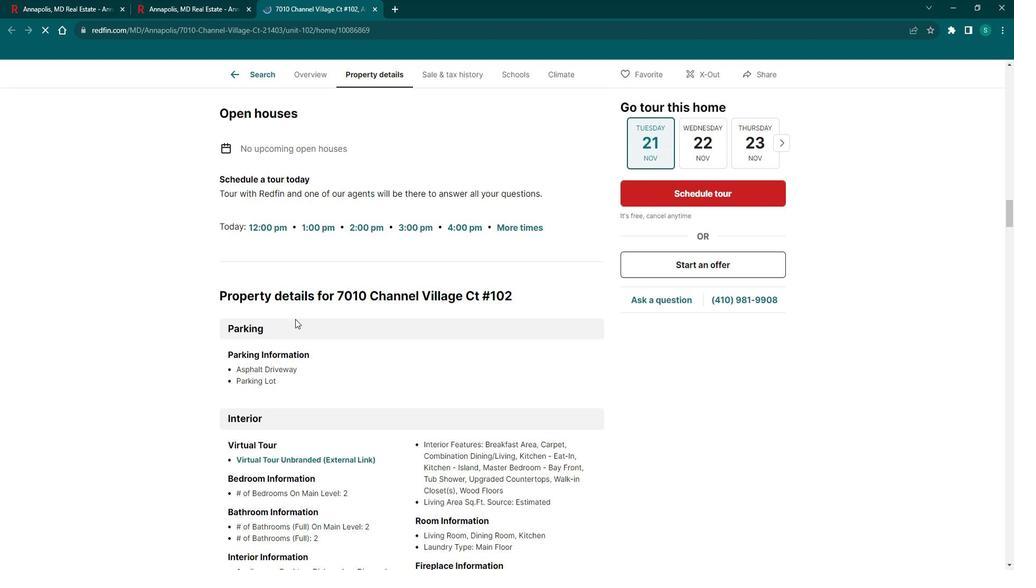 
Action: Mouse scrolled (305, 316) with delta (0, 0)
Screenshot: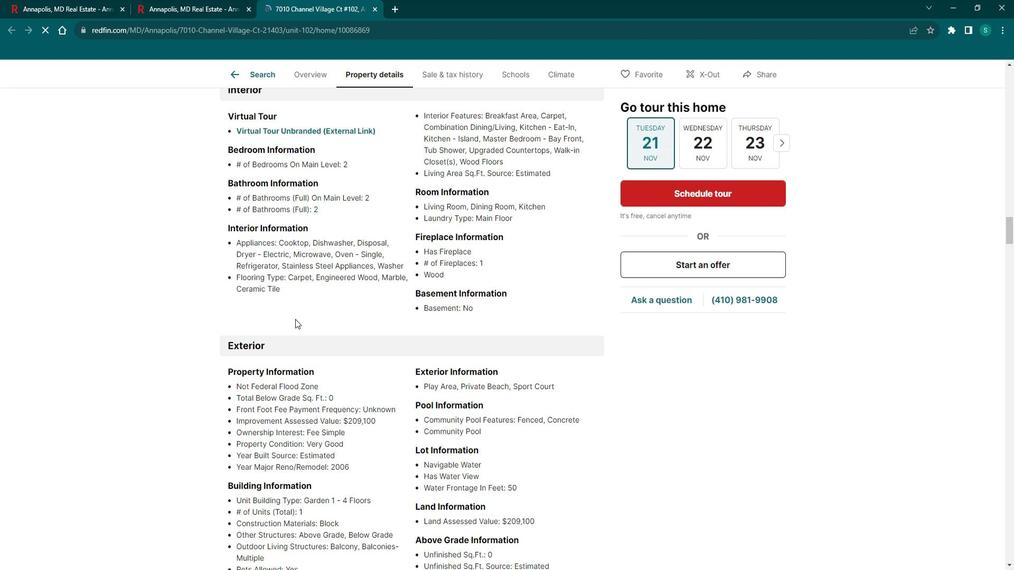 
Action: Mouse moved to (305, 318)
Screenshot: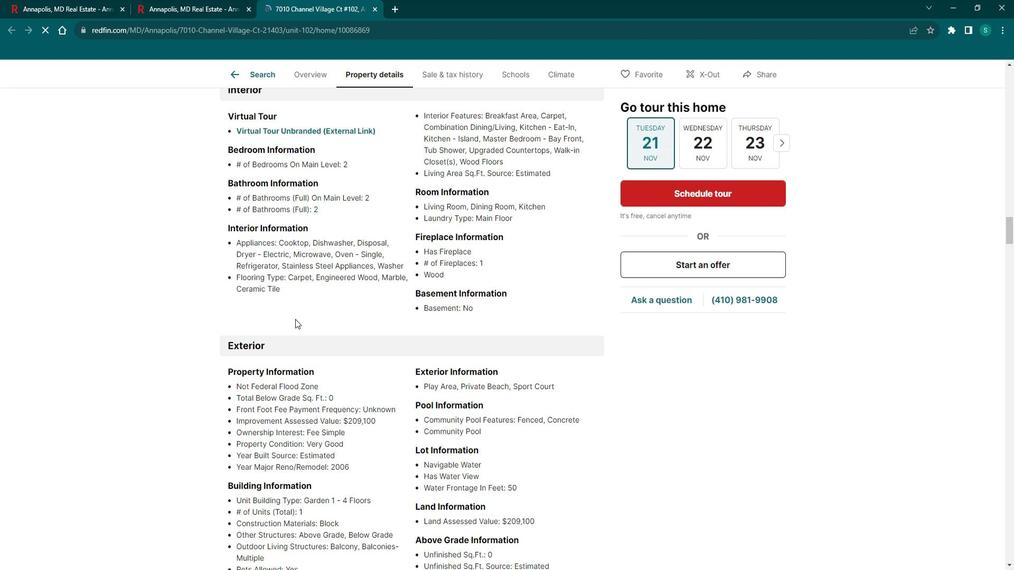 
Action: Mouse scrolled (305, 317) with delta (0, 0)
Screenshot: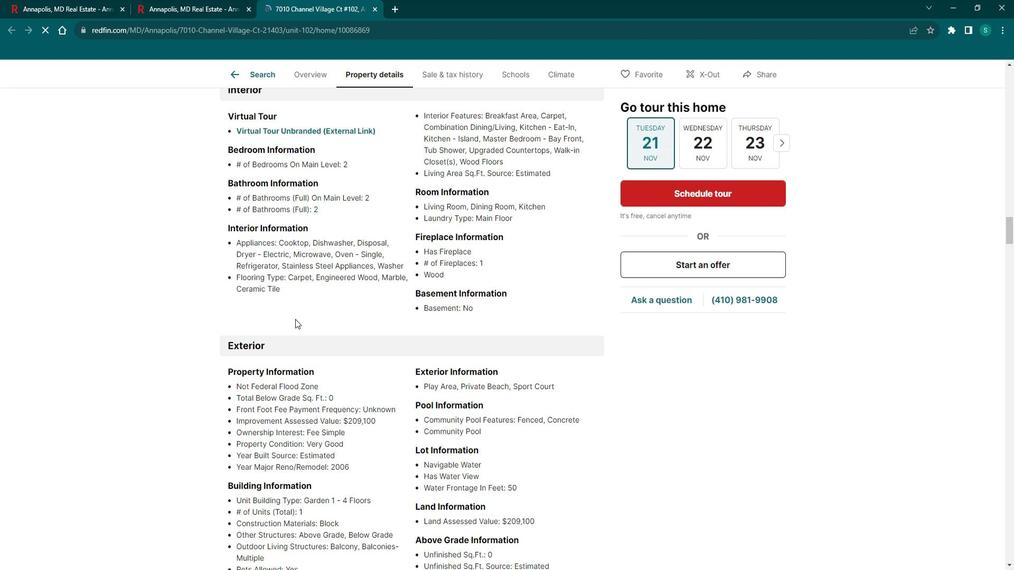 
Action: Mouse scrolled (305, 317) with delta (0, 0)
Screenshot: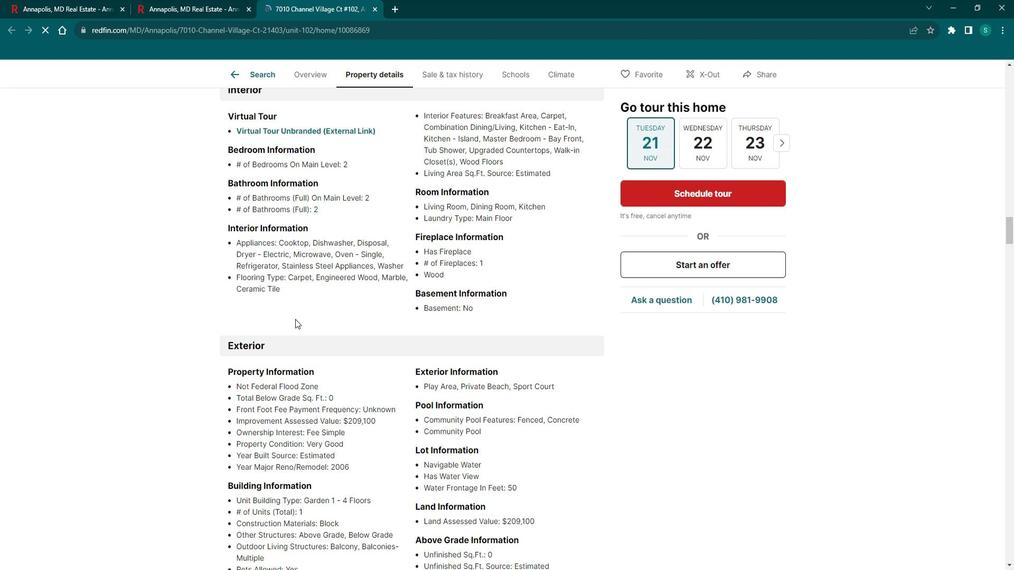 
Action: Mouse scrolled (305, 317) with delta (0, 0)
Screenshot: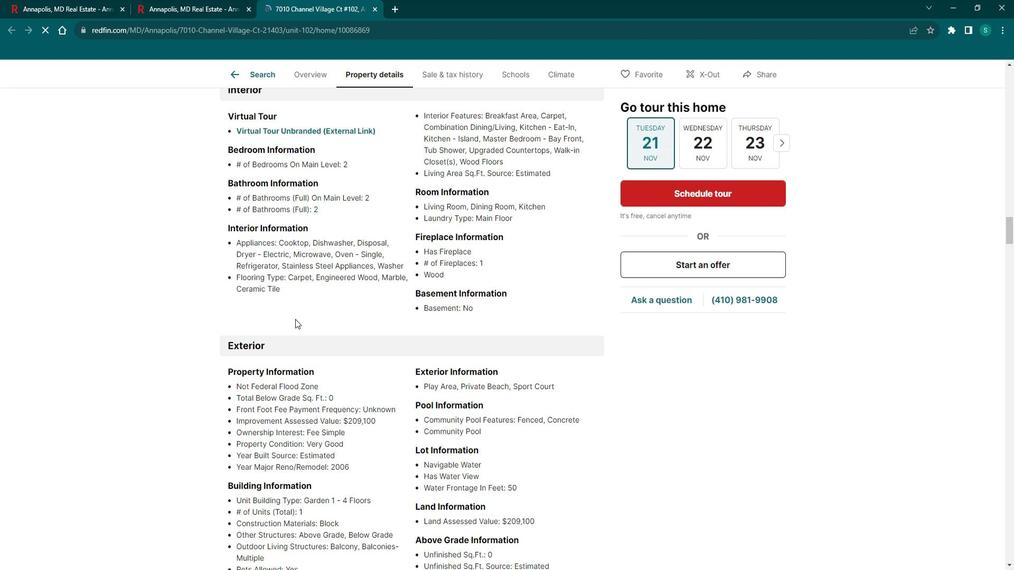 
Action: Mouse scrolled (305, 317) with delta (0, 0)
Screenshot: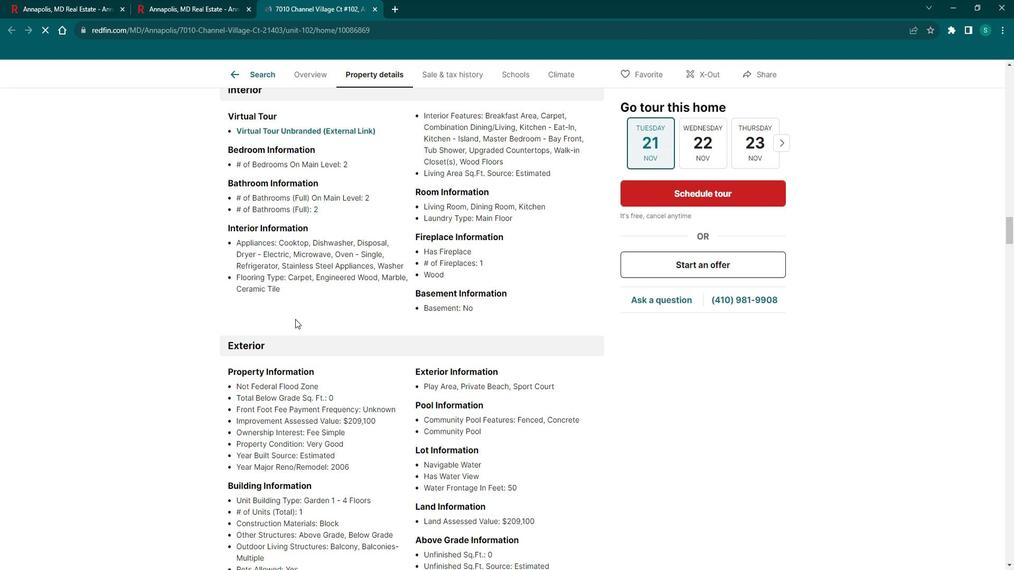 
Action: Mouse scrolled (305, 317) with delta (0, 0)
Screenshot: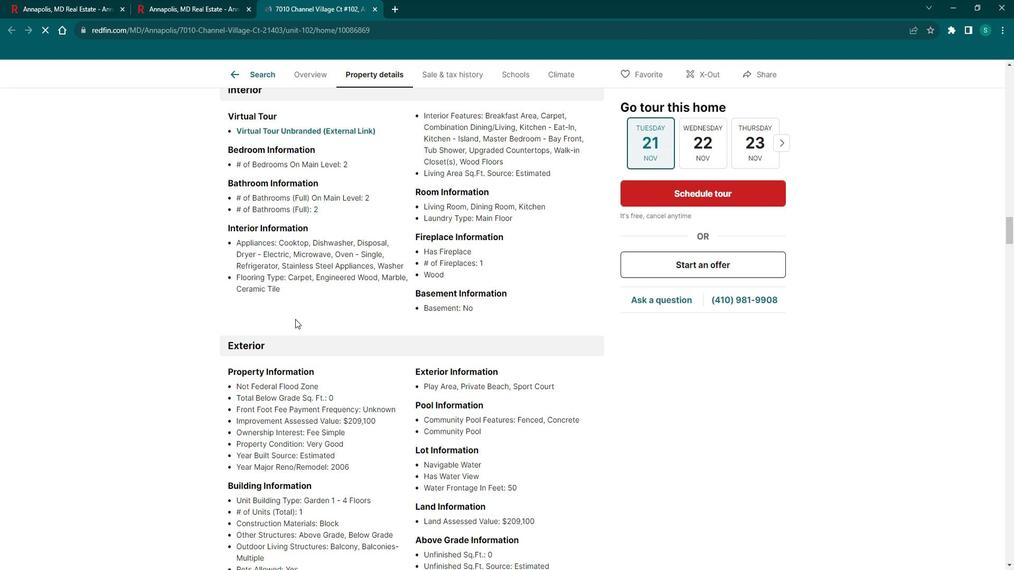 
Action: Mouse moved to (304, 318)
Screenshot: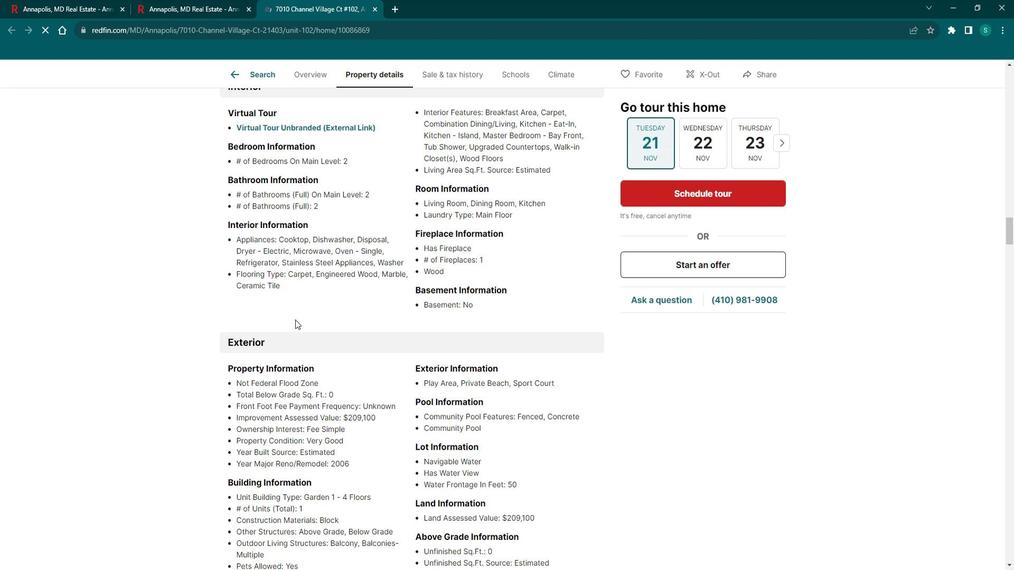 
Action: Mouse scrolled (304, 318) with delta (0, 0)
Screenshot: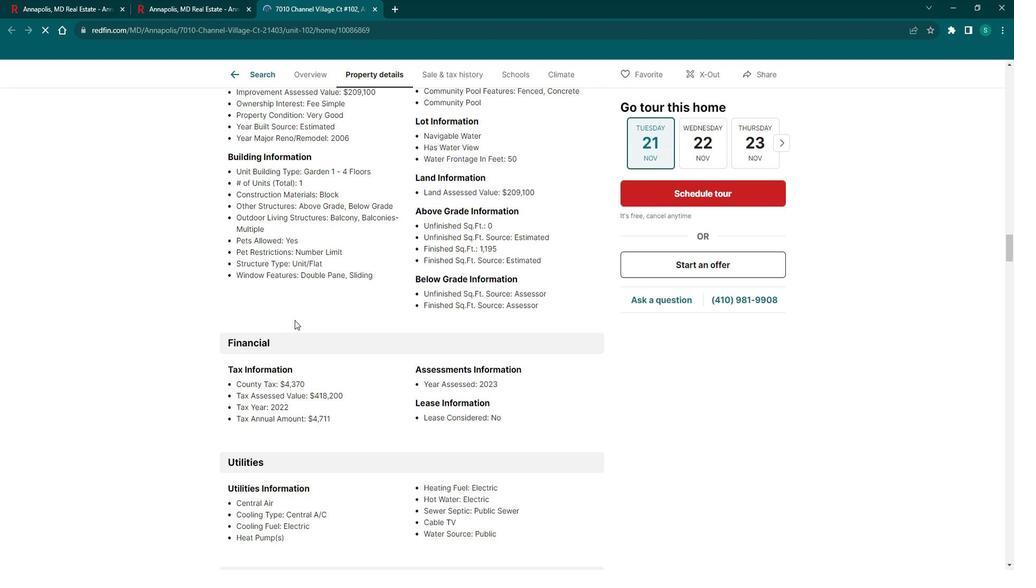 
Action: Mouse scrolled (304, 318) with delta (0, 0)
Screenshot: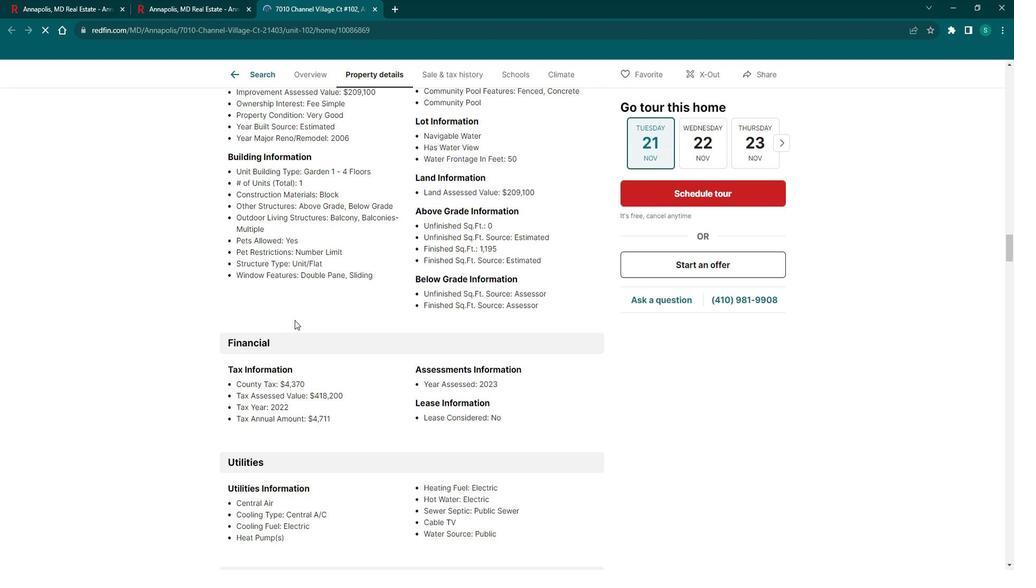 
Action: Mouse scrolled (304, 318) with delta (0, 0)
Screenshot: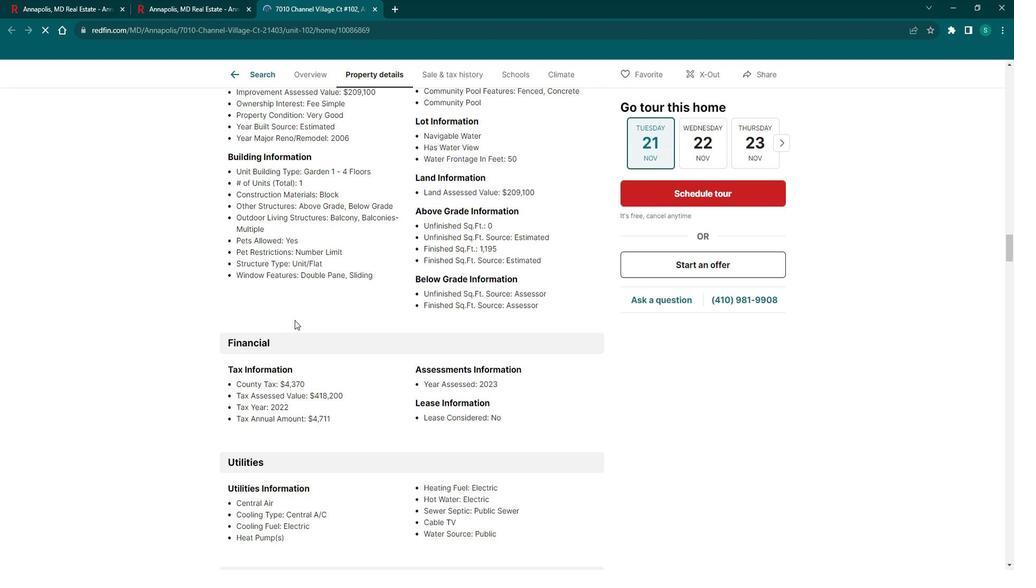 
Action: Mouse scrolled (304, 318) with delta (0, 0)
Screenshot: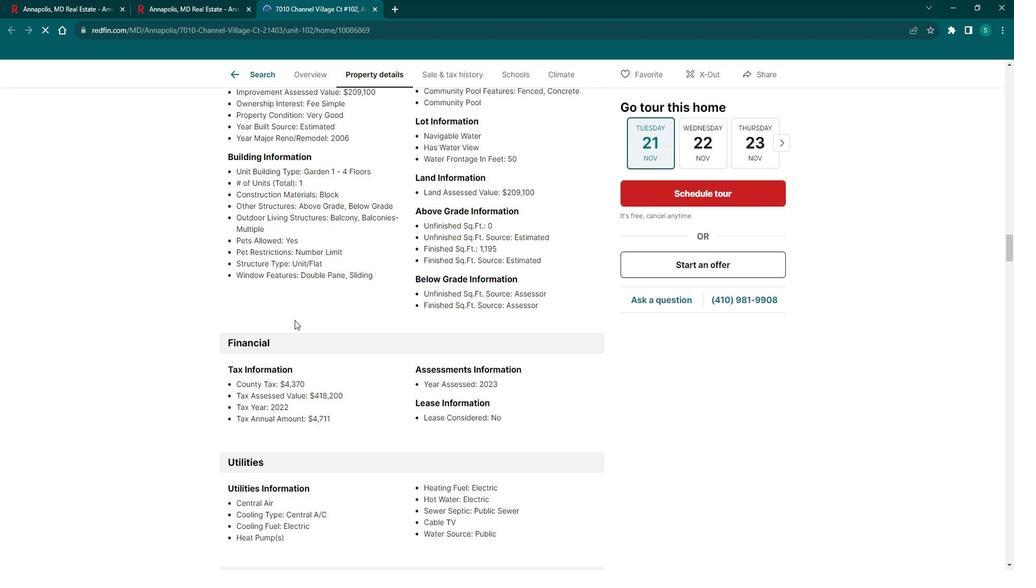 
Action: Mouse scrolled (304, 318) with delta (0, 0)
Screenshot: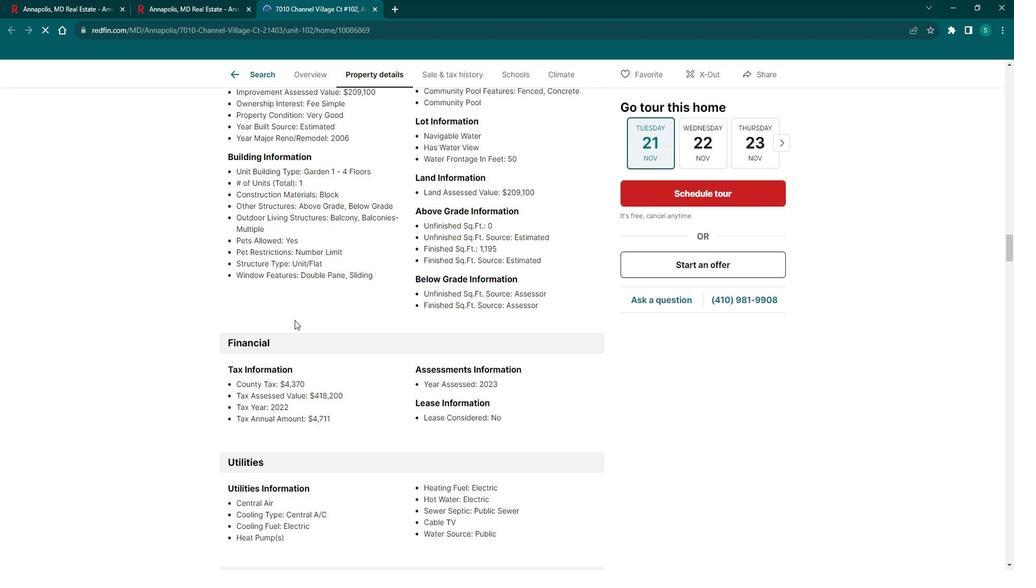 
Action: Mouse scrolled (304, 318) with delta (0, 0)
Screenshot: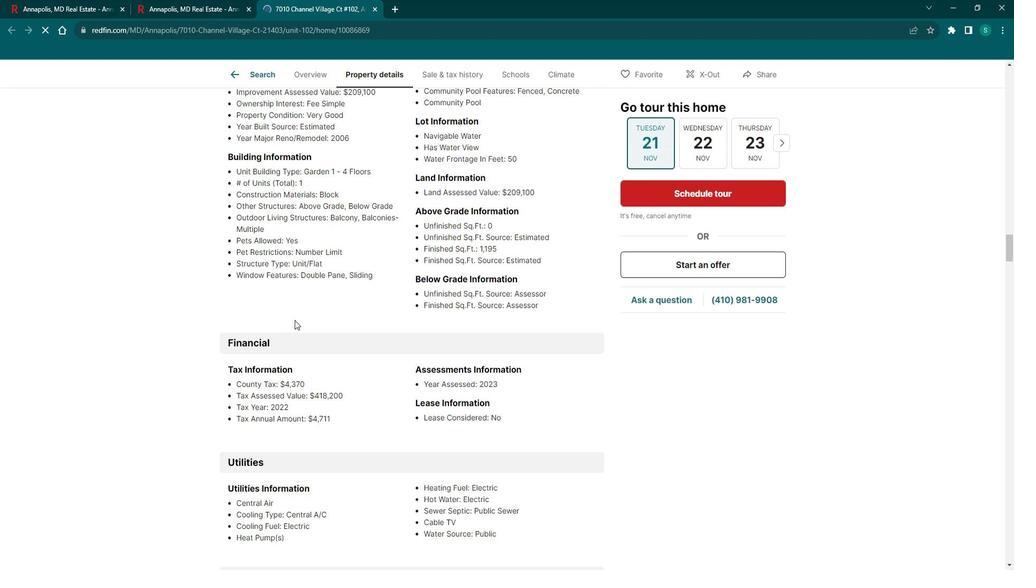 
Action: Mouse scrolled (304, 318) with delta (0, 0)
Screenshot: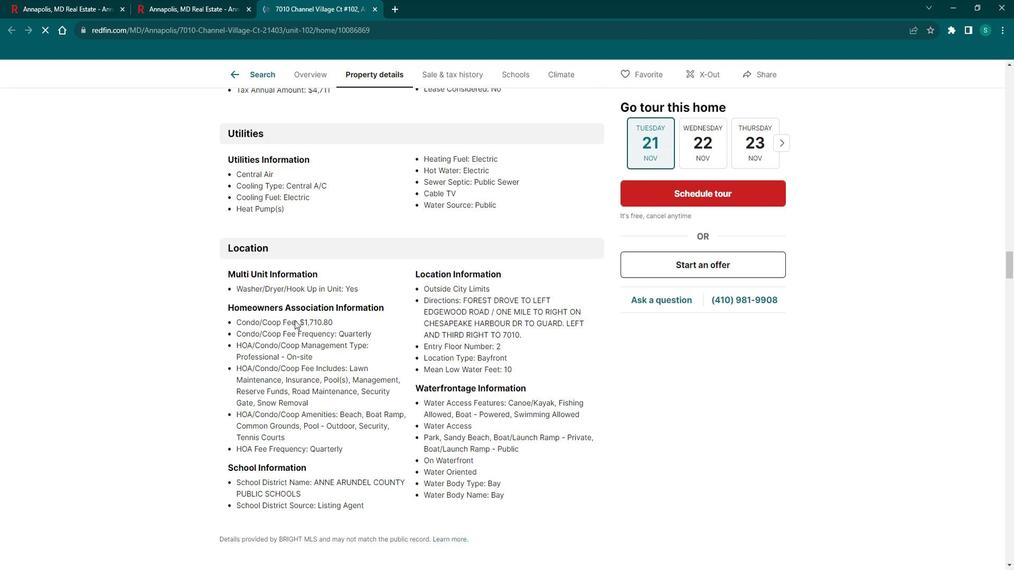
Action: Mouse scrolled (304, 318) with delta (0, 0)
Screenshot: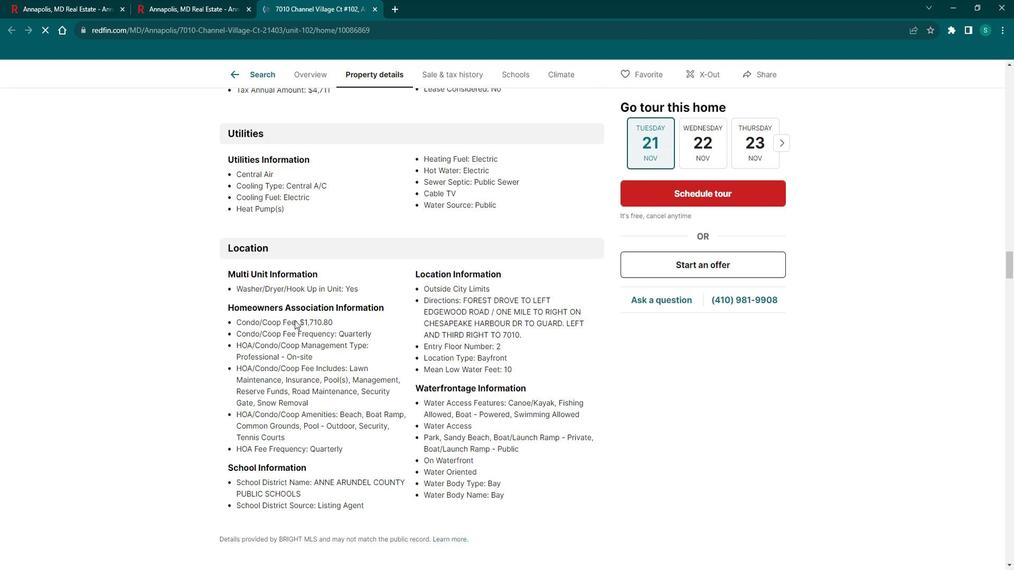 
Action: Mouse scrolled (304, 318) with delta (0, 0)
Screenshot: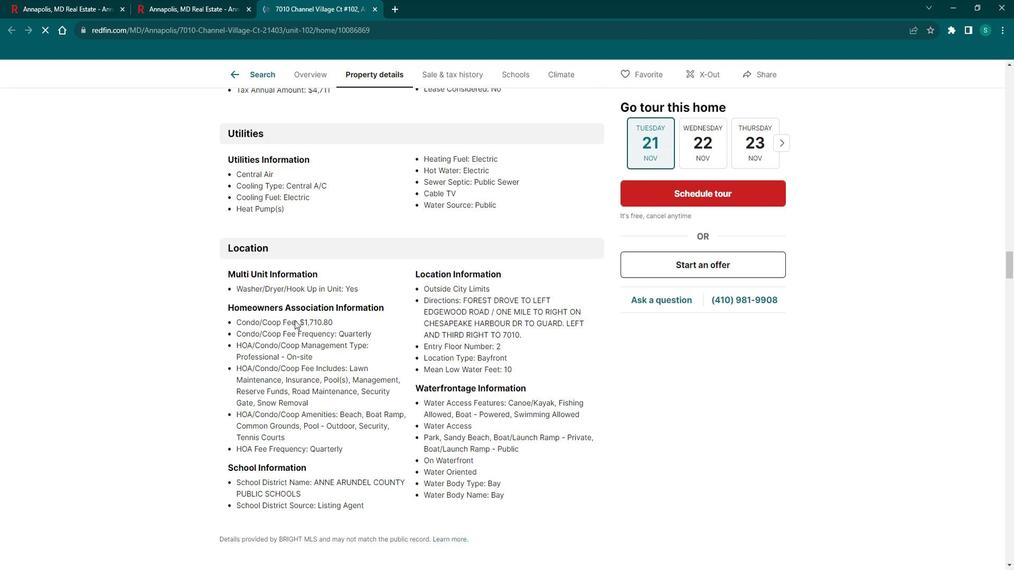 
Action: Mouse scrolled (304, 318) with delta (0, 0)
Screenshot: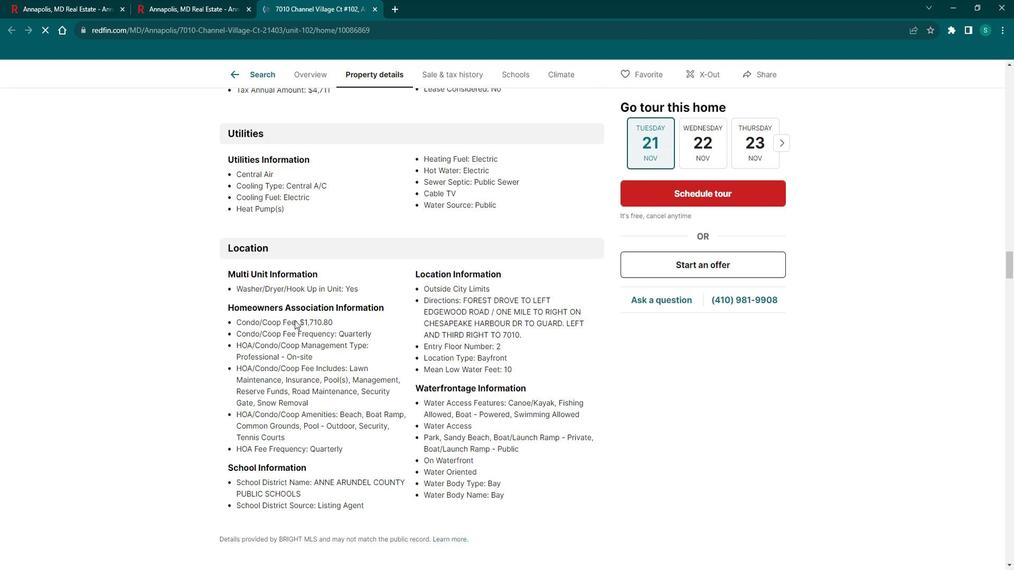 
Action: Mouse moved to (303, 319)
Screenshot: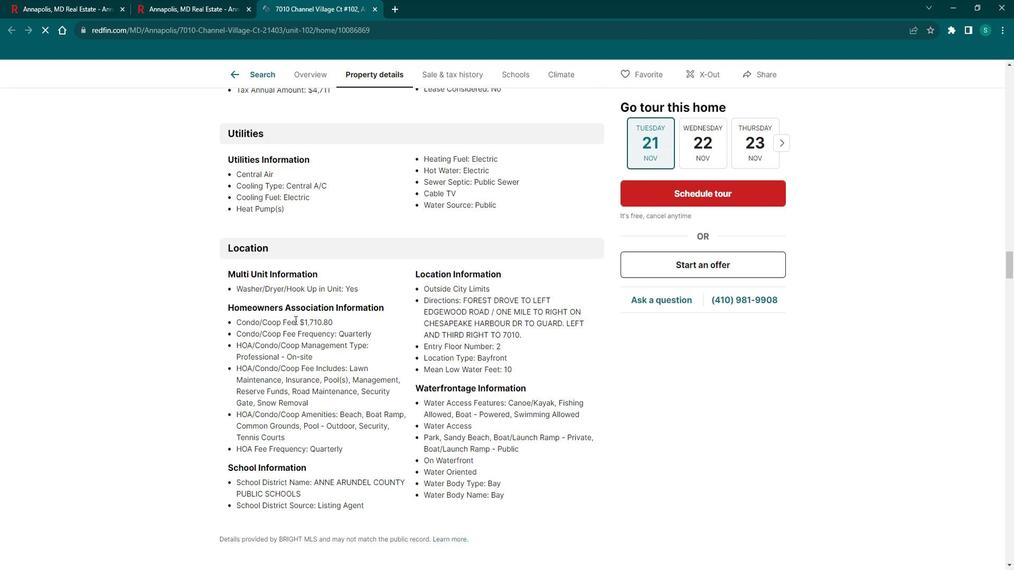 
Action: Mouse scrolled (303, 318) with delta (0, 0)
Screenshot: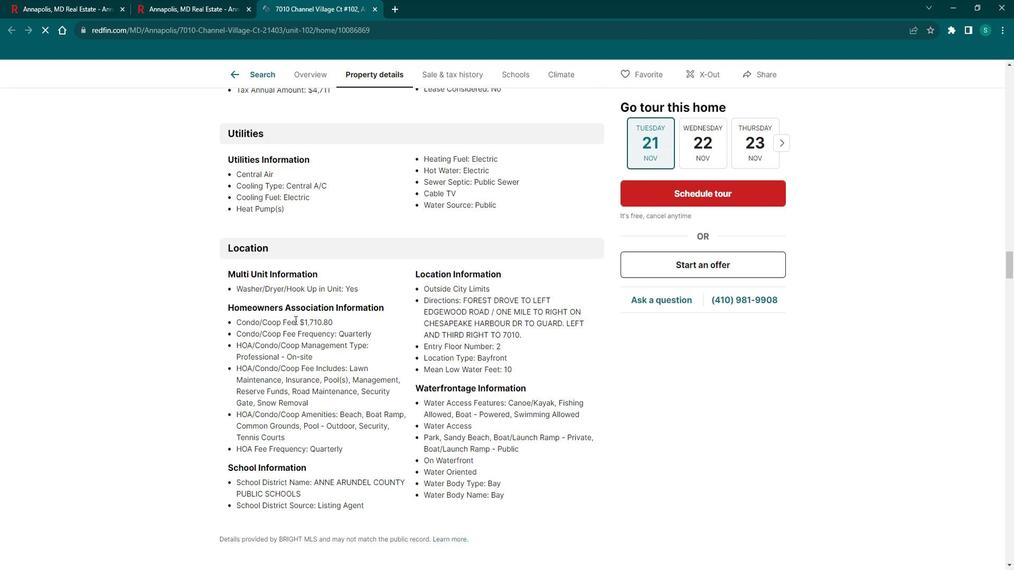 
Action: Mouse scrolled (303, 318) with delta (0, 0)
